 Task: Look for space in Várpalota, Hungary from 8th August, 2023 to 15th August, 2023 for 9 adults in price range Rs.10000 to Rs.14000. Place can be shared room with 5 bedrooms having 9 beds and 5 bathrooms. Property type can be house, flat, guest house. Amenities needed are: wifi, TV, free parkinig on premises, gym, breakfast. Booking option can be shelf check-in. Required host language is English.
Action: Mouse moved to (611, 117)
Screenshot: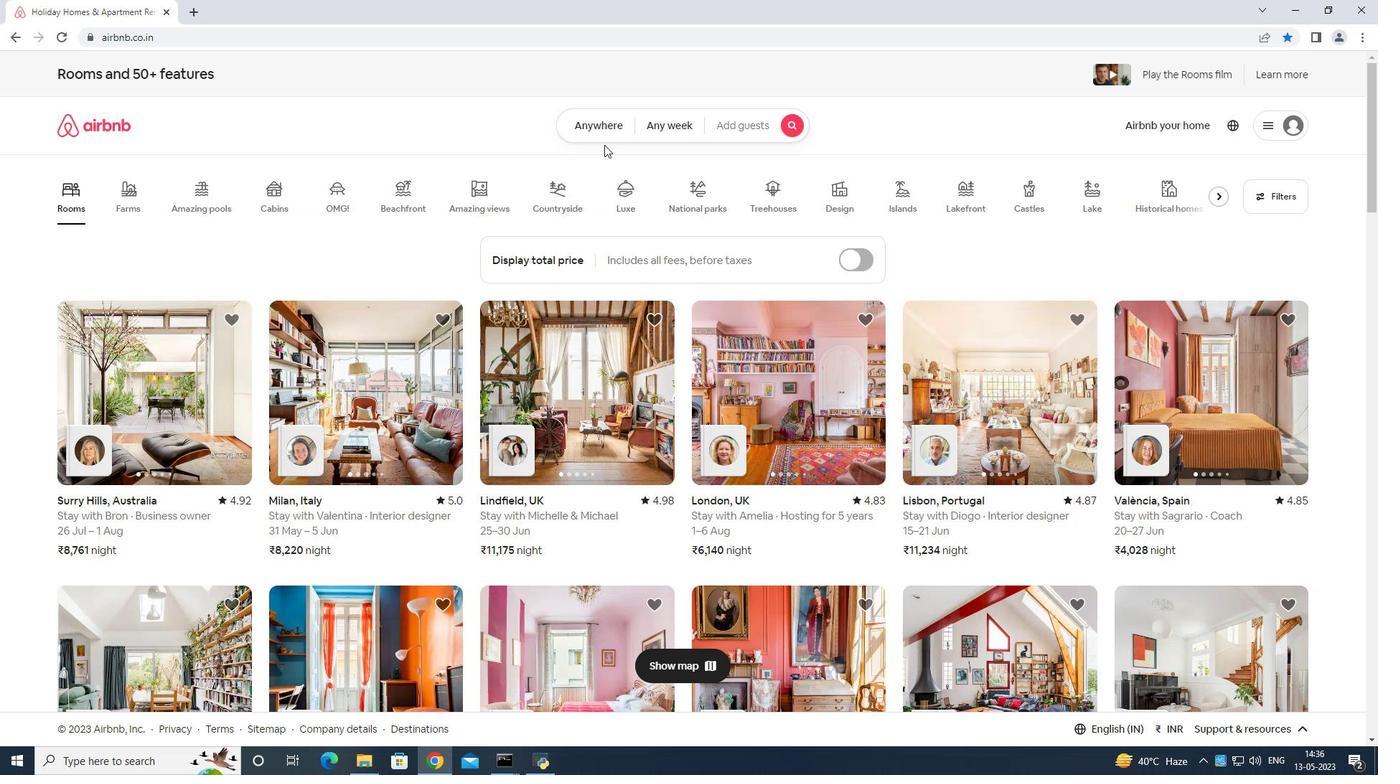 
Action: Mouse pressed left at (611, 117)
Screenshot: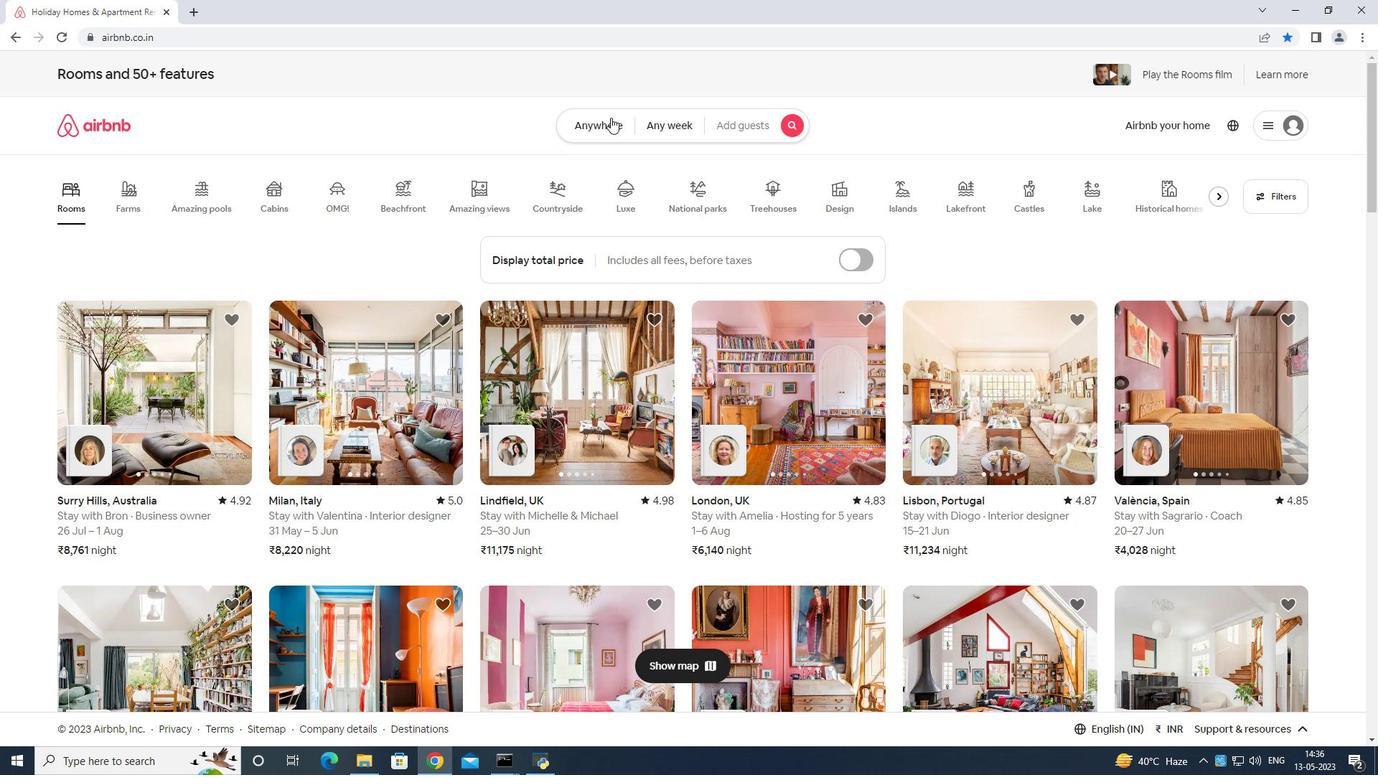 
Action: Mouse moved to (565, 170)
Screenshot: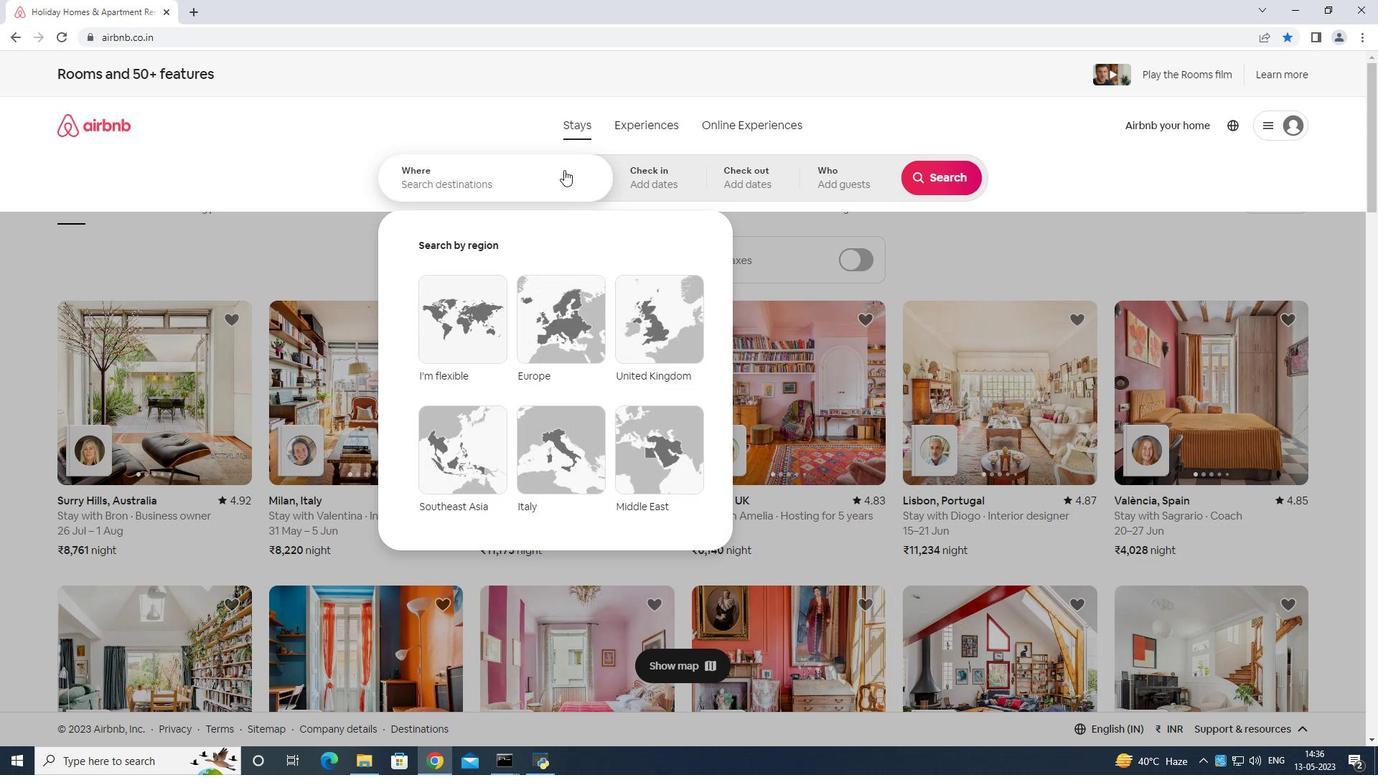 
Action: Mouse pressed left at (565, 170)
Screenshot: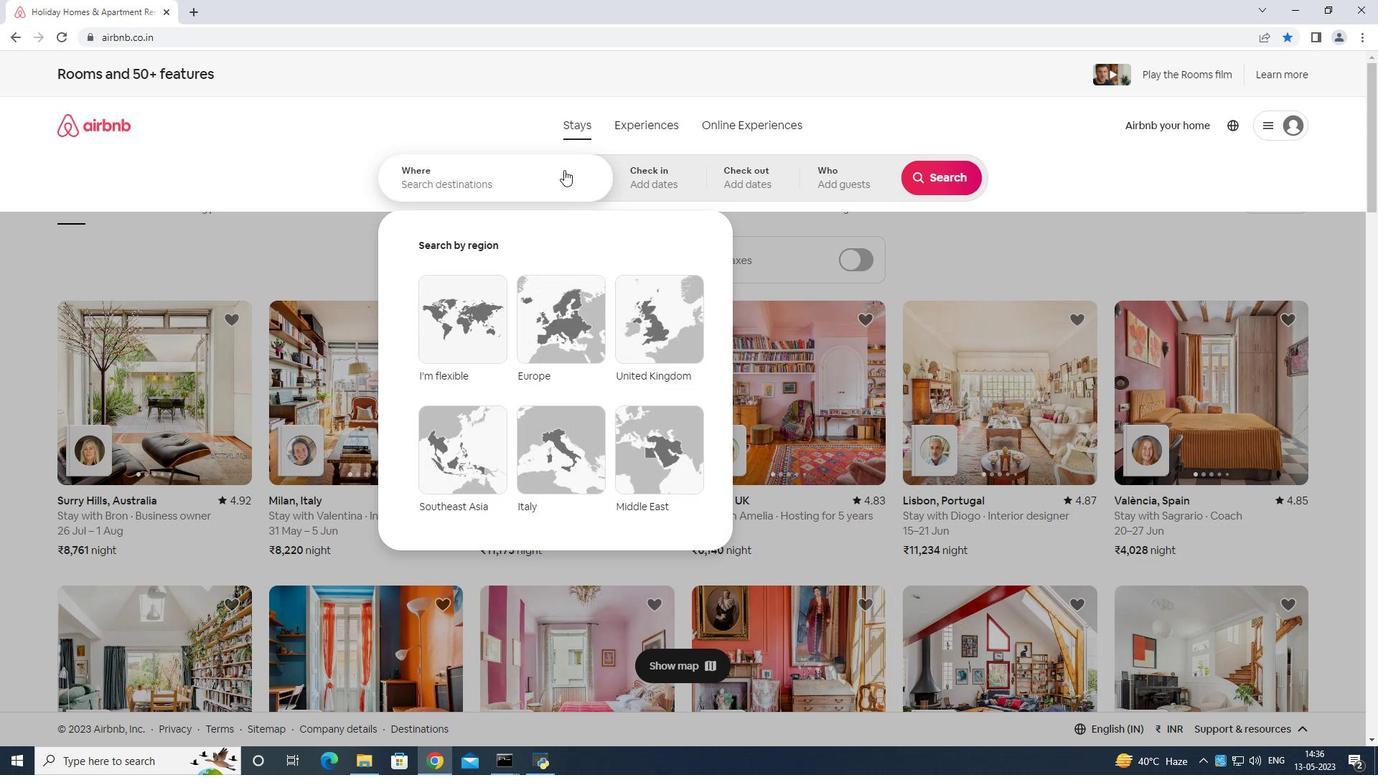 
Action: Mouse moved to (562, 173)
Screenshot: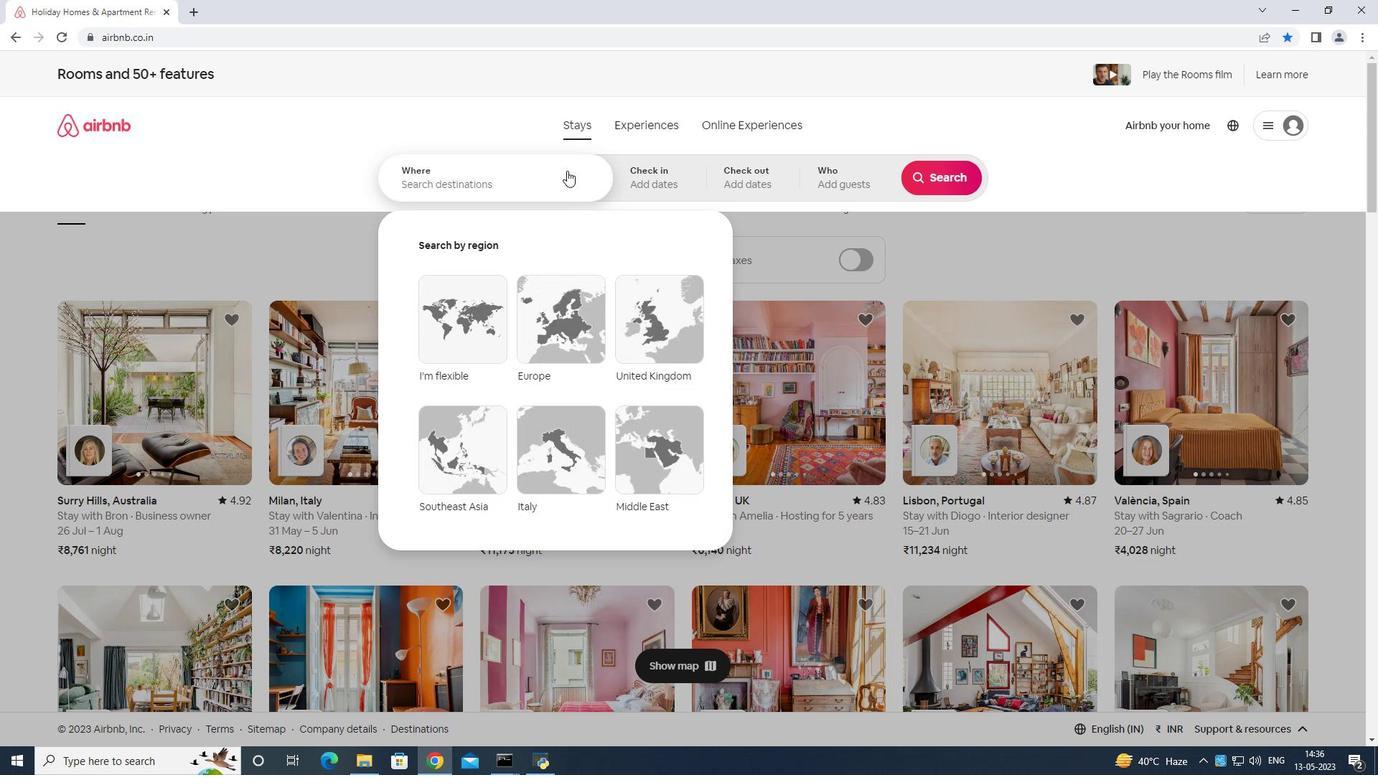 
Action: Key pressed <Key.shift>Varpalota<Key.space>hungary<Key.enter>
Screenshot: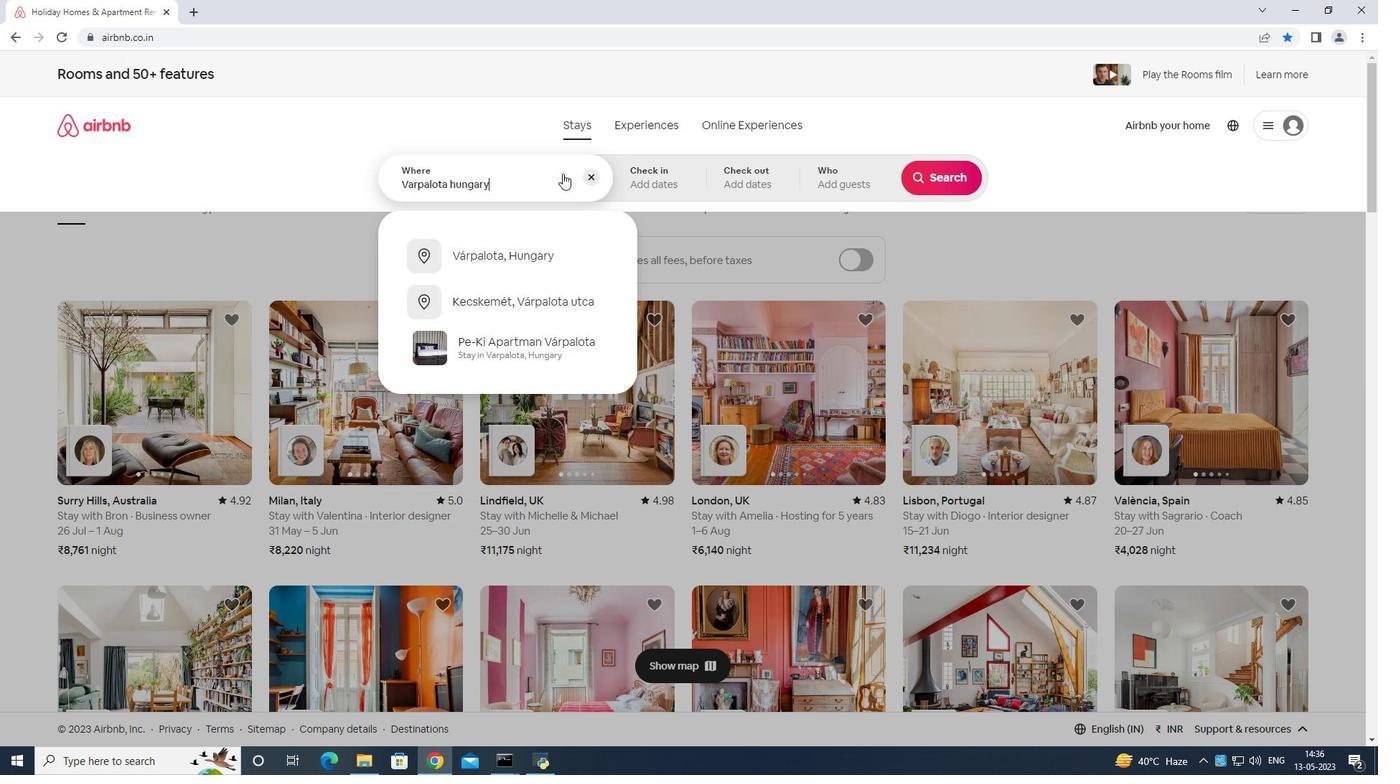 
Action: Mouse moved to (941, 291)
Screenshot: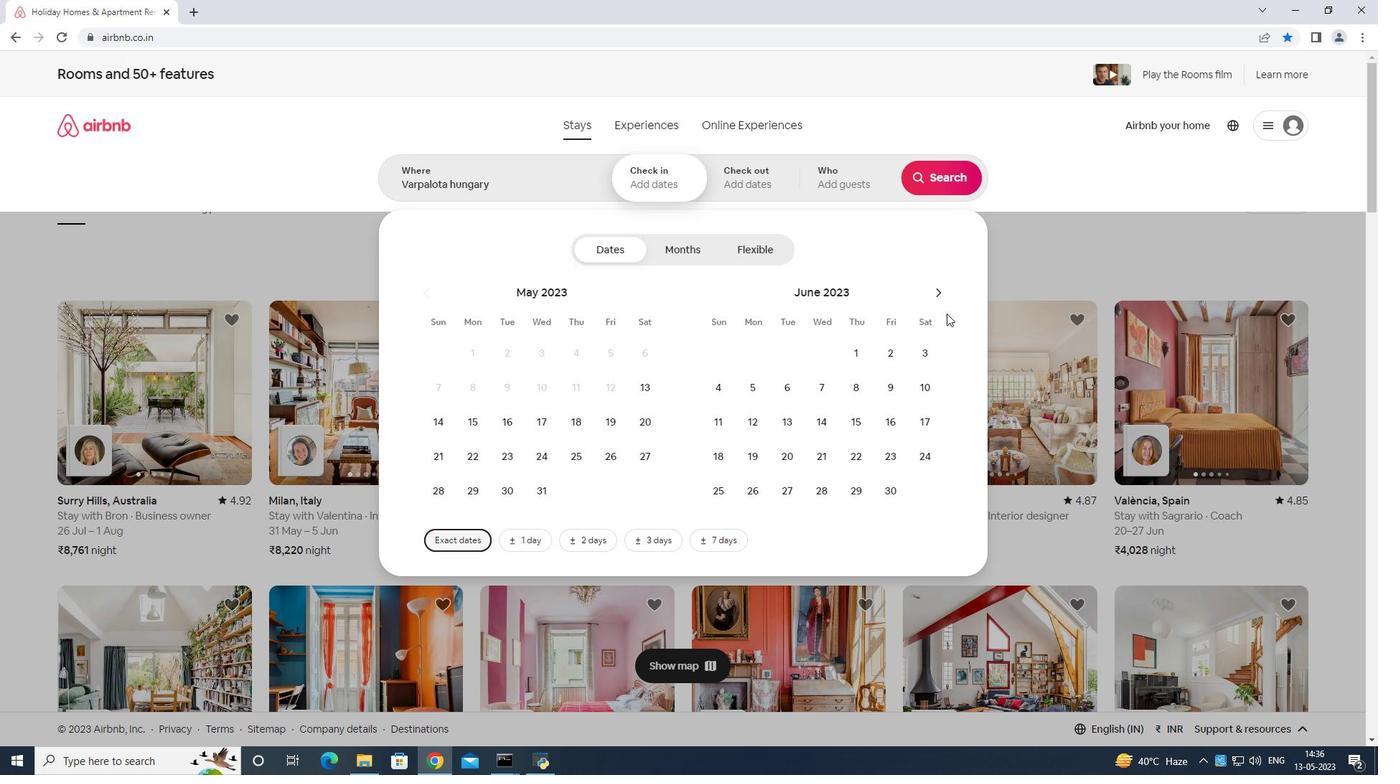 
Action: Mouse pressed left at (941, 291)
Screenshot: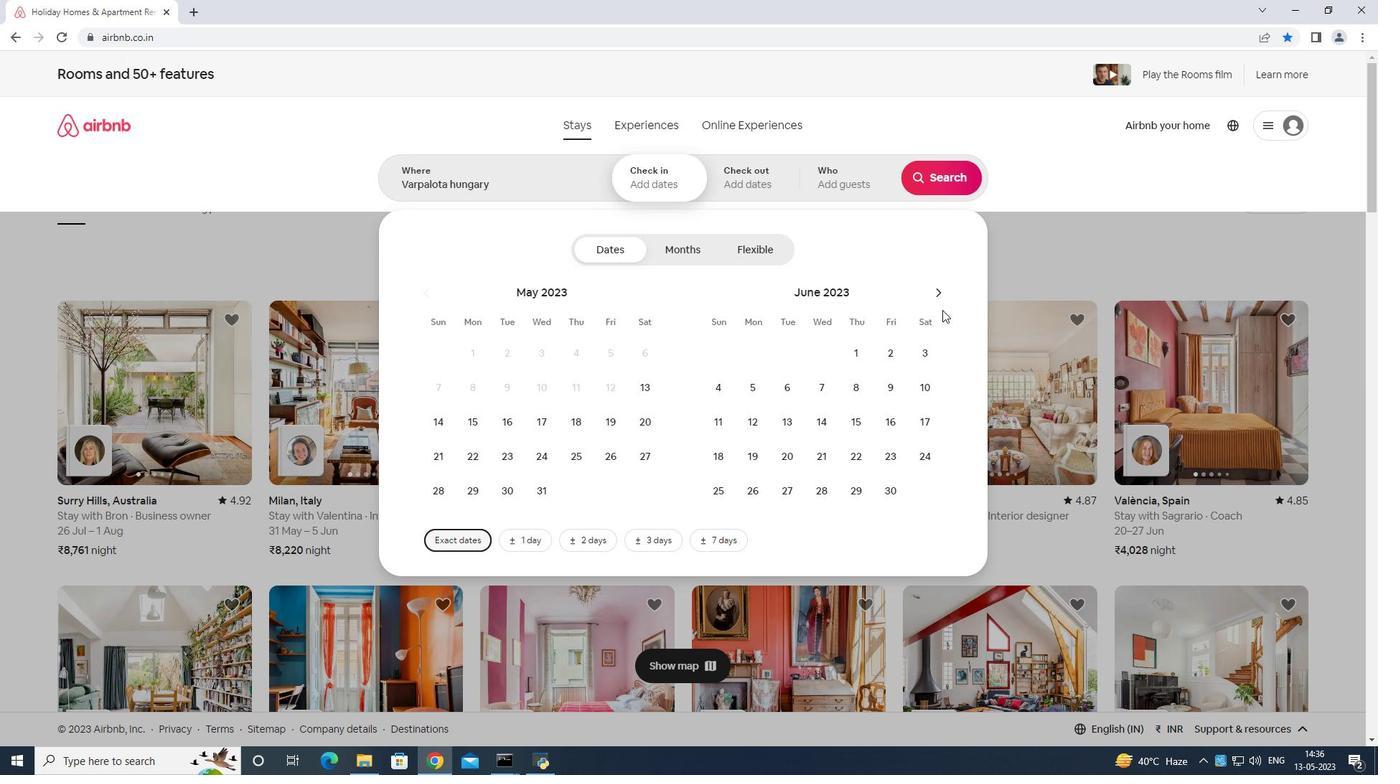 
Action: Mouse moved to (939, 279)
Screenshot: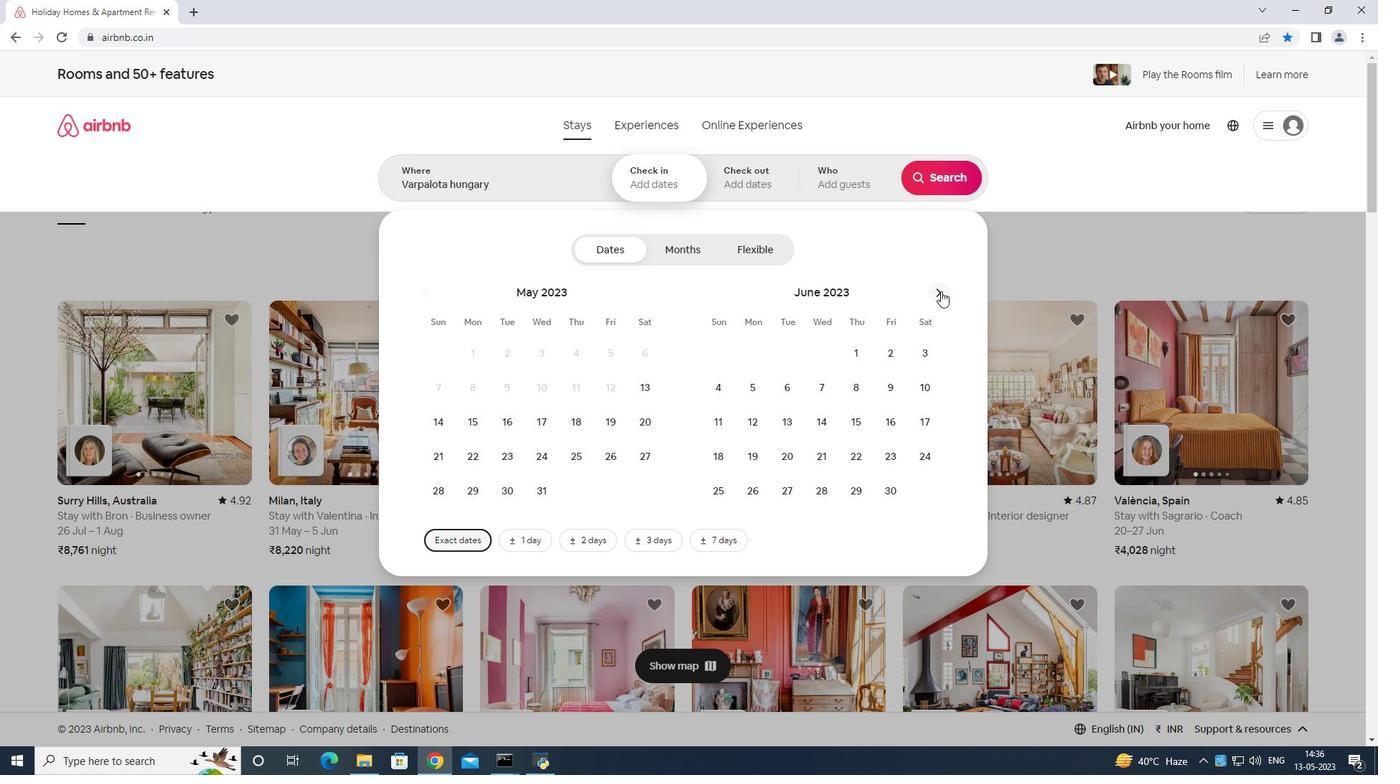 
Action: Mouse pressed left at (939, 279)
Screenshot: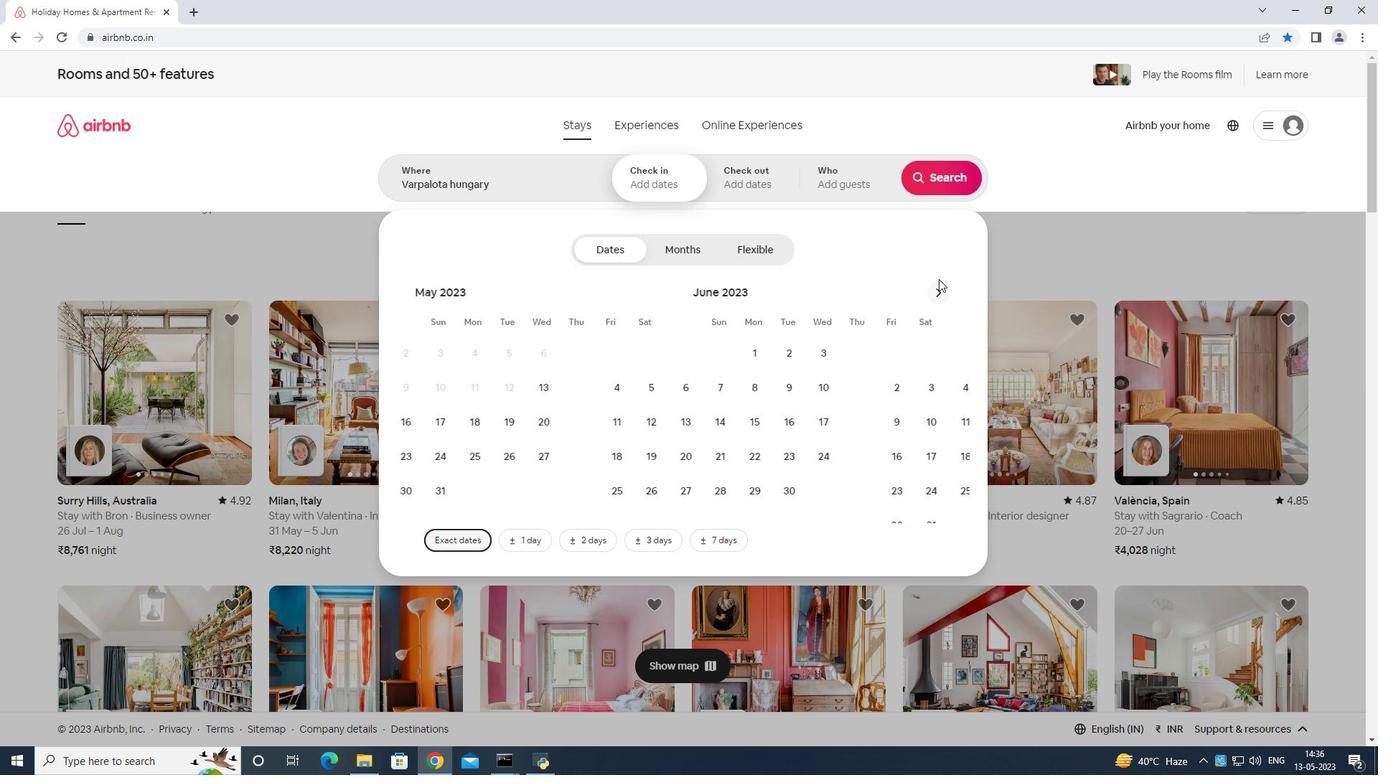 
Action: Mouse moved to (934, 282)
Screenshot: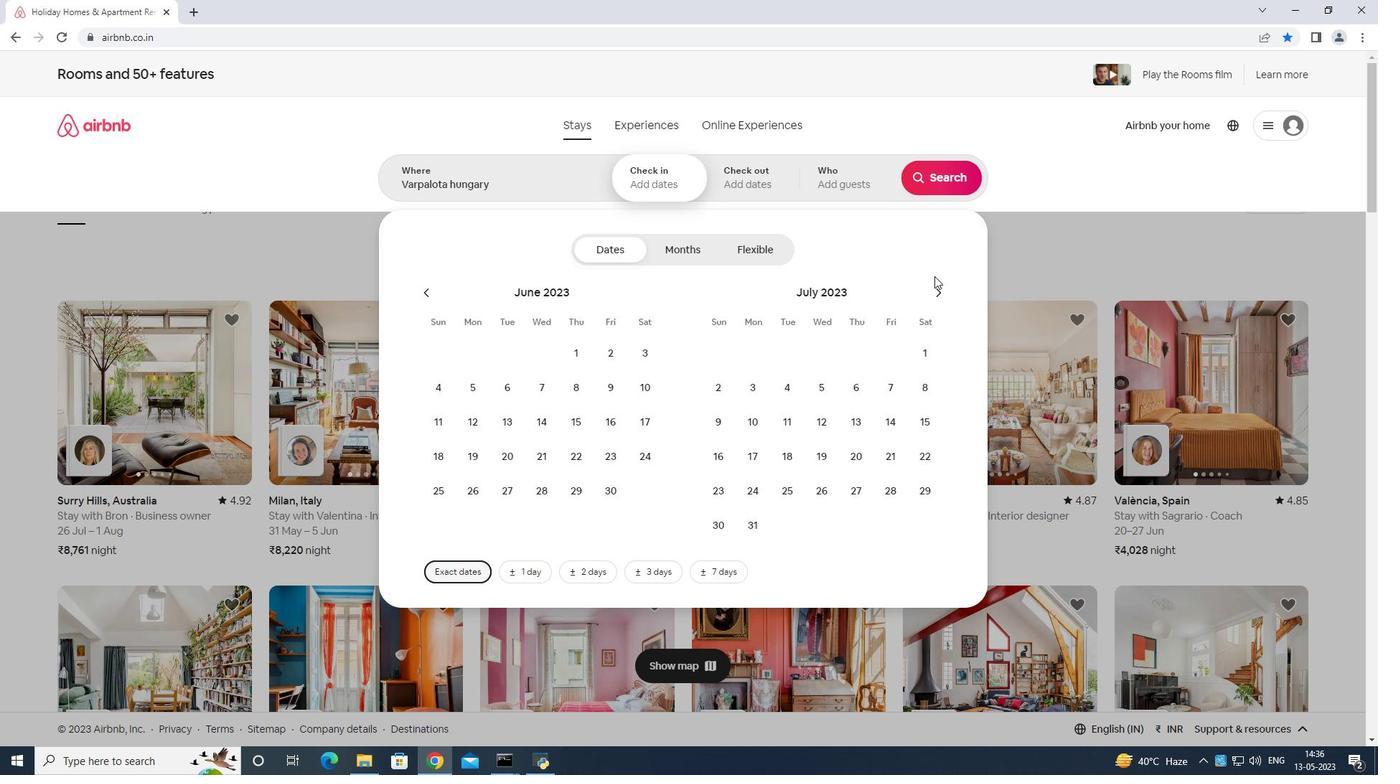 
Action: Mouse pressed left at (934, 282)
Screenshot: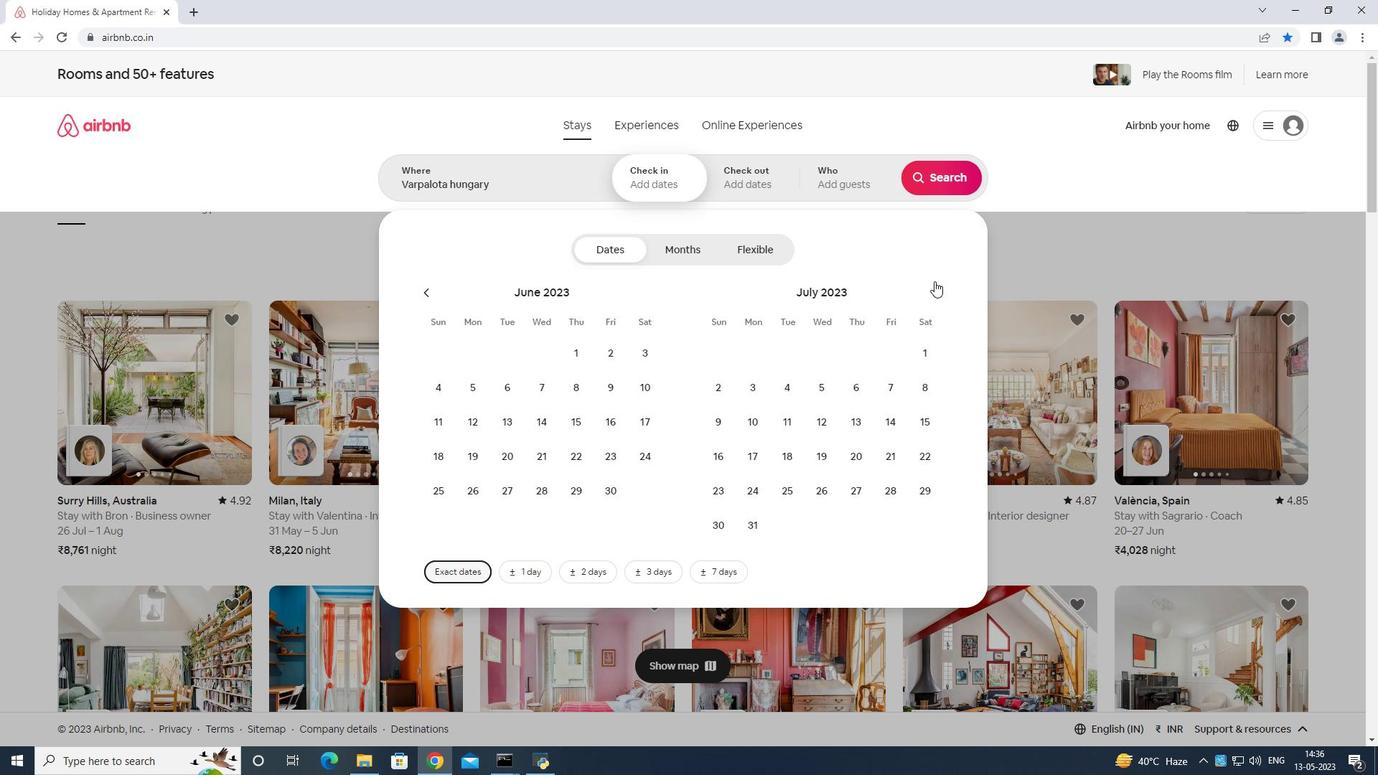 
Action: Mouse moved to (781, 384)
Screenshot: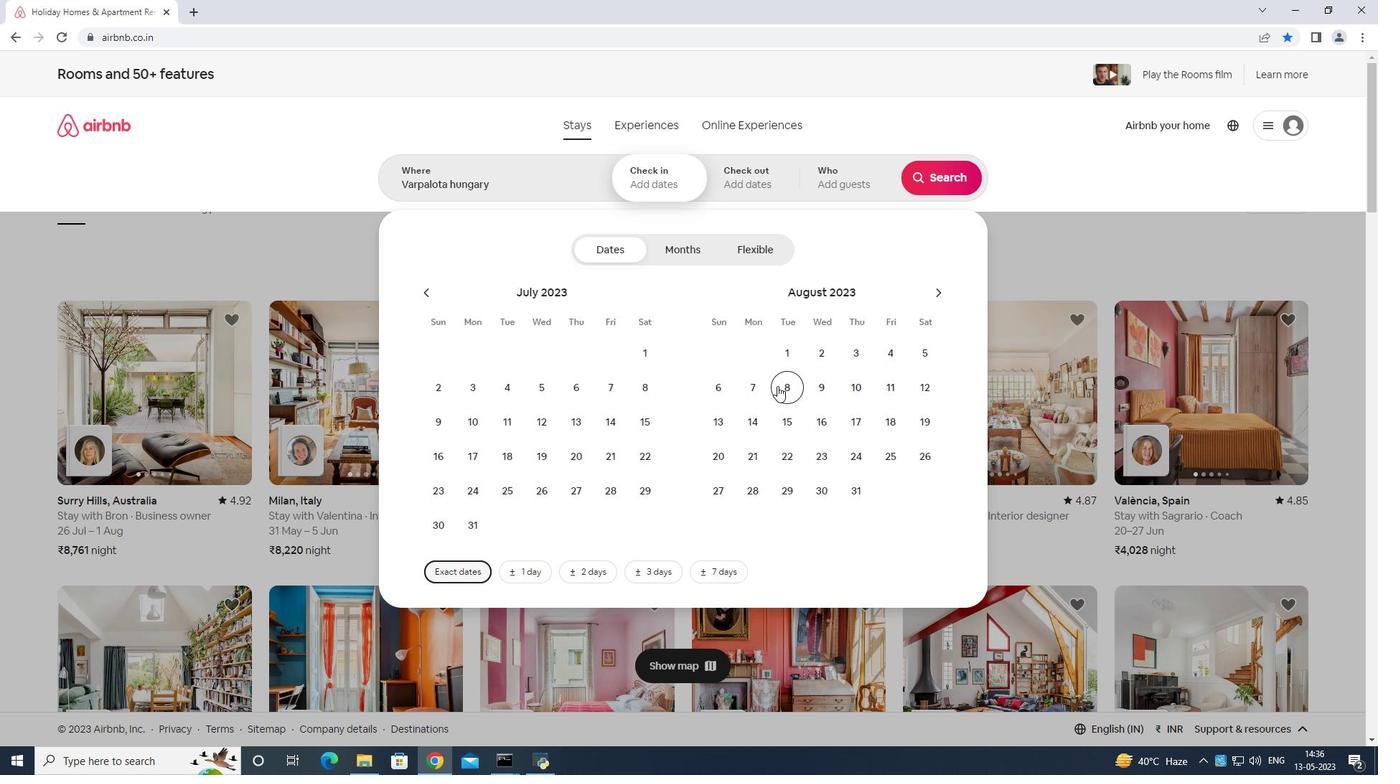 
Action: Mouse pressed left at (781, 384)
Screenshot: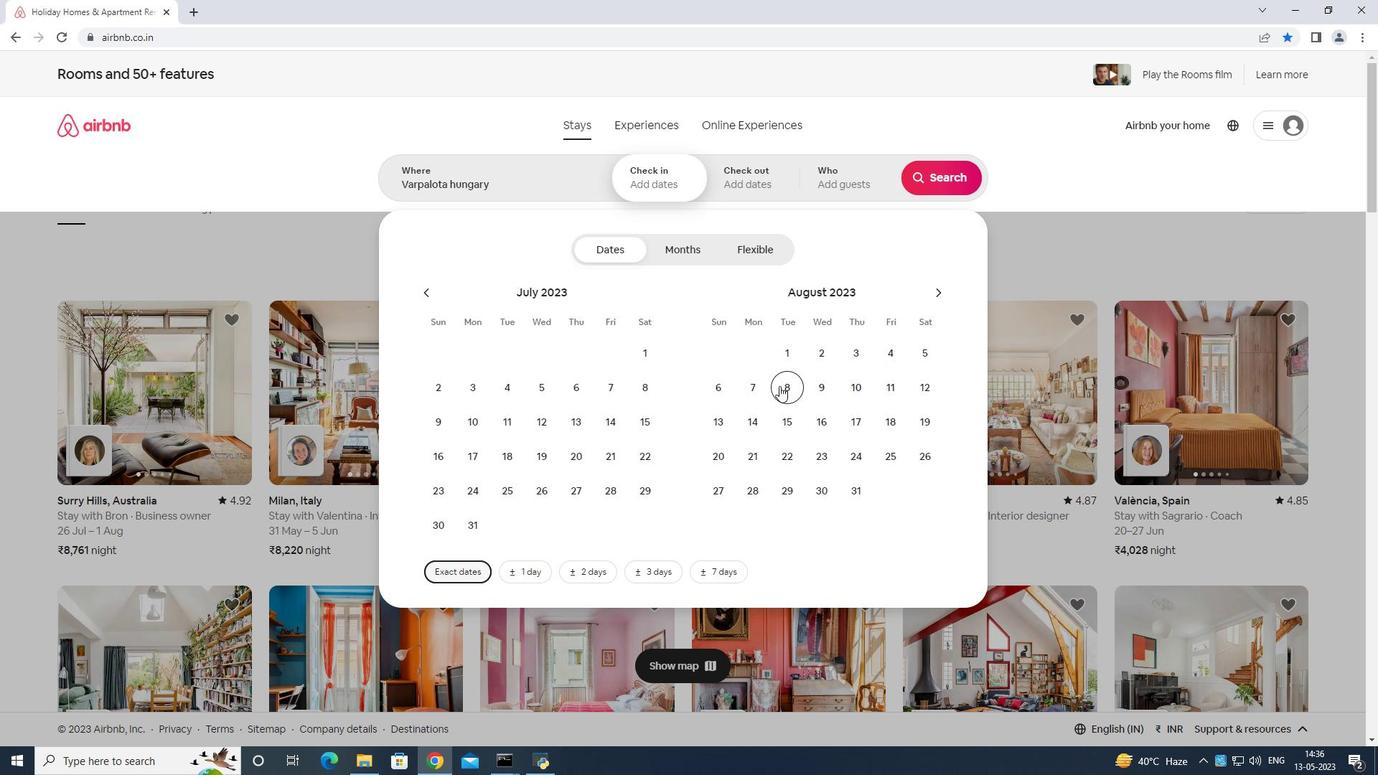 
Action: Mouse moved to (788, 415)
Screenshot: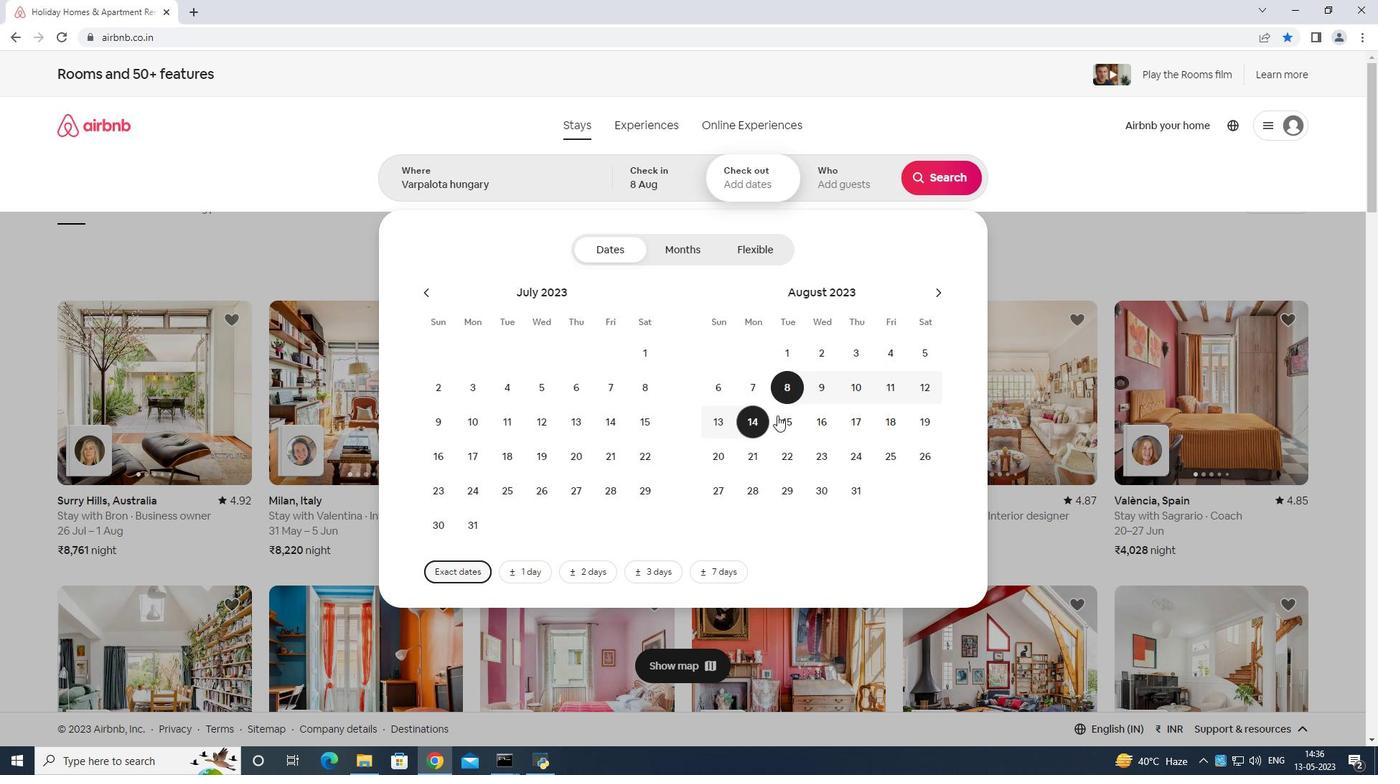 
Action: Mouse pressed left at (788, 415)
Screenshot: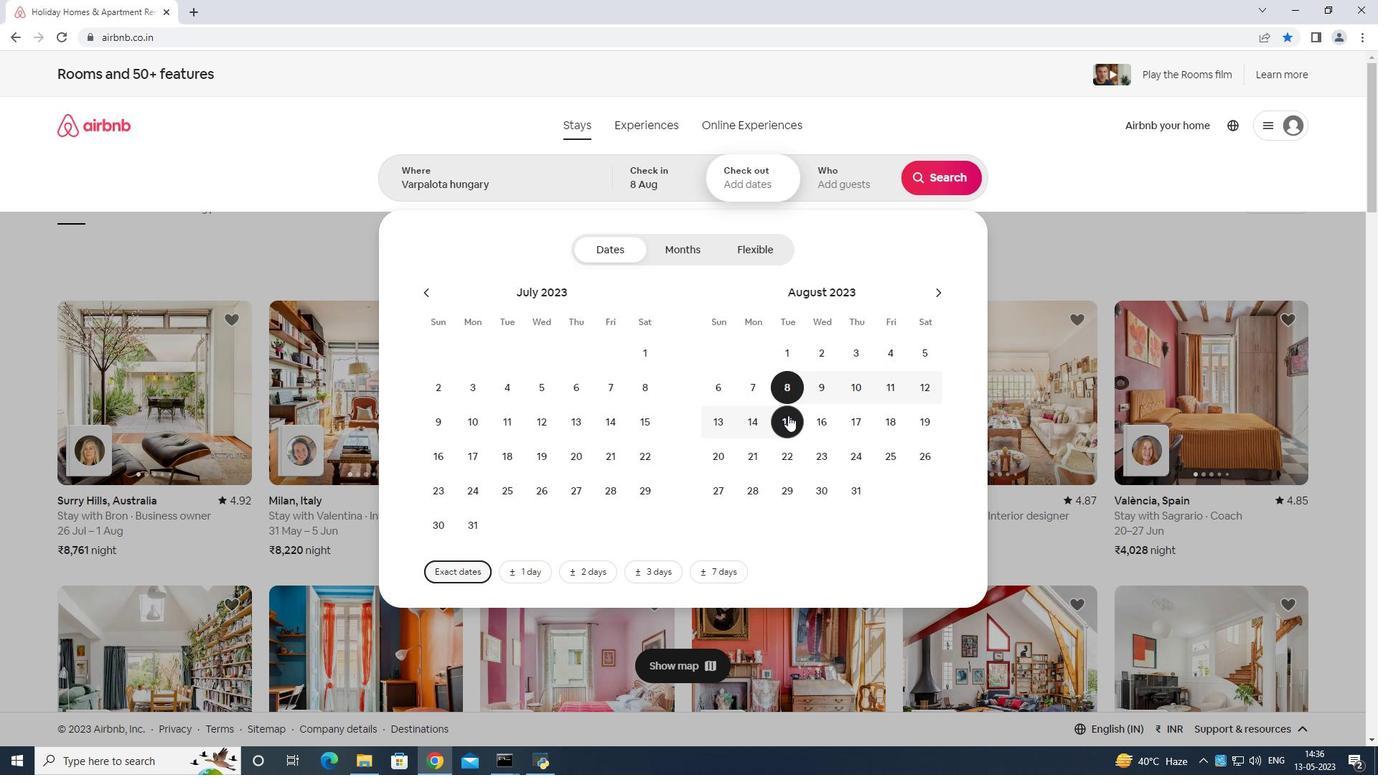 
Action: Mouse moved to (845, 176)
Screenshot: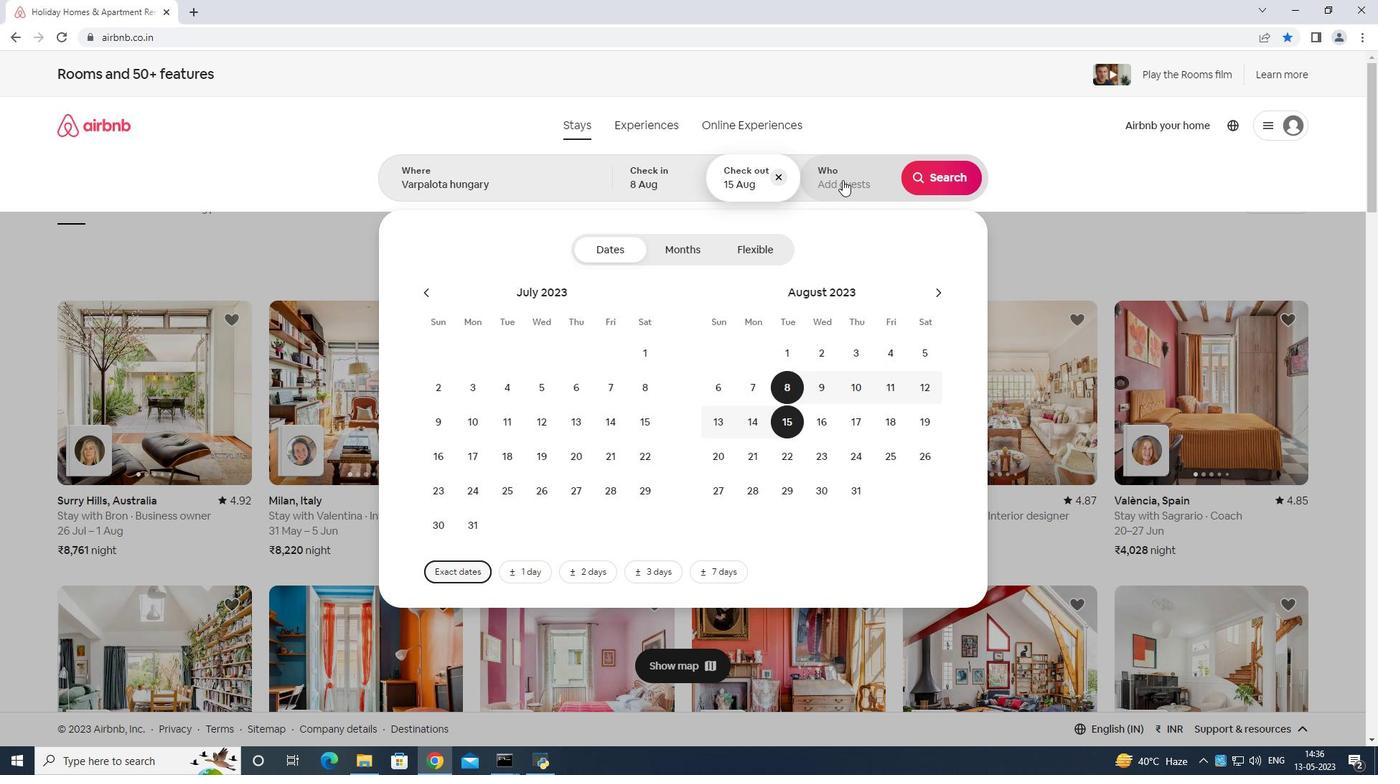 
Action: Mouse pressed left at (845, 176)
Screenshot: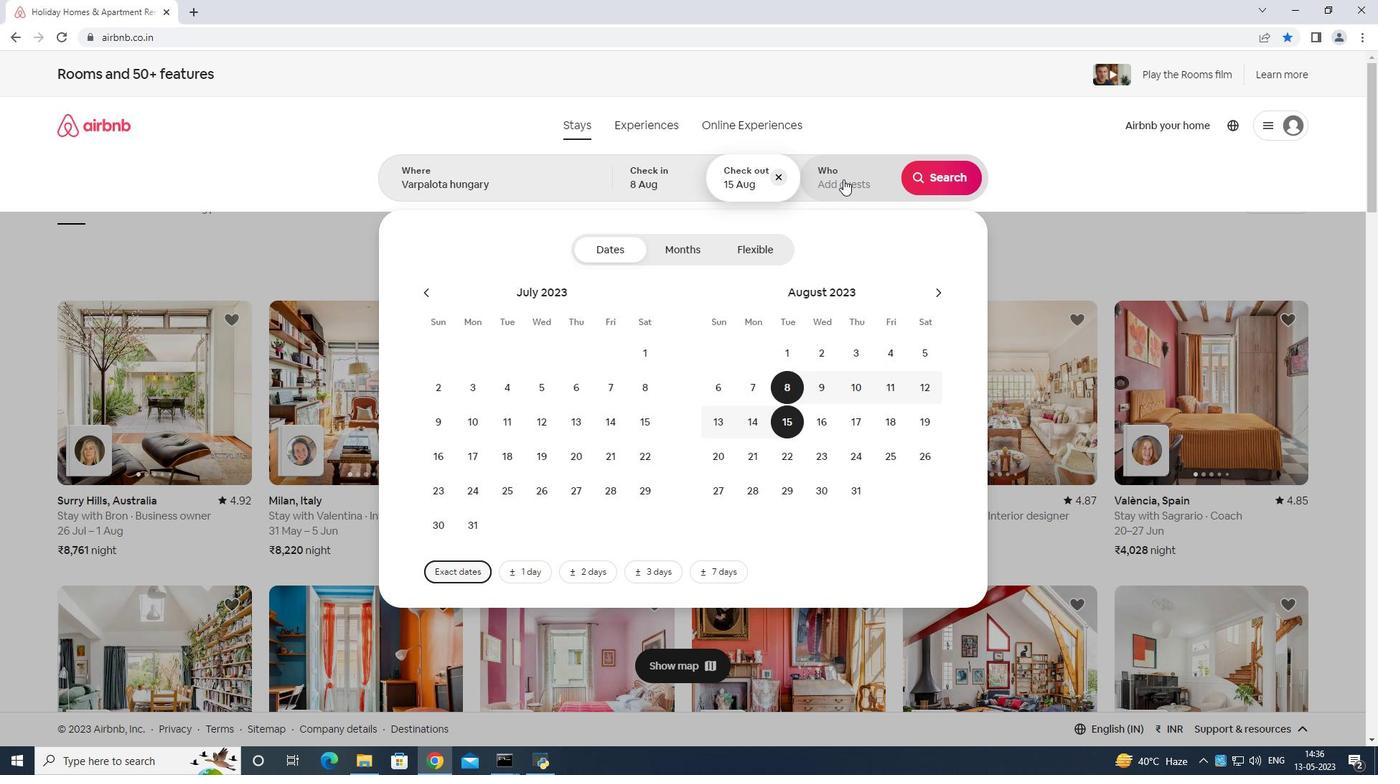 
Action: Mouse moved to (934, 250)
Screenshot: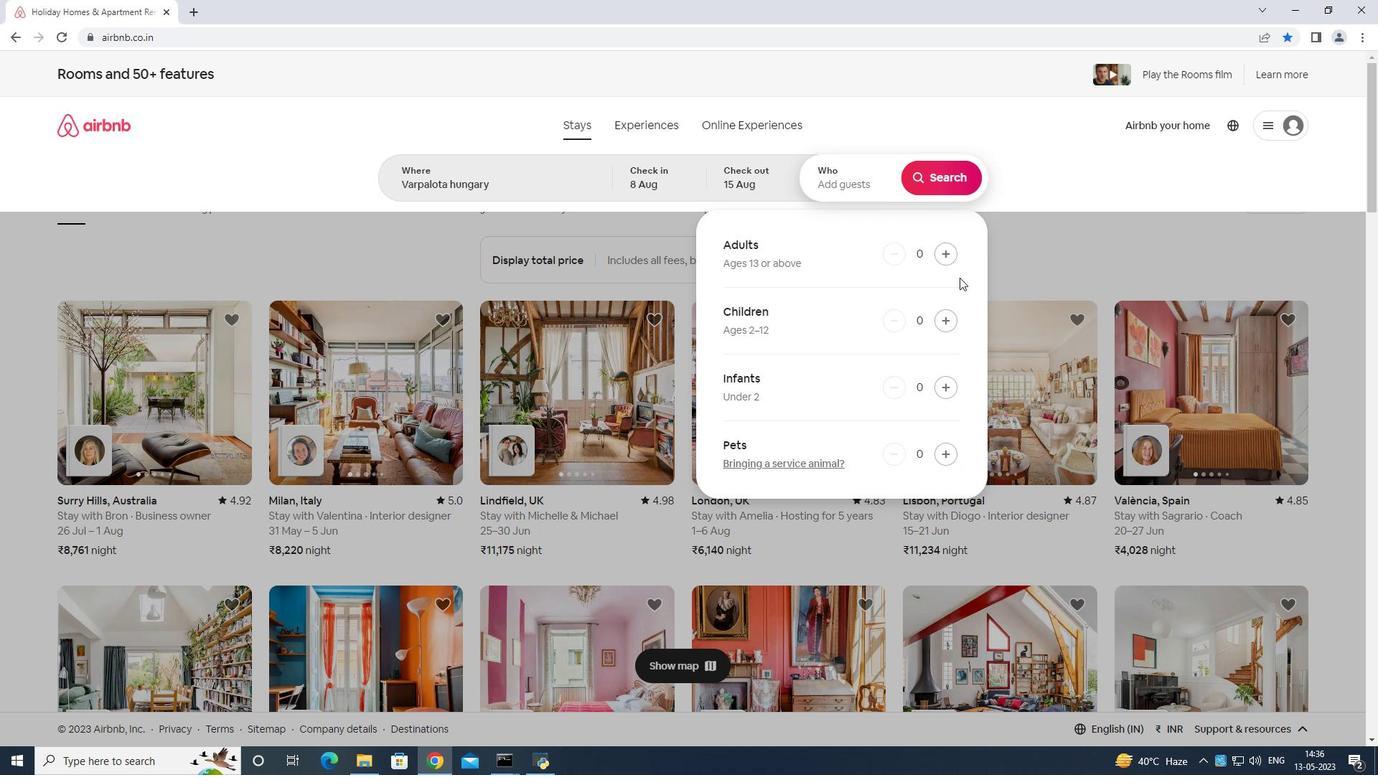 
Action: Mouse pressed left at (934, 250)
Screenshot: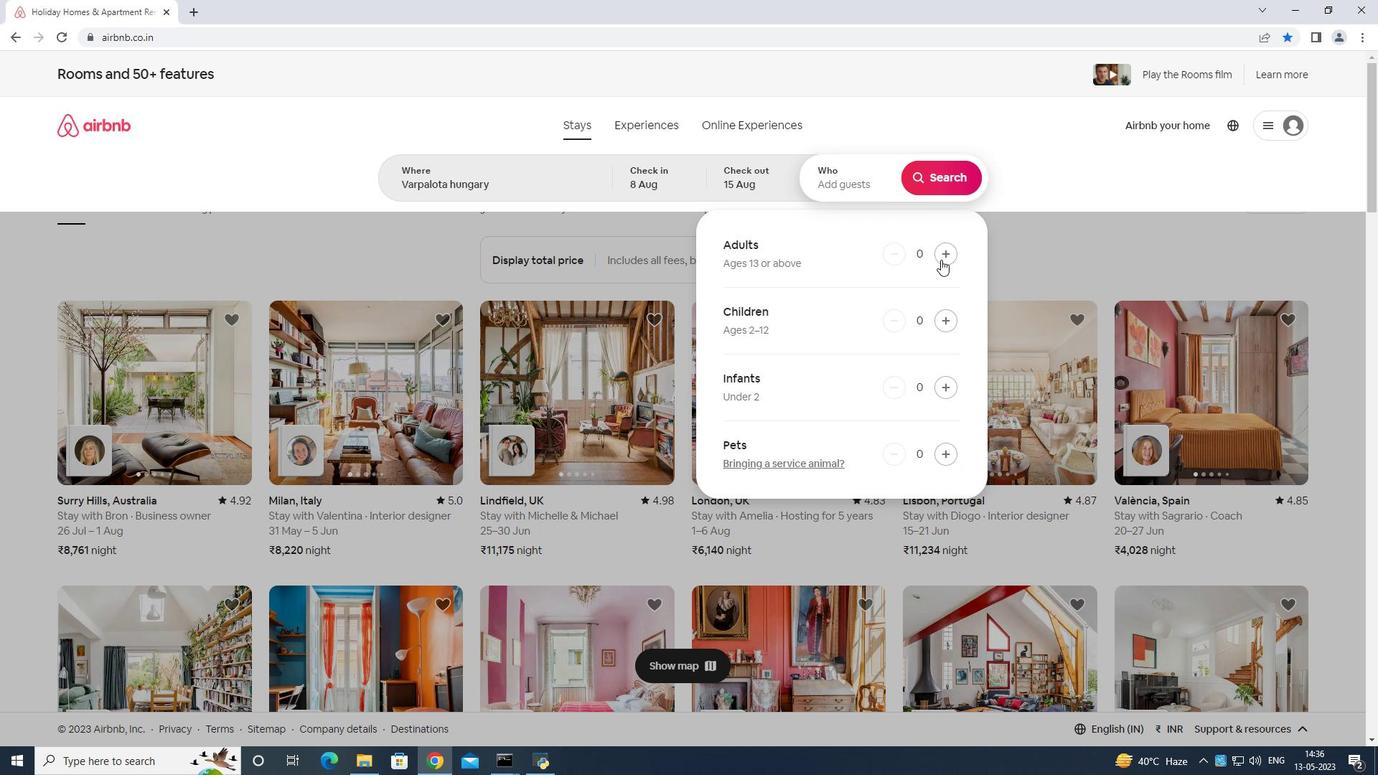 
Action: Mouse moved to (934, 249)
Screenshot: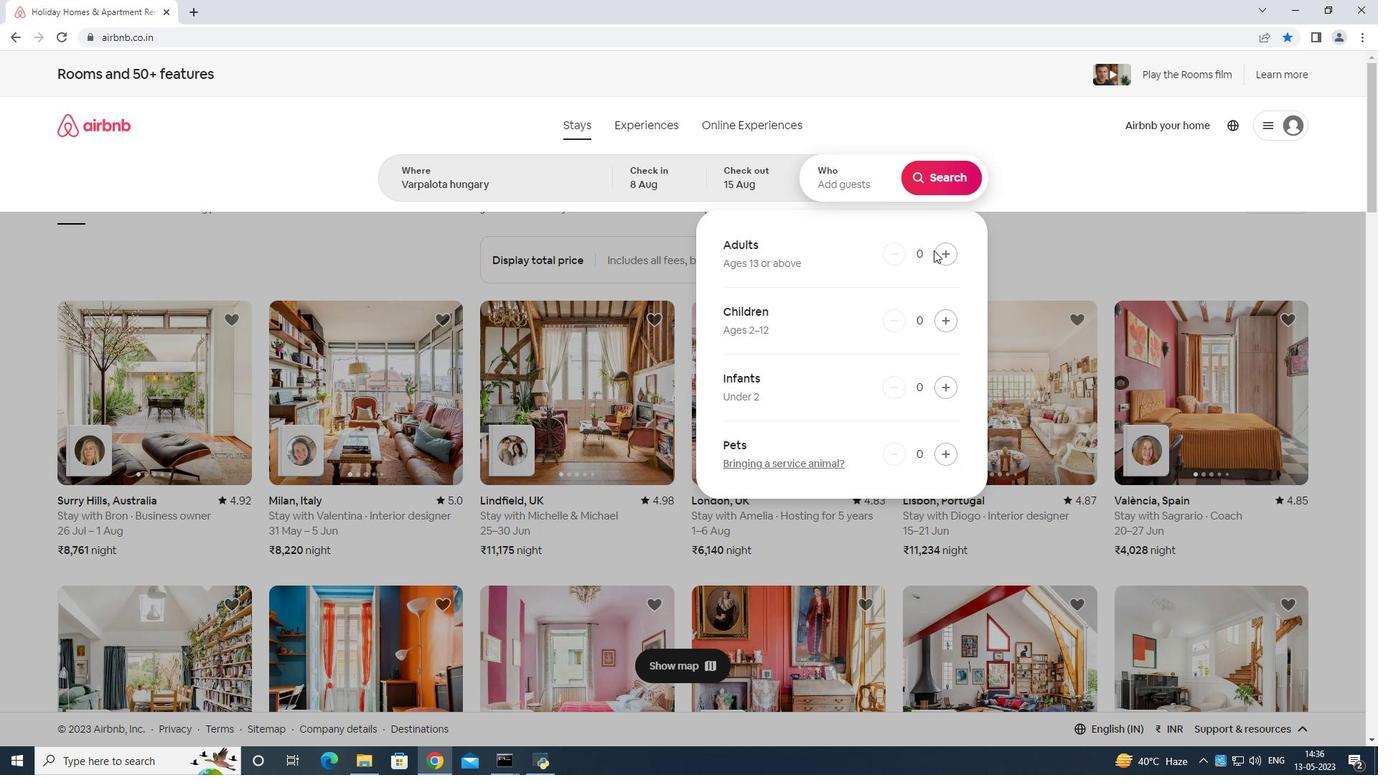 
Action: Mouse pressed left at (934, 249)
Screenshot: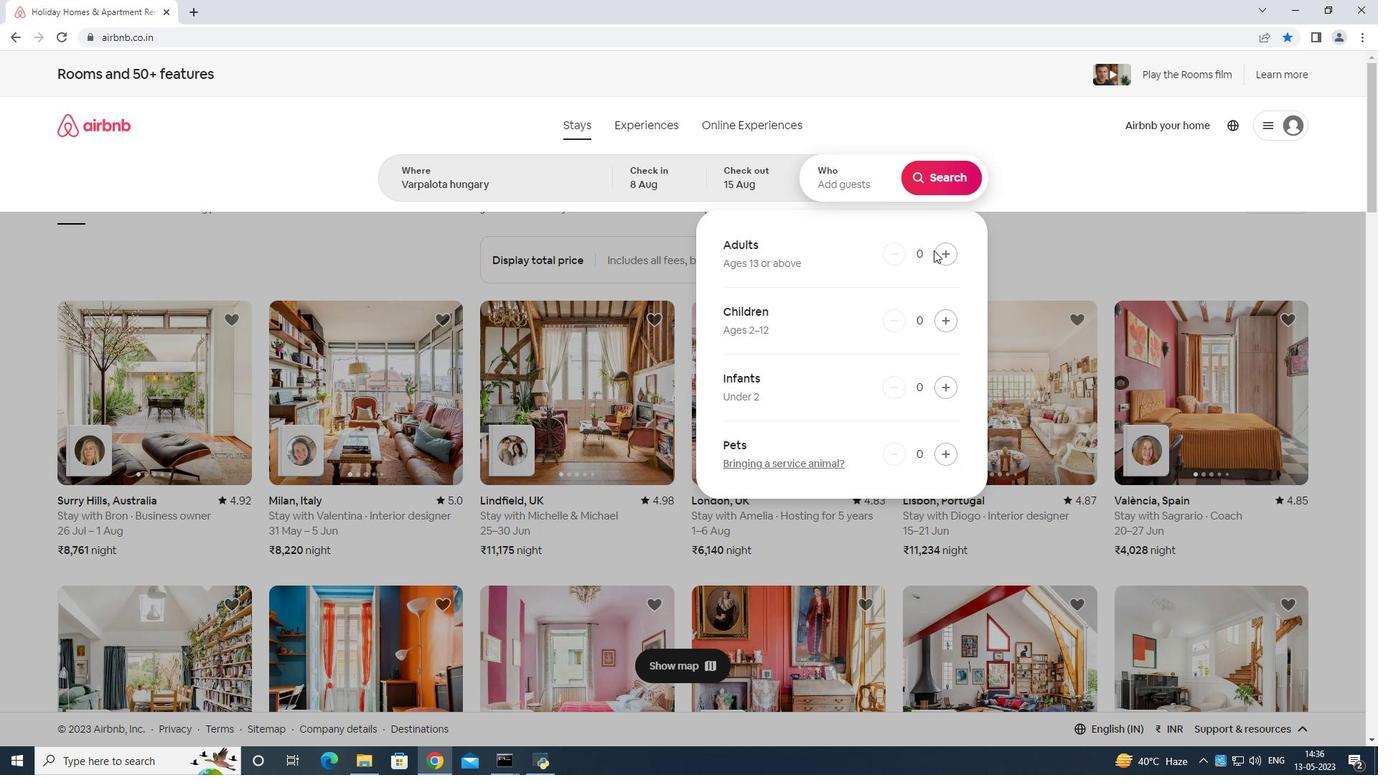 
Action: Mouse moved to (934, 249)
Screenshot: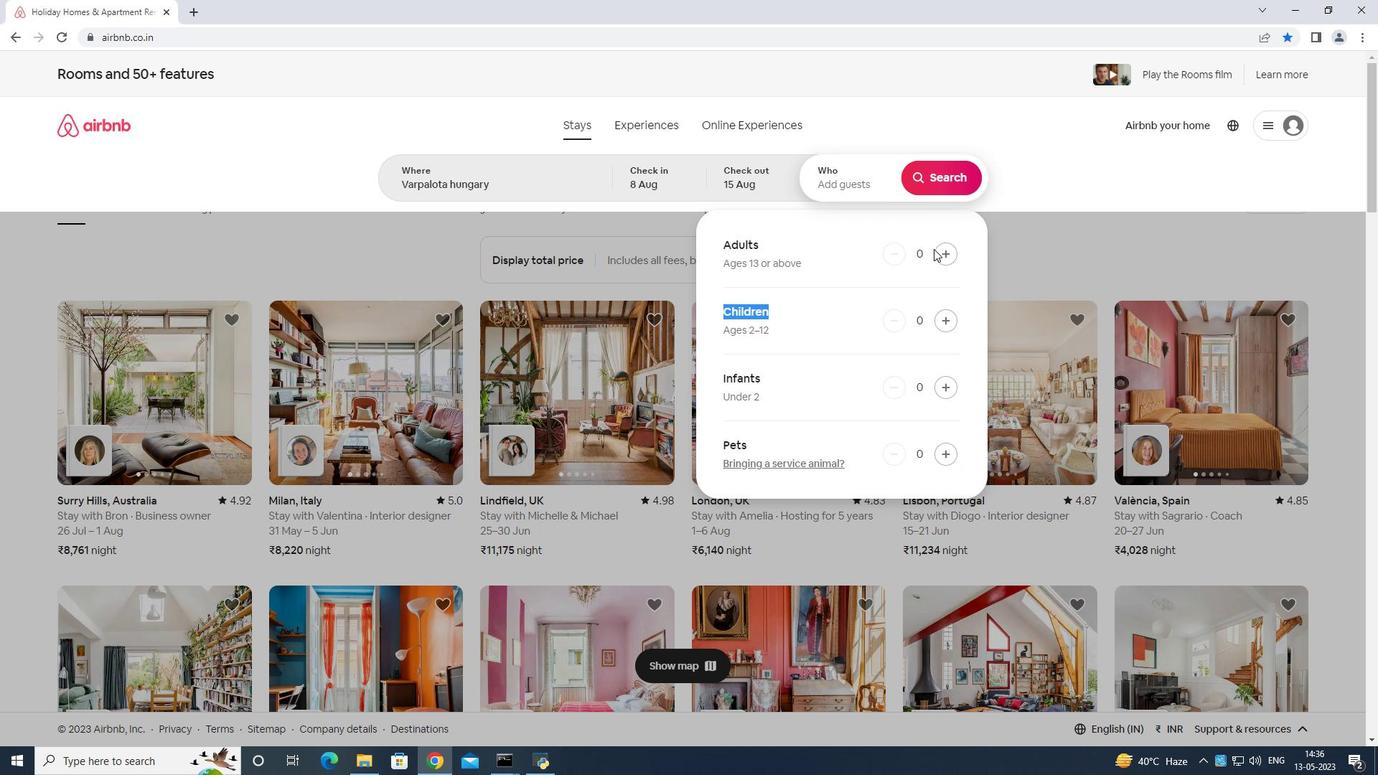 
Action: Mouse pressed left at (934, 249)
Screenshot: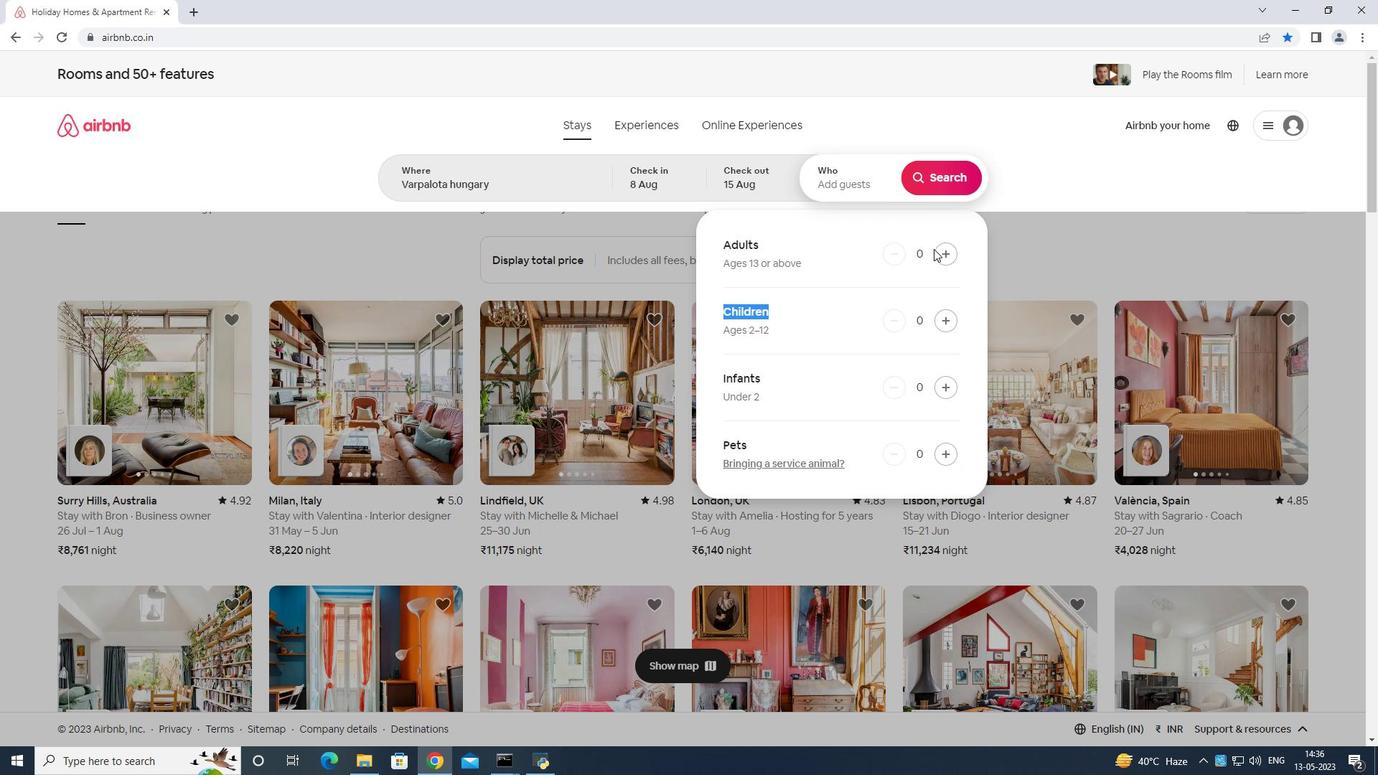 
Action: Mouse moved to (936, 249)
Screenshot: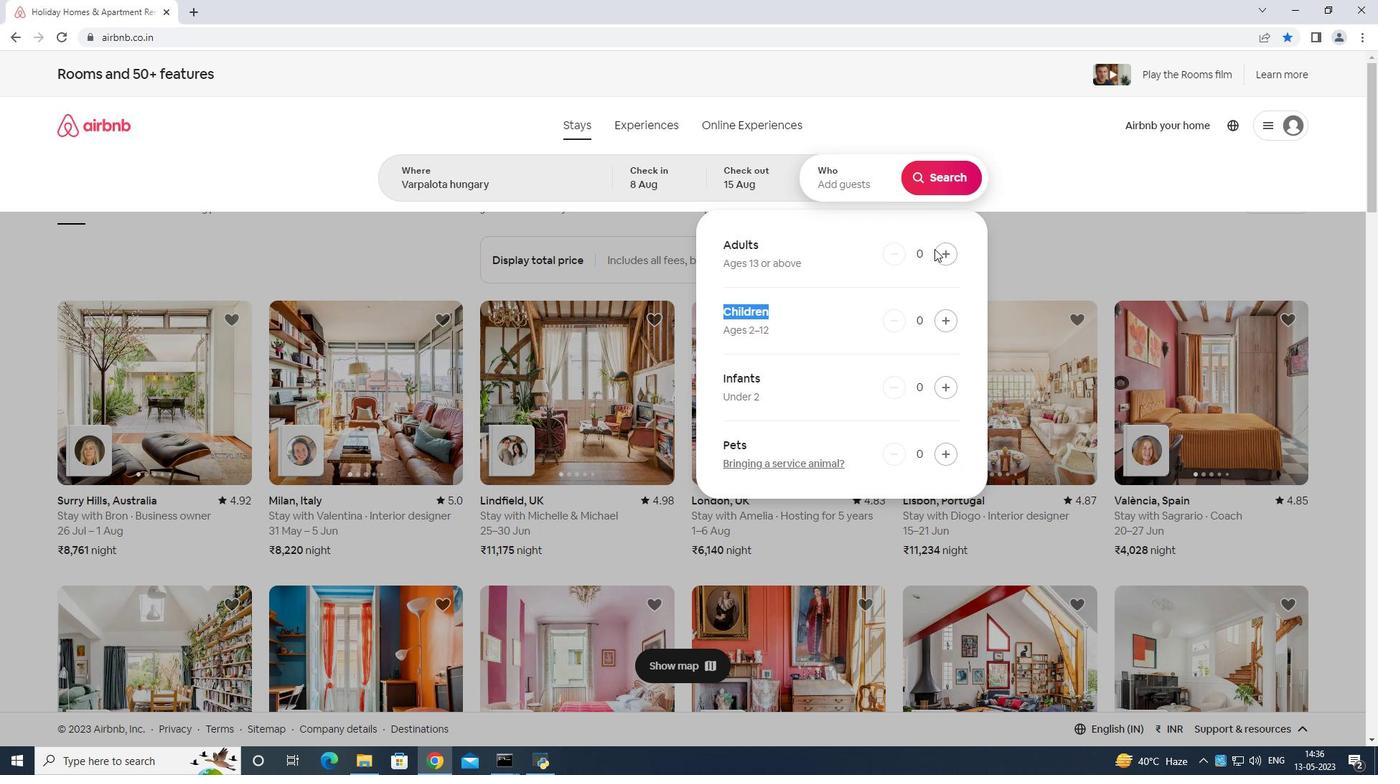 
Action: Mouse pressed left at (936, 249)
Screenshot: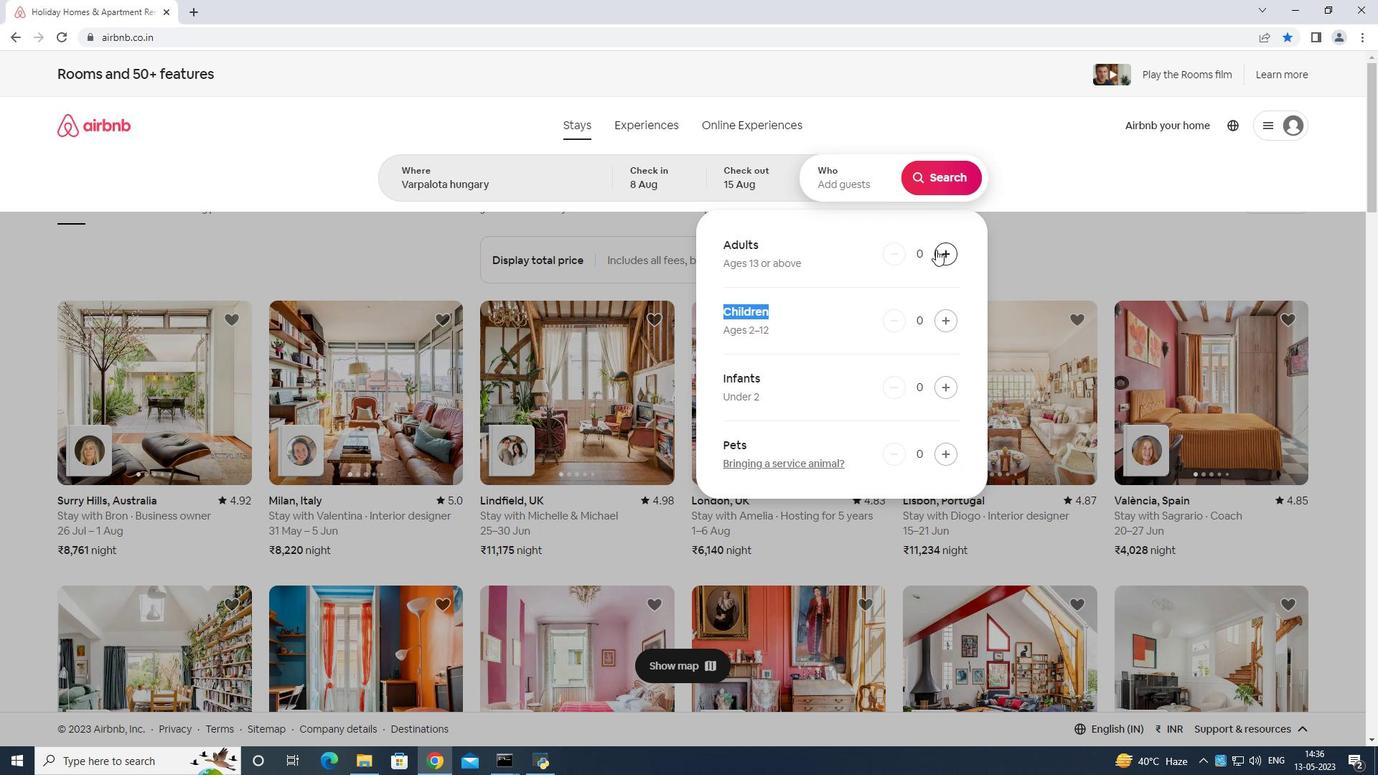
Action: Mouse pressed left at (936, 249)
Screenshot: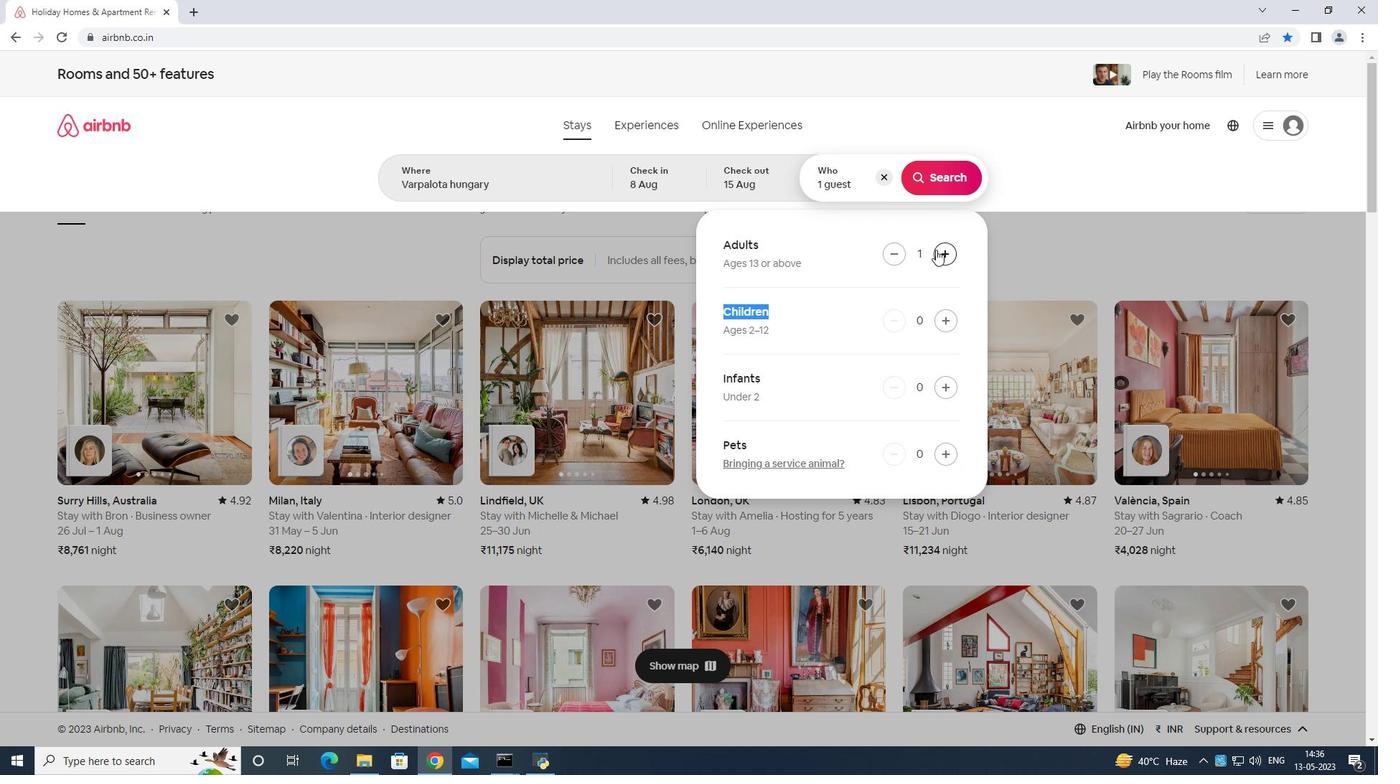 
Action: Mouse pressed left at (936, 249)
Screenshot: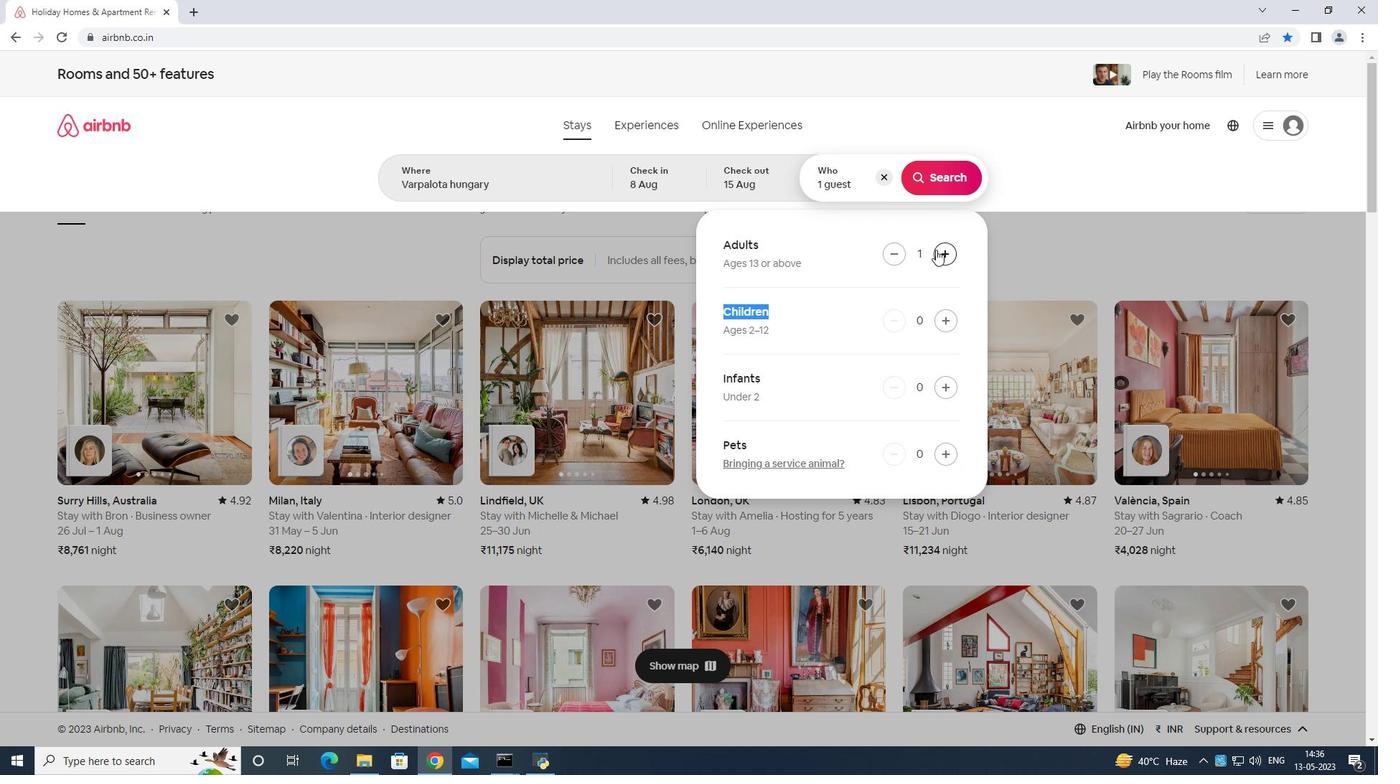 
Action: Mouse pressed left at (936, 249)
Screenshot: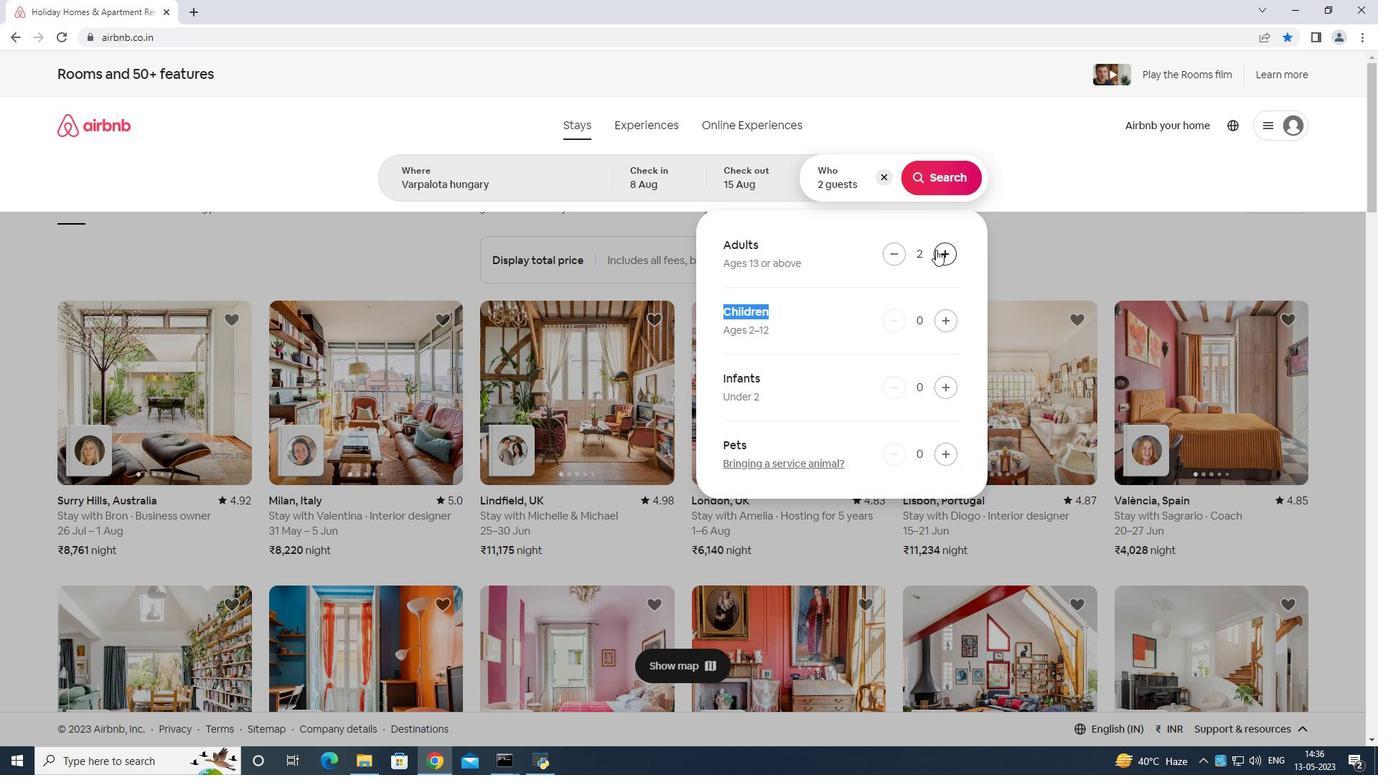 
Action: Mouse pressed left at (936, 249)
Screenshot: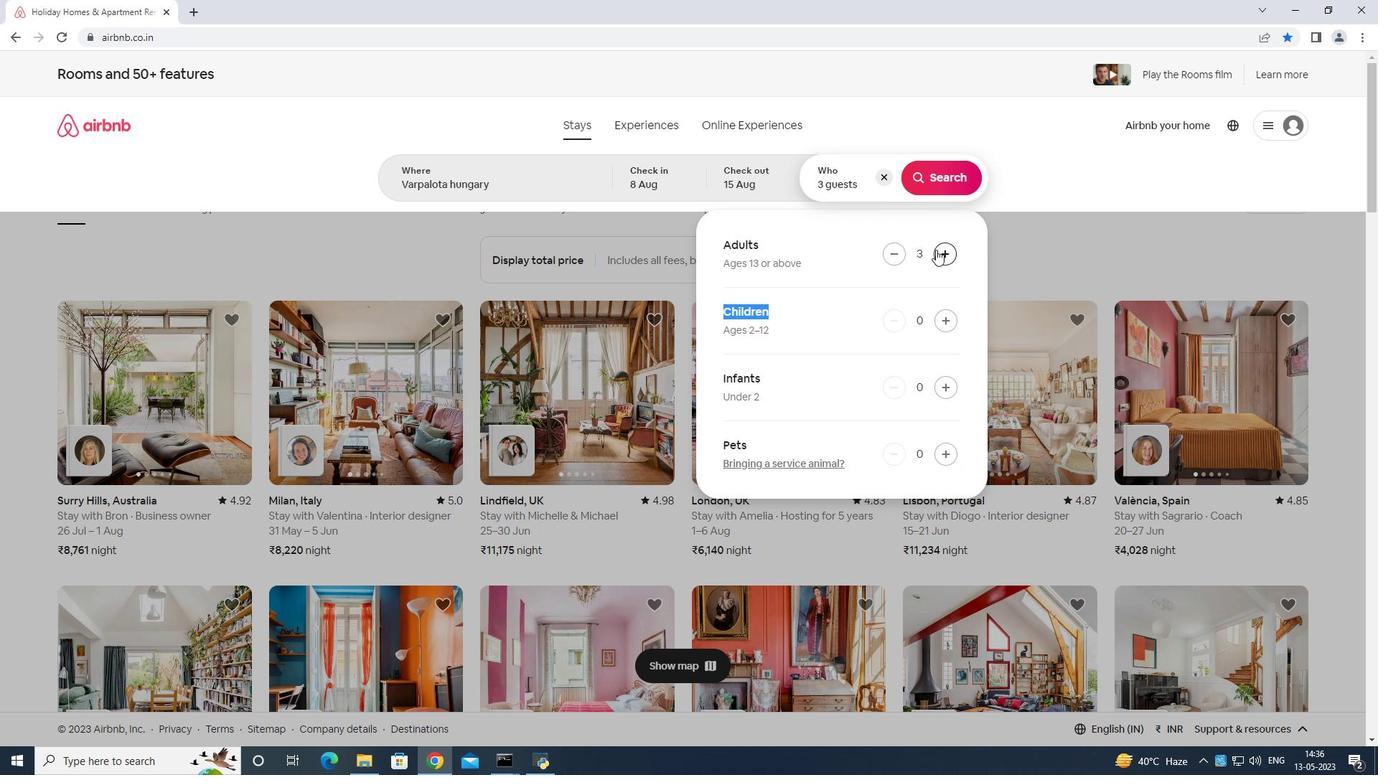 
Action: Mouse moved to (936, 249)
Screenshot: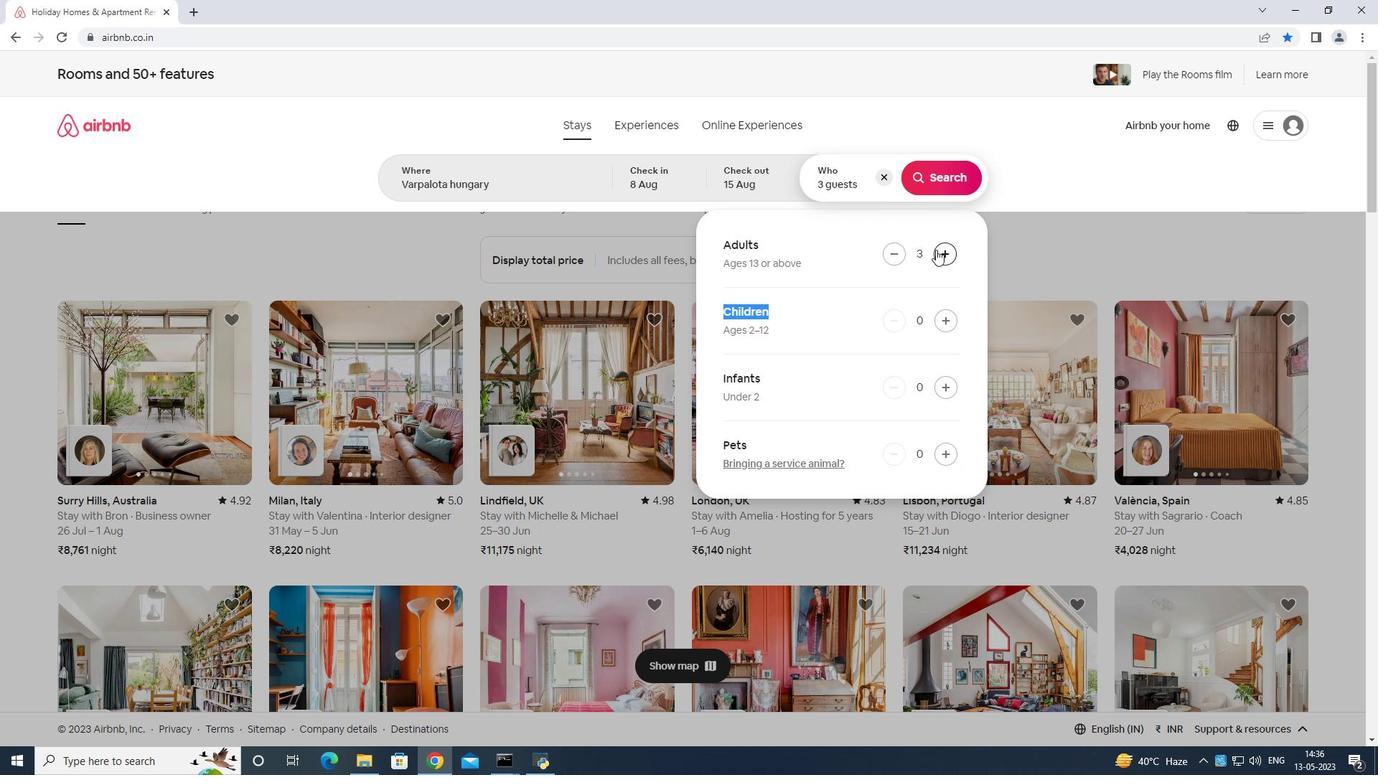 
Action: Mouse pressed left at (936, 249)
Screenshot: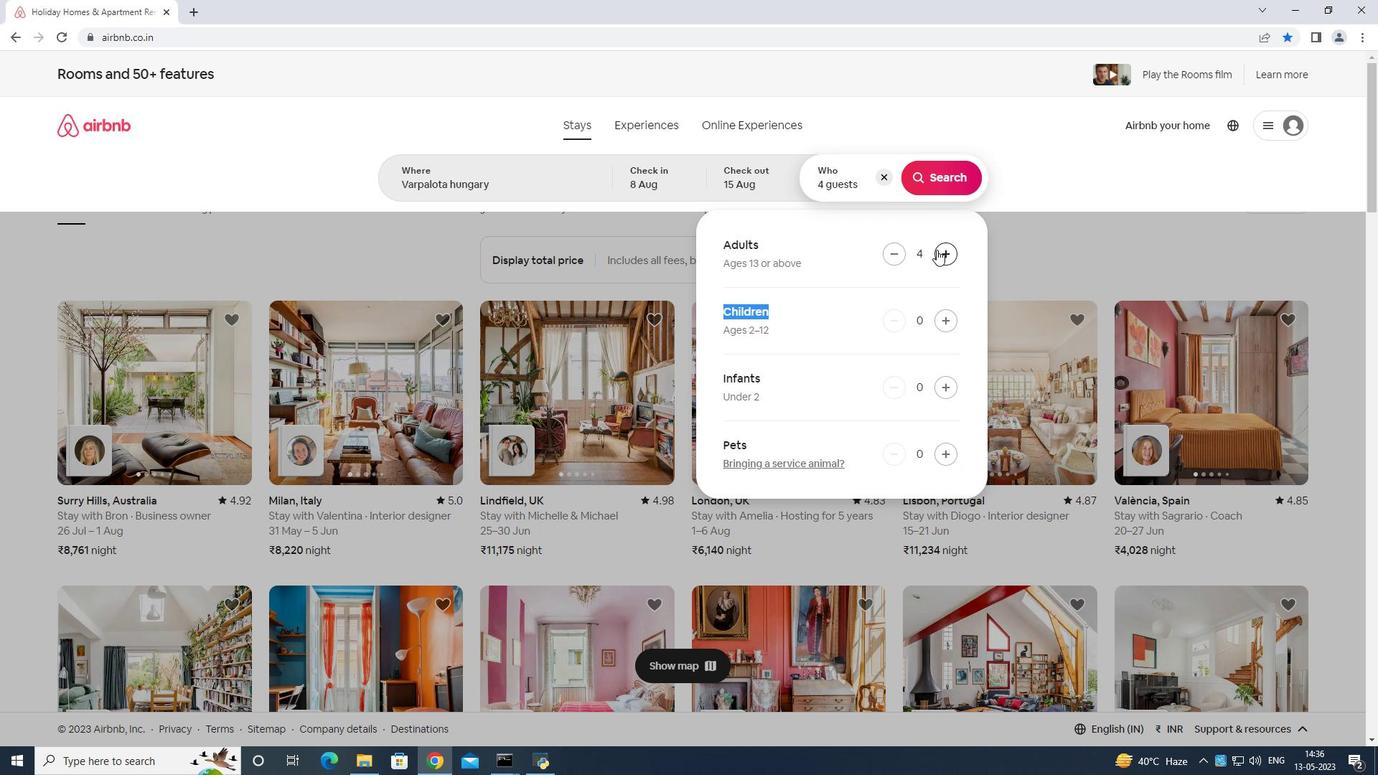 
Action: Mouse moved to (937, 249)
Screenshot: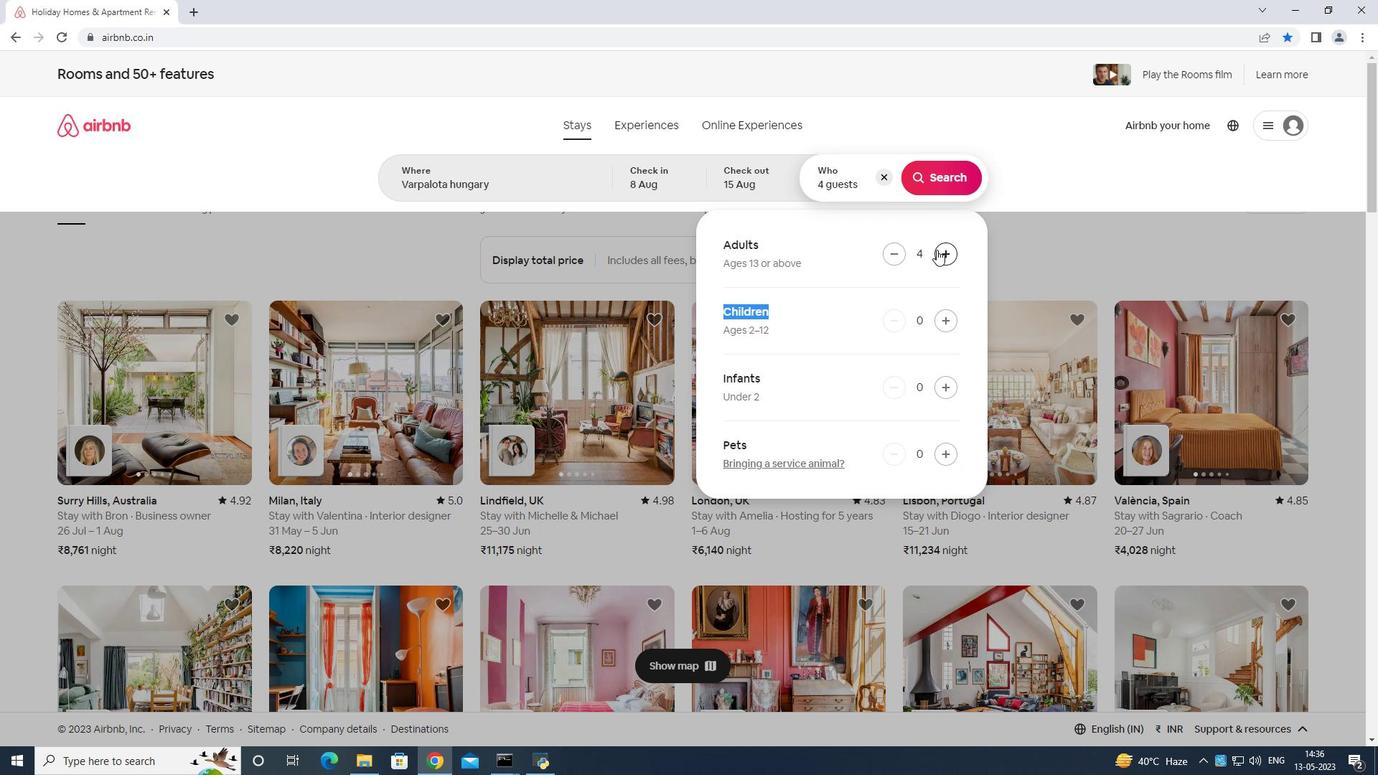 
Action: Mouse pressed left at (937, 249)
Screenshot: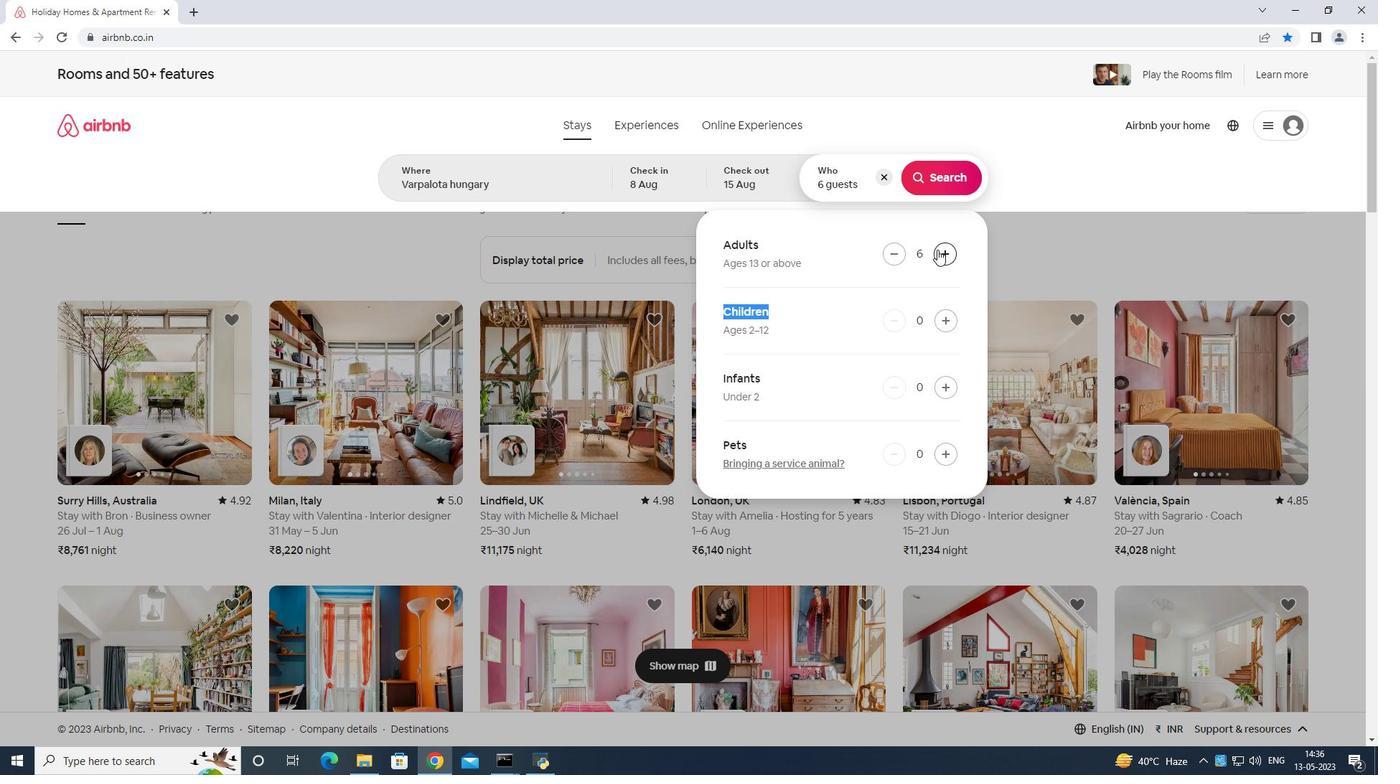 
Action: Mouse moved to (938, 249)
Screenshot: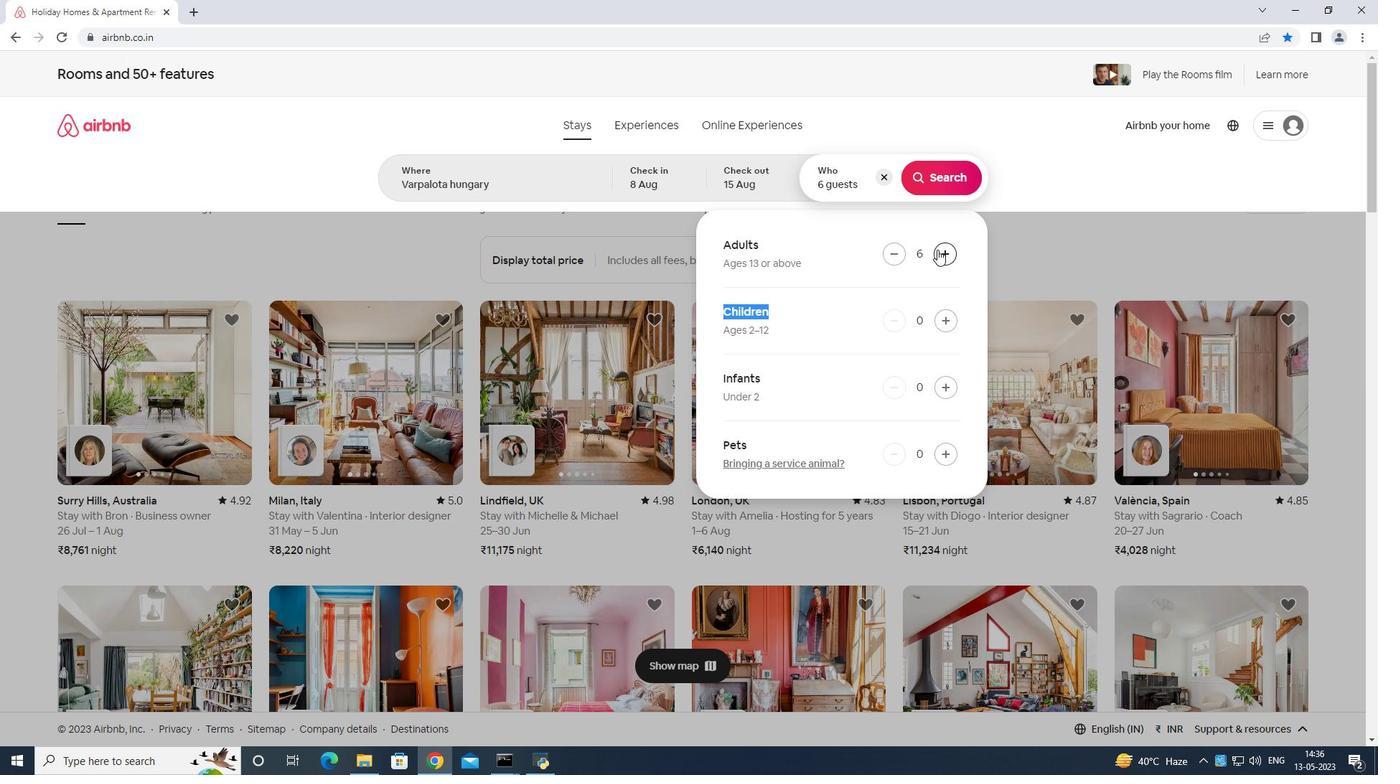 
Action: Mouse pressed left at (938, 249)
Screenshot: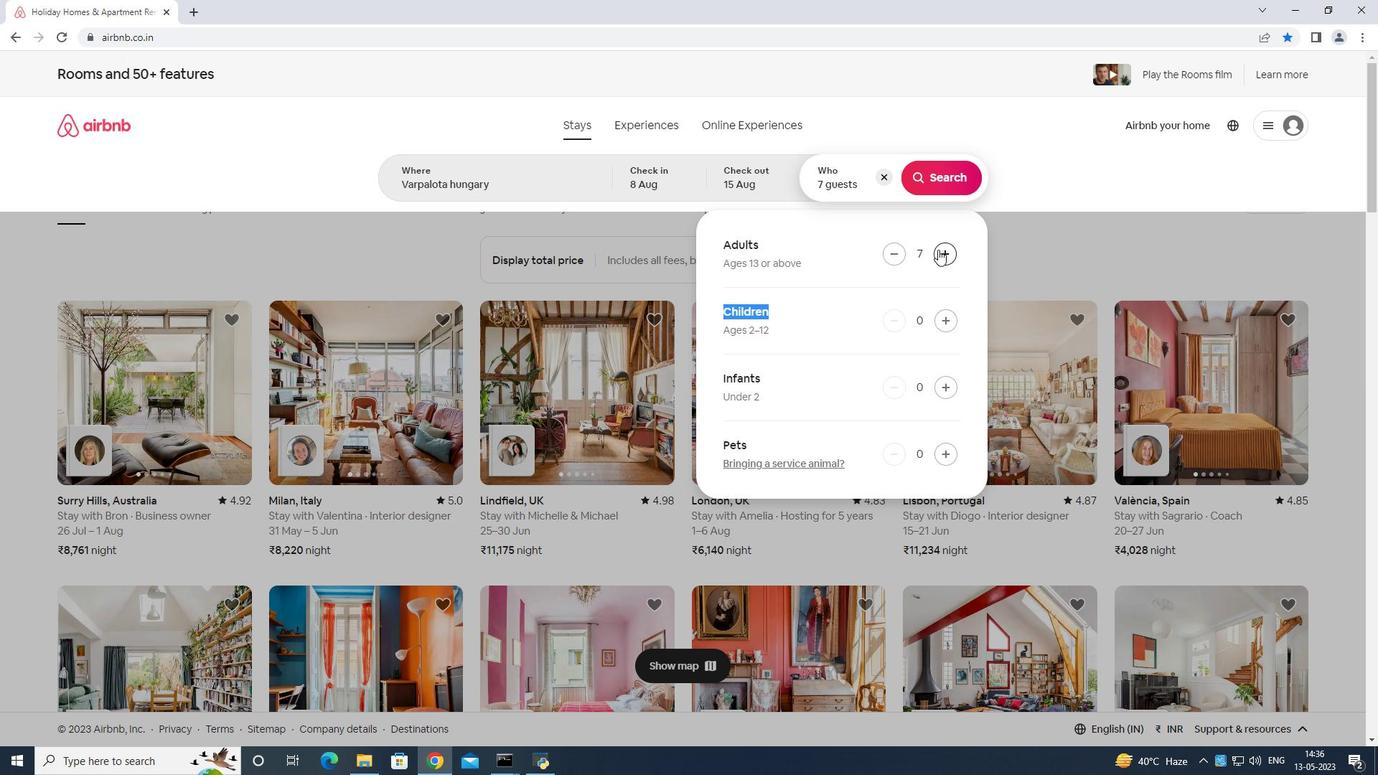 
Action: Mouse moved to (939, 251)
Screenshot: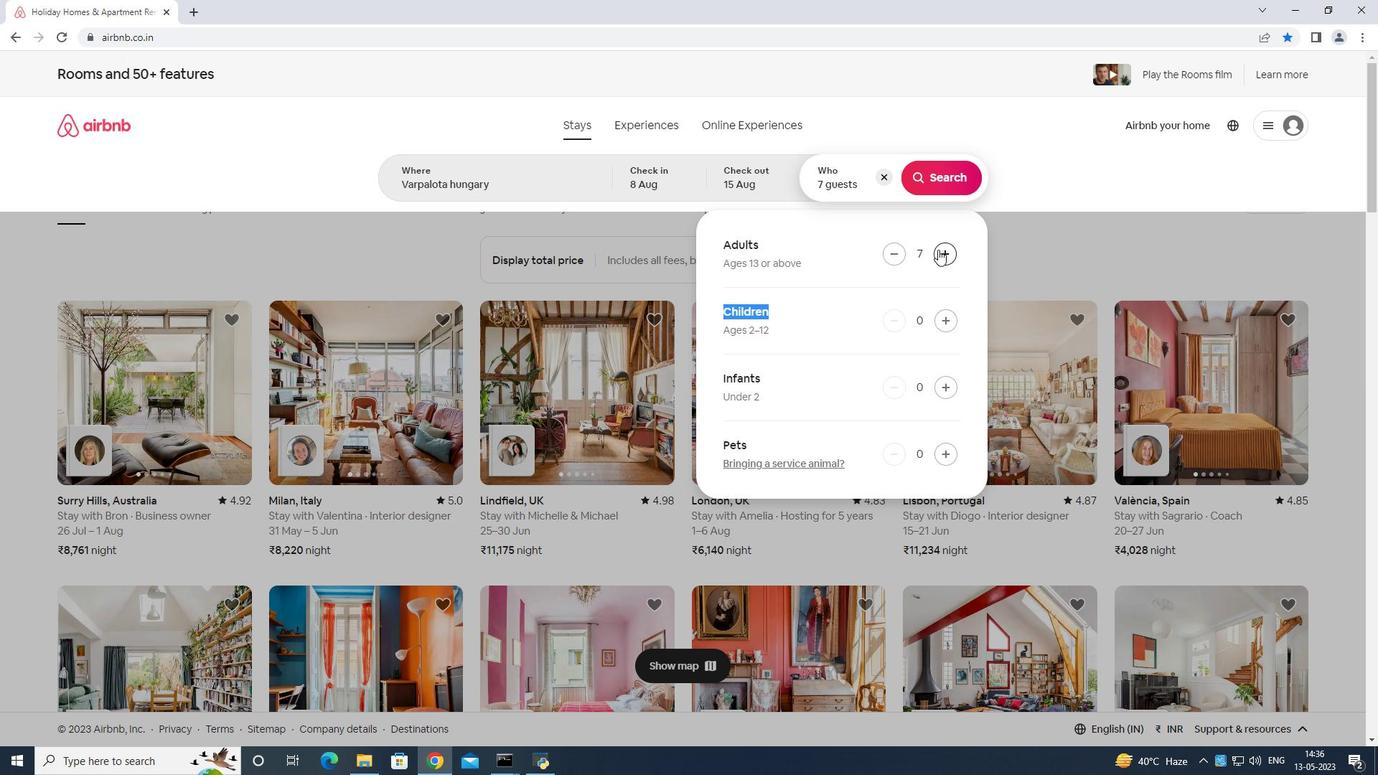 
Action: Mouse pressed left at (939, 251)
Screenshot: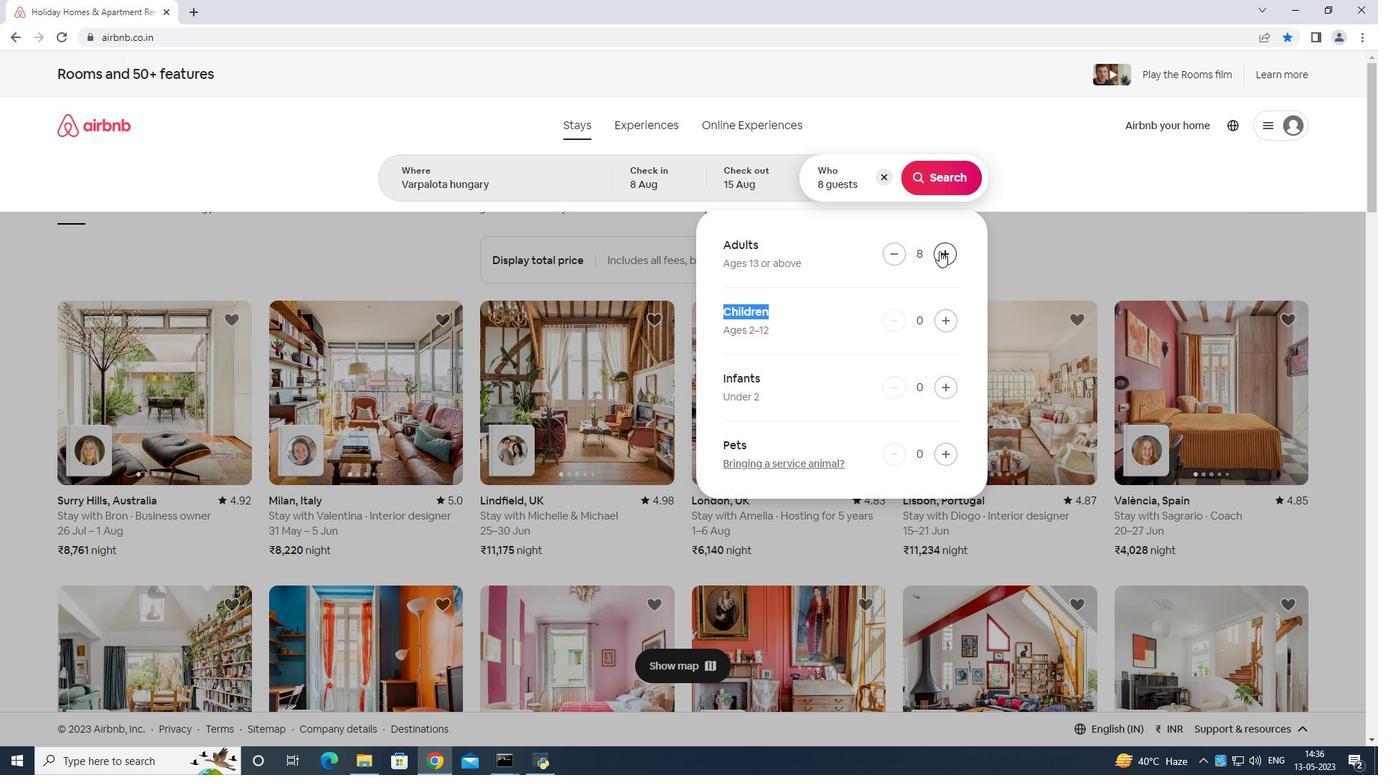
Action: Mouse moved to (949, 180)
Screenshot: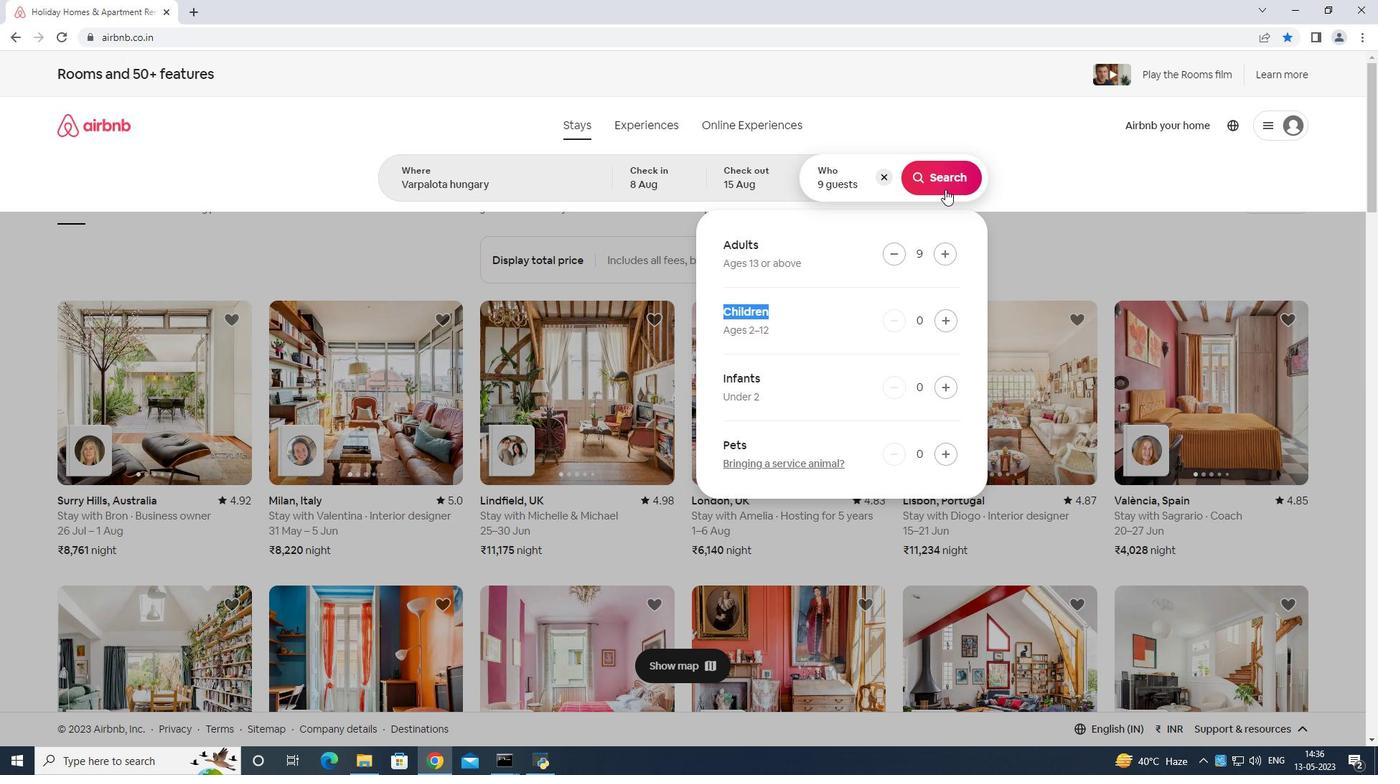 
Action: Mouse pressed left at (949, 180)
Screenshot: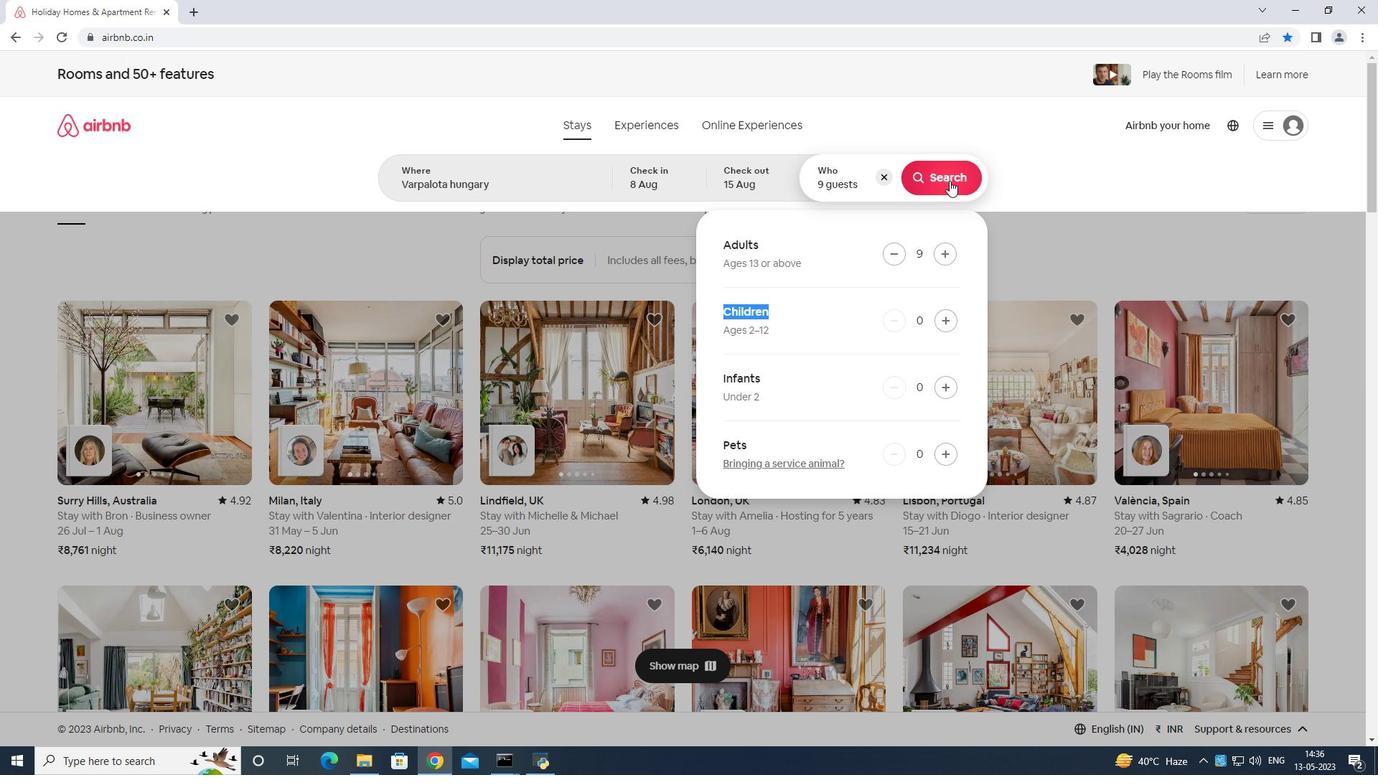 
Action: Mouse moved to (1318, 122)
Screenshot: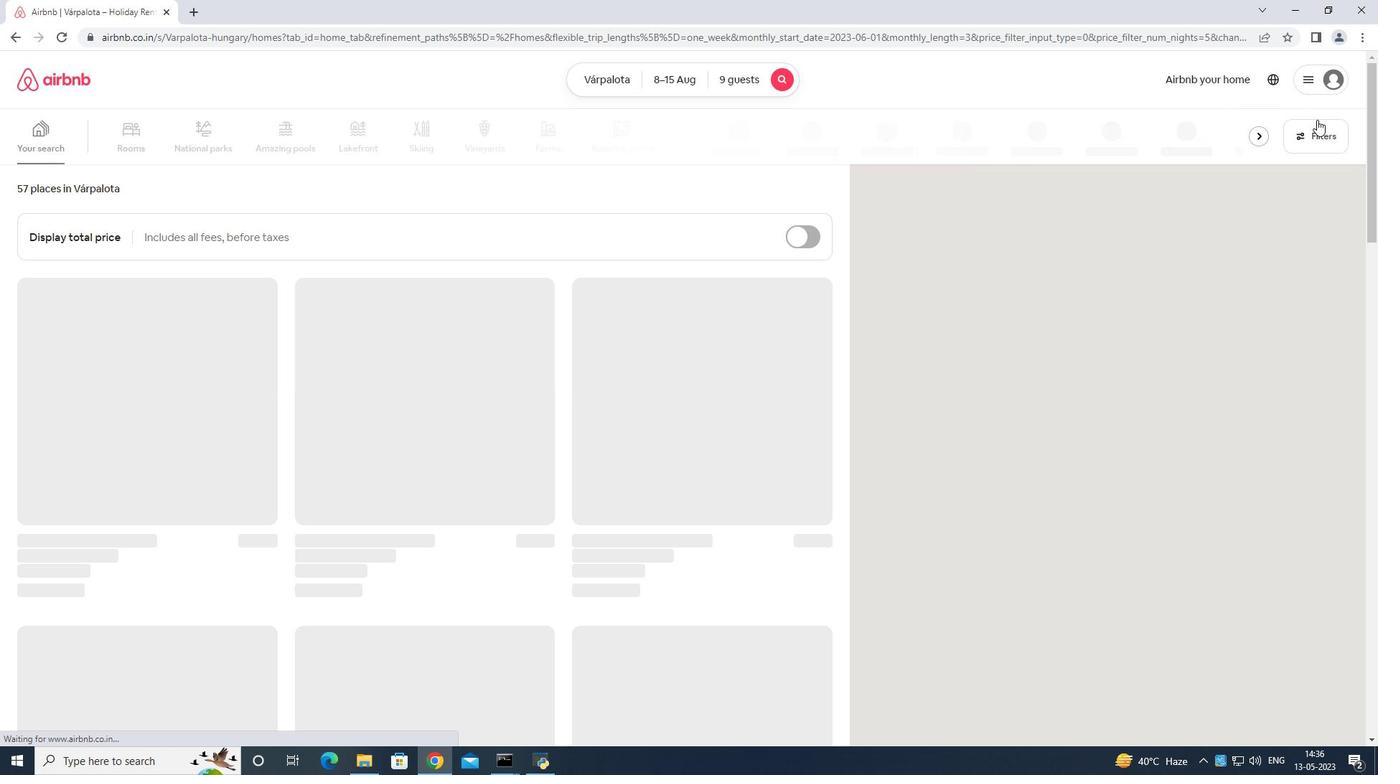 
Action: Mouse pressed left at (1318, 122)
Screenshot: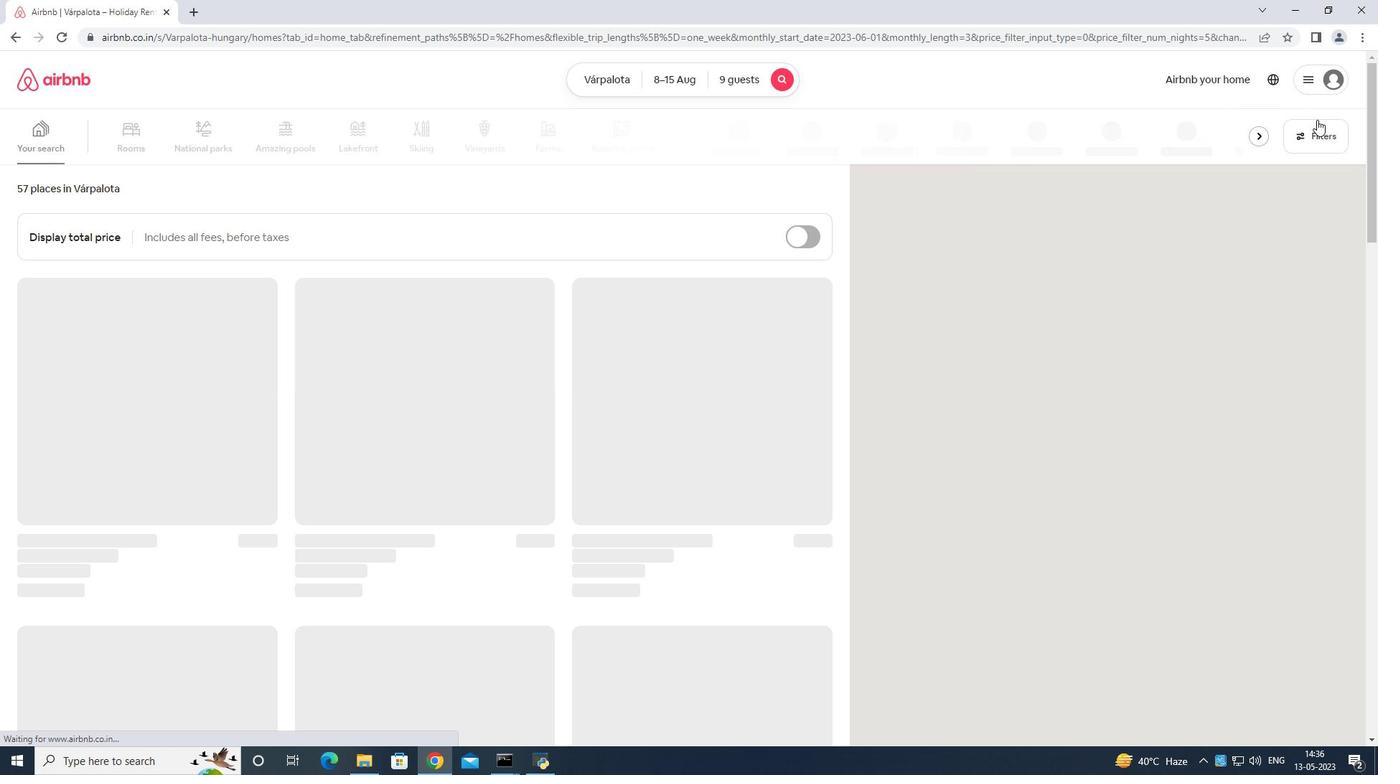 
Action: Mouse moved to (628, 481)
Screenshot: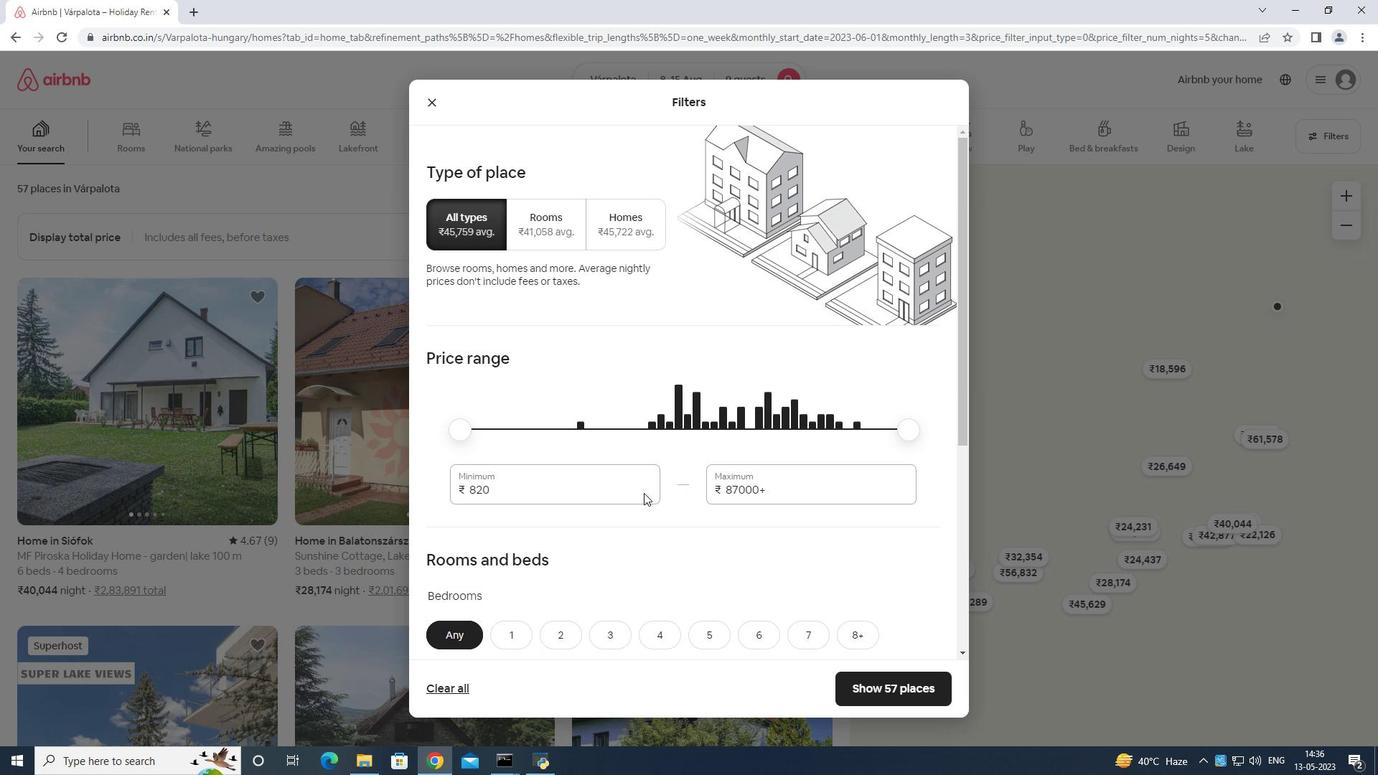 
Action: Mouse pressed left at (628, 481)
Screenshot: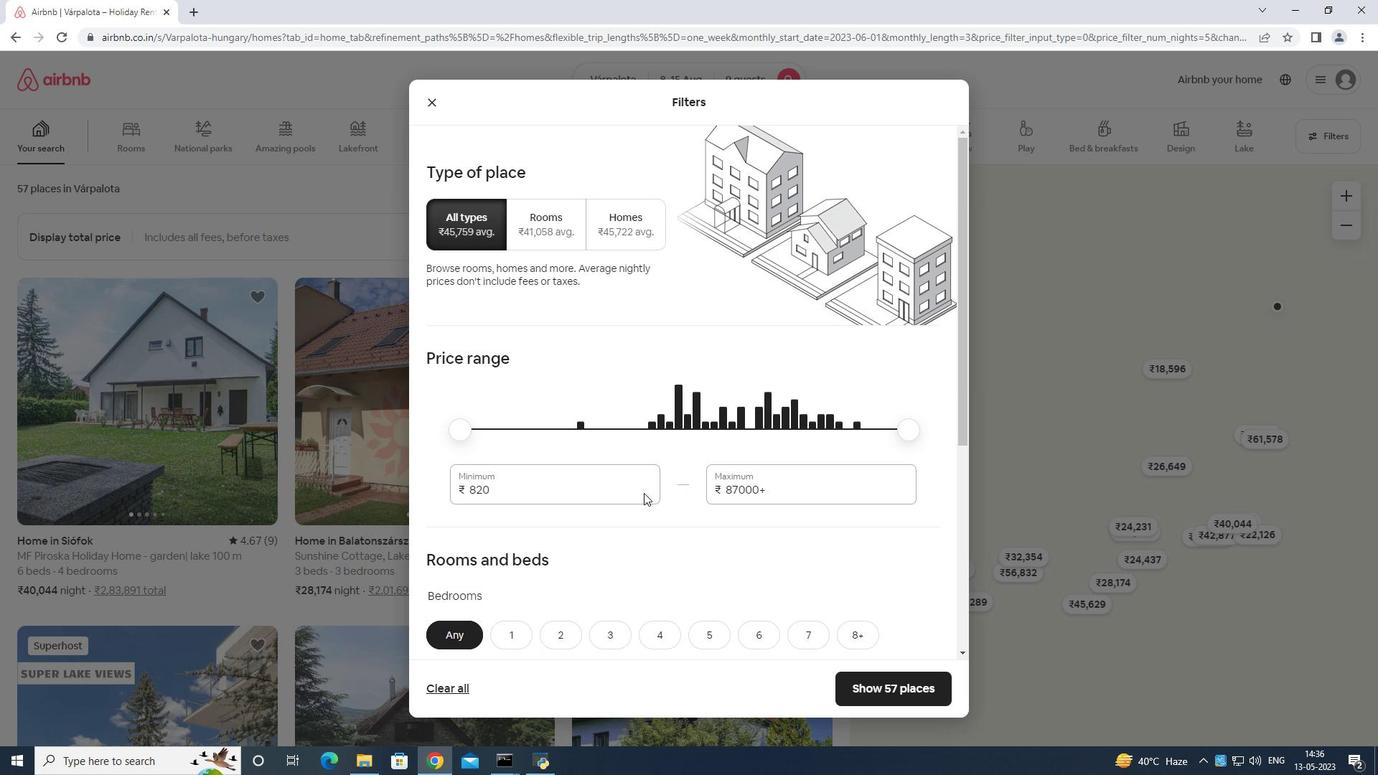 
Action: Mouse moved to (629, 473)
Screenshot: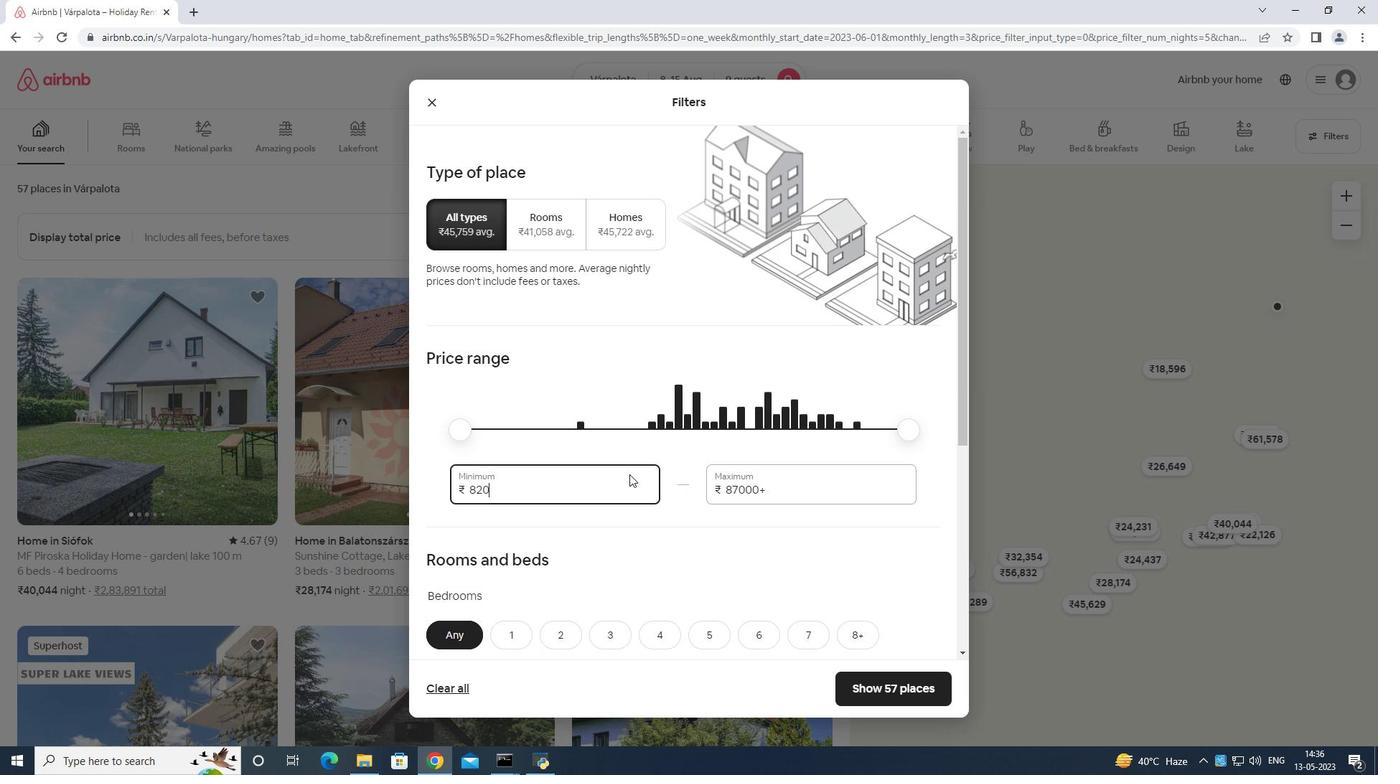 
Action: Key pressed <Key.backspace>
Screenshot: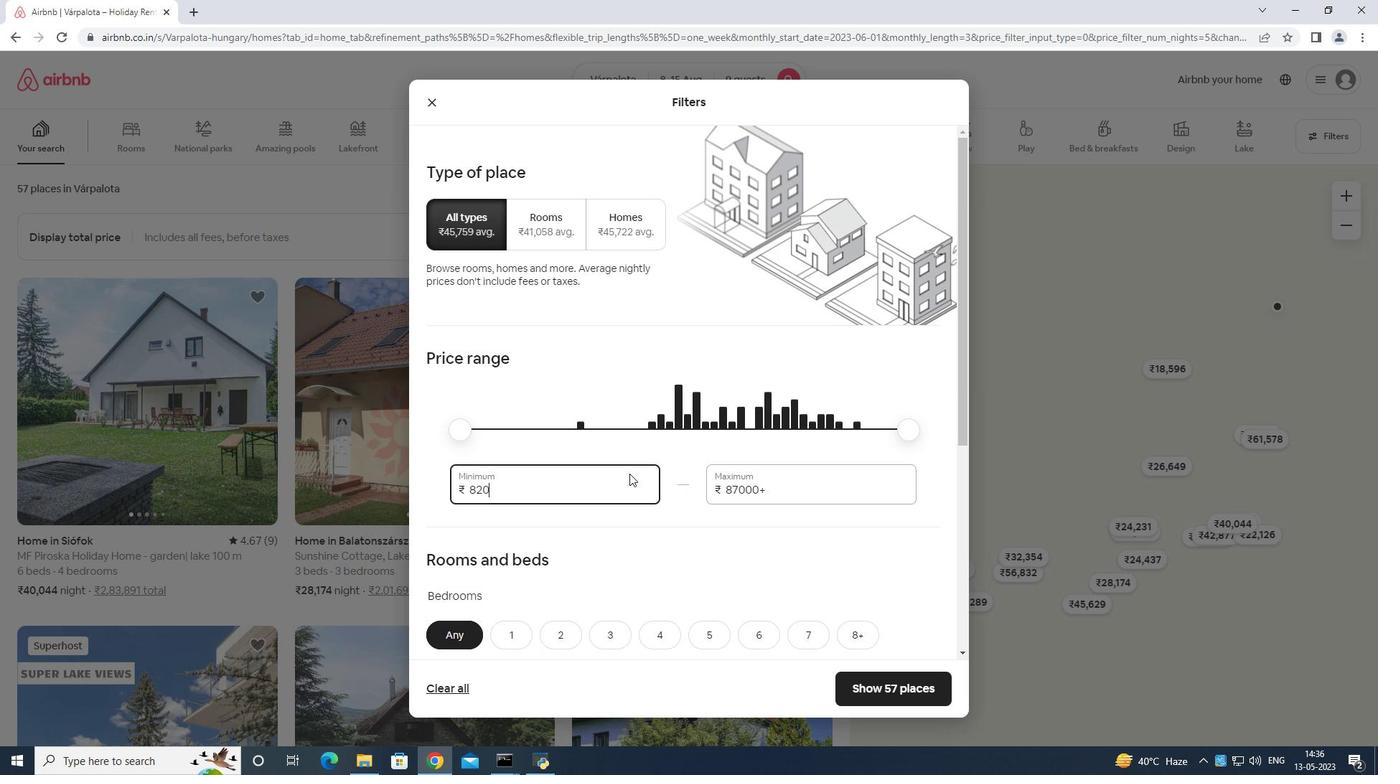 
Action: Mouse moved to (623, 459)
Screenshot: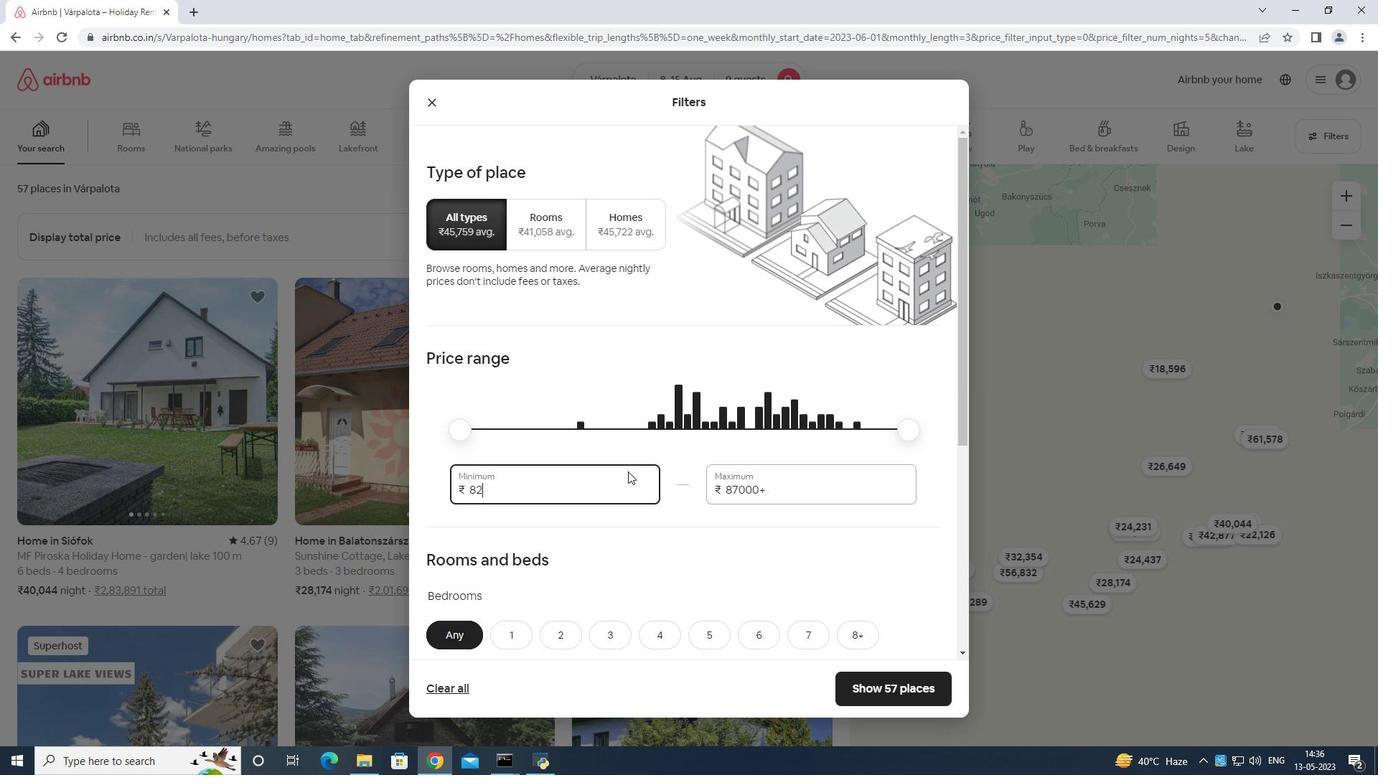 
Action: Key pressed <Key.backspace>
Screenshot: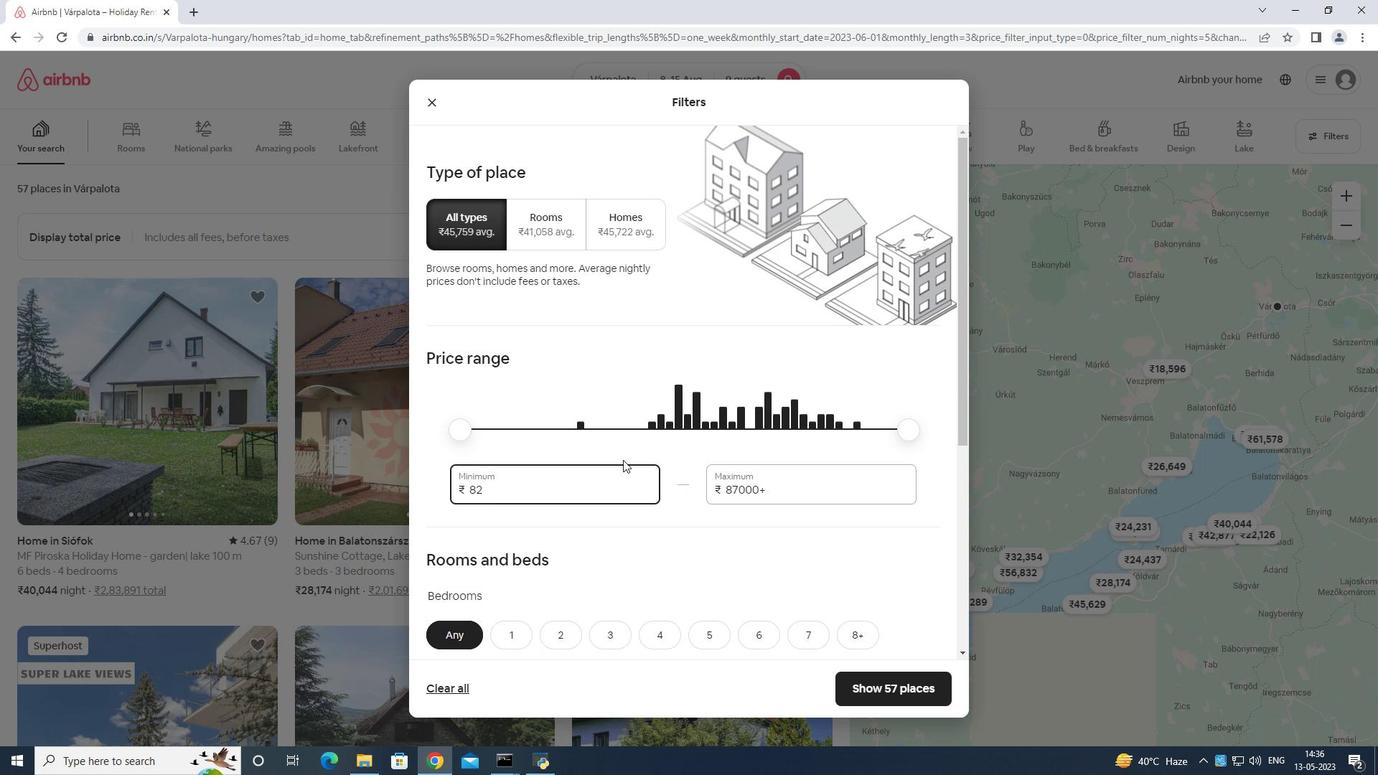 
Action: Mouse moved to (621, 456)
Screenshot: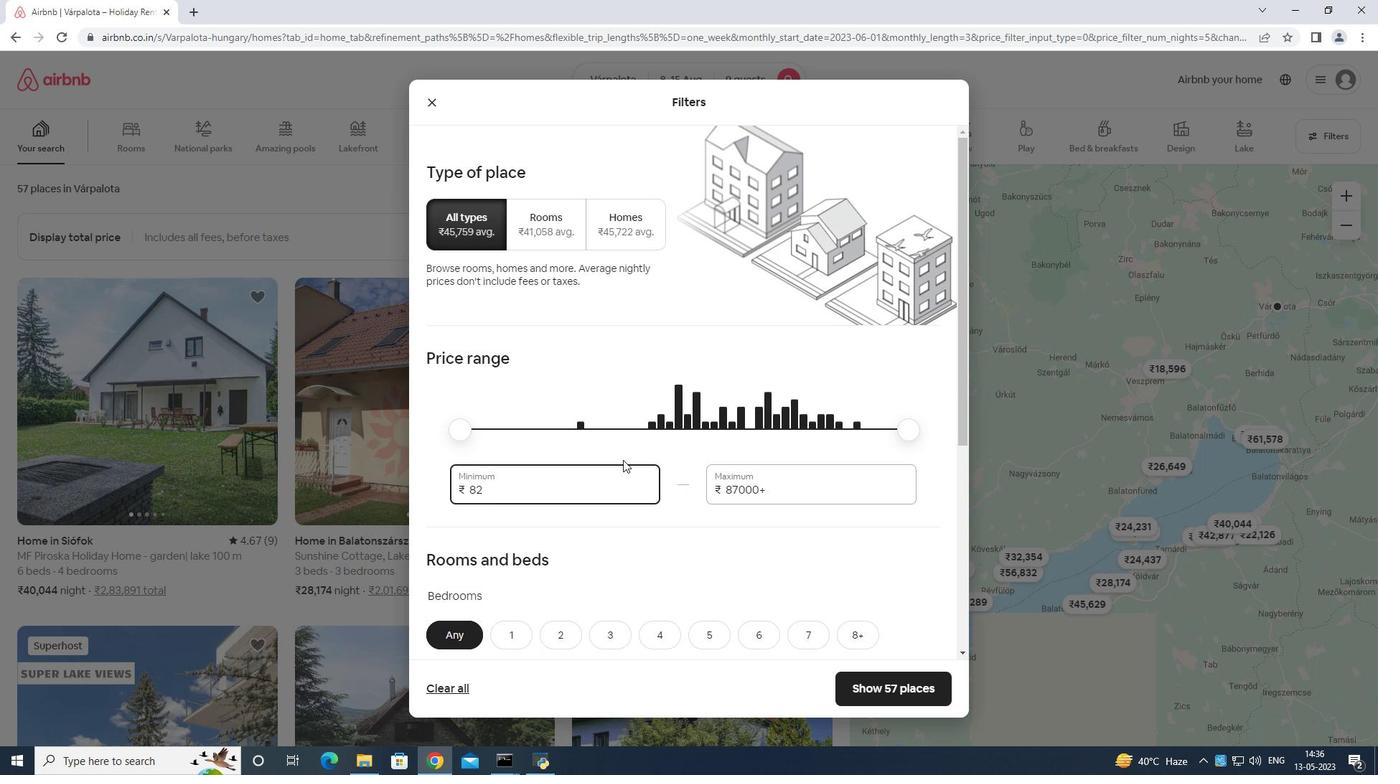 
Action: Key pressed <Key.backspace>
Screenshot: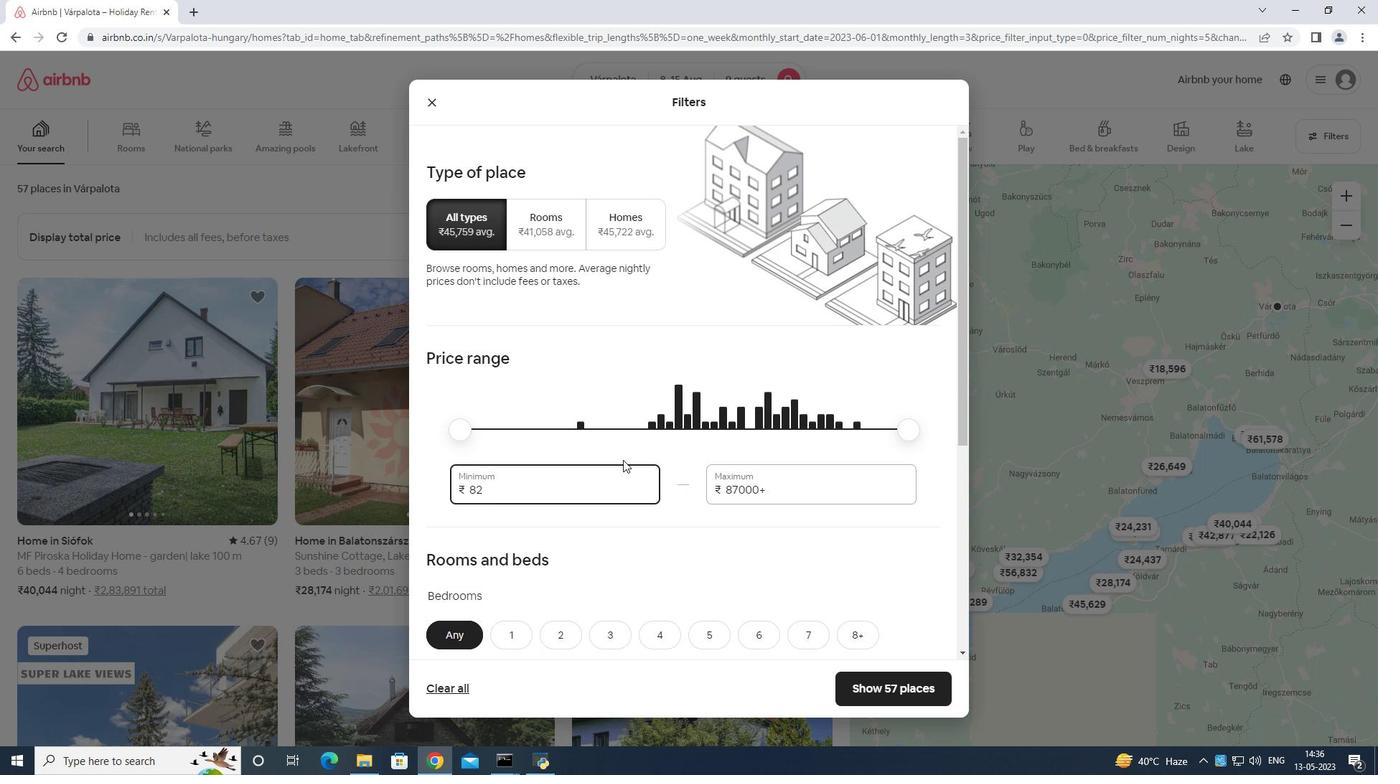 
Action: Mouse moved to (620, 453)
Screenshot: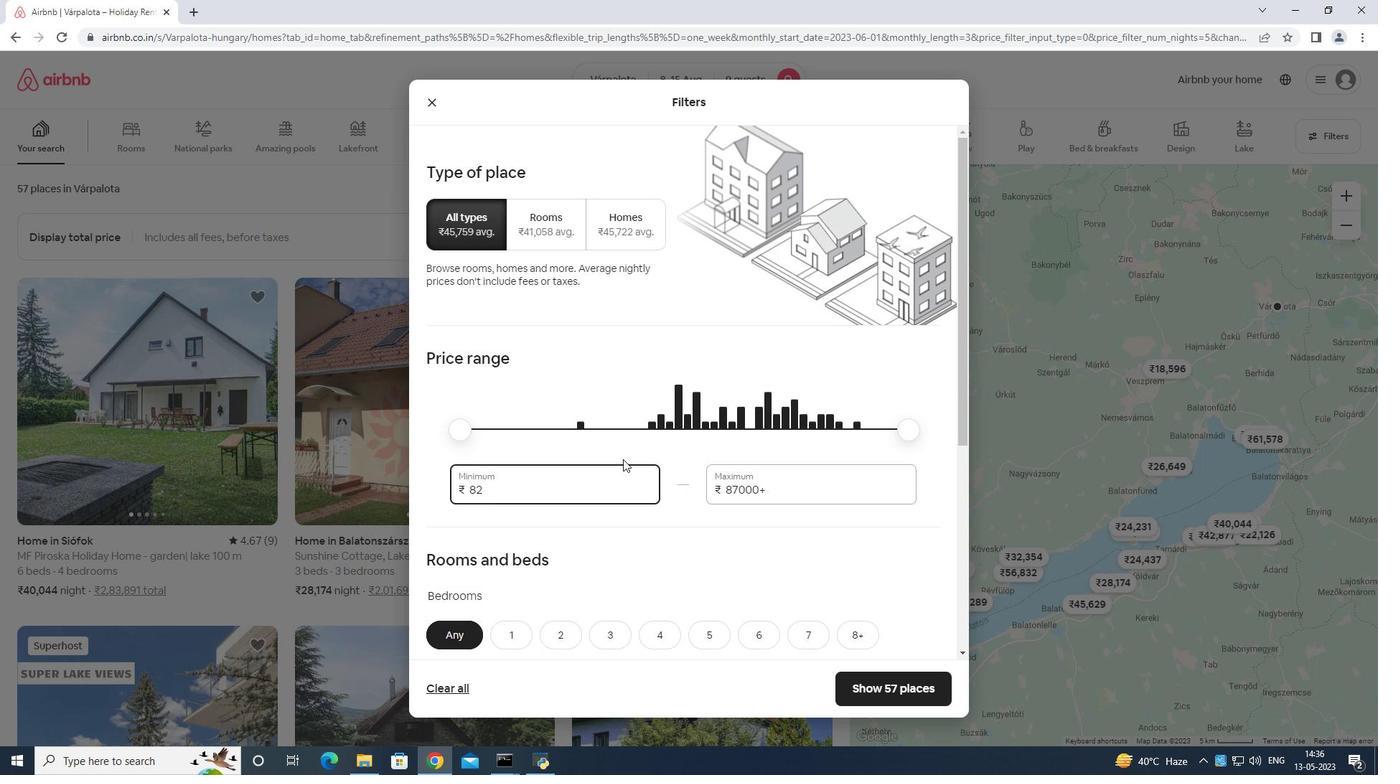 
Action: Key pressed <Key.backspace>
Screenshot: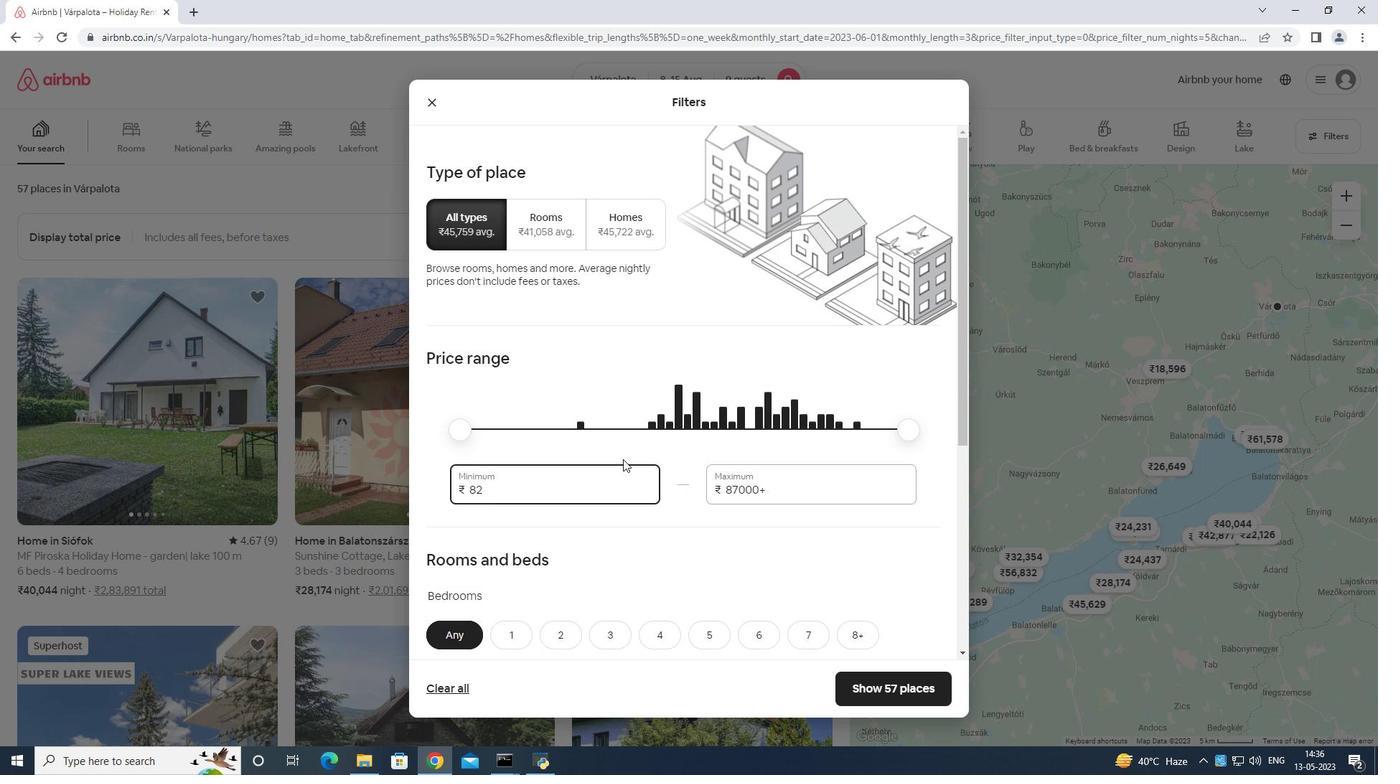 
Action: Mouse moved to (620, 451)
Screenshot: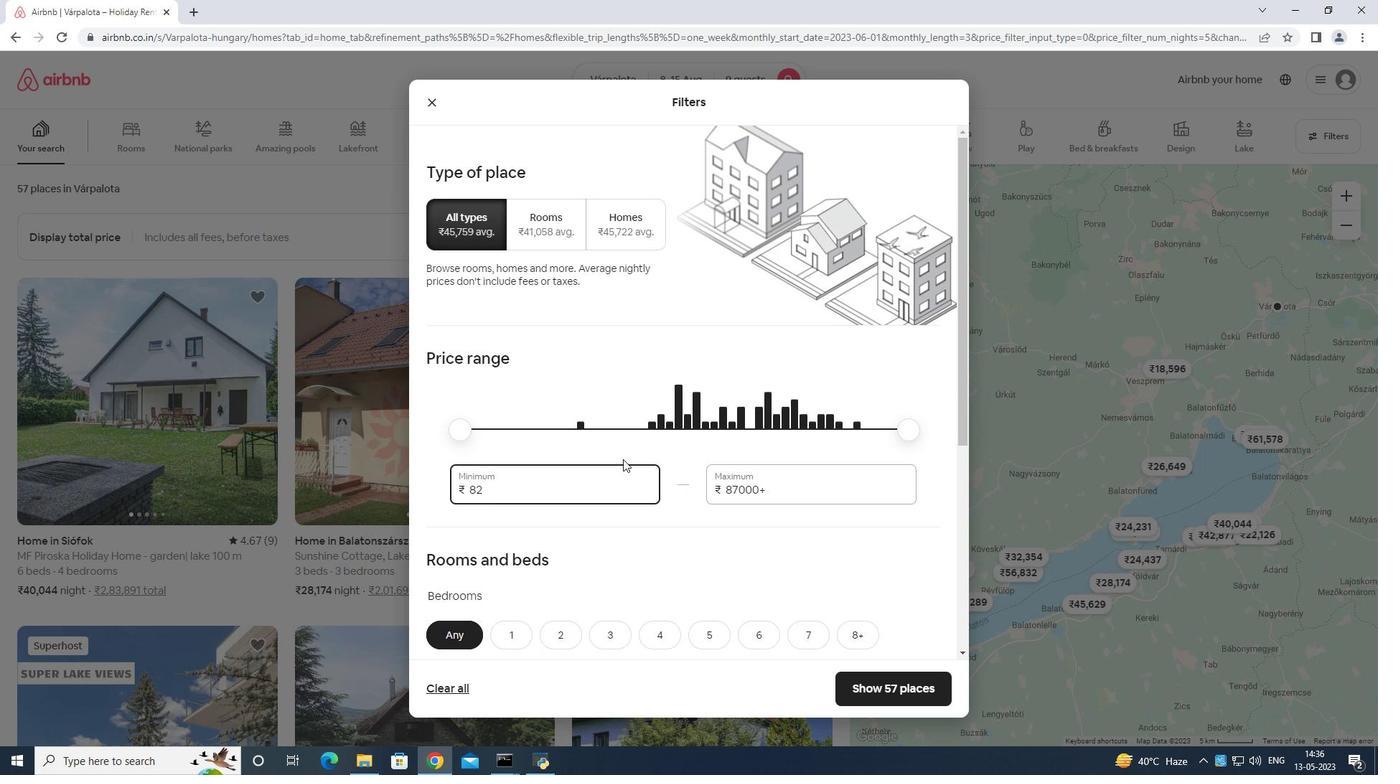 
Action: Key pressed <Key.backspace>
Screenshot: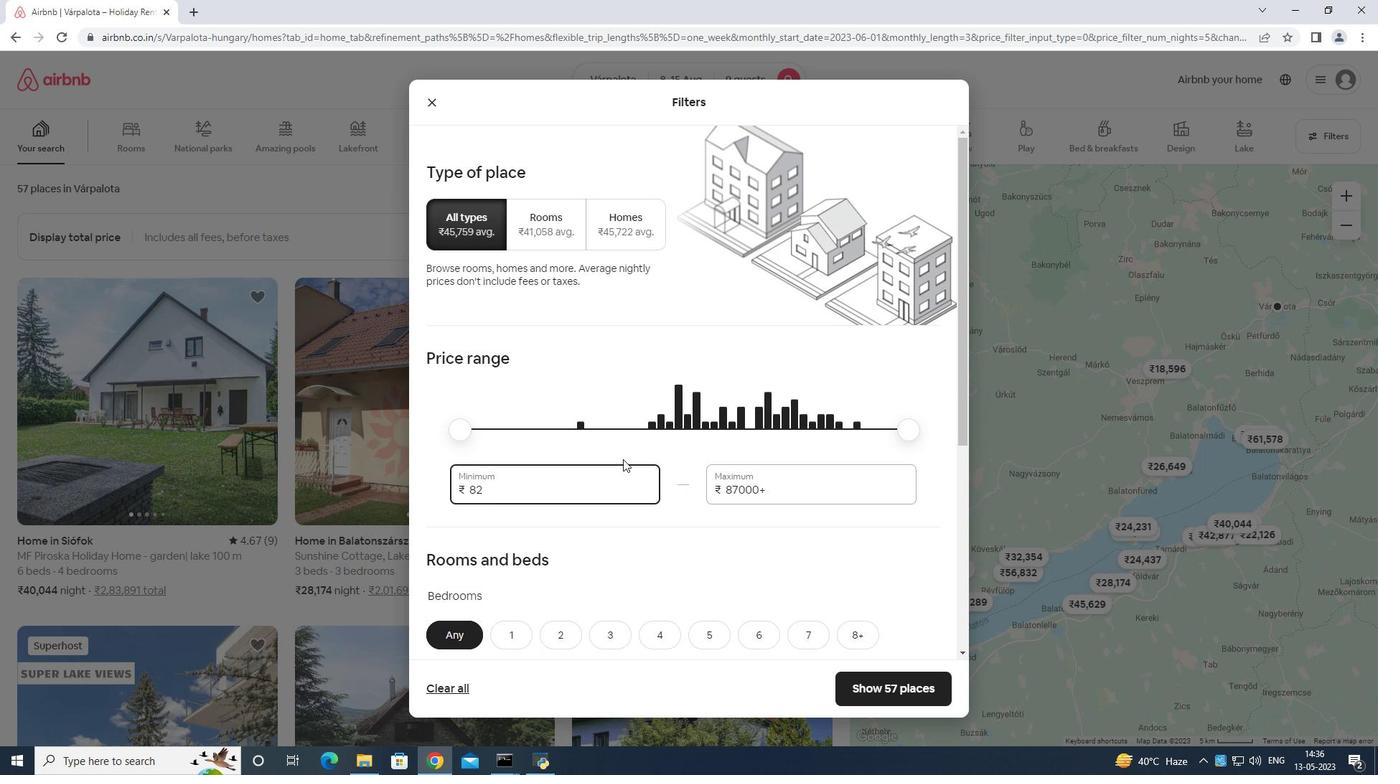 
Action: Mouse moved to (620, 450)
Screenshot: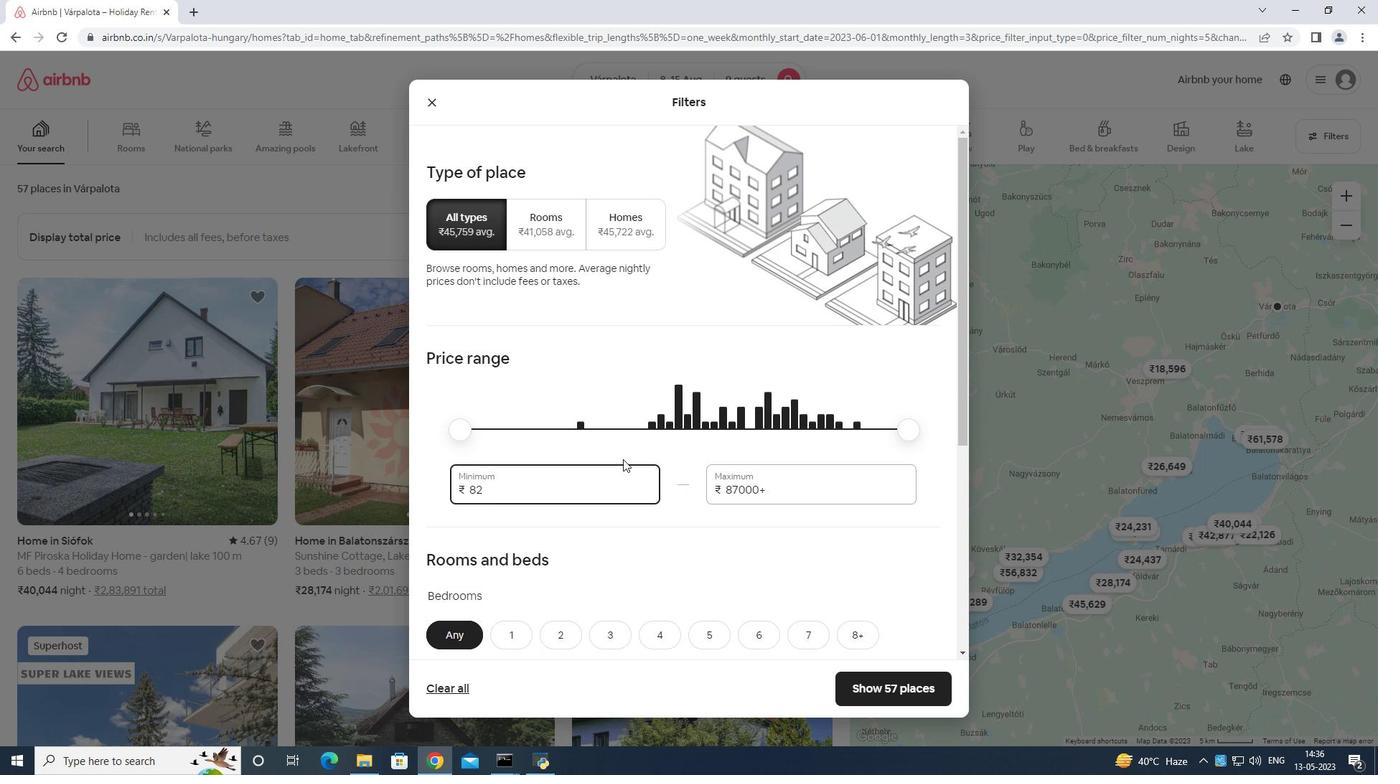 
Action: Key pressed <Key.backspace>
Screenshot: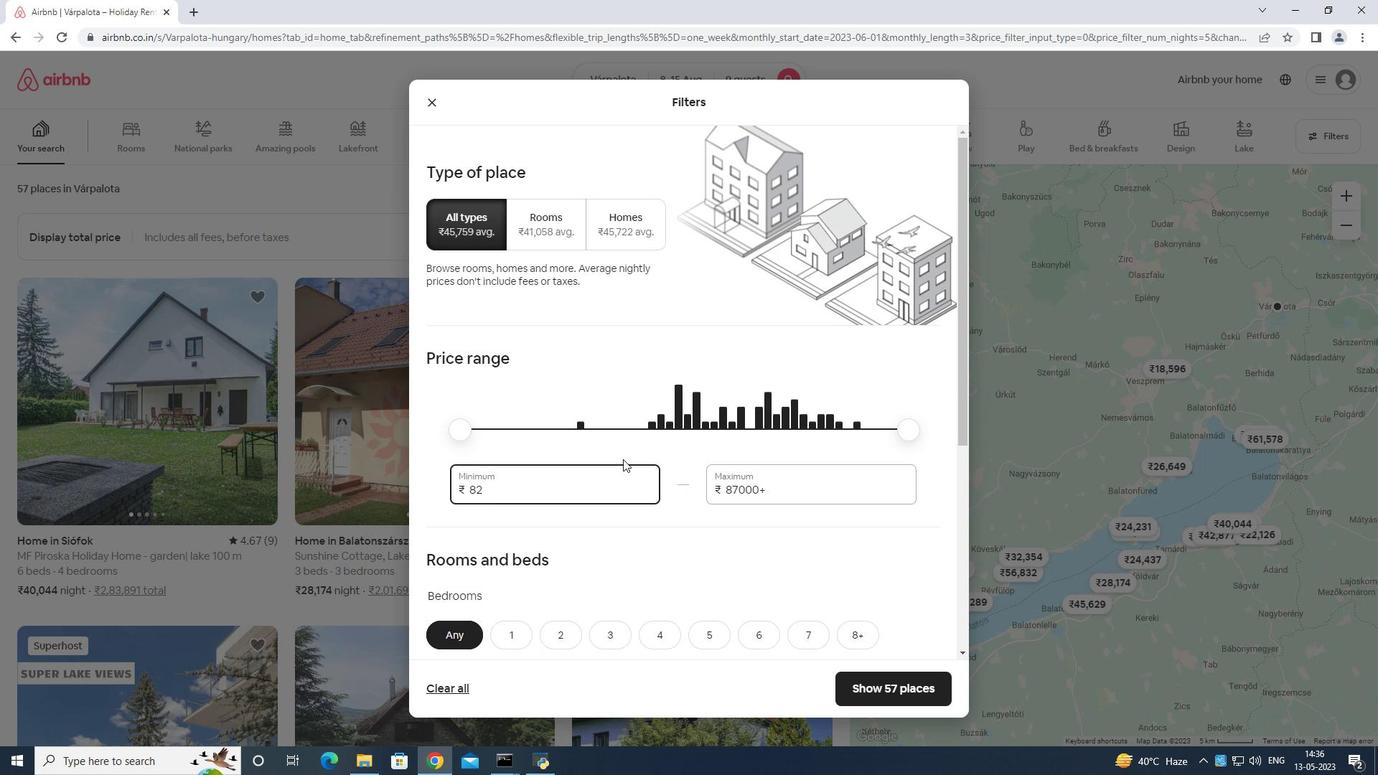 
Action: Mouse moved to (628, 456)
Screenshot: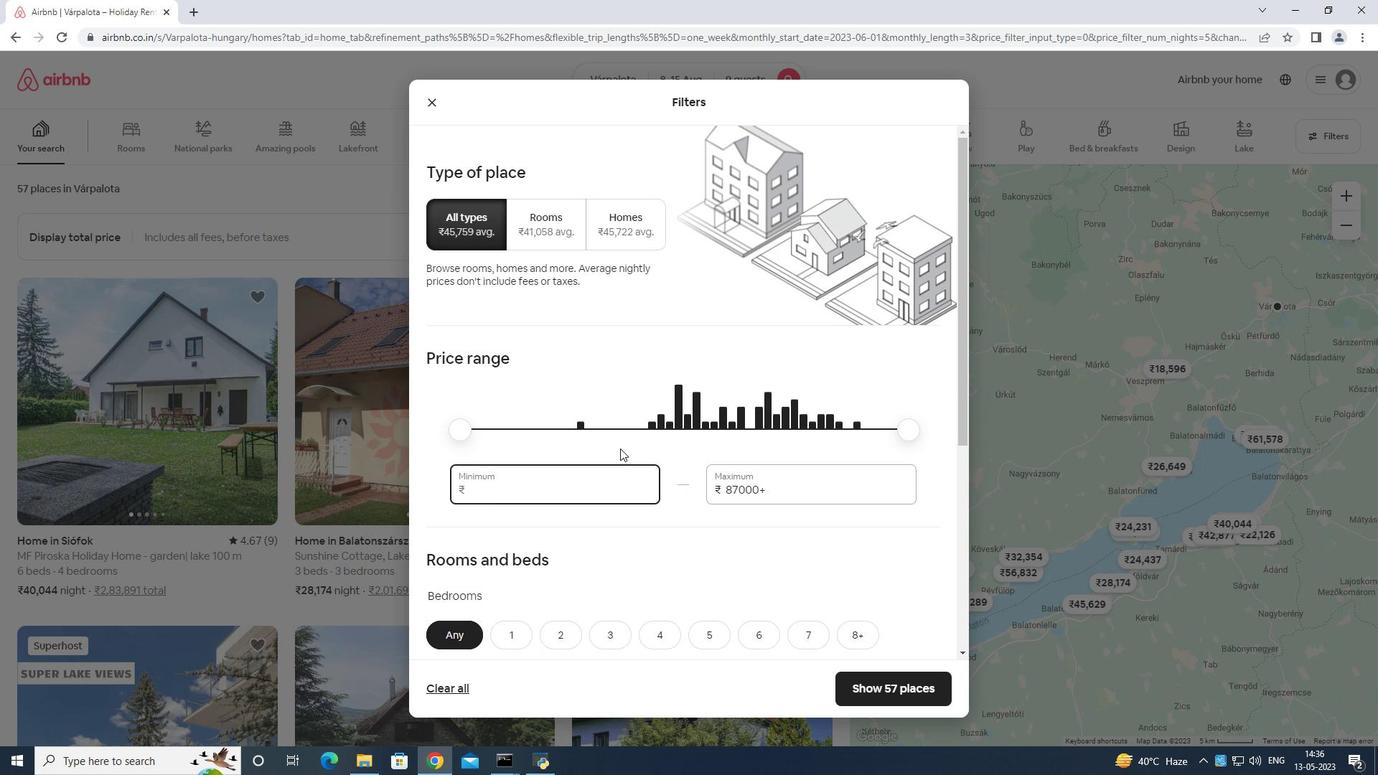 
Action: Key pressed 1
Screenshot: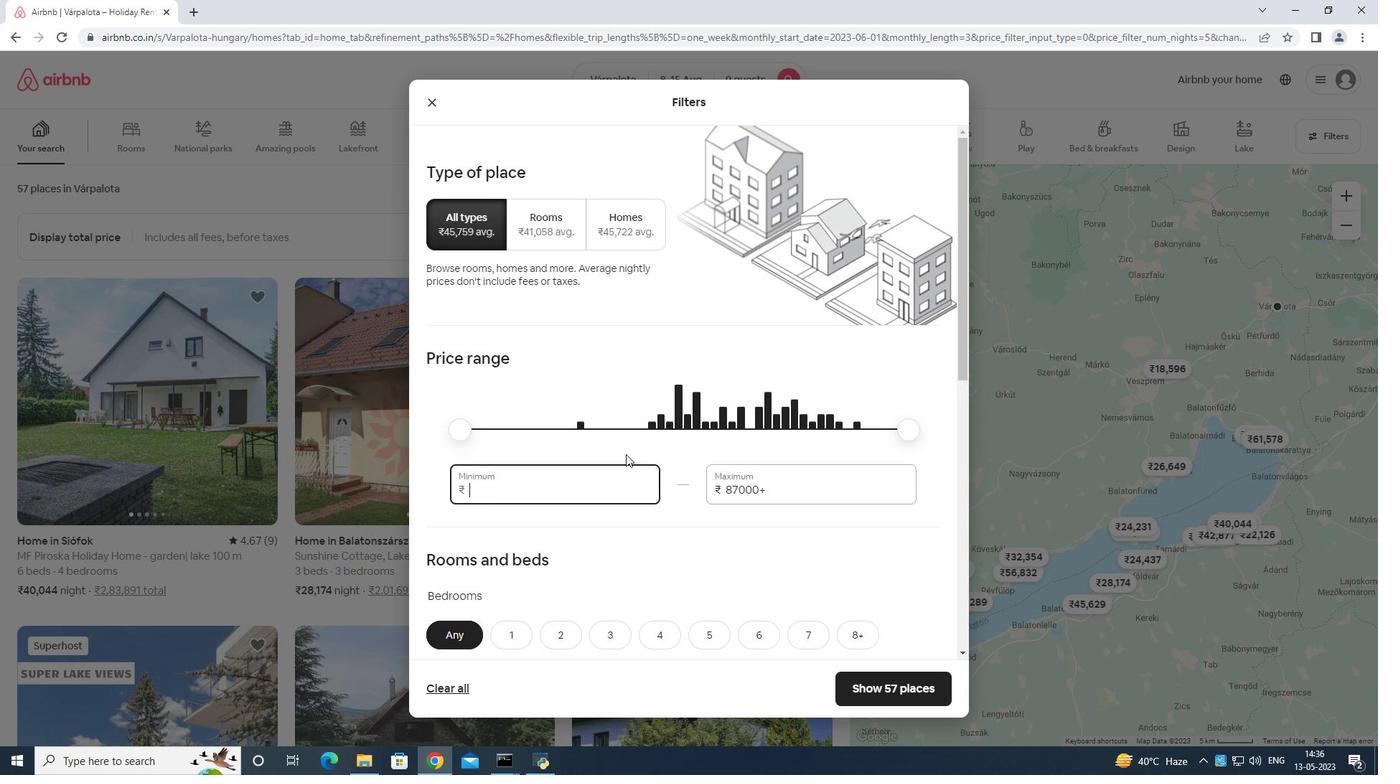 
Action: Mouse moved to (629, 464)
Screenshot: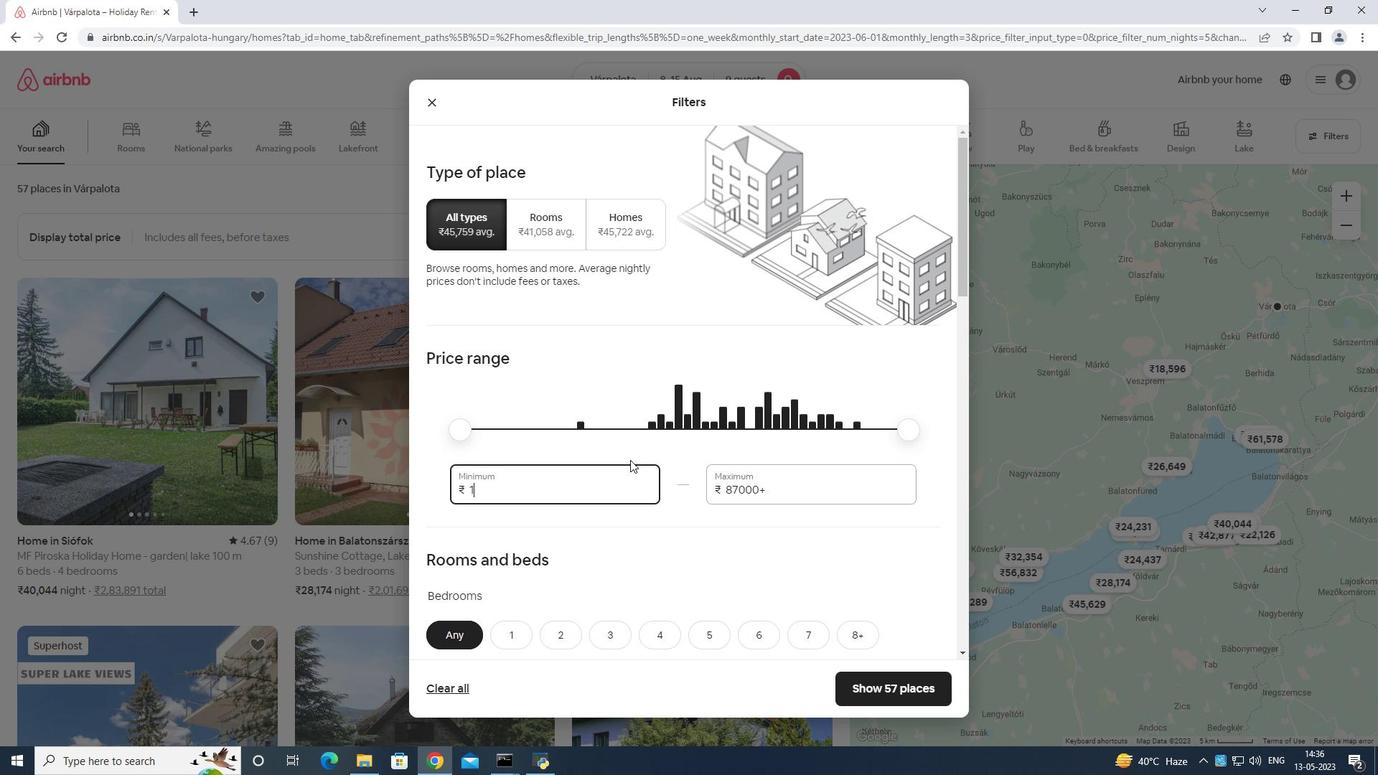
Action: Key pressed 000
Screenshot: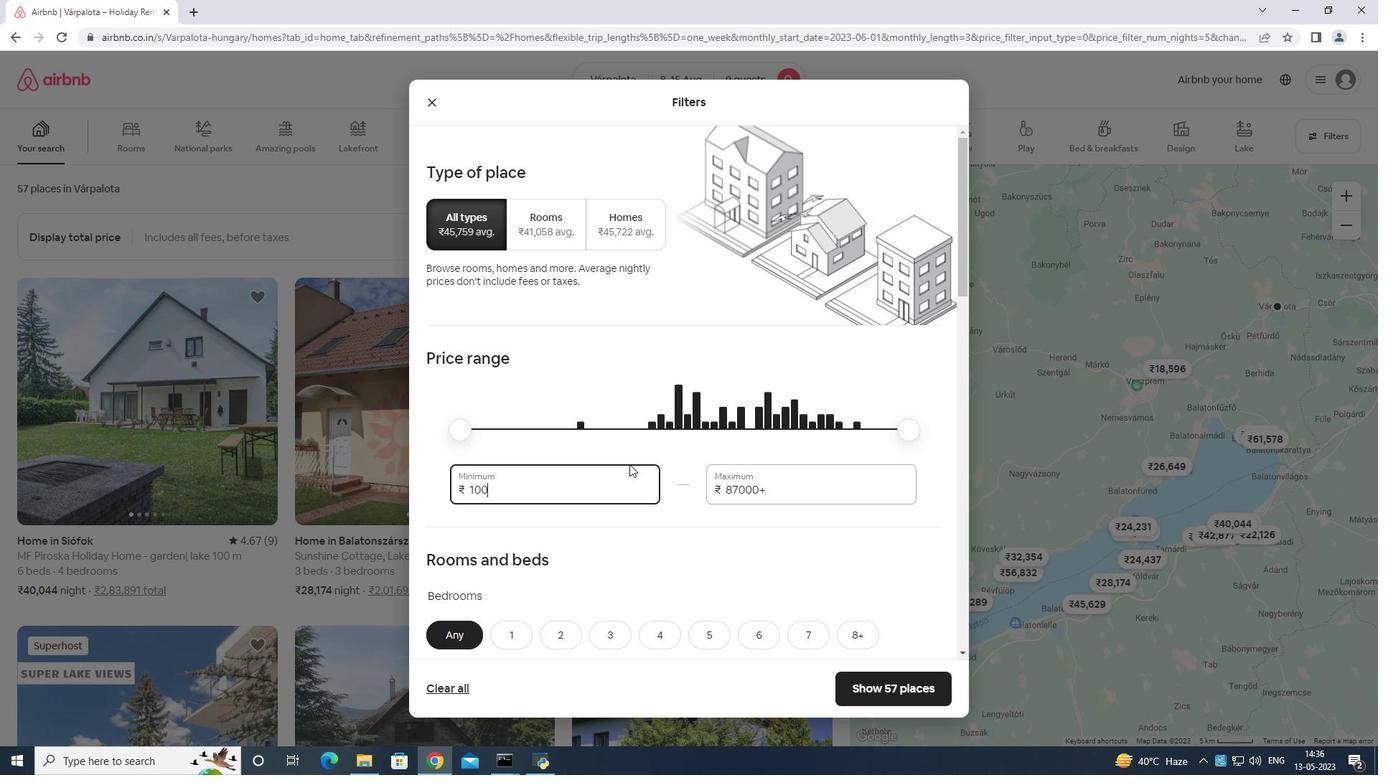 
Action: Mouse moved to (629, 464)
Screenshot: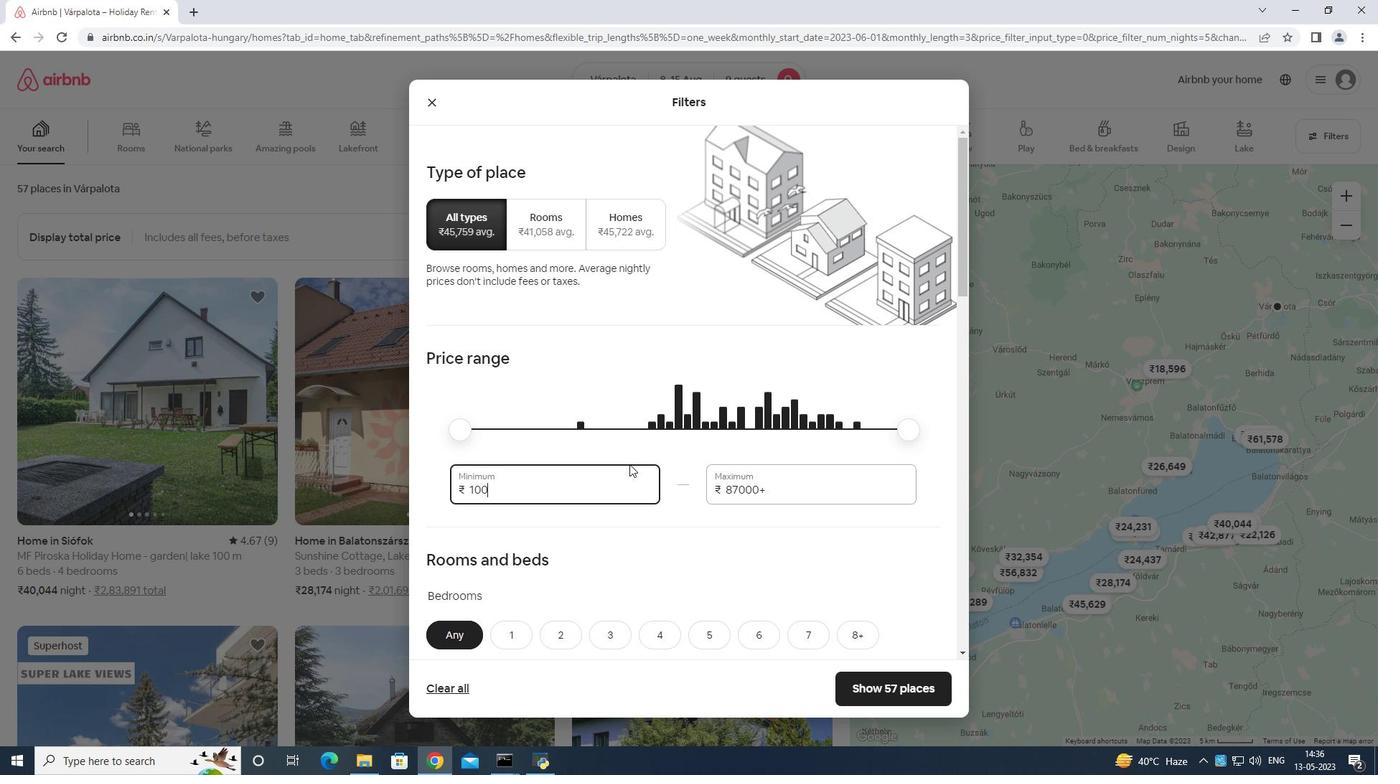 
Action: Key pressed 0
Screenshot: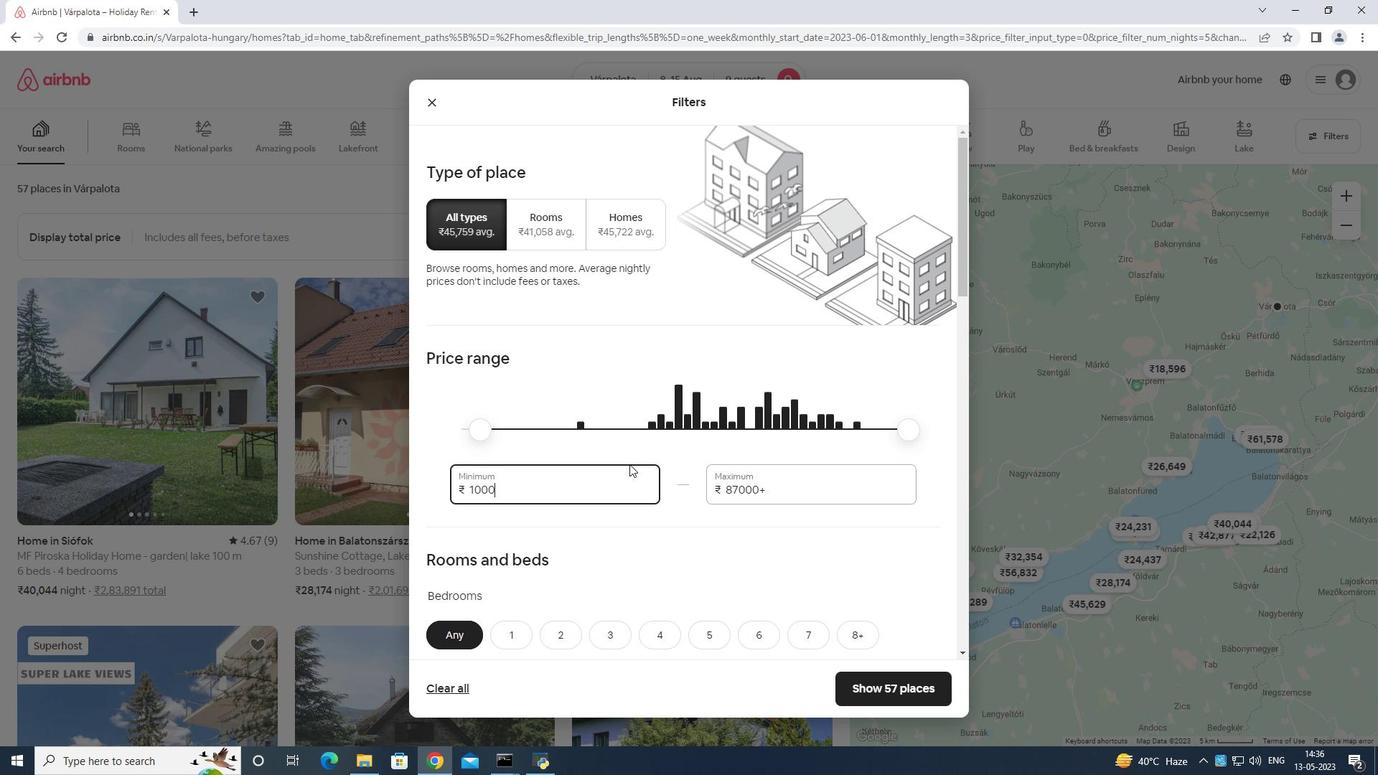 
Action: Mouse moved to (776, 483)
Screenshot: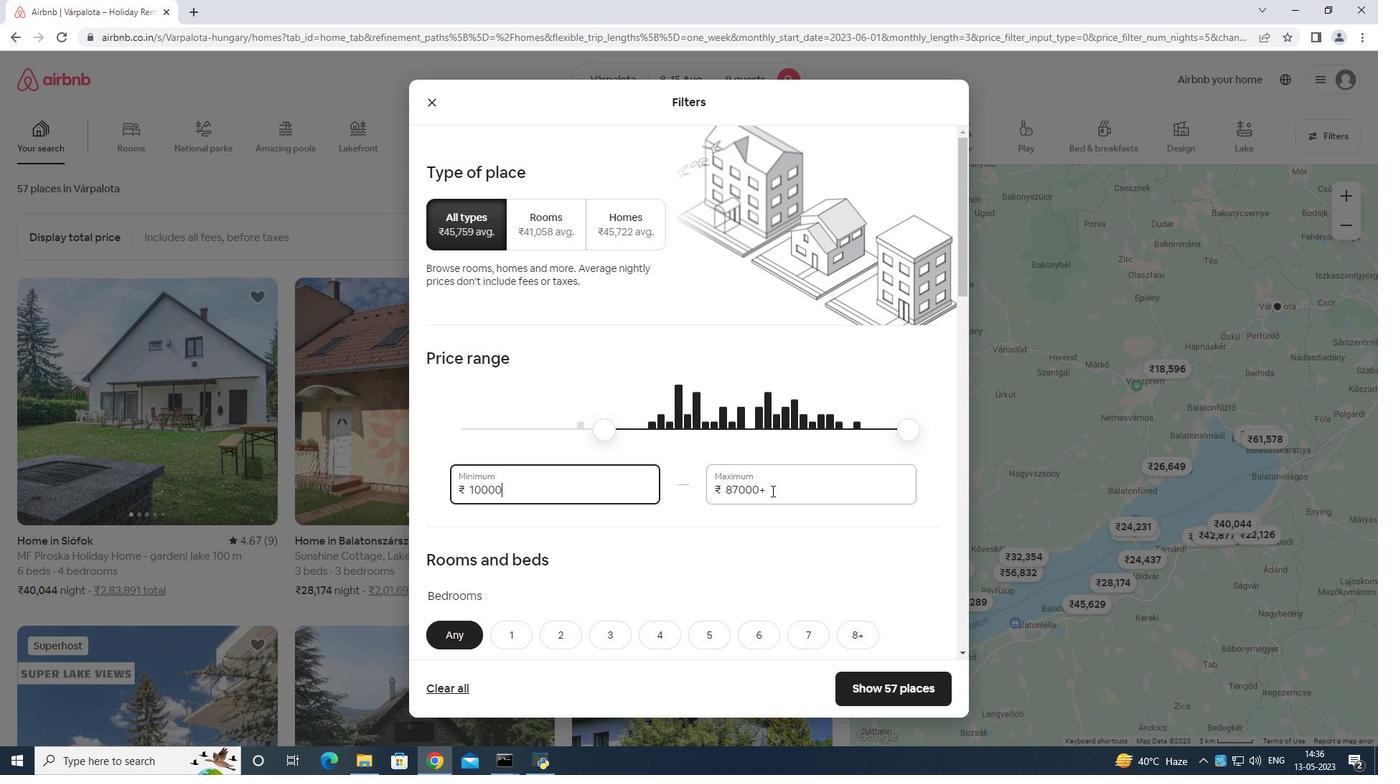 
Action: Mouse pressed left at (776, 483)
Screenshot: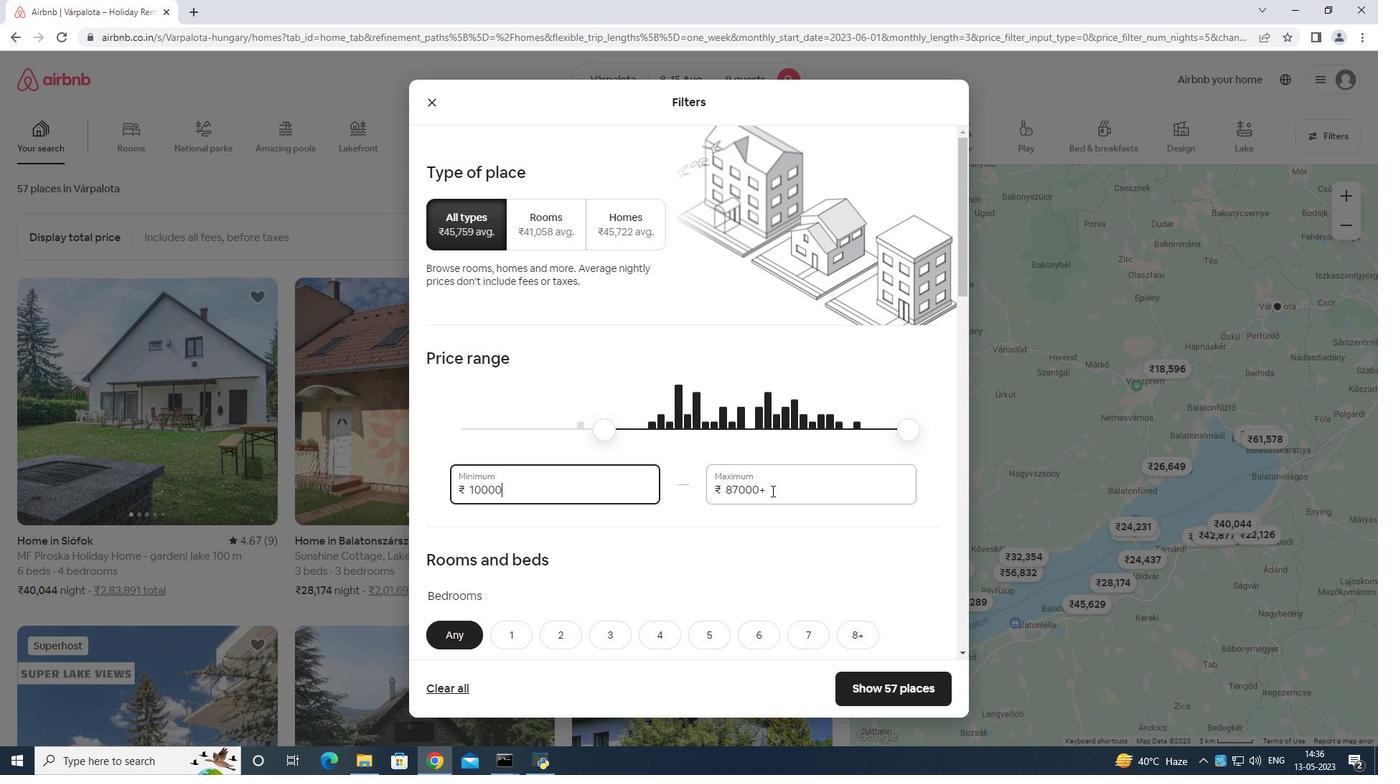 
Action: Mouse moved to (778, 483)
Screenshot: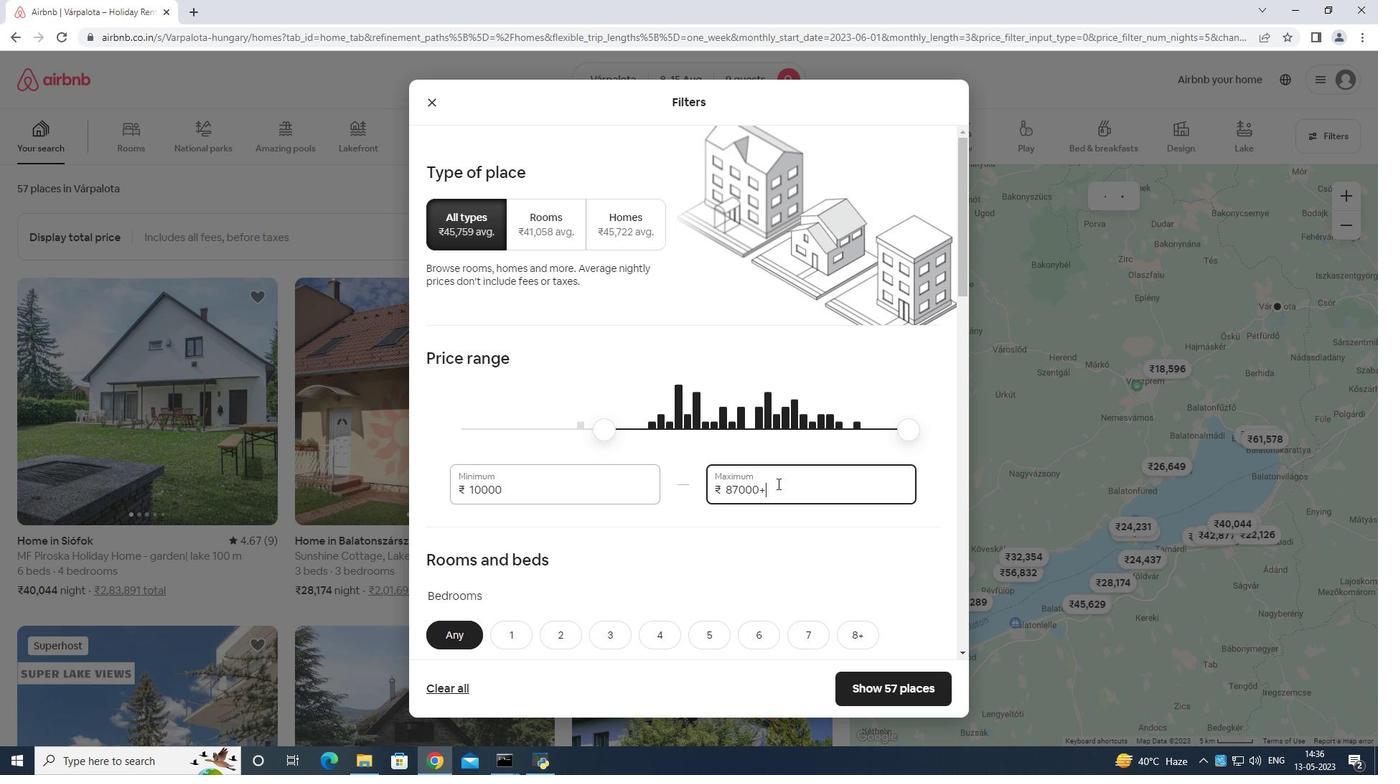 
Action: Key pressed <Key.backspace><Key.backspace><Key.backspace><Key.backspace><Key.backspace><Key.backspace><Key.backspace><Key.backspace><Key.backspace>
Screenshot: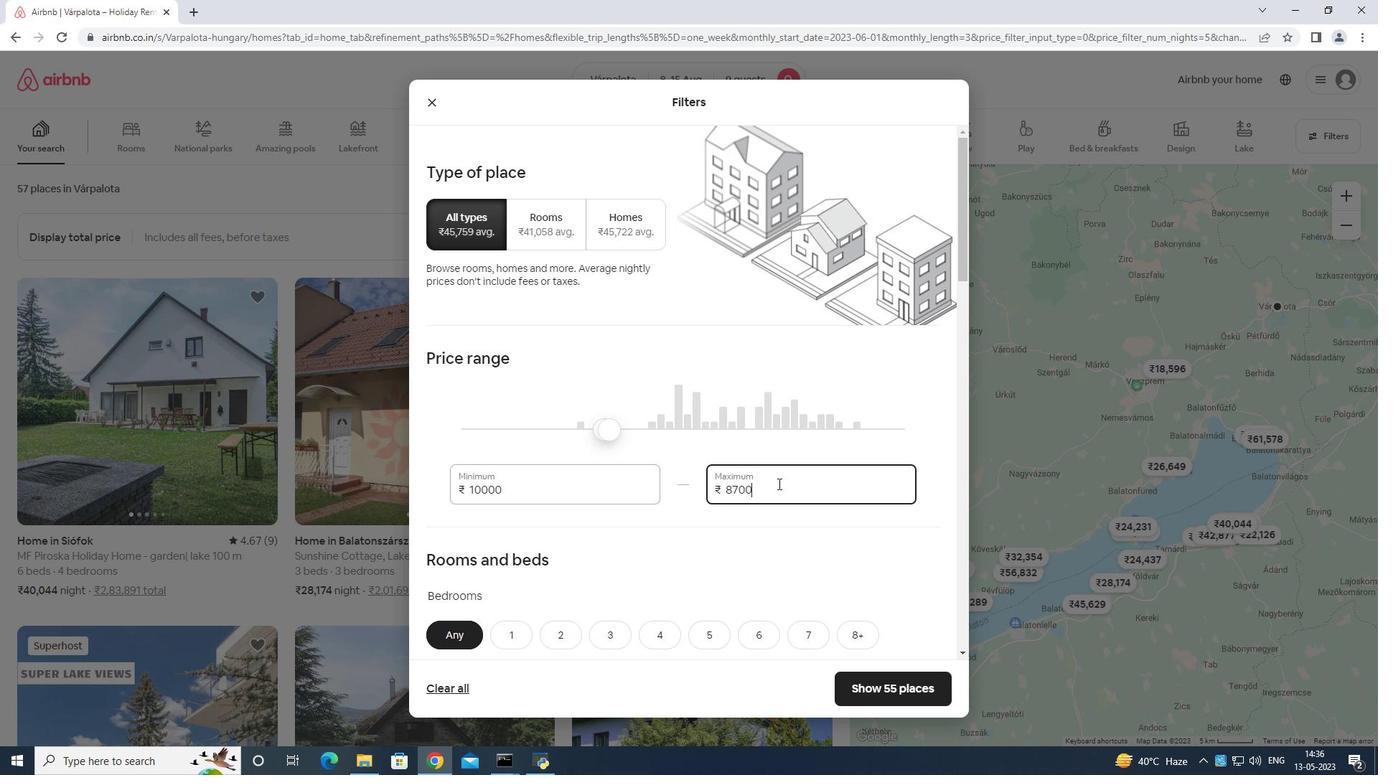 
Action: Mouse moved to (781, 486)
Screenshot: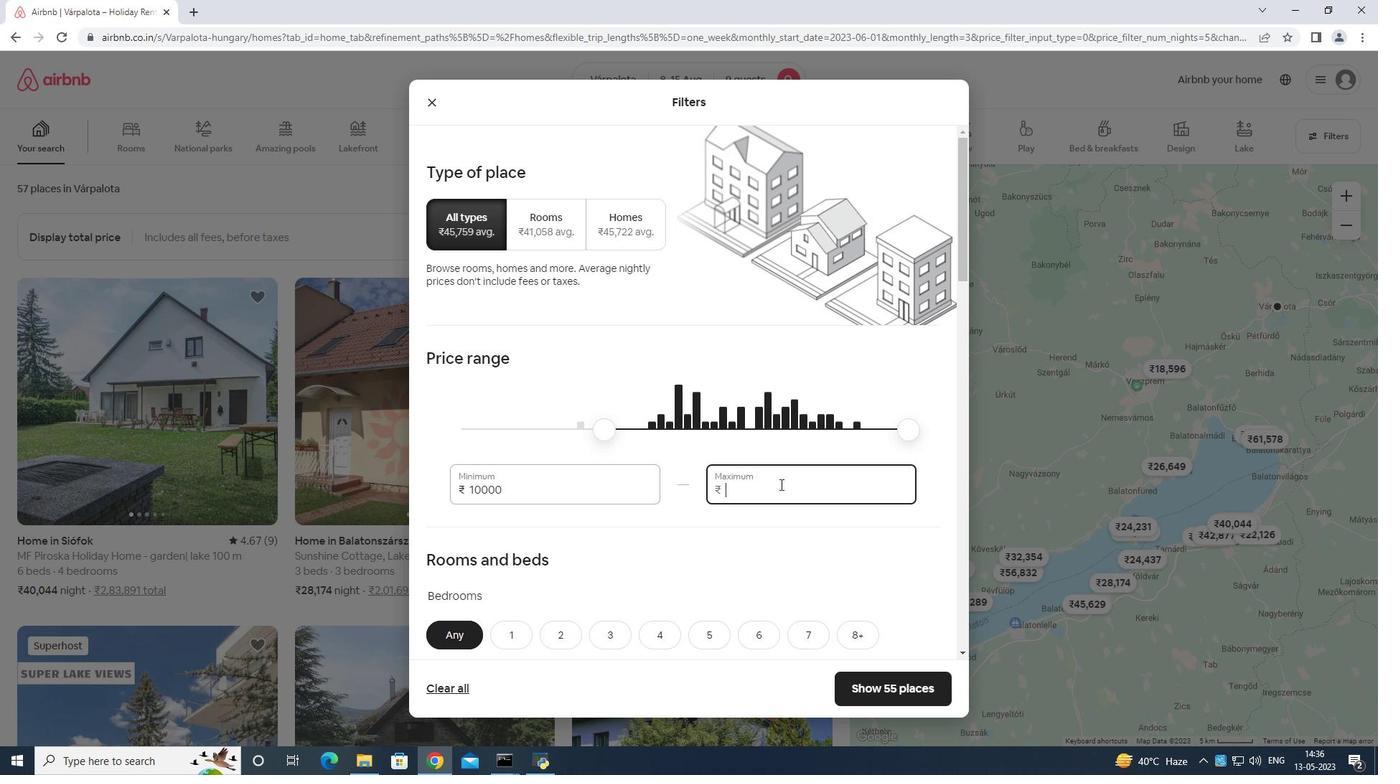 
Action: Key pressed 1
Screenshot: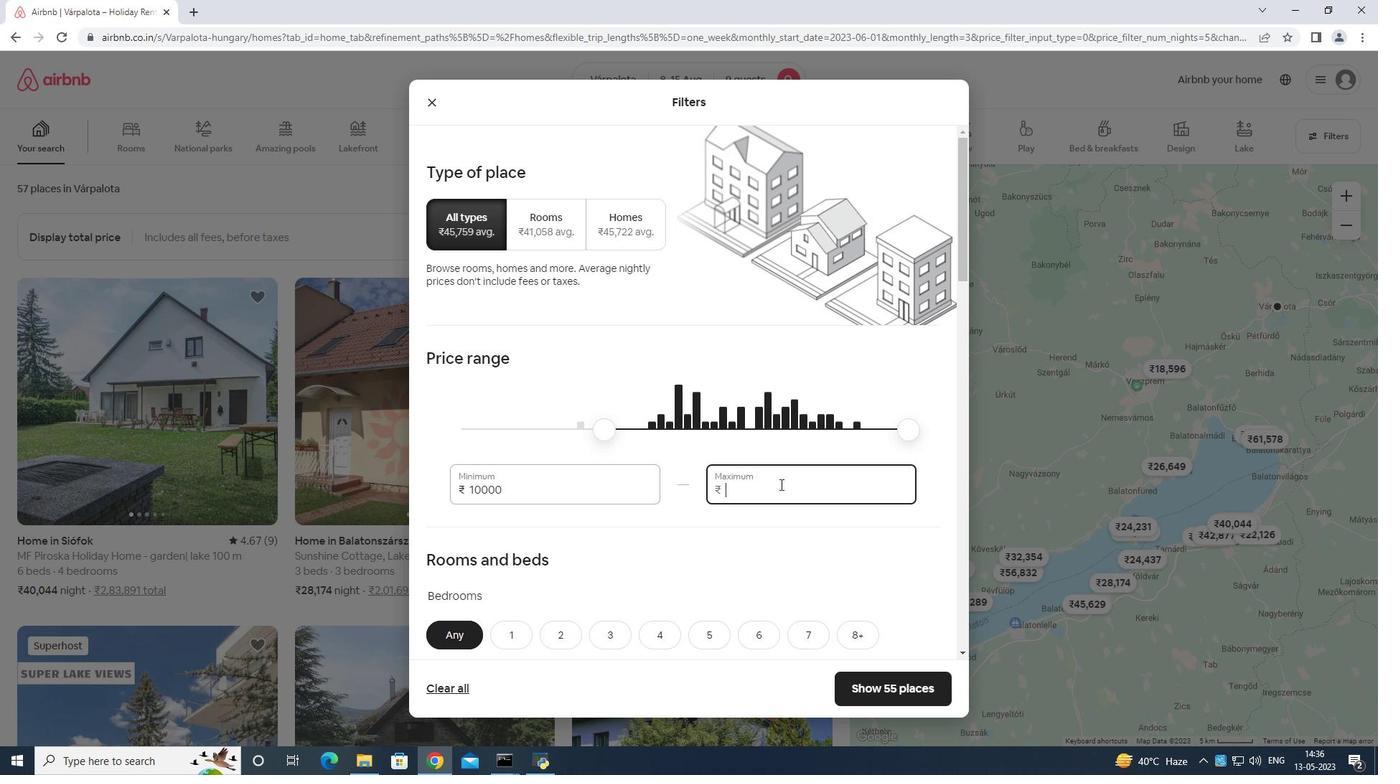 
Action: Mouse moved to (783, 486)
Screenshot: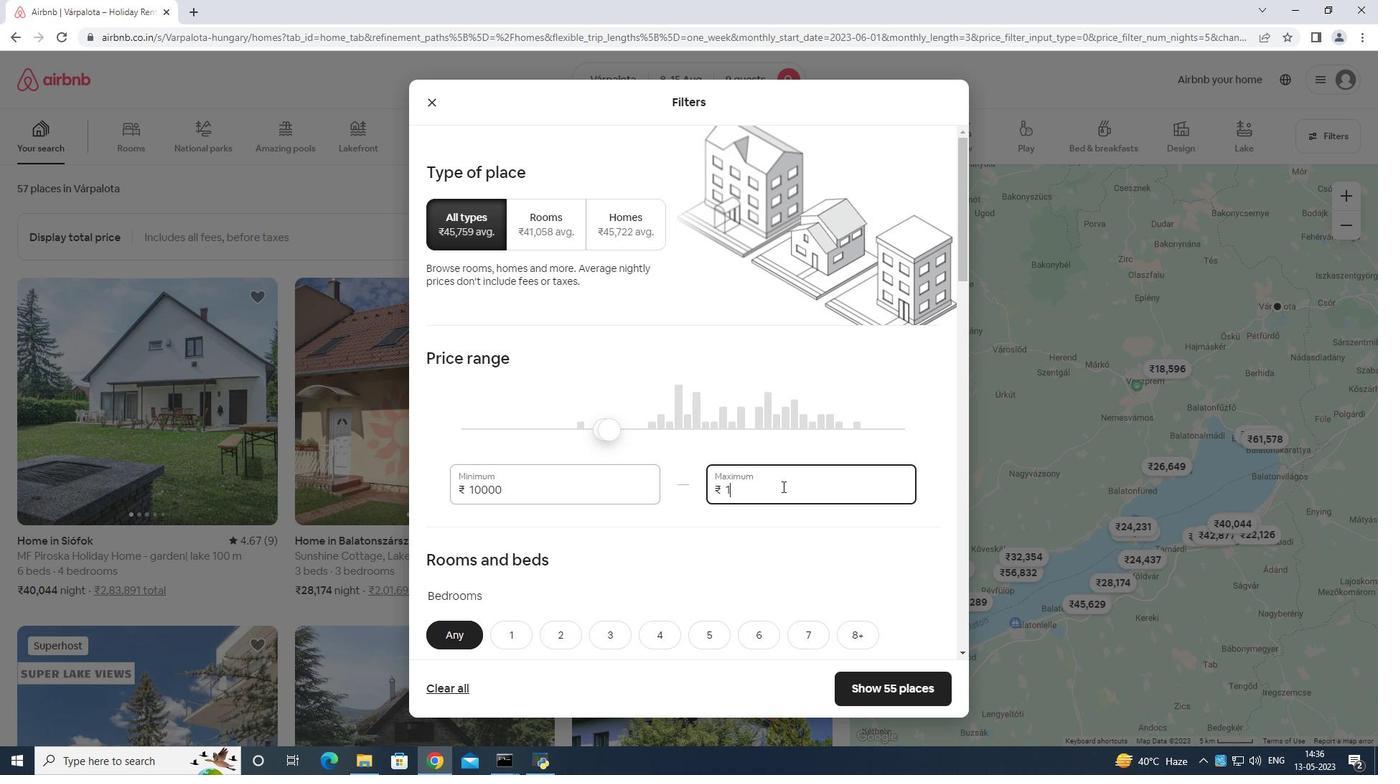 
Action: Key pressed 4
Screenshot: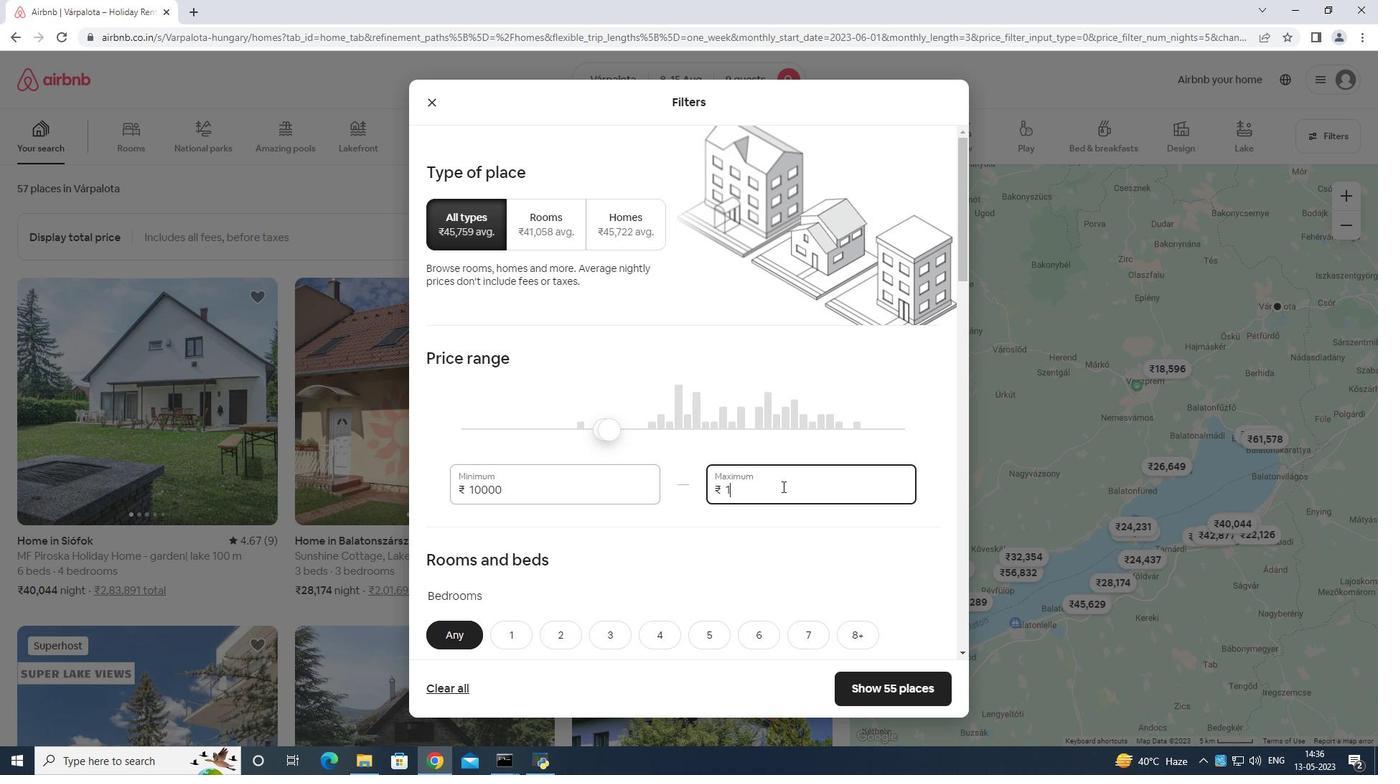 
Action: Mouse moved to (786, 488)
Screenshot: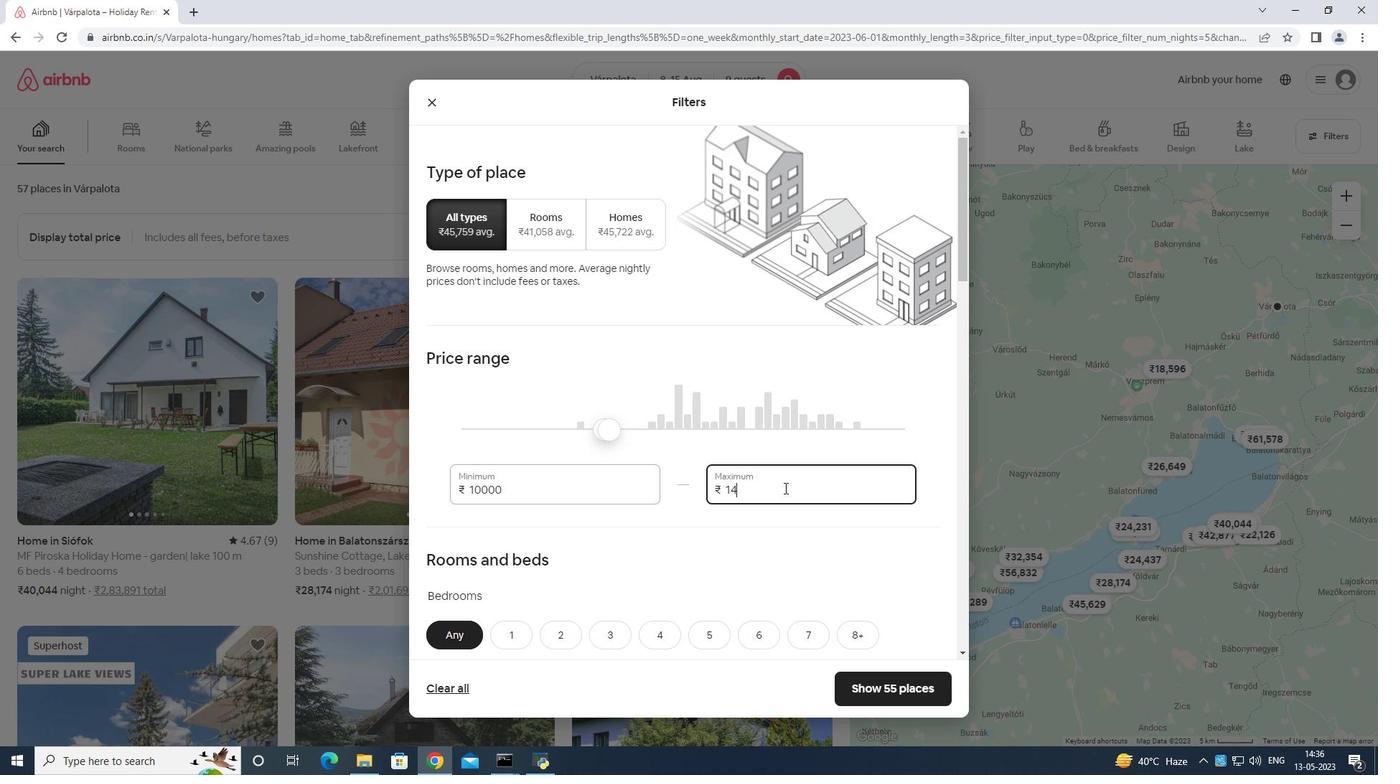 
Action: Key pressed 000
Screenshot: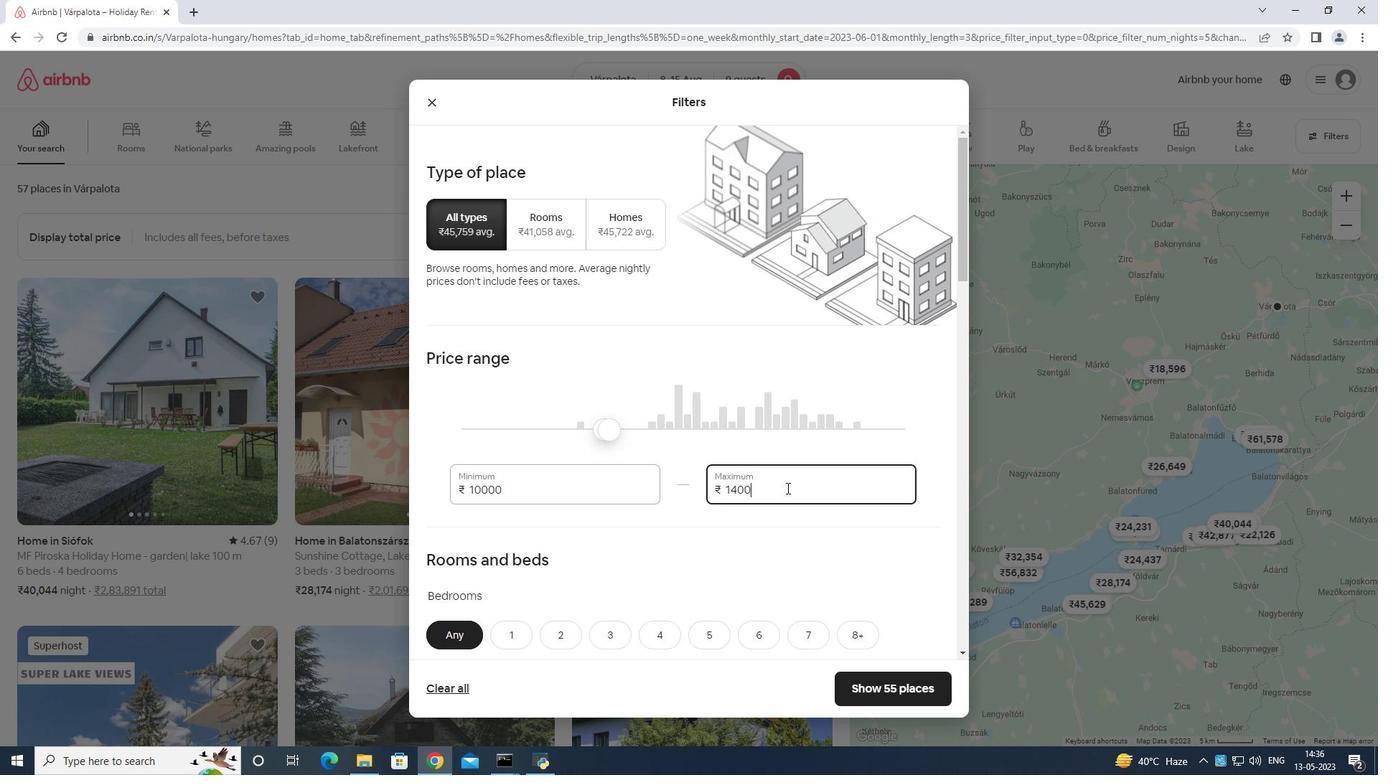 
Action: Mouse moved to (788, 486)
Screenshot: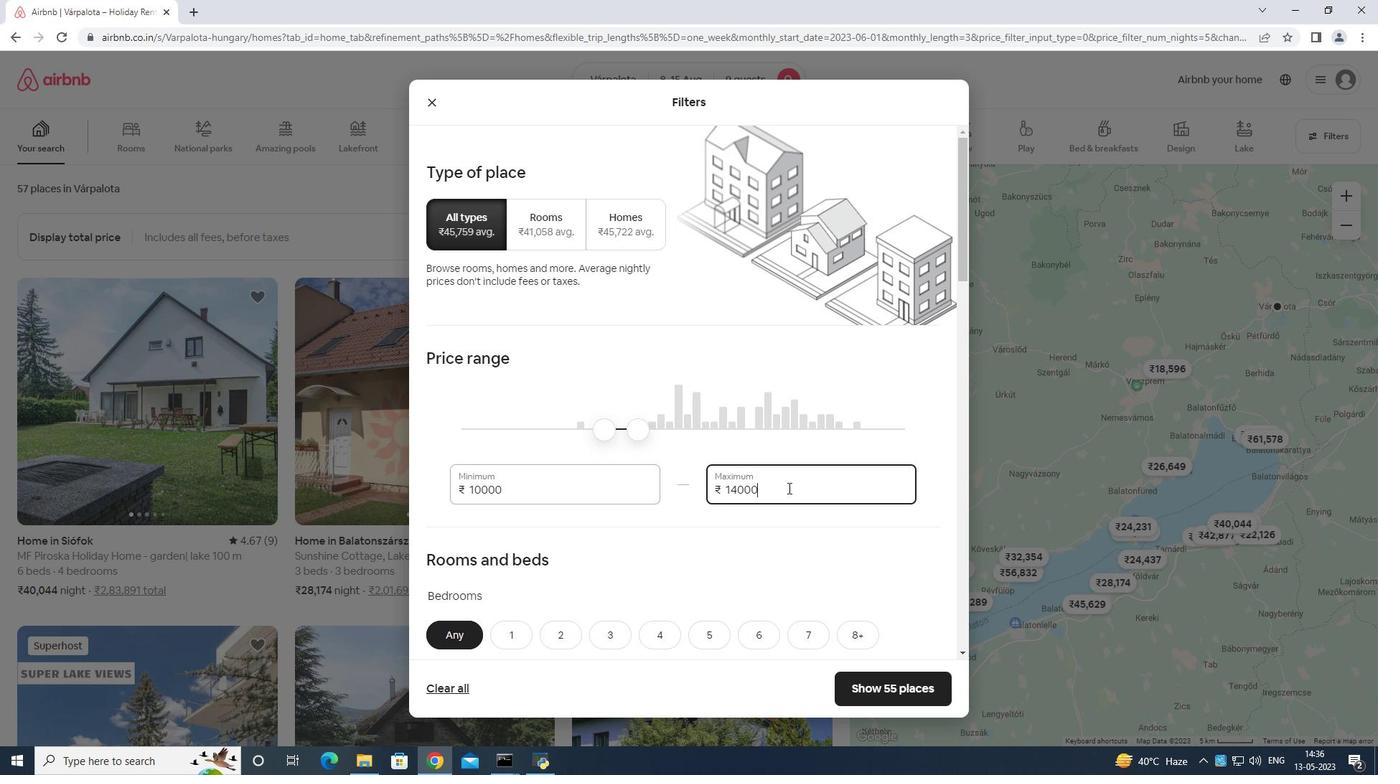 
Action: Mouse scrolled (788, 485) with delta (0, 0)
Screenshot: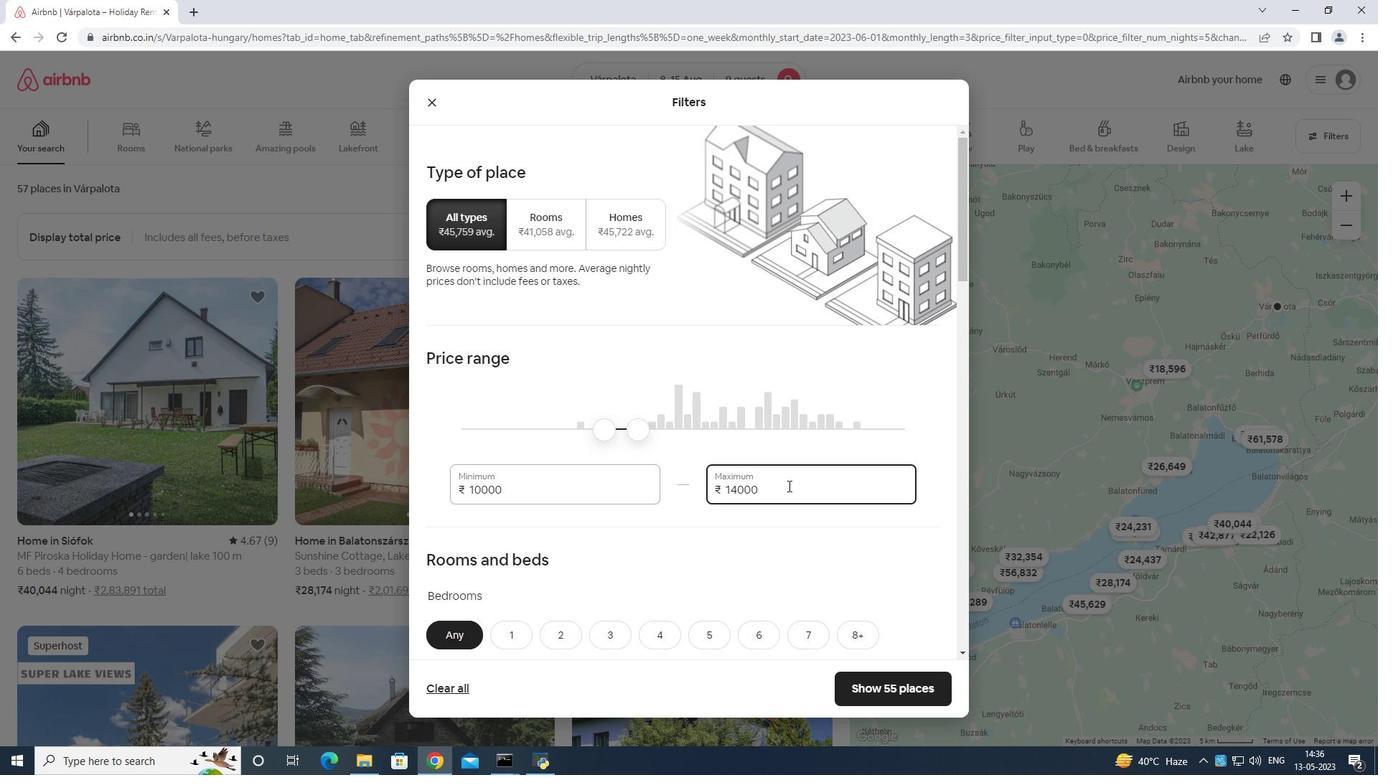 
Action: Mouse moved to (788, 486)
Screenshot: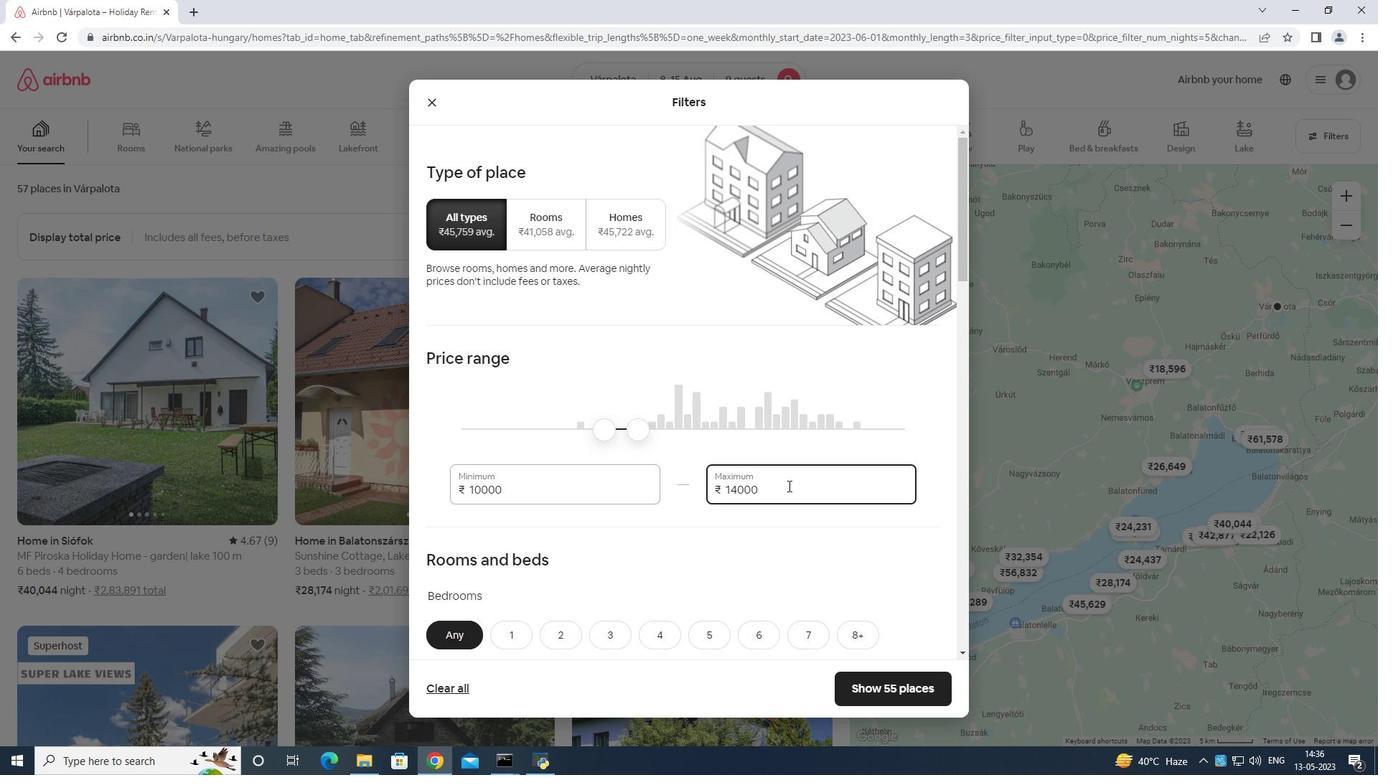 
Action: Mouse scrolled (788, 485) with delta (0, 0)
Screenshot: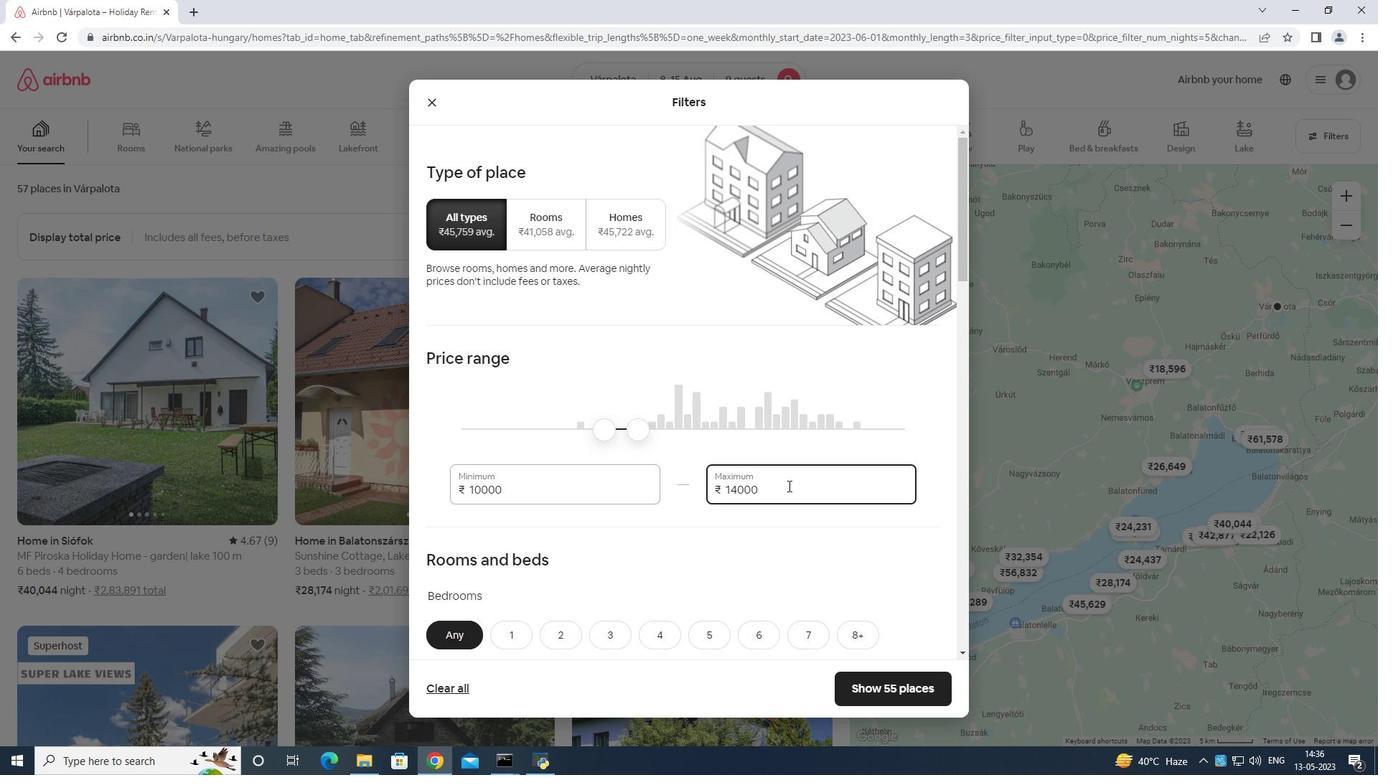
Action: Mouse scrolled (788, 485) with delta (0, 0)
Screenshot: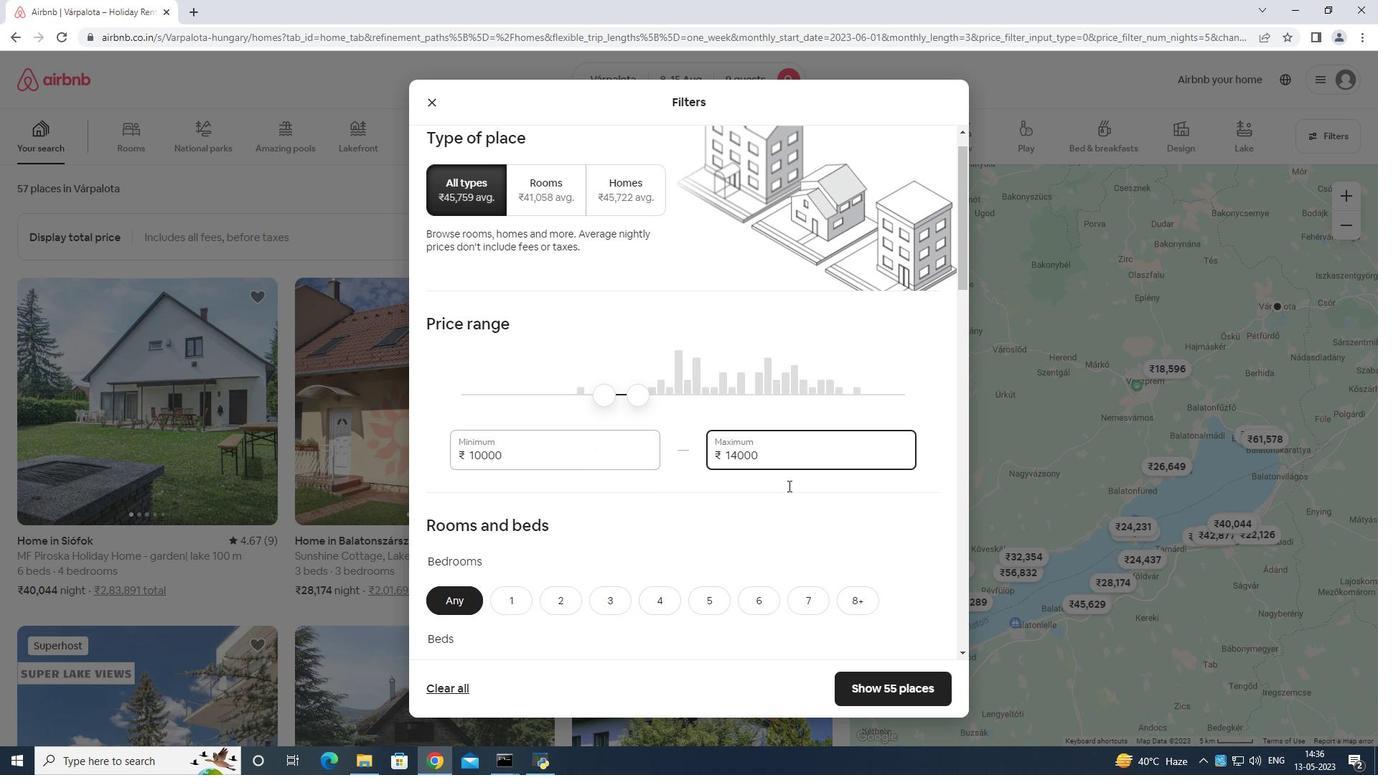 
Action: Mouse moved to (708, 422)
Screenshot: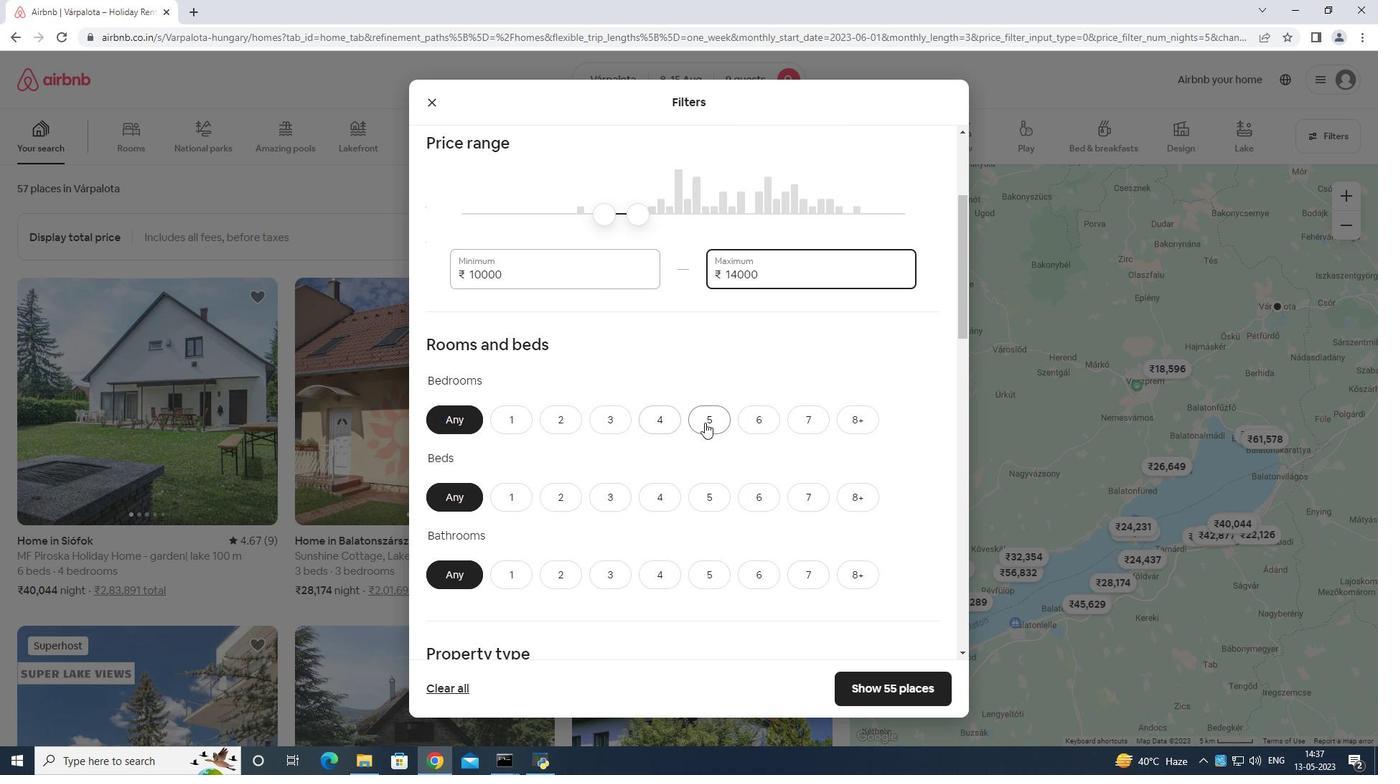 
Action: Mouse pressed left at (708, 422)
Screenshot: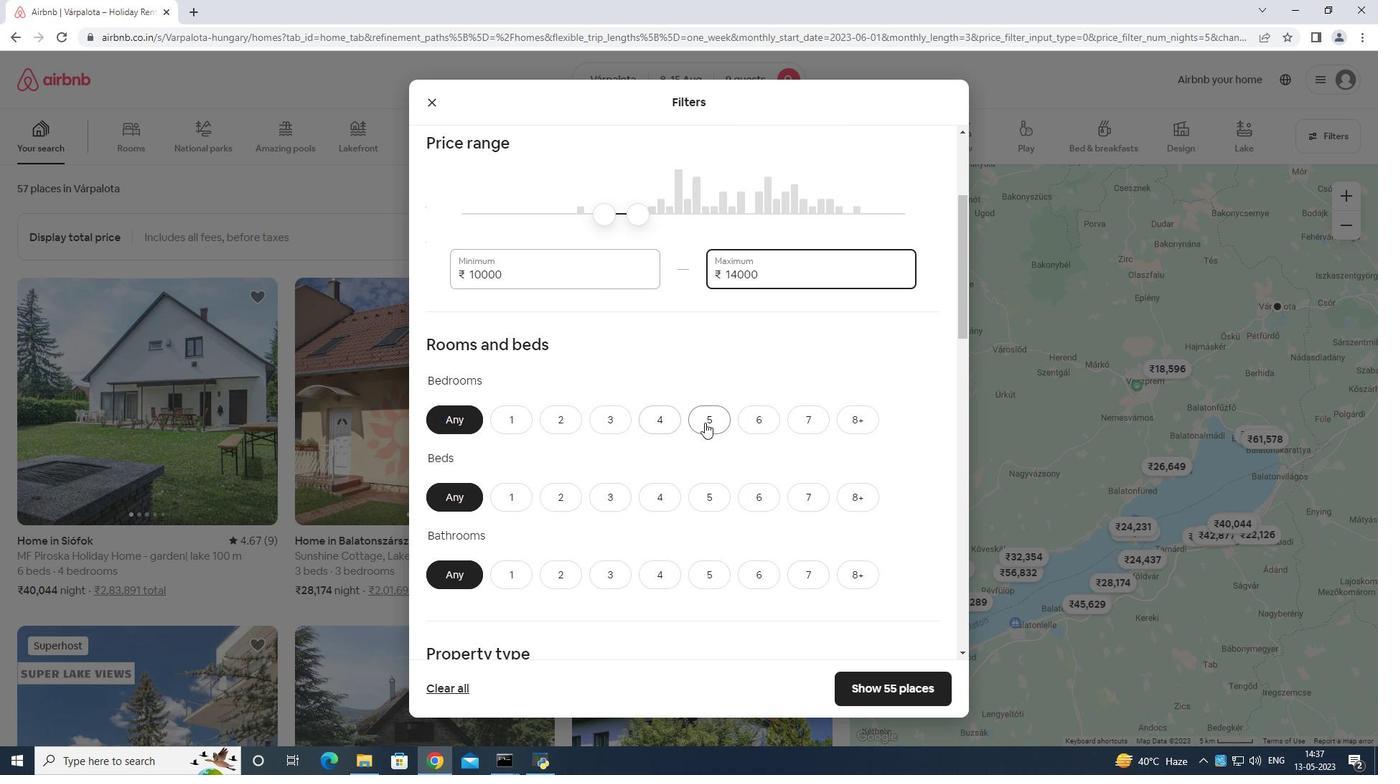 
Action: Mouse moved to (859, 496)
Screenshot: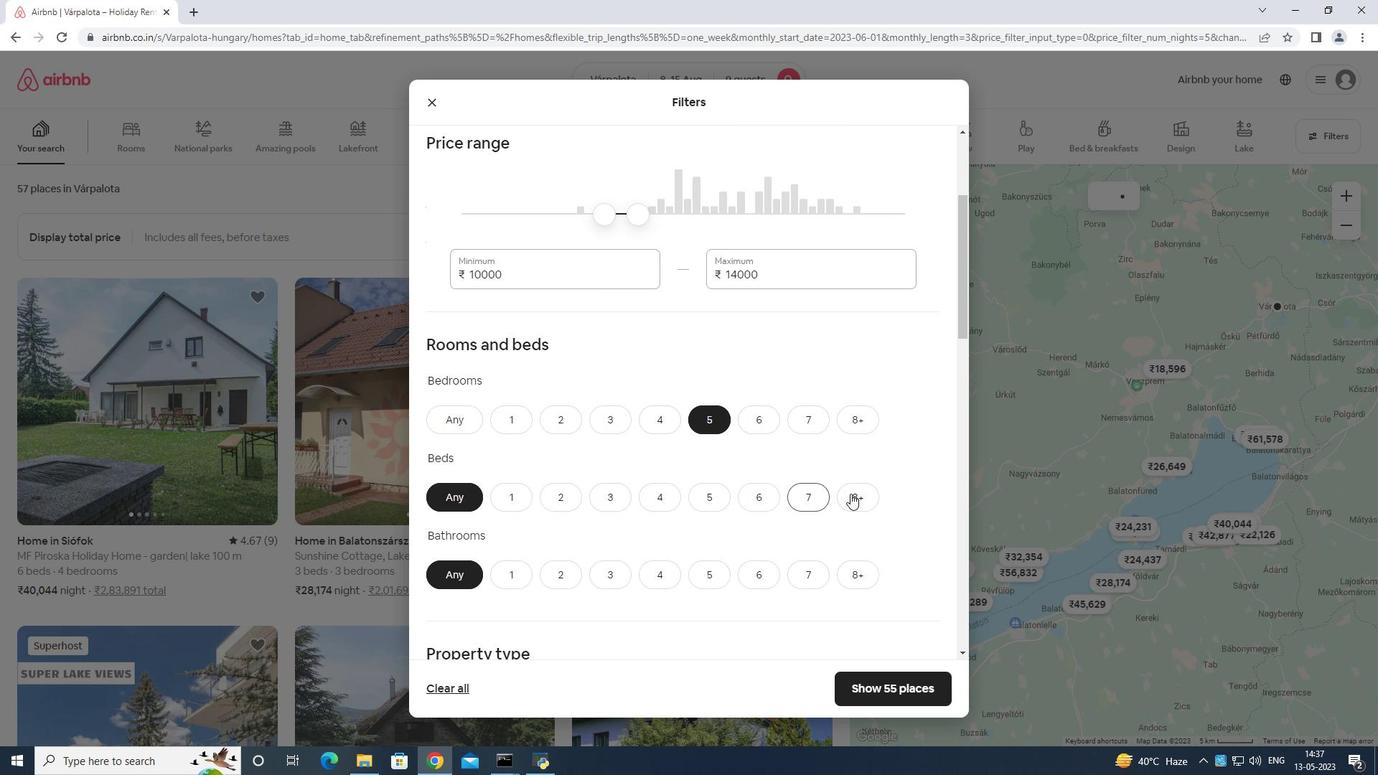 
Action: Mouse pressed left at (859, 496)
Screenshot: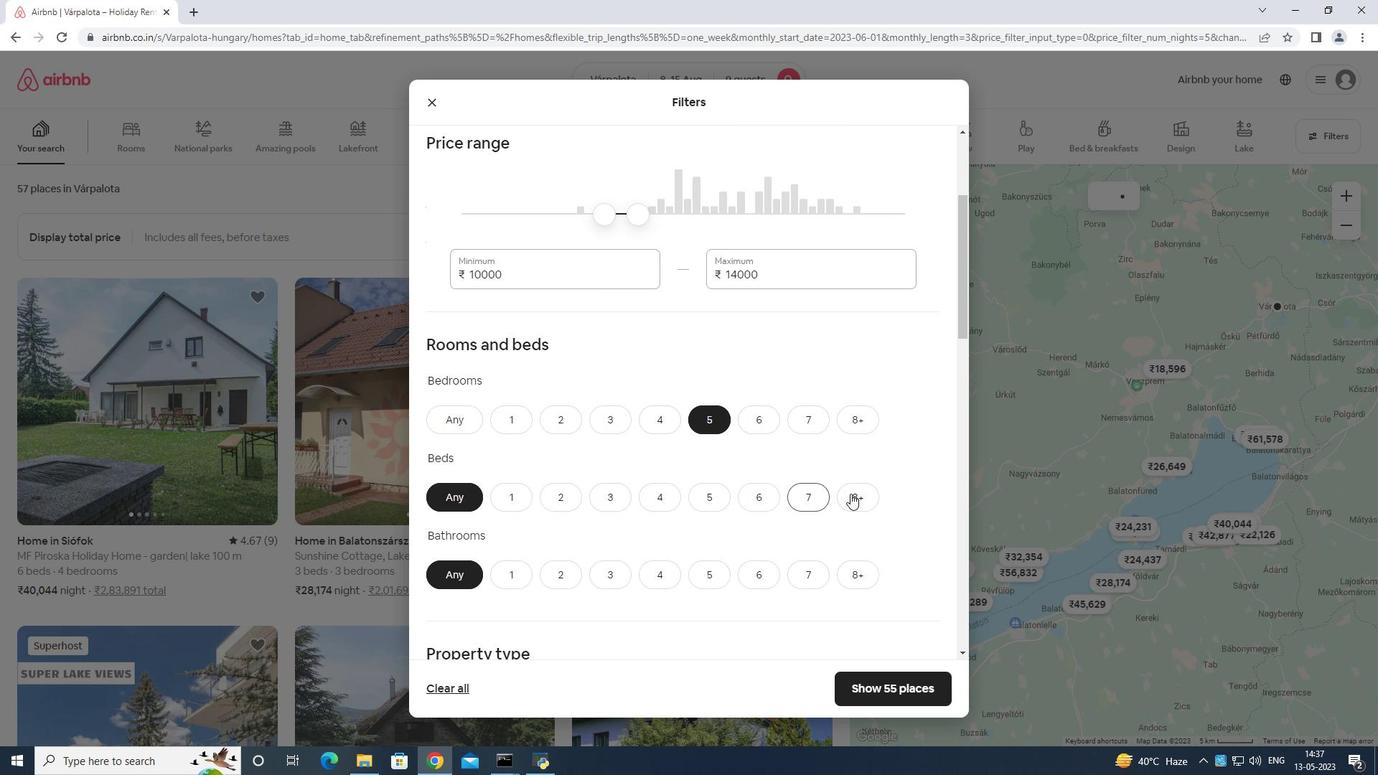 
Action: Mouse moved to (710, 569)
Screenshot: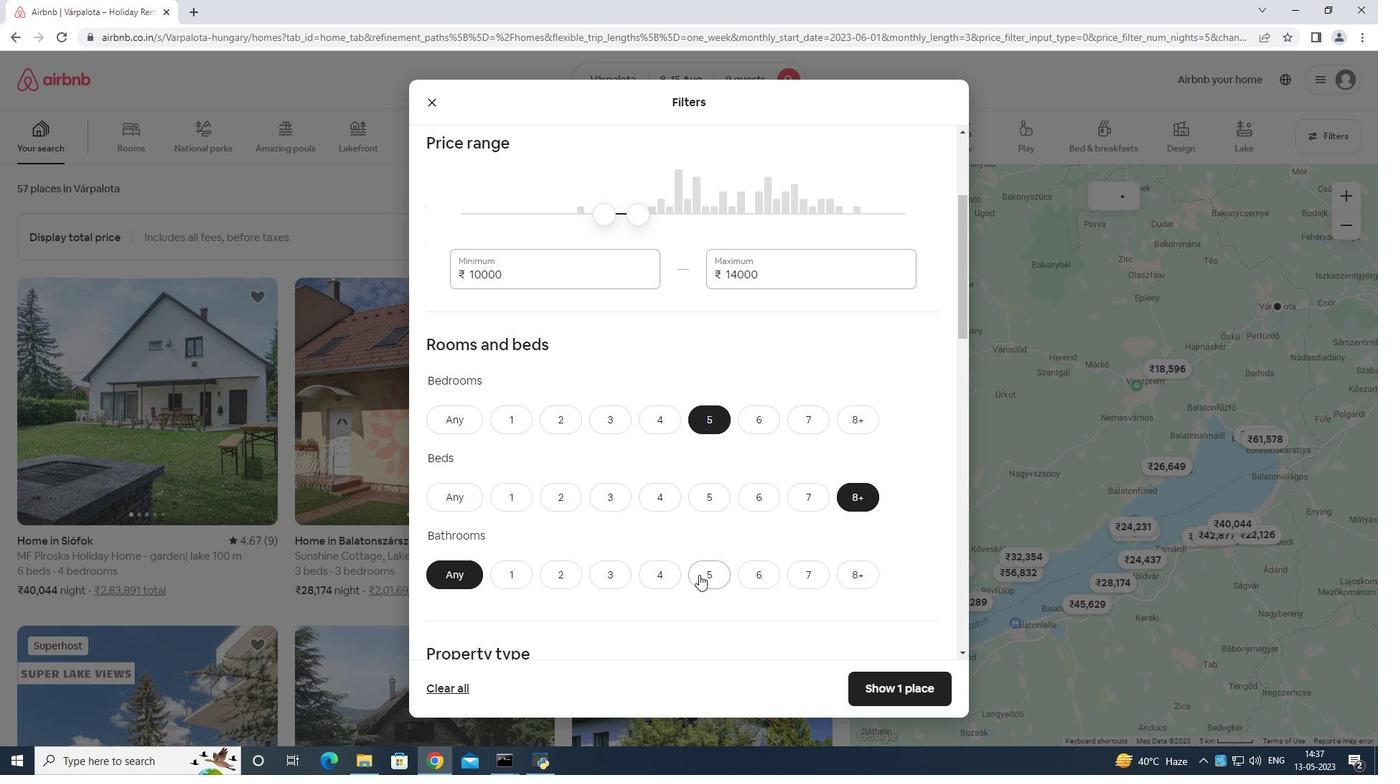 
Action: Mouse pressed left at (710, 569)
Screenshot: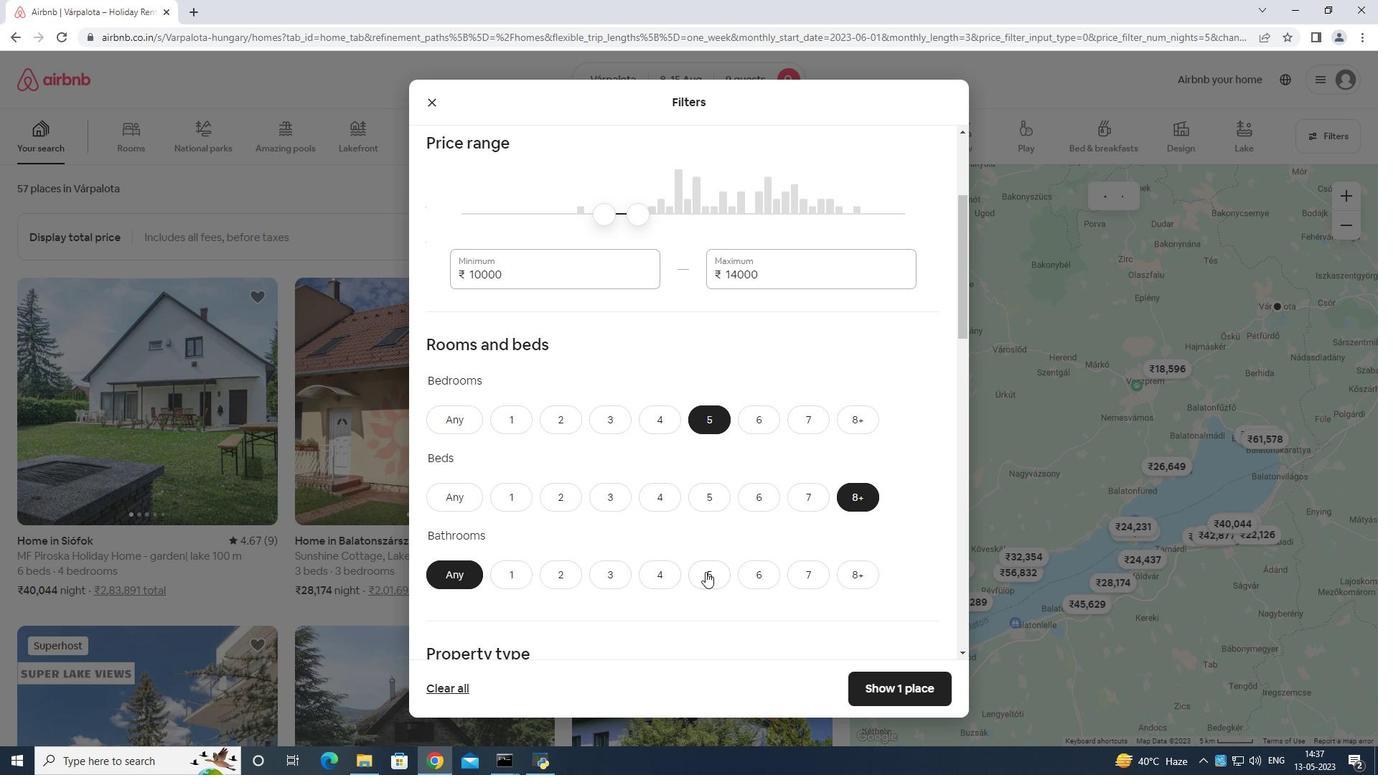 
Action: Mouse moved to (706, 527)
Screenshot: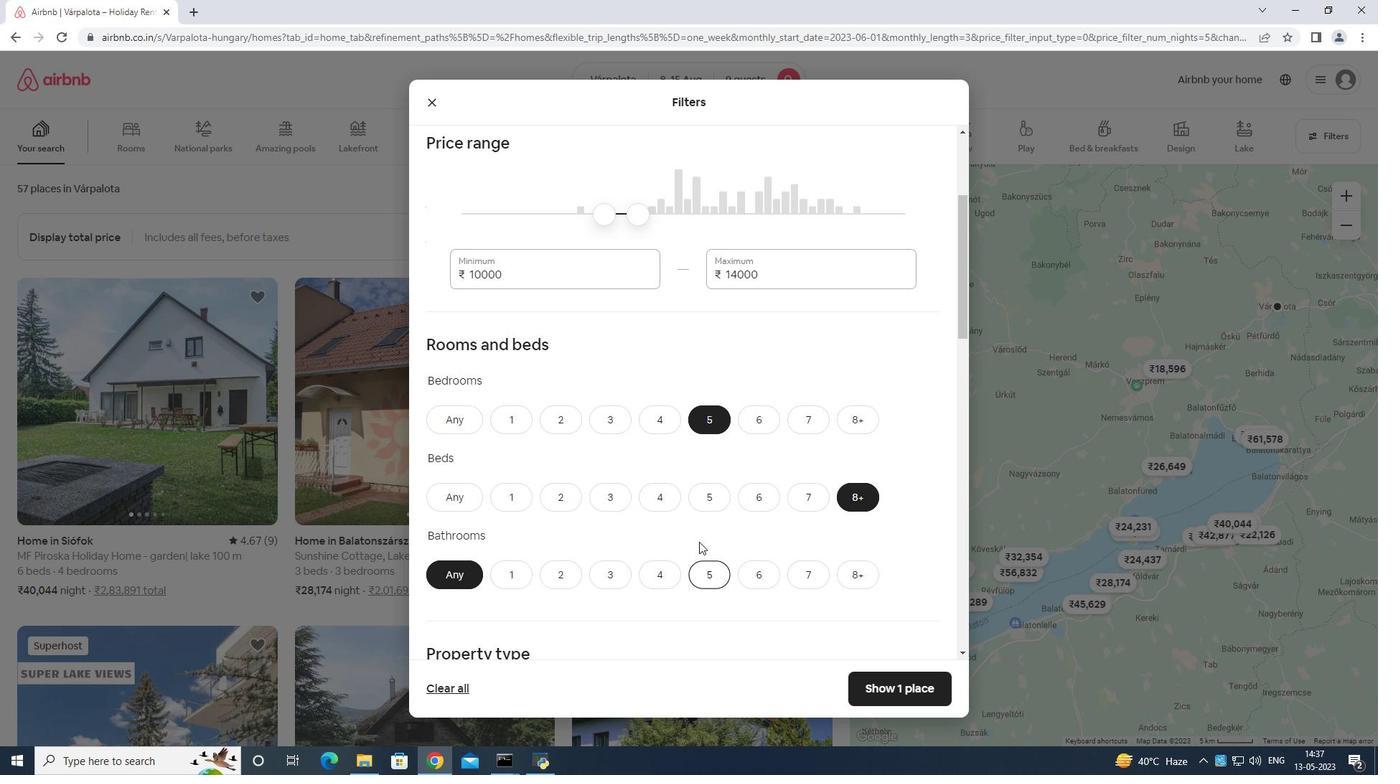 
Action: Mouse scrolled (706, 526) with delta (0, 0)
Screenshot: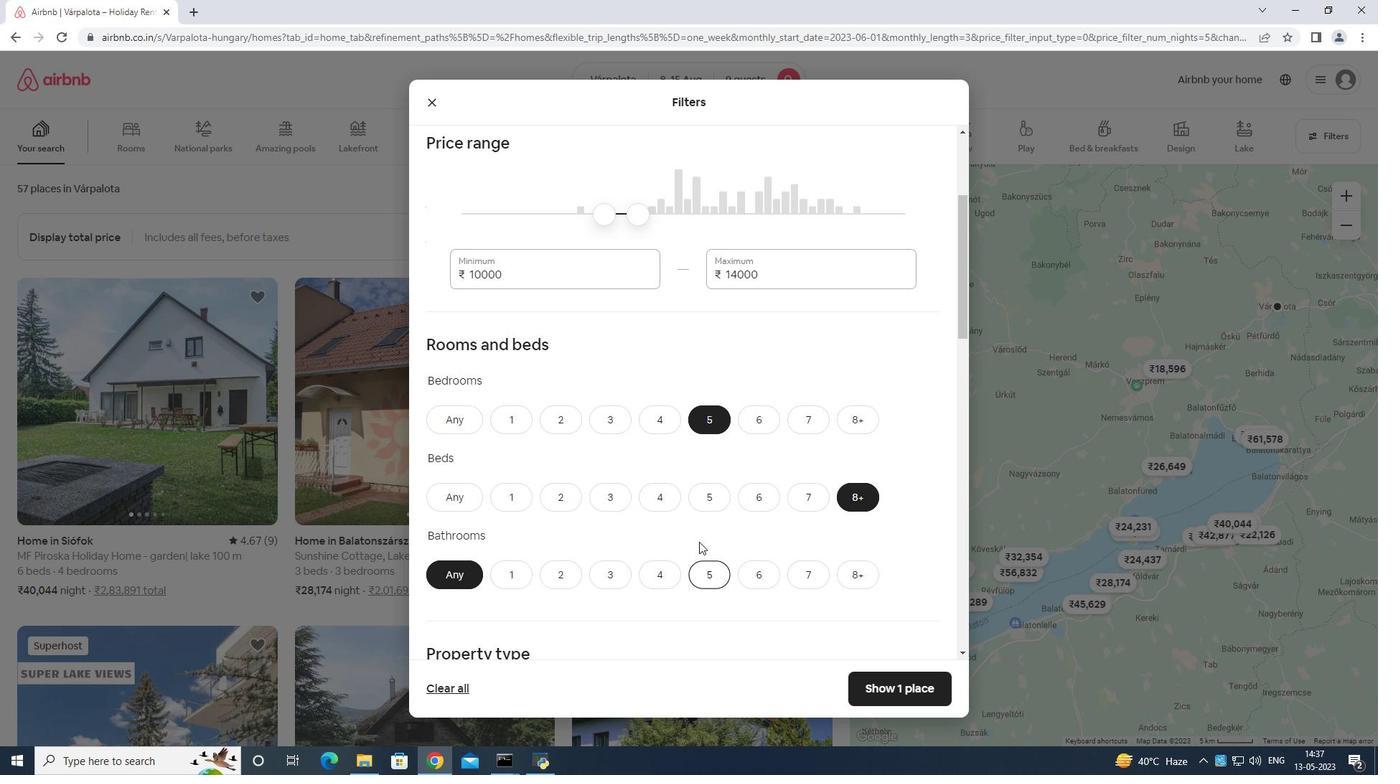 
Action: Mouse moved to (713, 541)
Screenshot: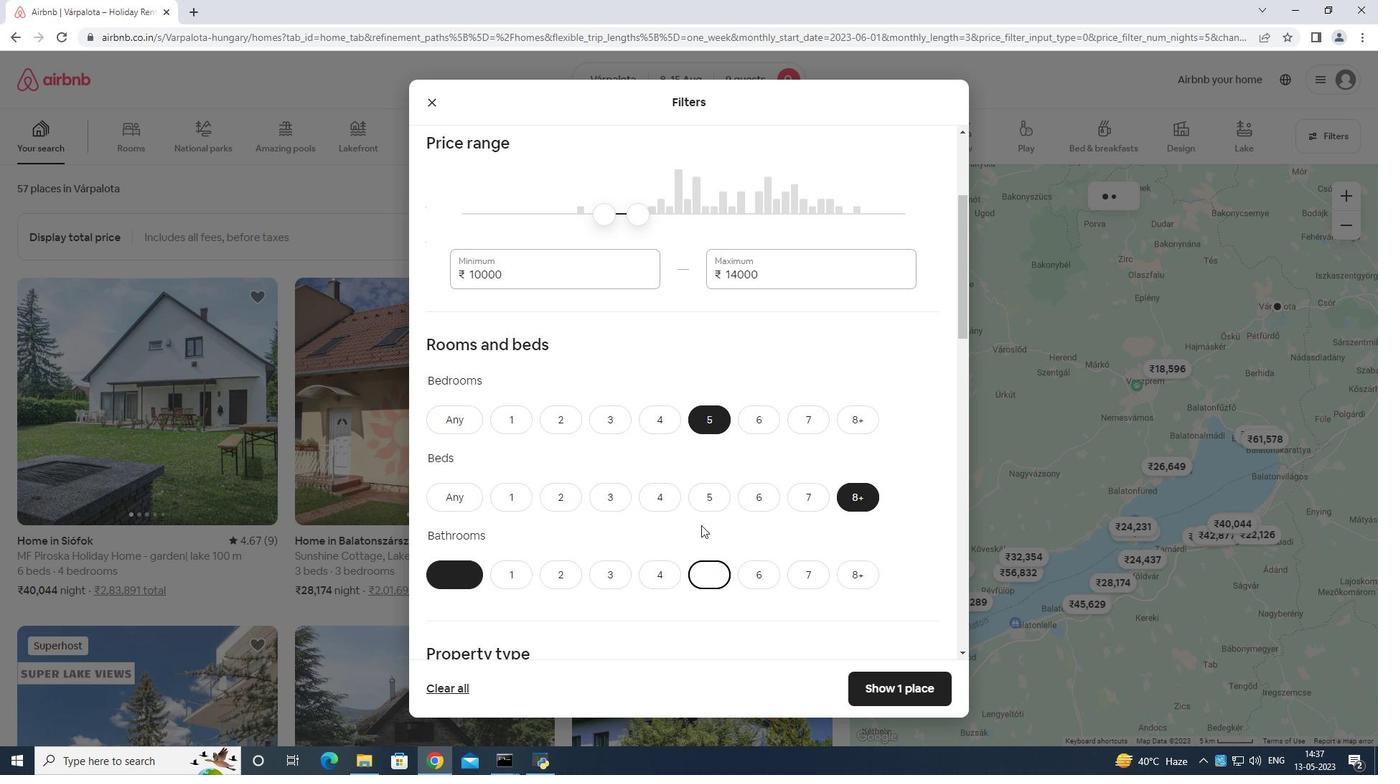 
Action: Mouse scrolled (713, 540) with delta (0, 0)
Screenshot: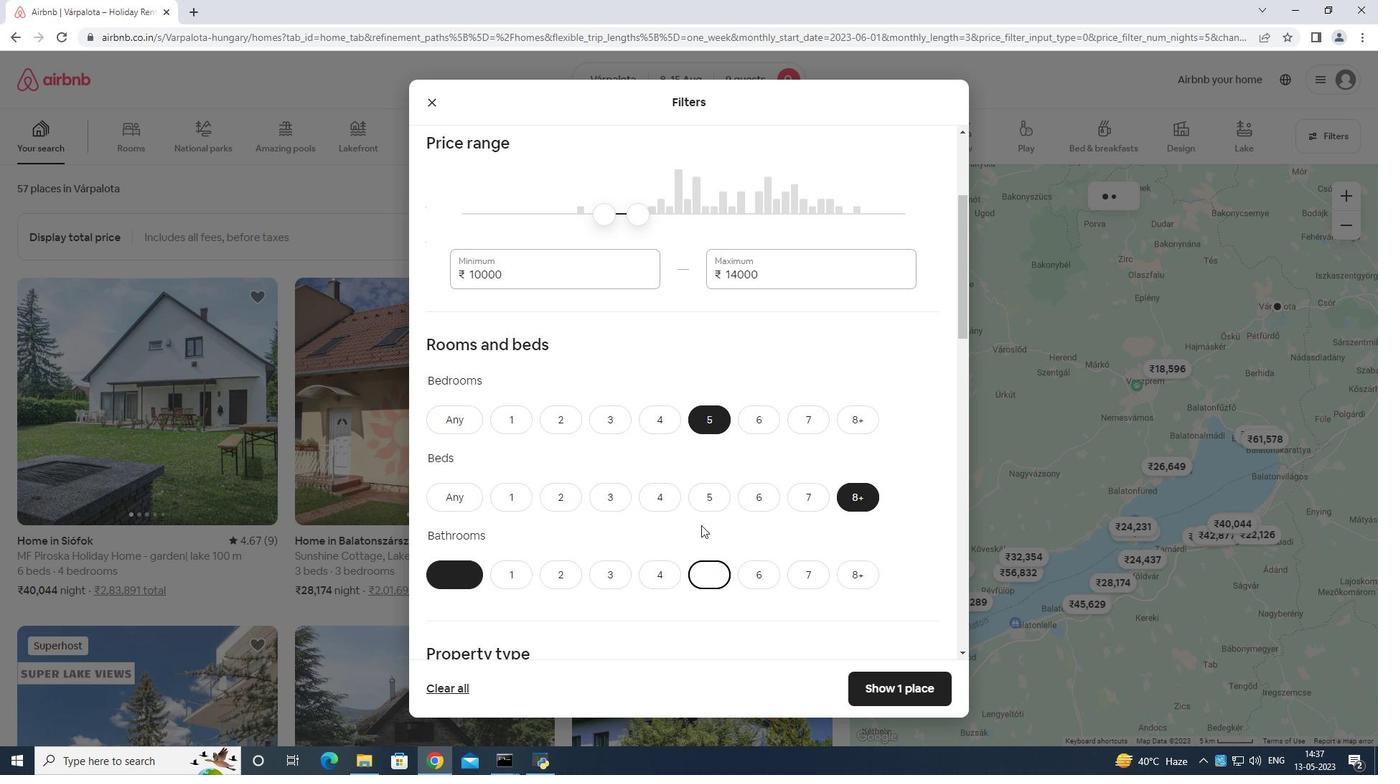 
Action: Mouse scrolled (713, 540) with delta (0, 0)
Screenshot: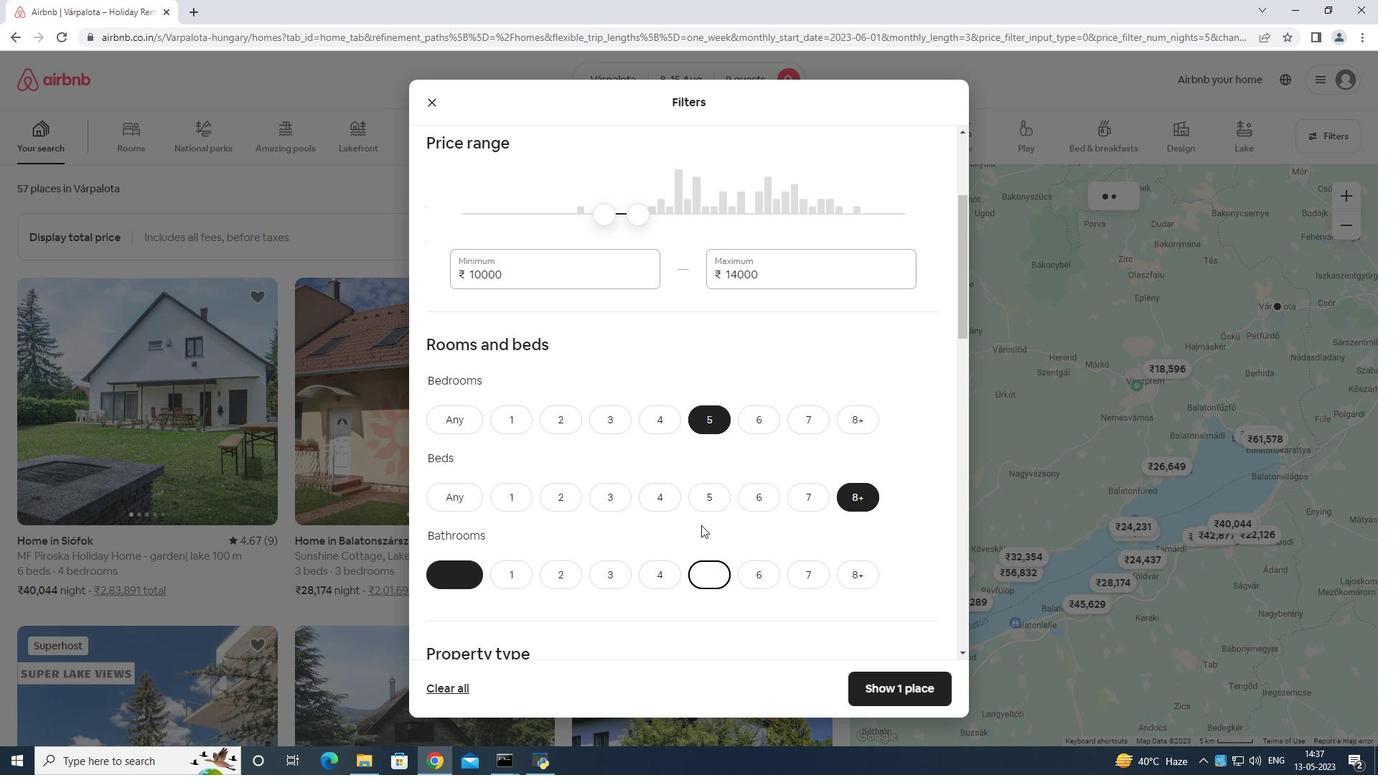
Action: Mouse scrolled (713, 540) with delta (0, 0)
Screenshot: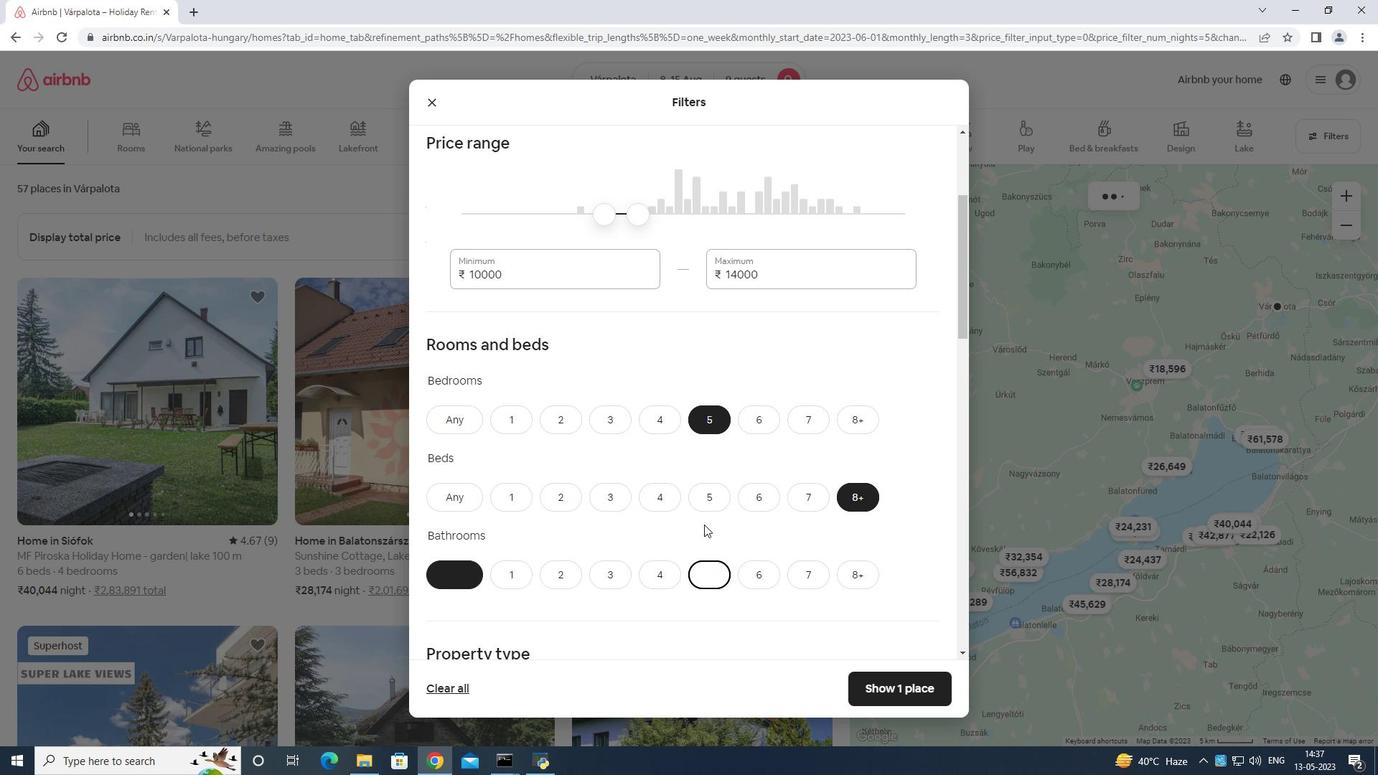 
Action: Mouse moved to (713, 541)
Screenshot: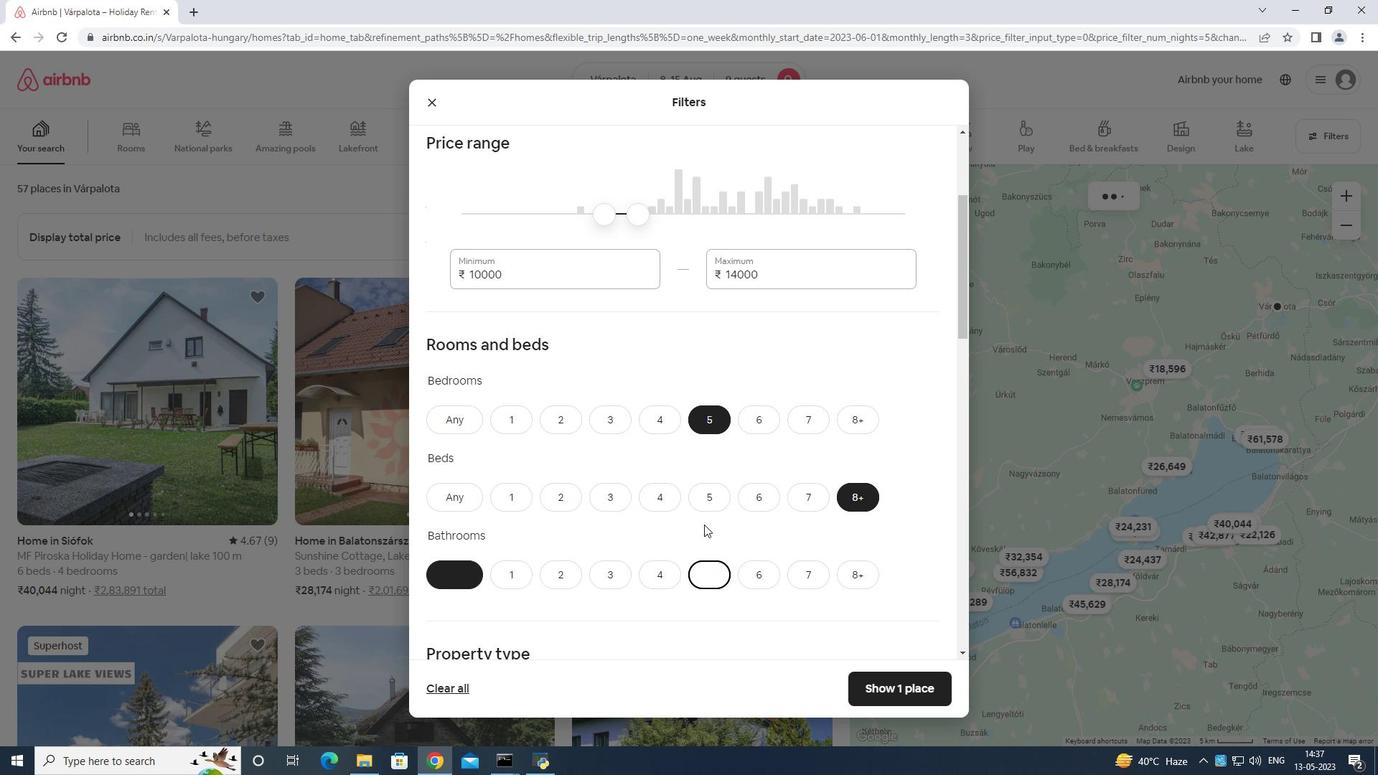 
Action: Mouse scrolled (713, 540) with delta (0, 0)
Screenshot: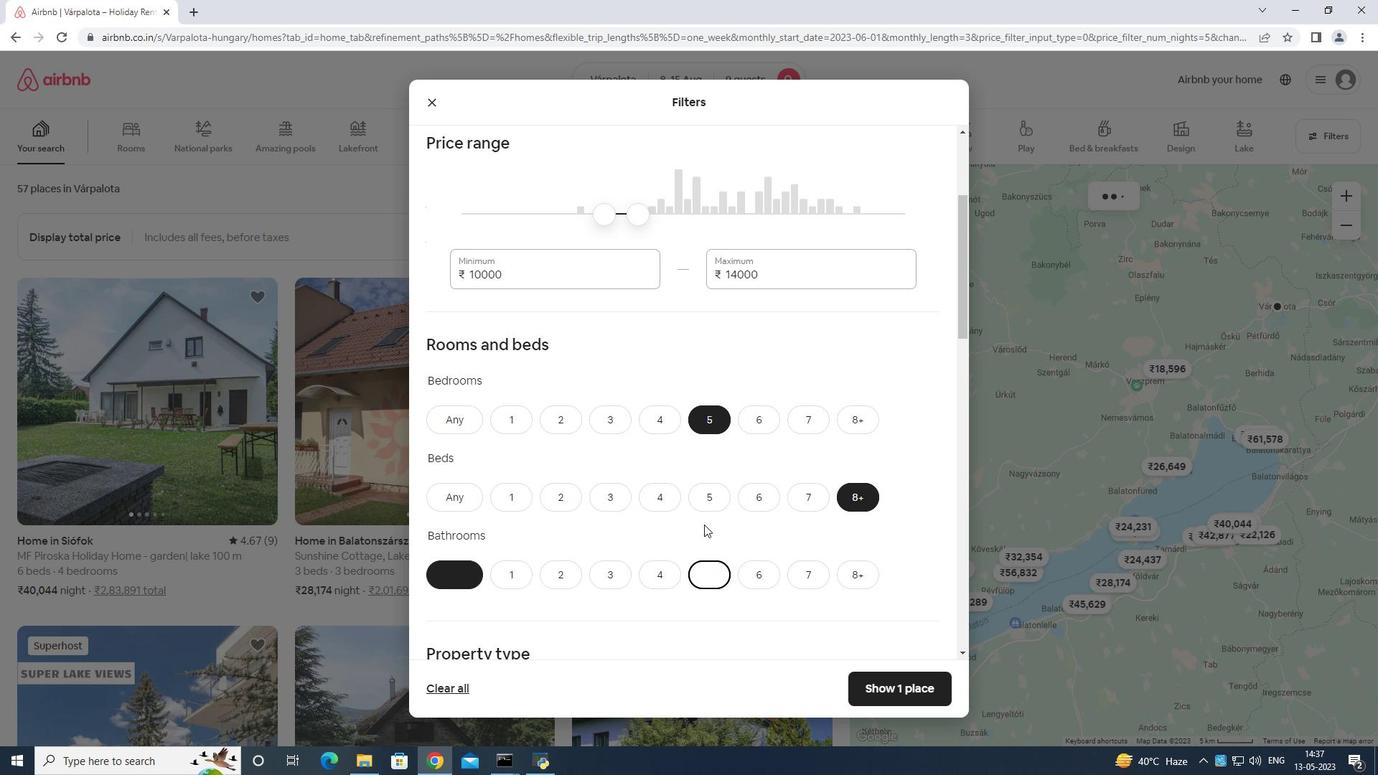 
Action: Mouse moved to (496, 376)
Screenshot: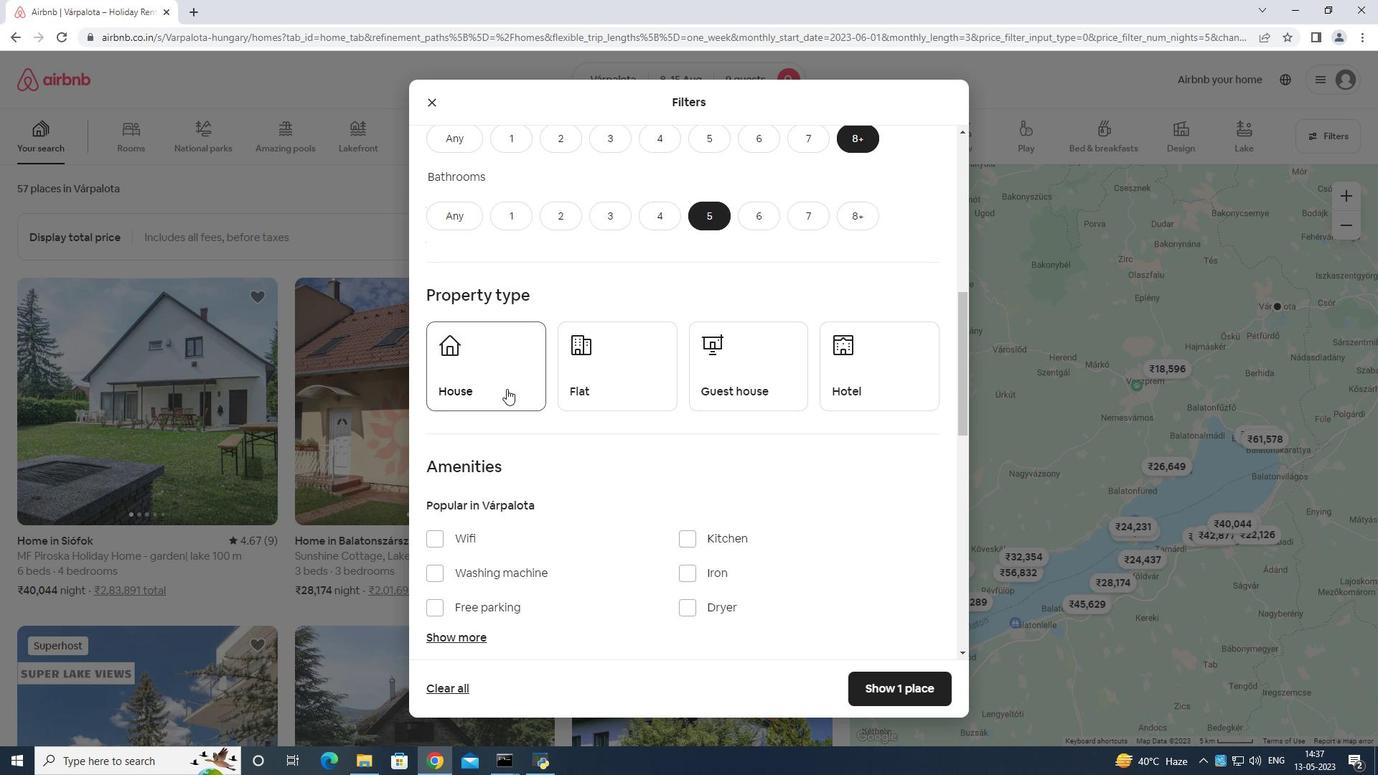 
Action: Mouse pressed left at (496, 376)
Screenshot: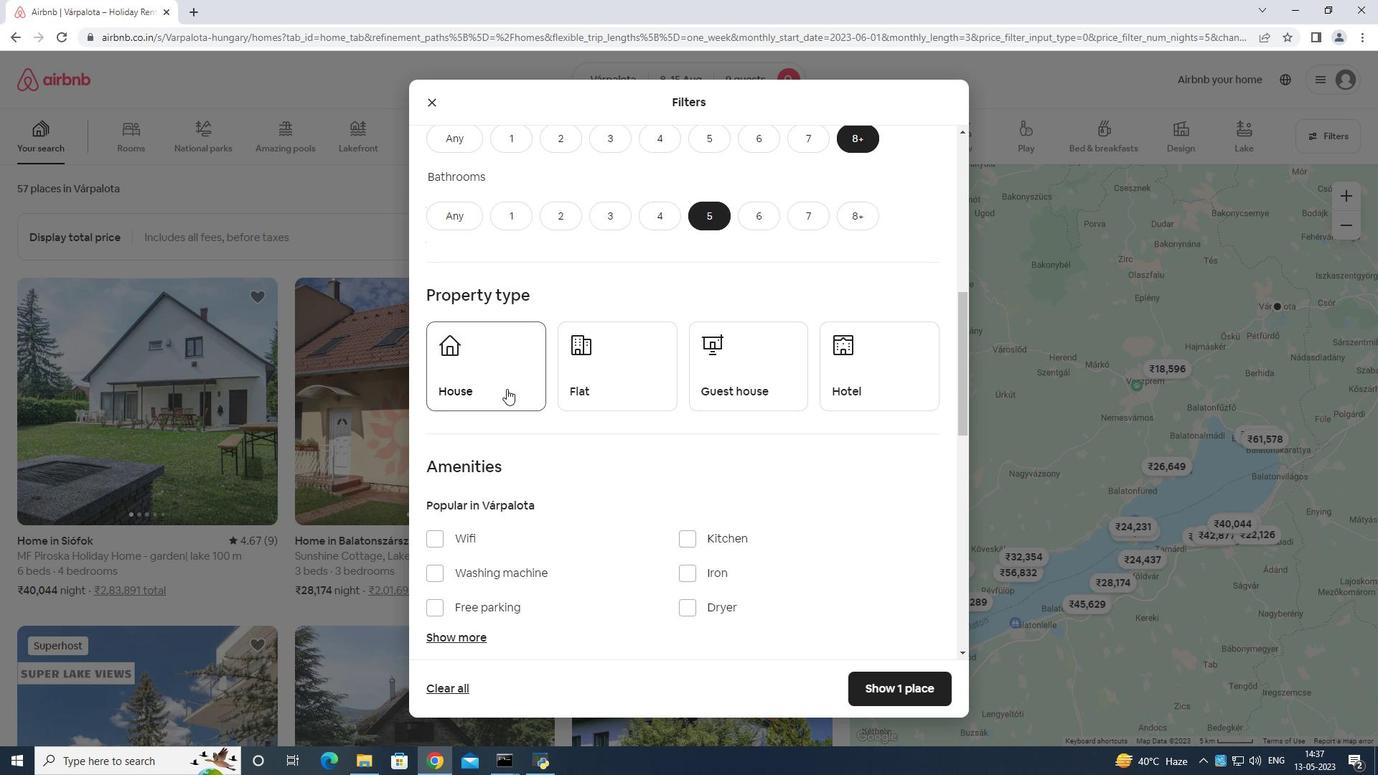 
Action: Mouse moved to (582, 361)
Screenshot: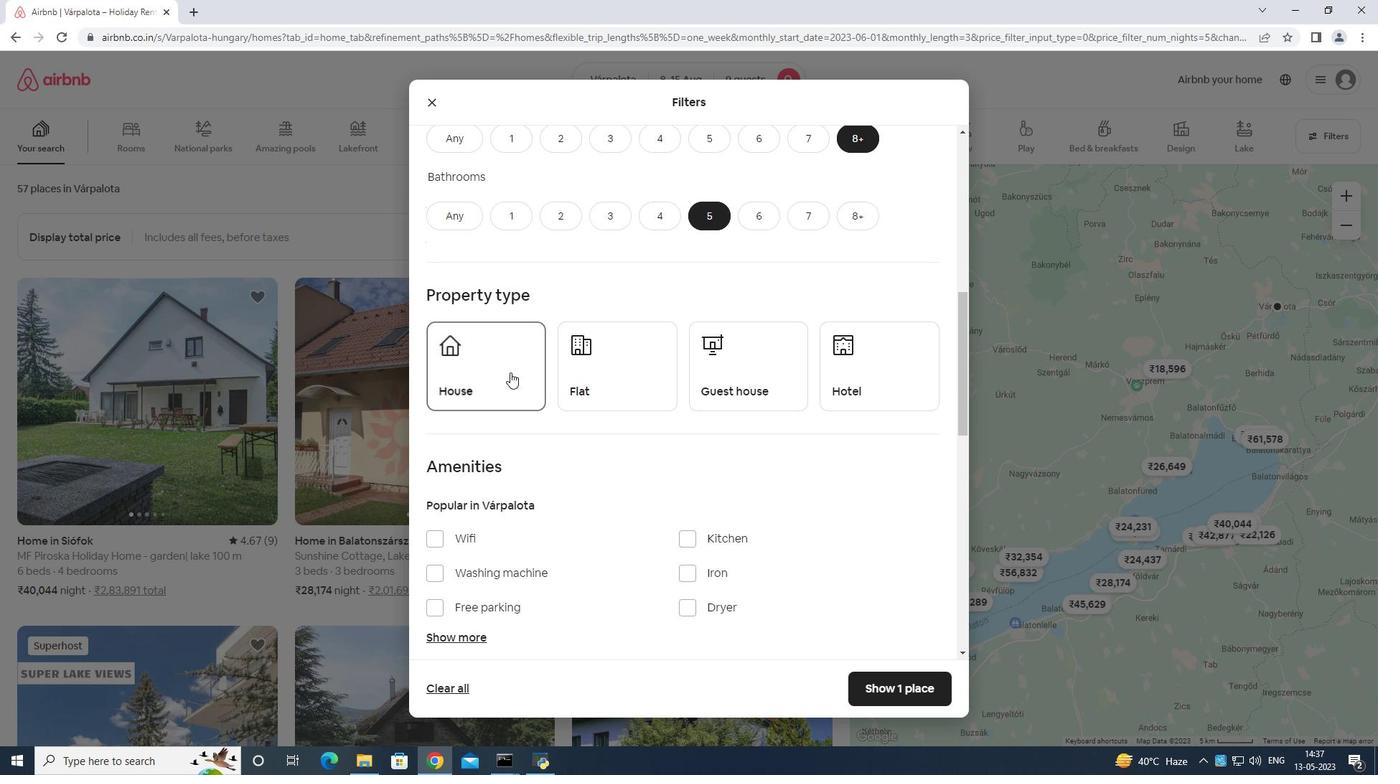 
Action: Mouse pressed left at (582, 361)
Screenshot: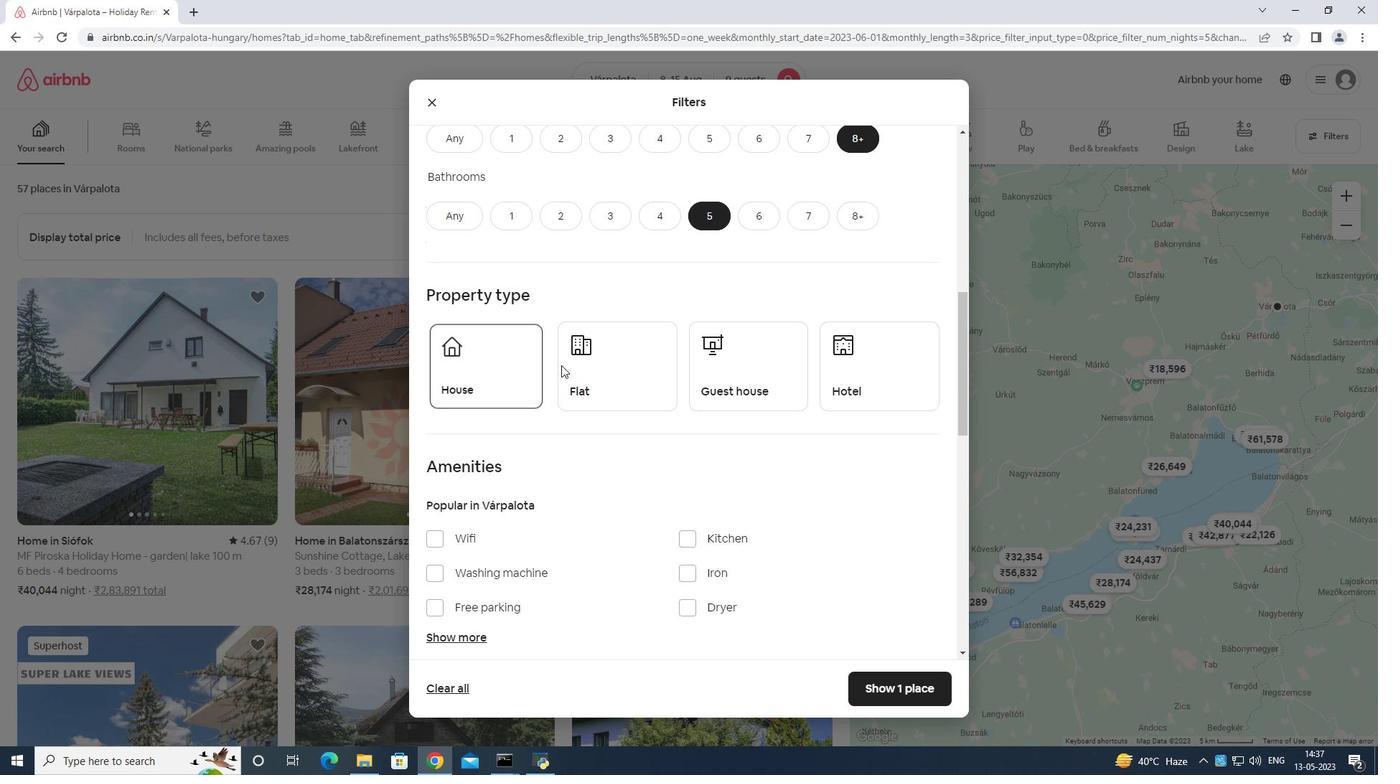 
Action: Mouse moved to (722, 357)
Screenshot: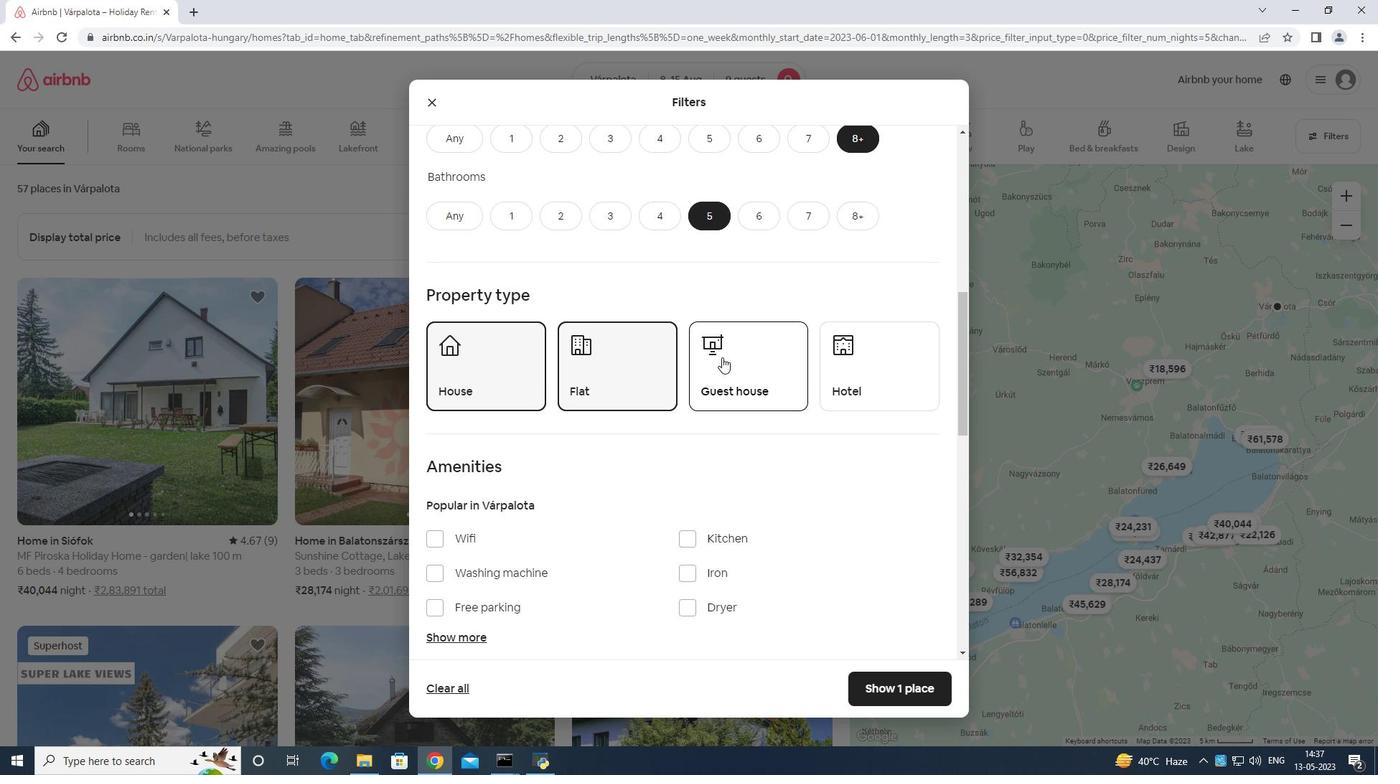 
Action: Mouse pressed left at (722, 357)
Screenshot: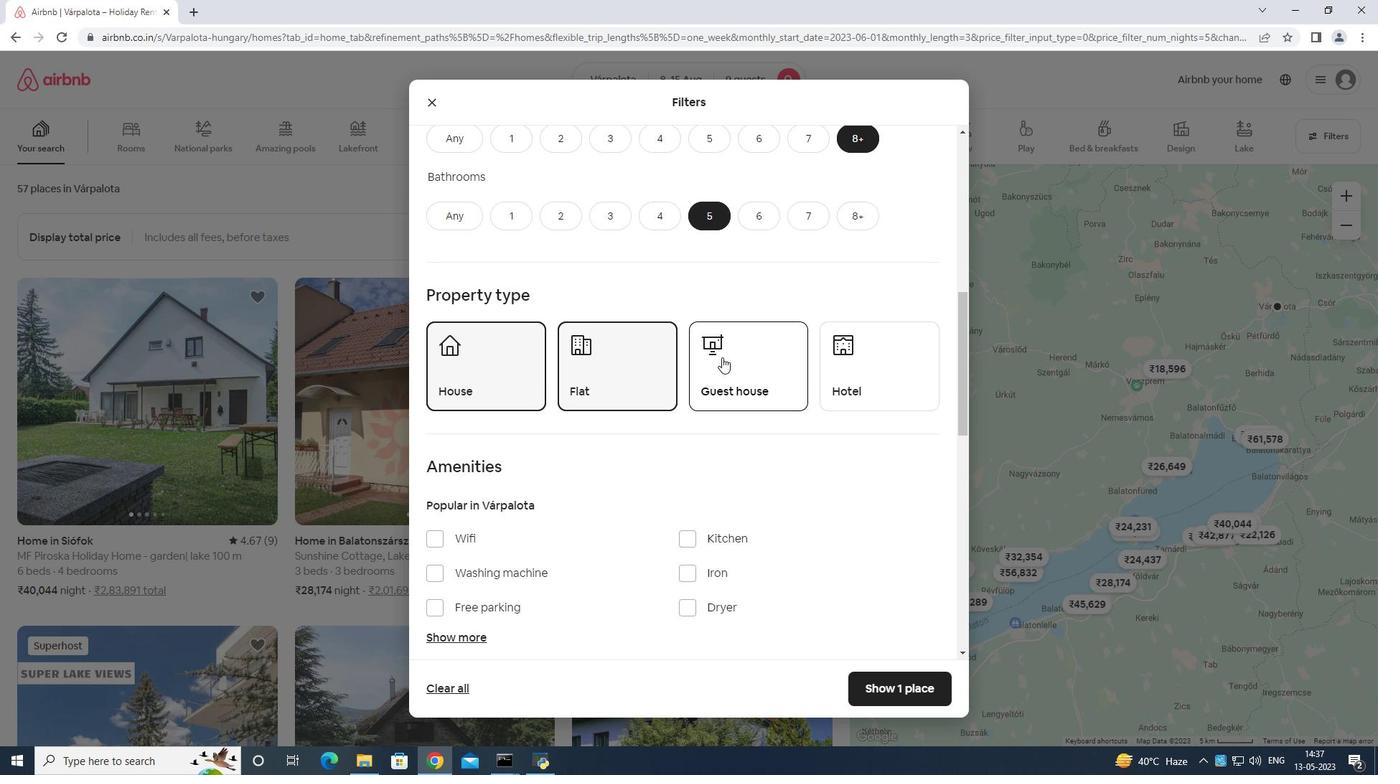 
Action: Mouse moved to (728, 359)
Screenshot: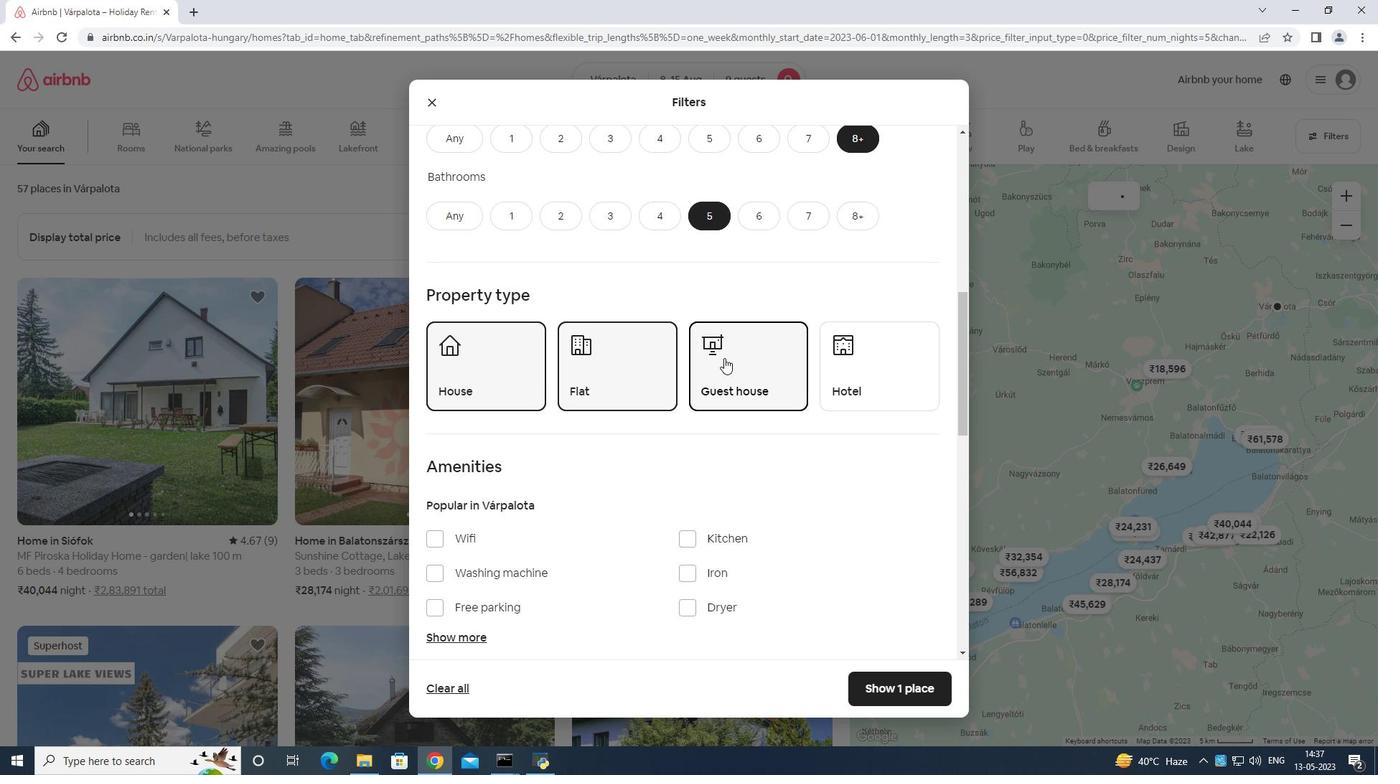 
Action: Mouse scrolled (728, 358) with delta (0, 0)
Screenshot: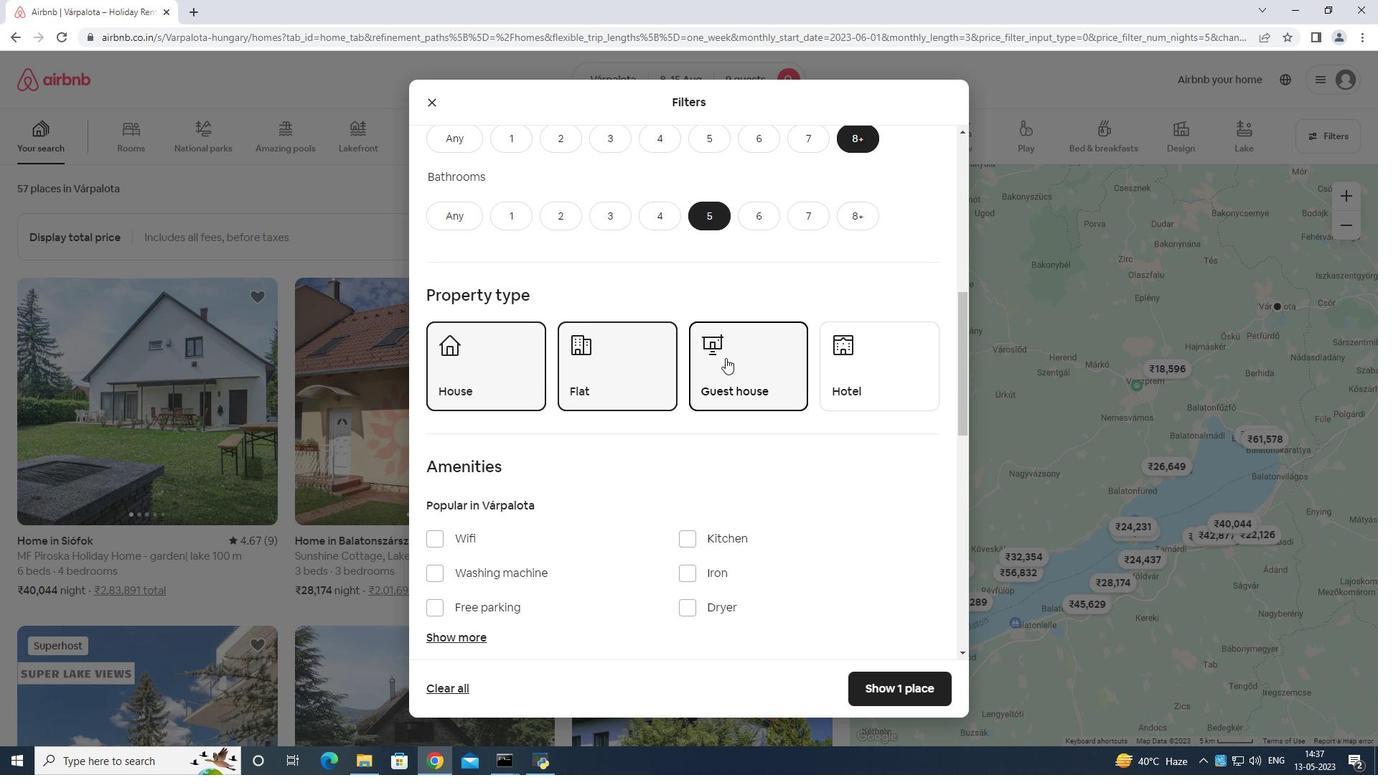 
Action: Mouse moved to (729, 361)
Screenshot: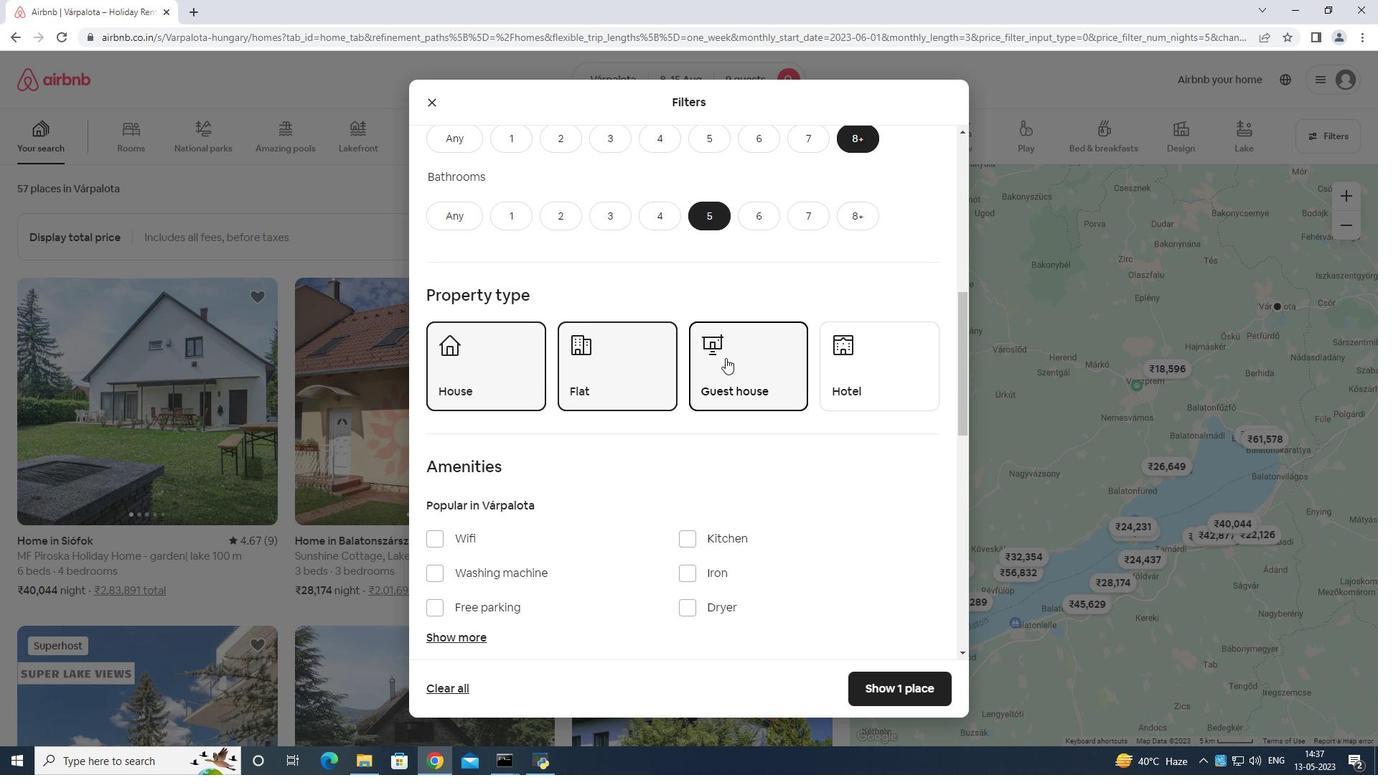 
Action: Mouse scrolled (729, 360) with delta (0, 0)
Screenshot: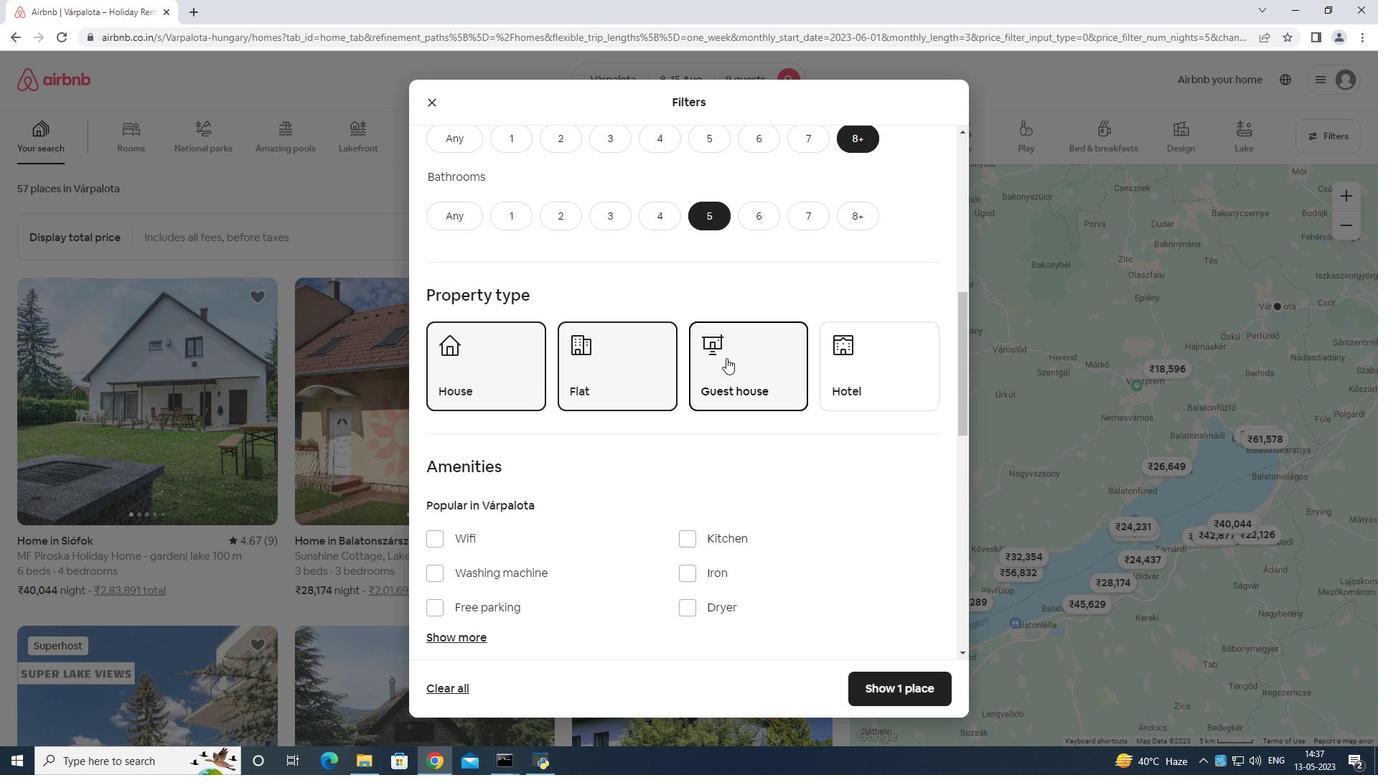 
Action: Mouse scrolled (729, 360) with delta (0, 0)
Screenshot: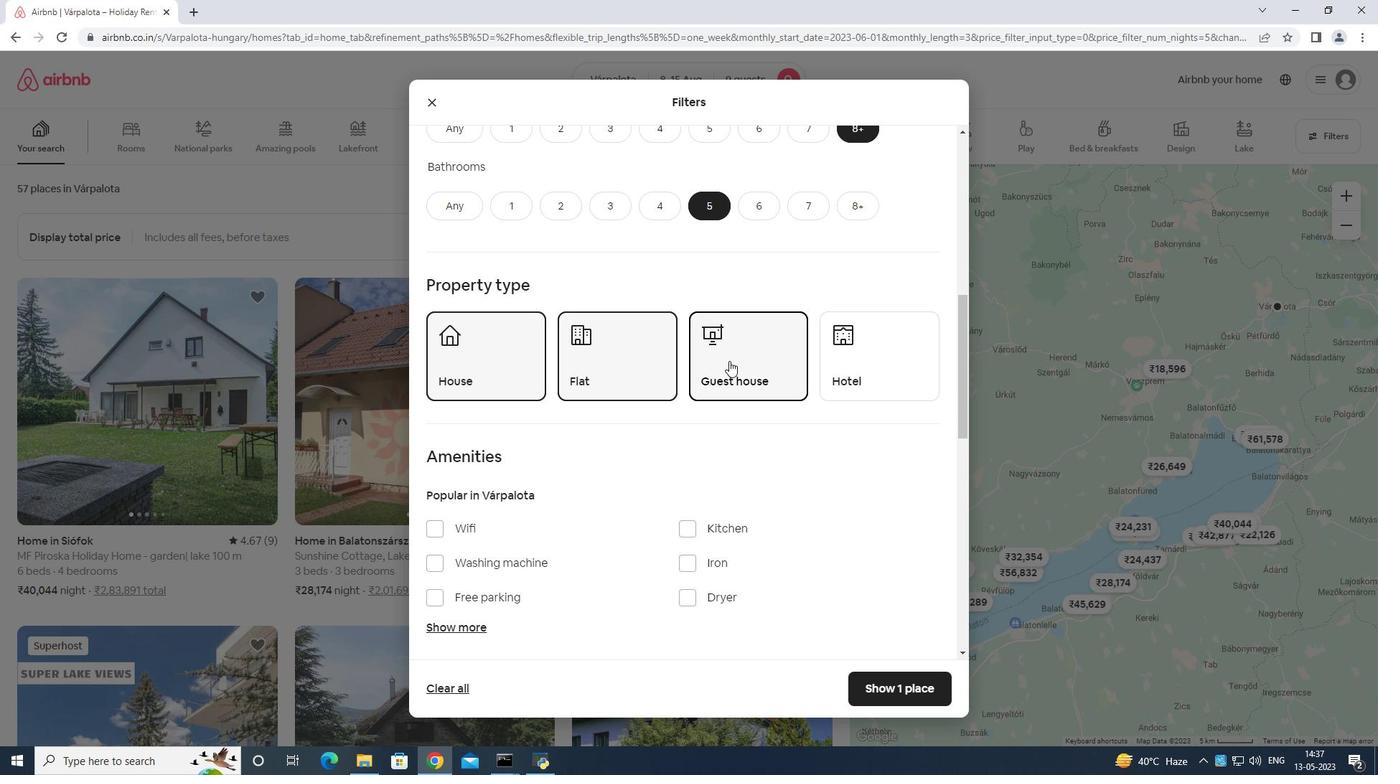 
Action: Mouse moved to (427, 318)
Screenshot: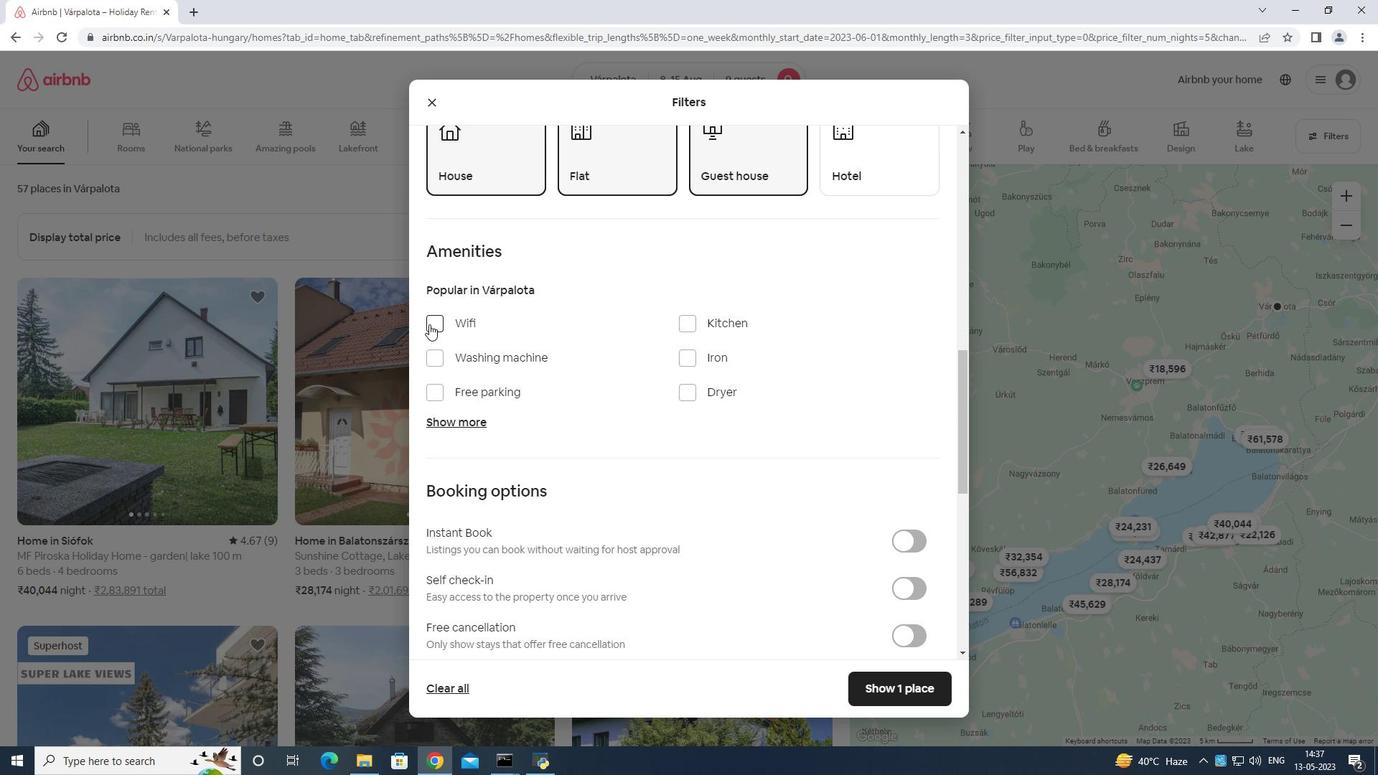 
Action: Mouse pressed left at (427, 318)
Screenshot: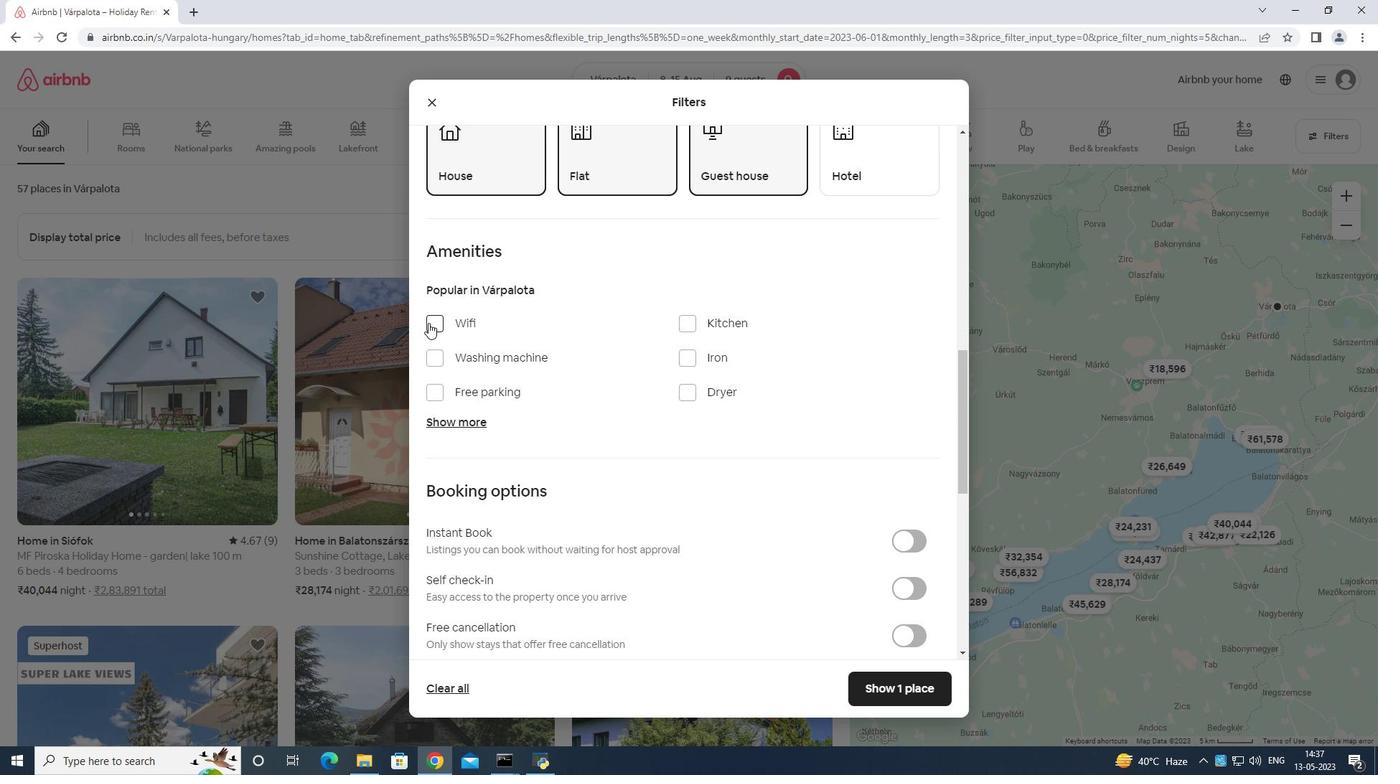 
Action: Mouse moved to (432, 389)
Screenshot: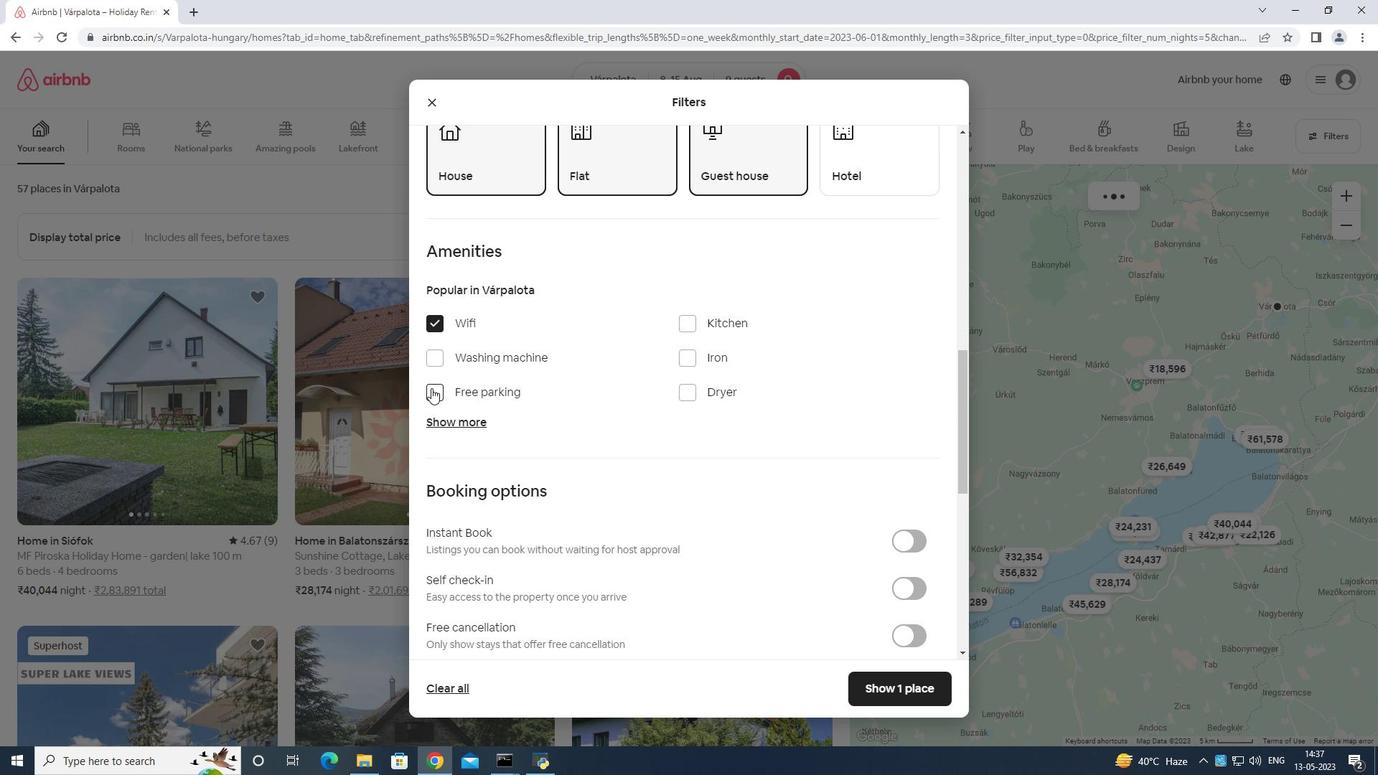 
Action: Mouse pressed left at (432, 389)
Screenshot: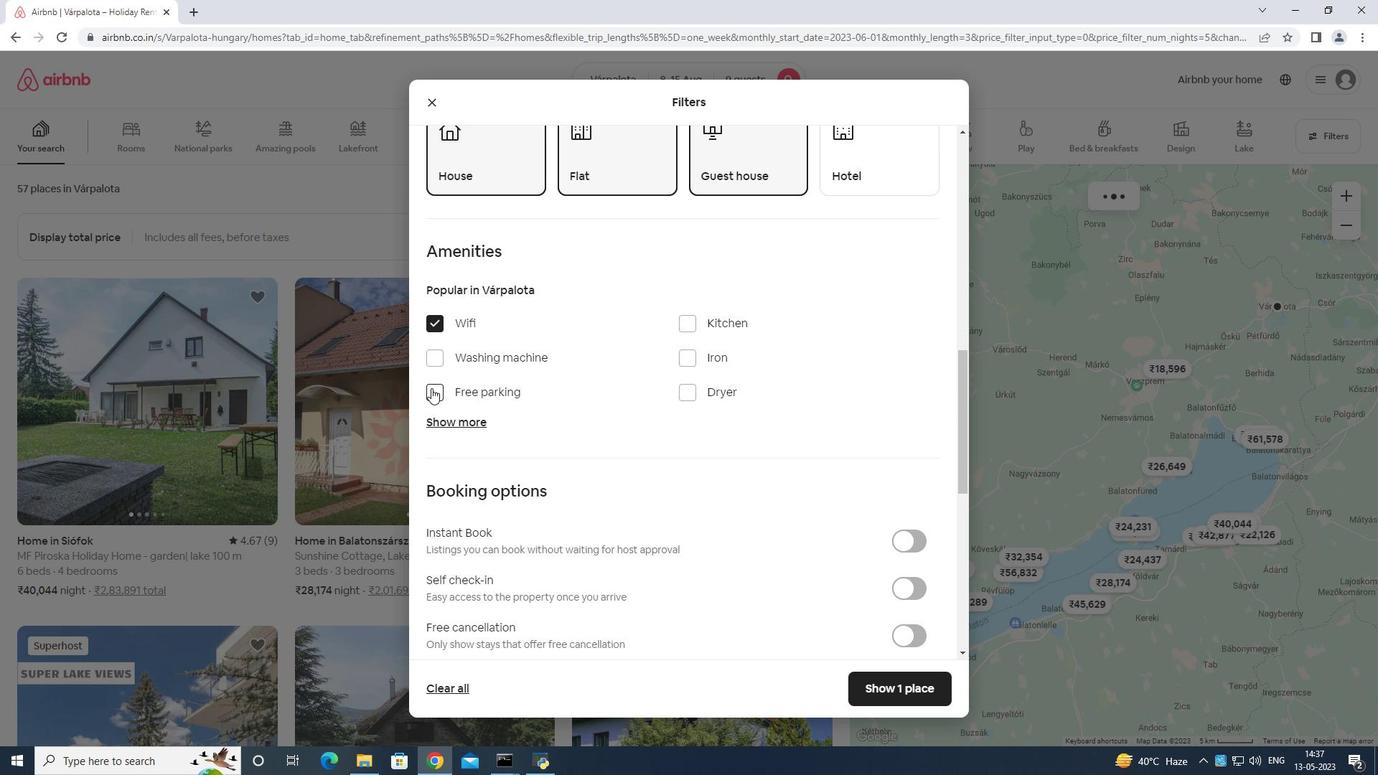 
Action: Mouse moved to (451, 419)
Screenshot: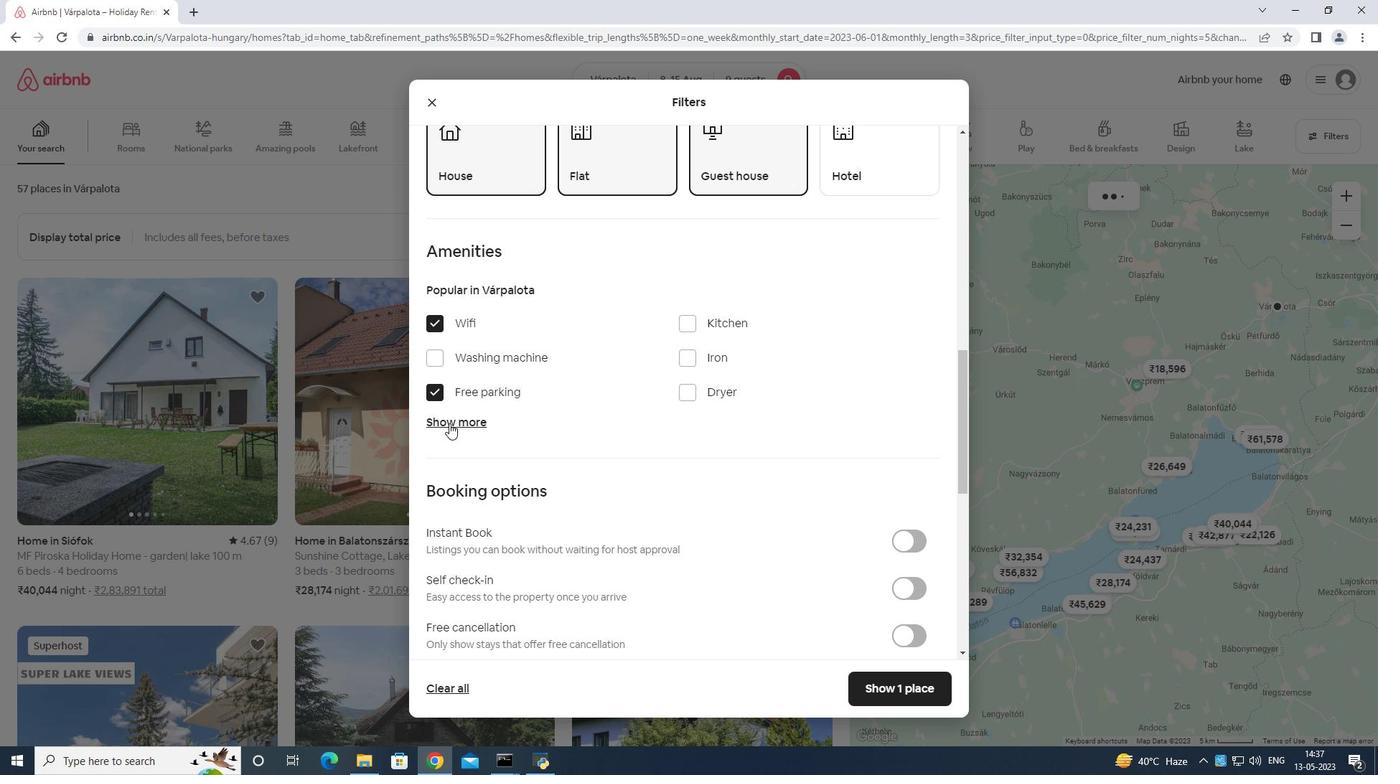 
Action: Mouse pressed left at (451, 419)
Screenshot: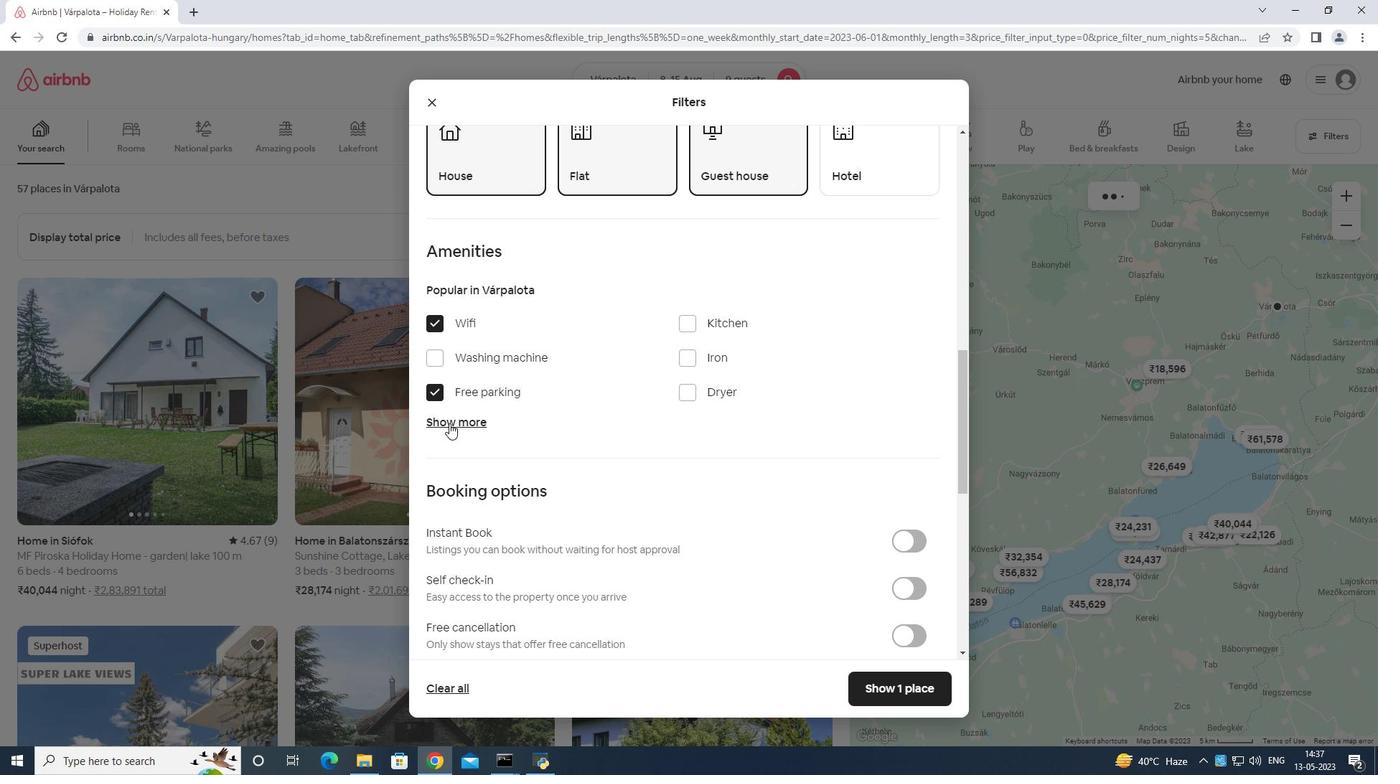 
Action: Mouse moved to (492, 412)
Screenshot: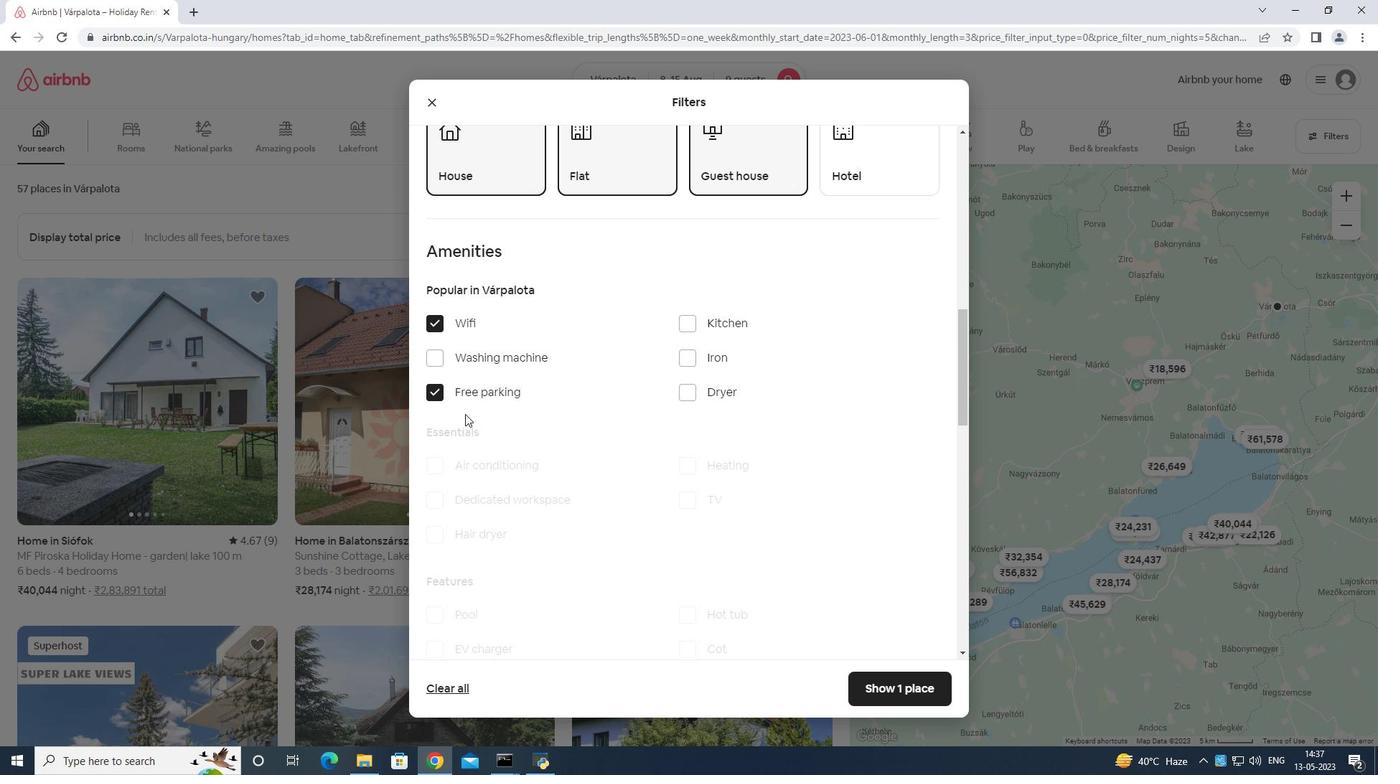 
Action: Mouse scrolled (492, 411) with delta (0, 0)
Screenshot: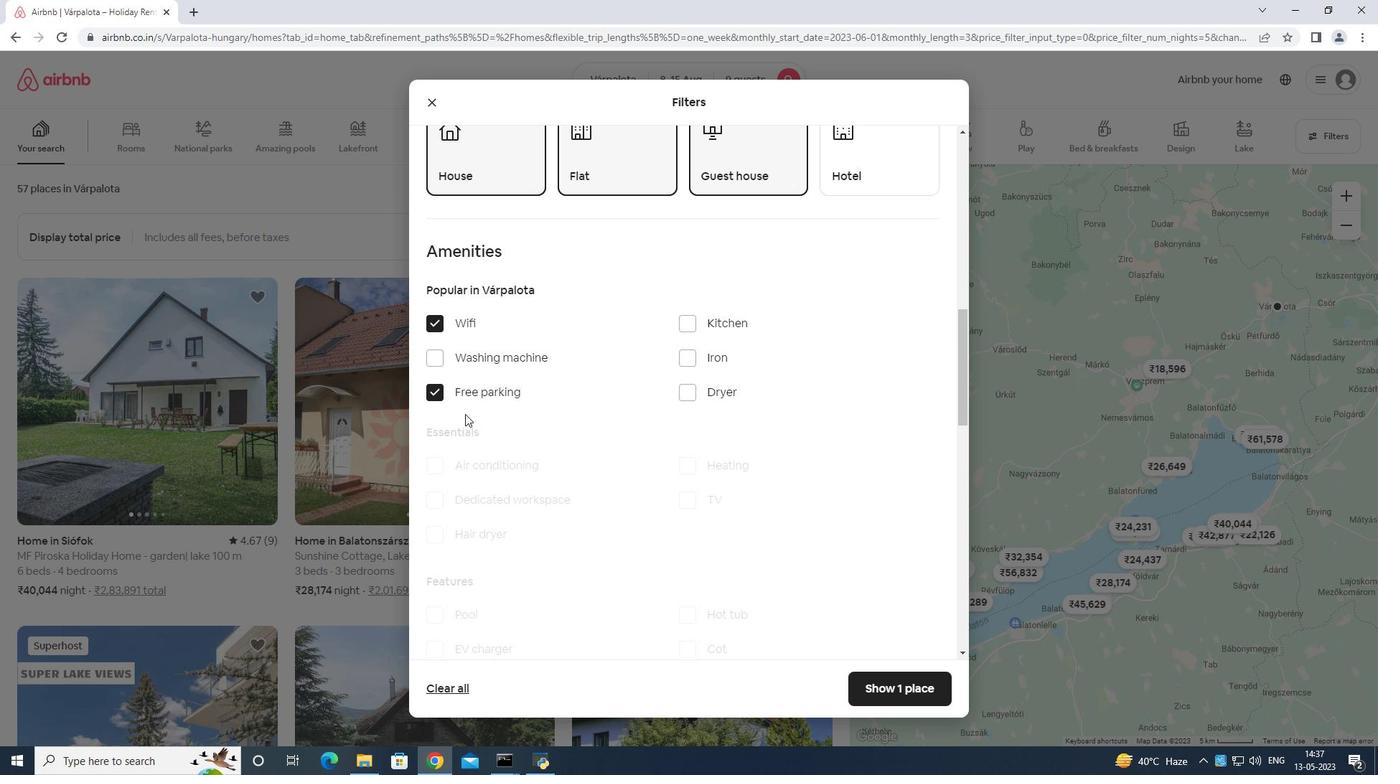 
Action: Mouse moved to (561, 412)
Screenshot: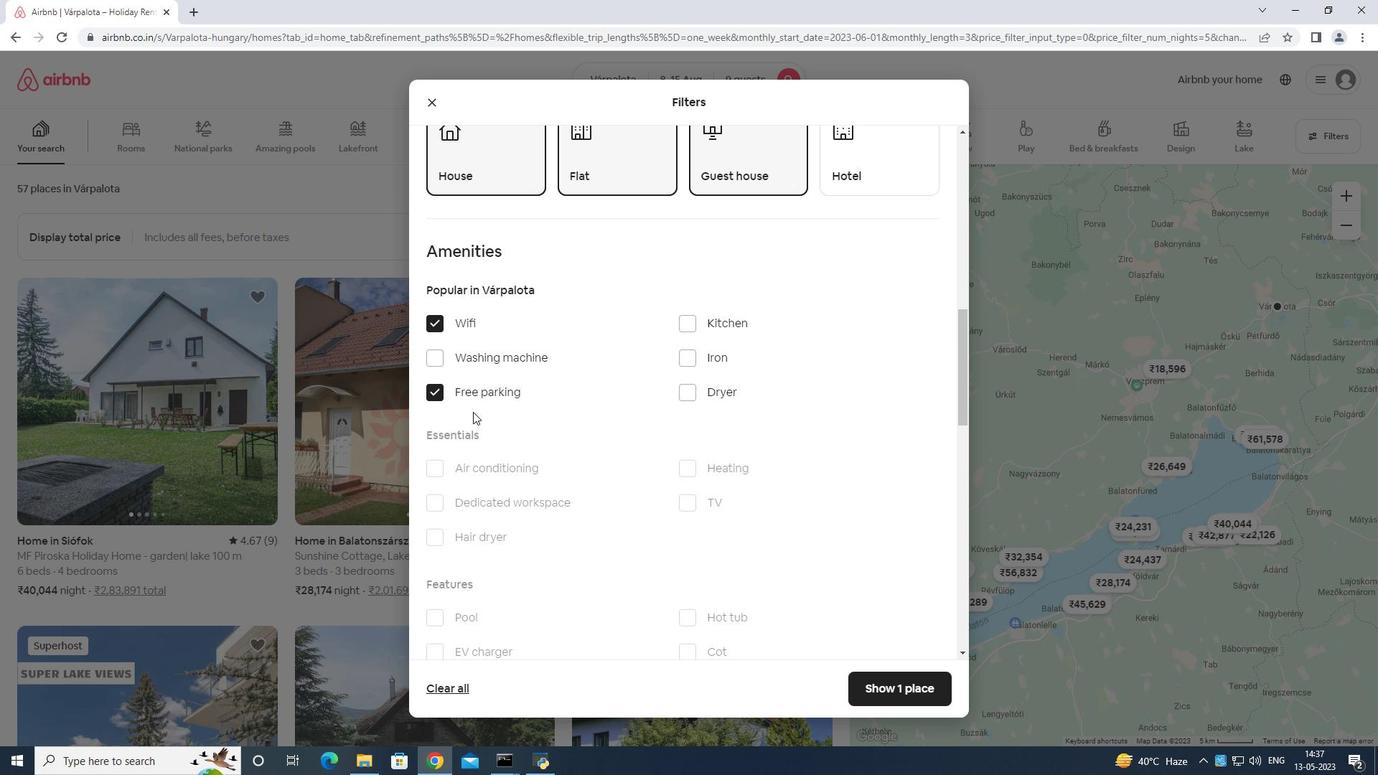 
Action: Mouse scrolled (561, 411) with delta (0, 0)
Screenshot: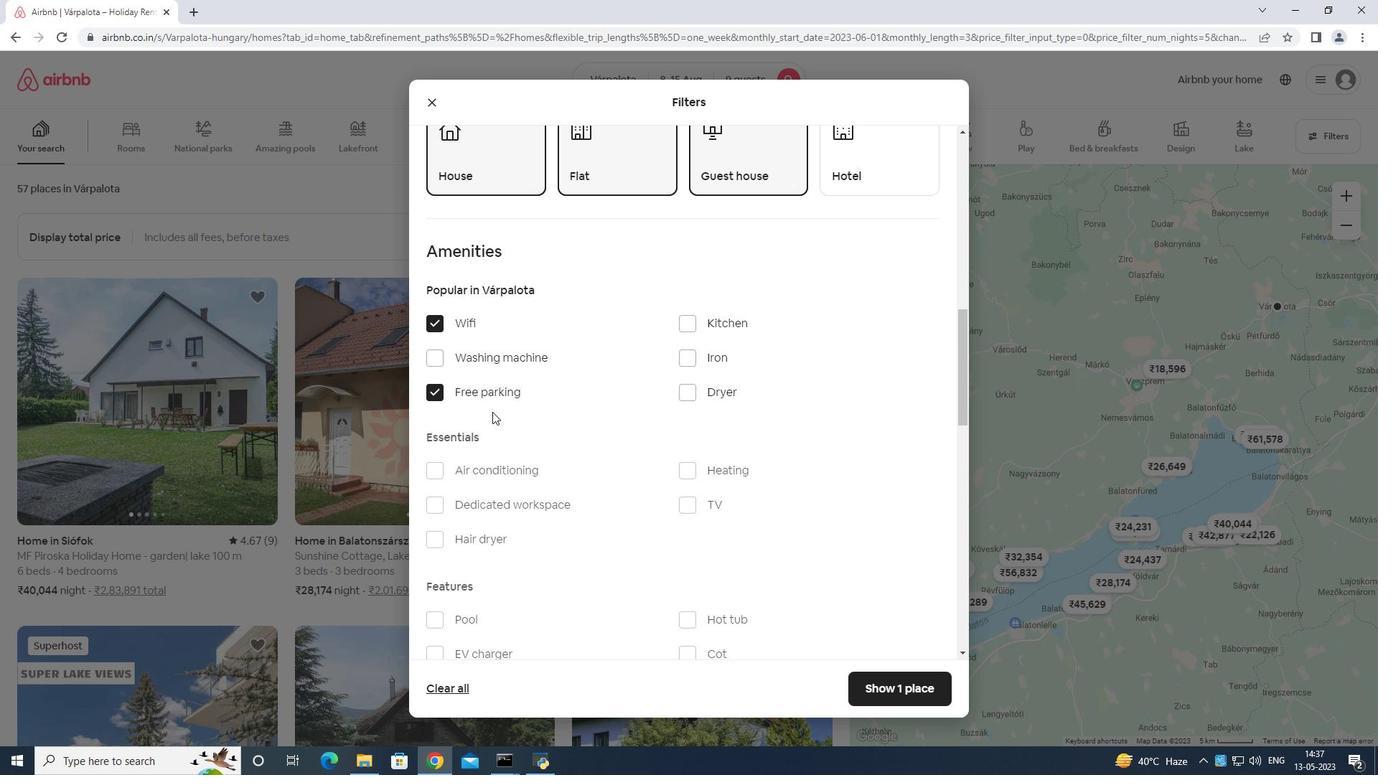 
Action: Mouse moved to (687, 363)
Screenshot: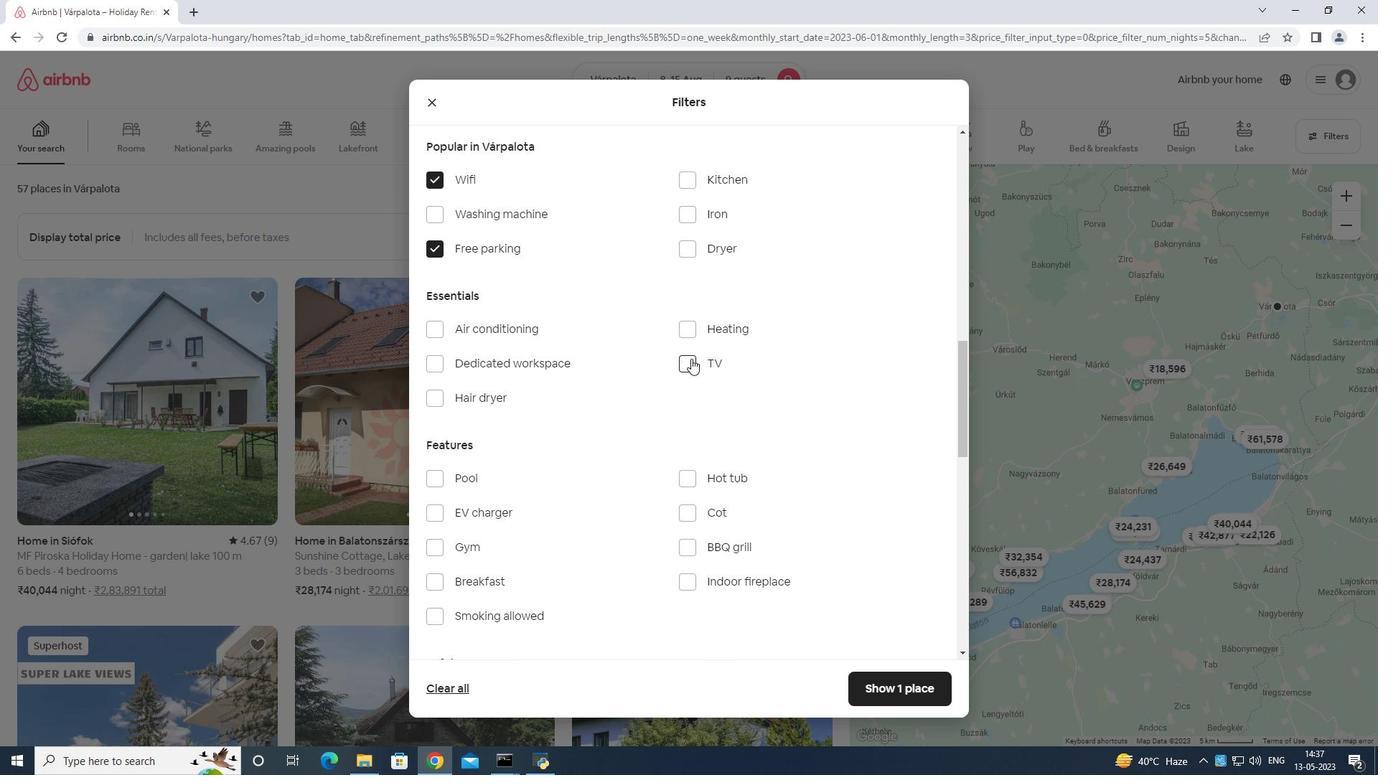 
Action: Mouse pressed left at (687, 363)
Screenshot: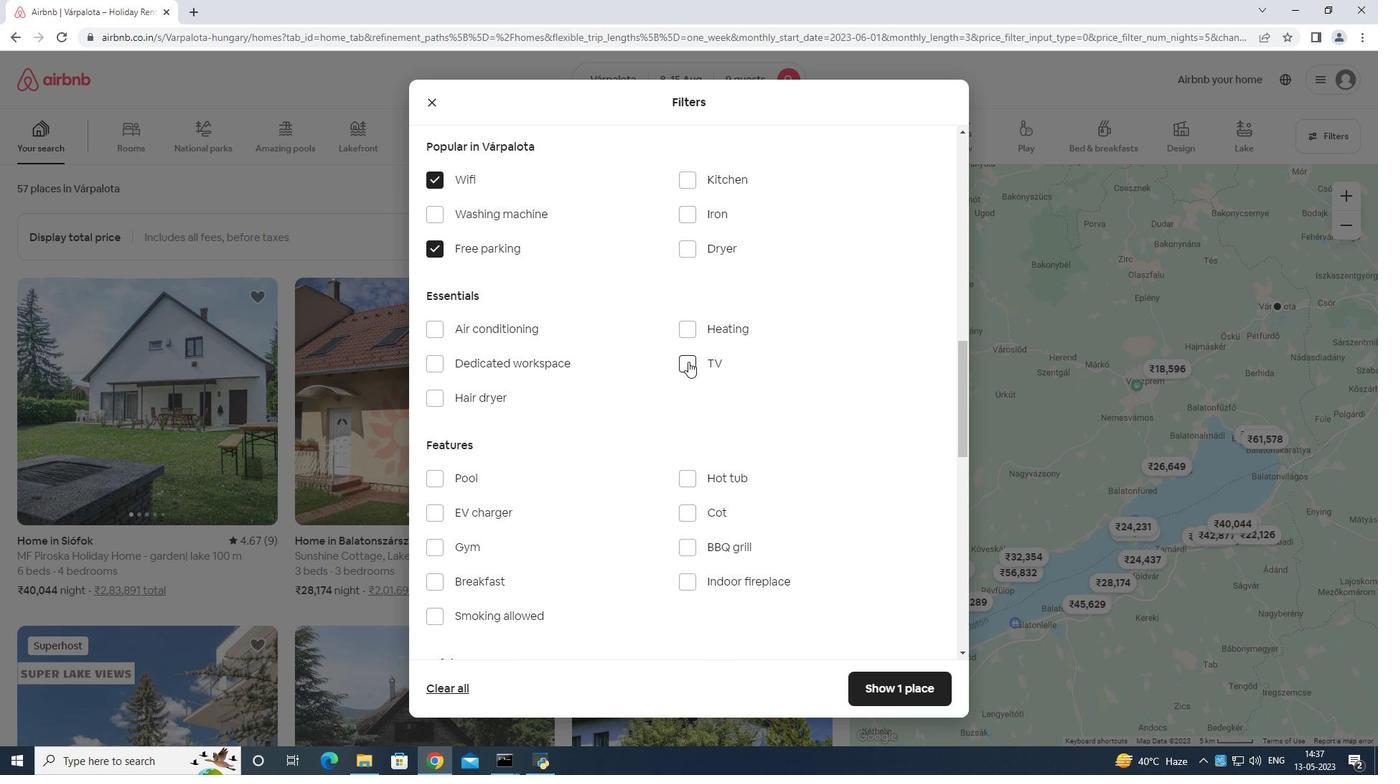 
Action: Mouse moved to (672, 337)
Screenshot: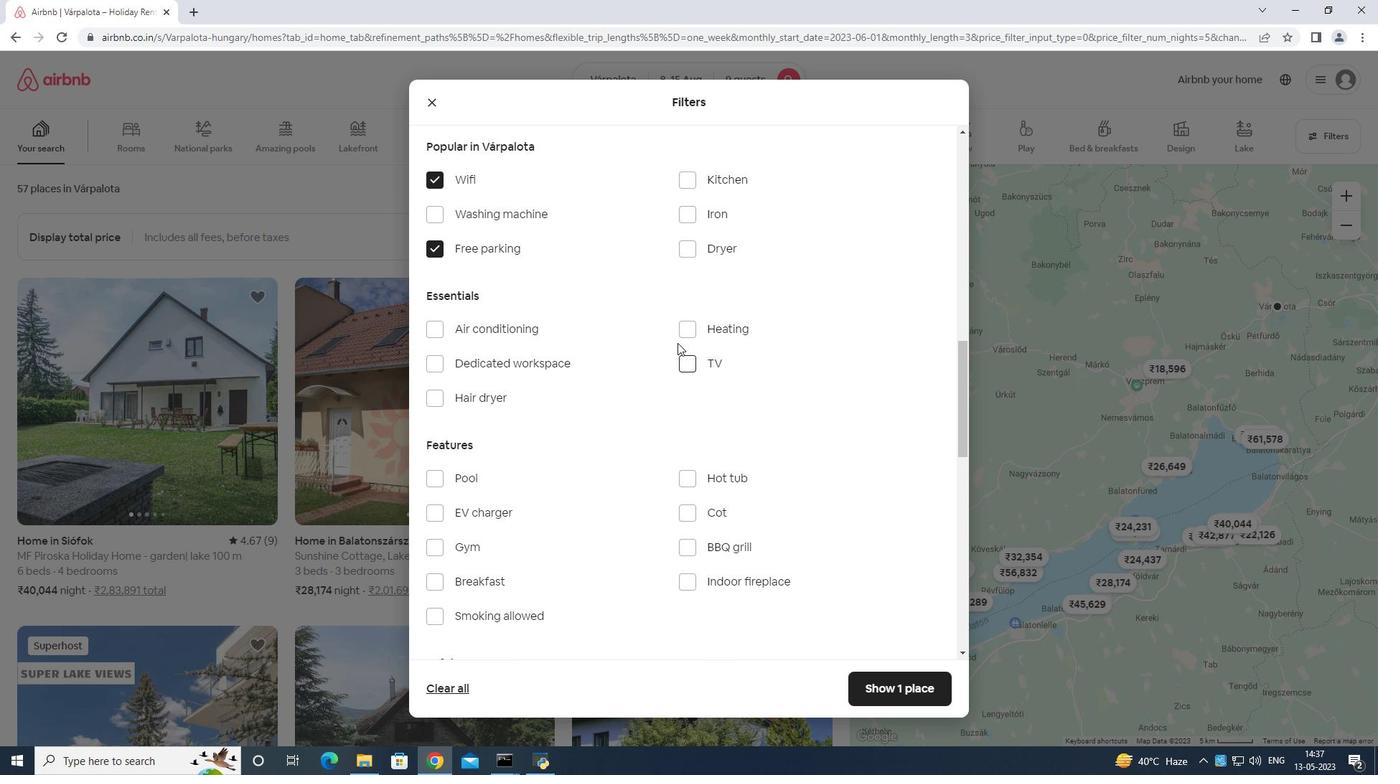 
Action: Mouse scrolled (672, 336) with delta (0, 0)
Screenshot: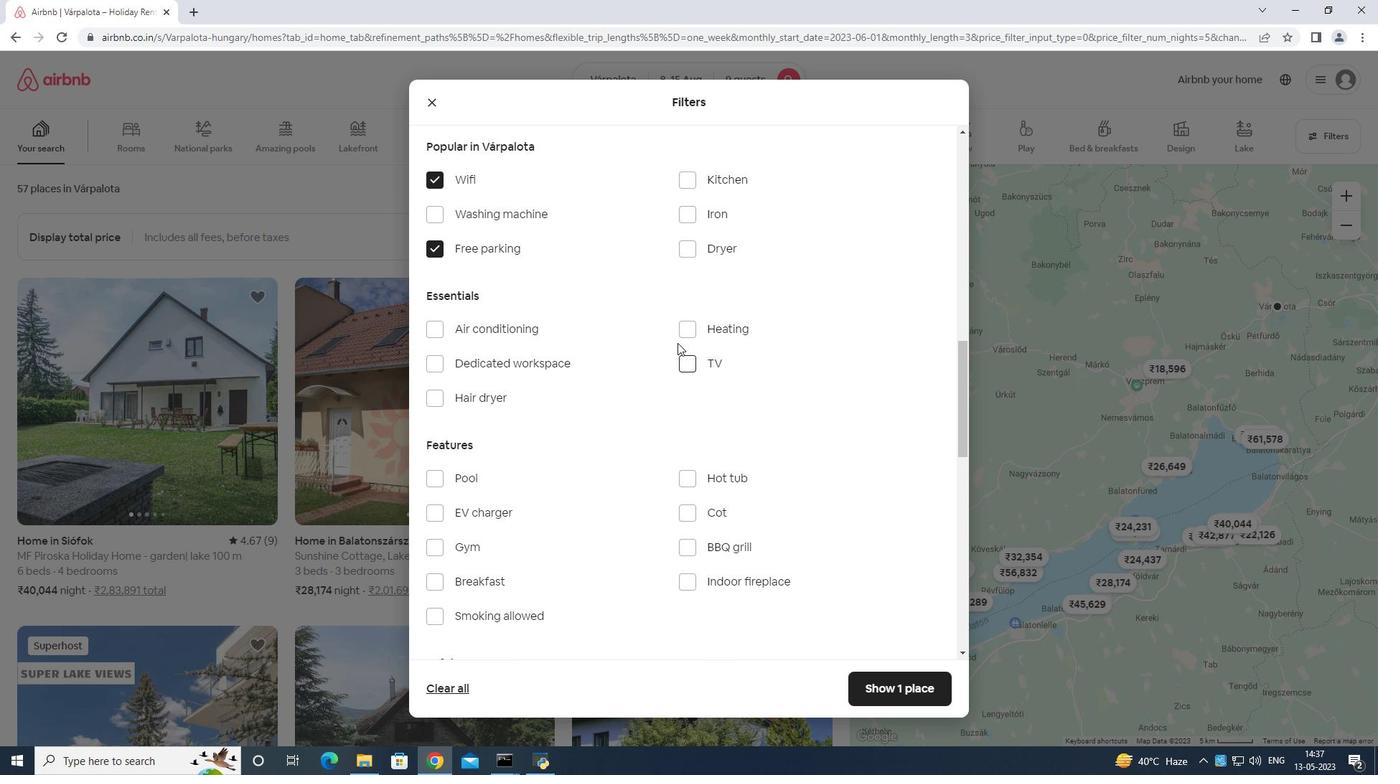 
Action: Mouse moved to (674, 351)
Screenshot: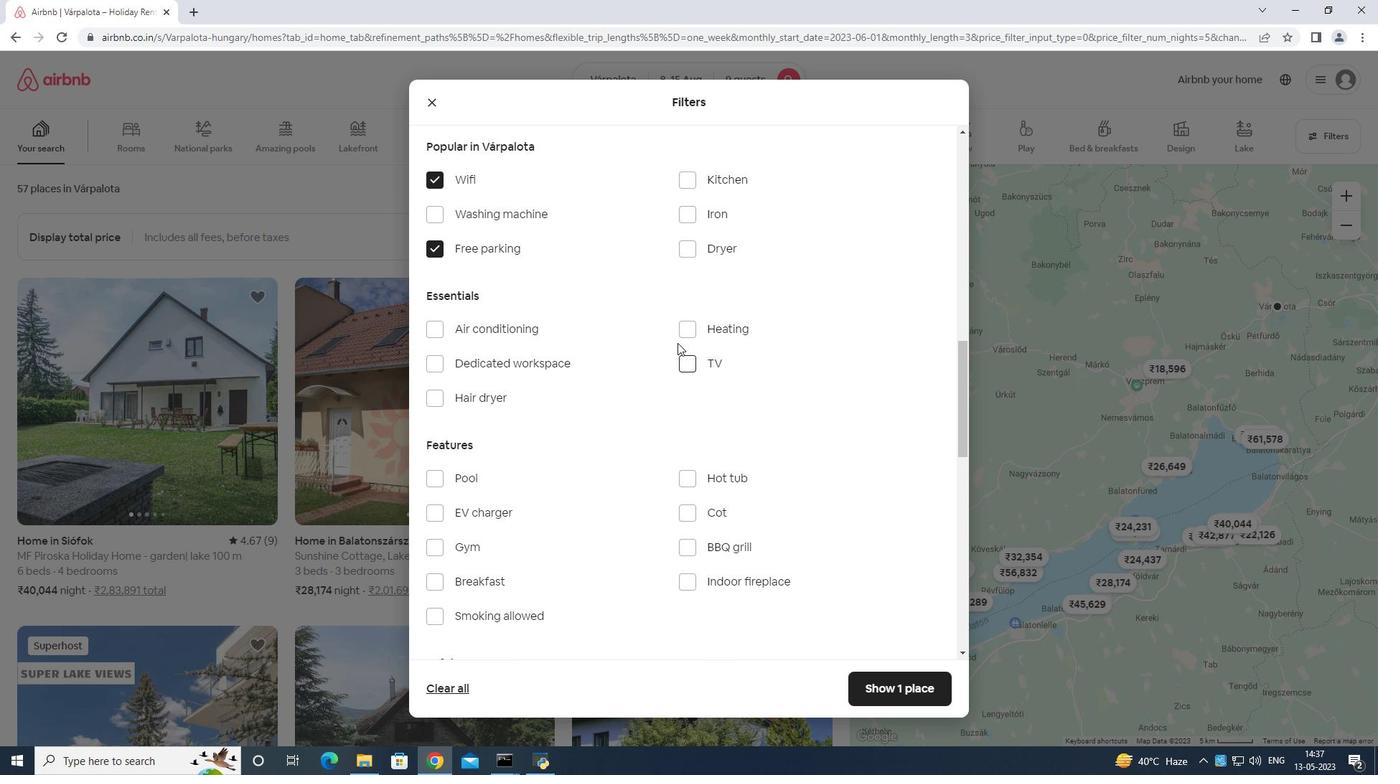
Action: Mouse scrolled (674, 350) with delta (0, 0)
Screenshot: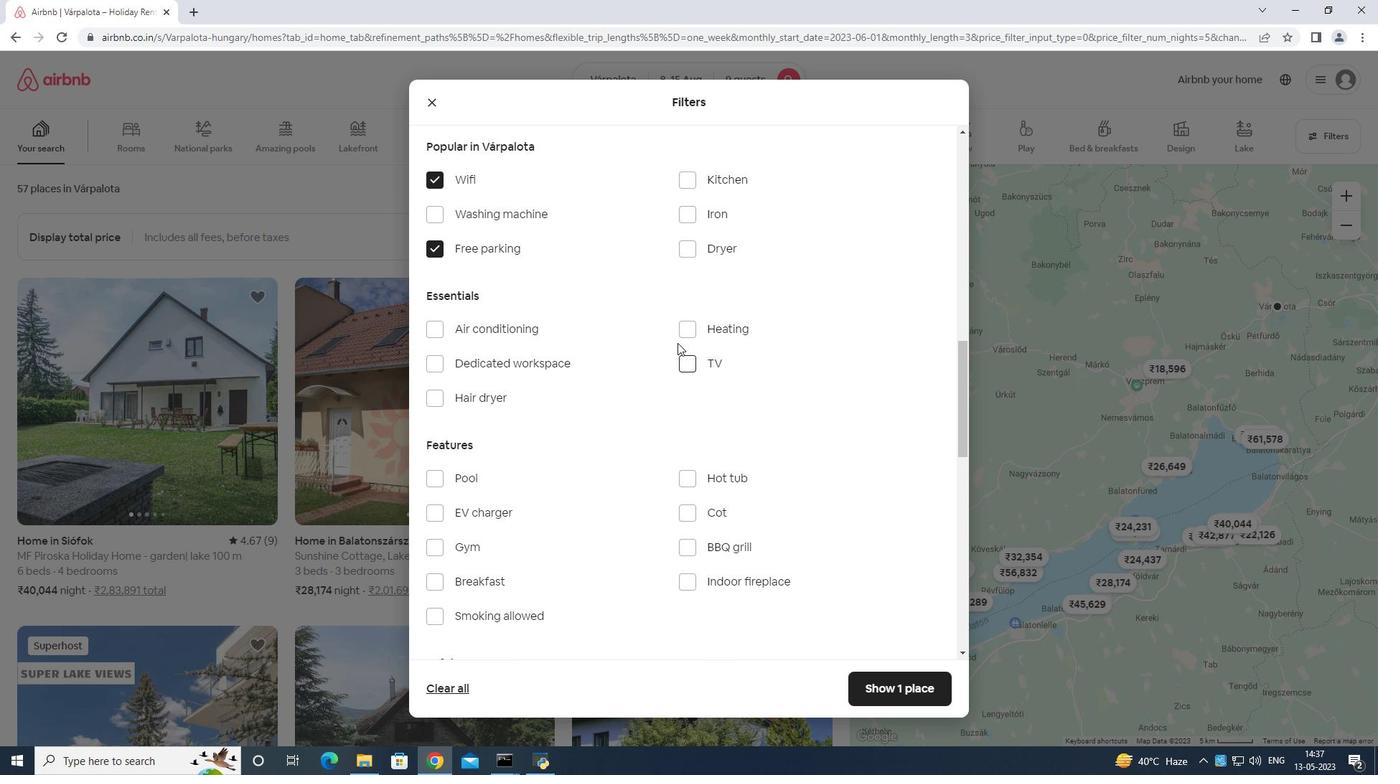 
Action: Mouse moved to (674, 355)
Screenshot: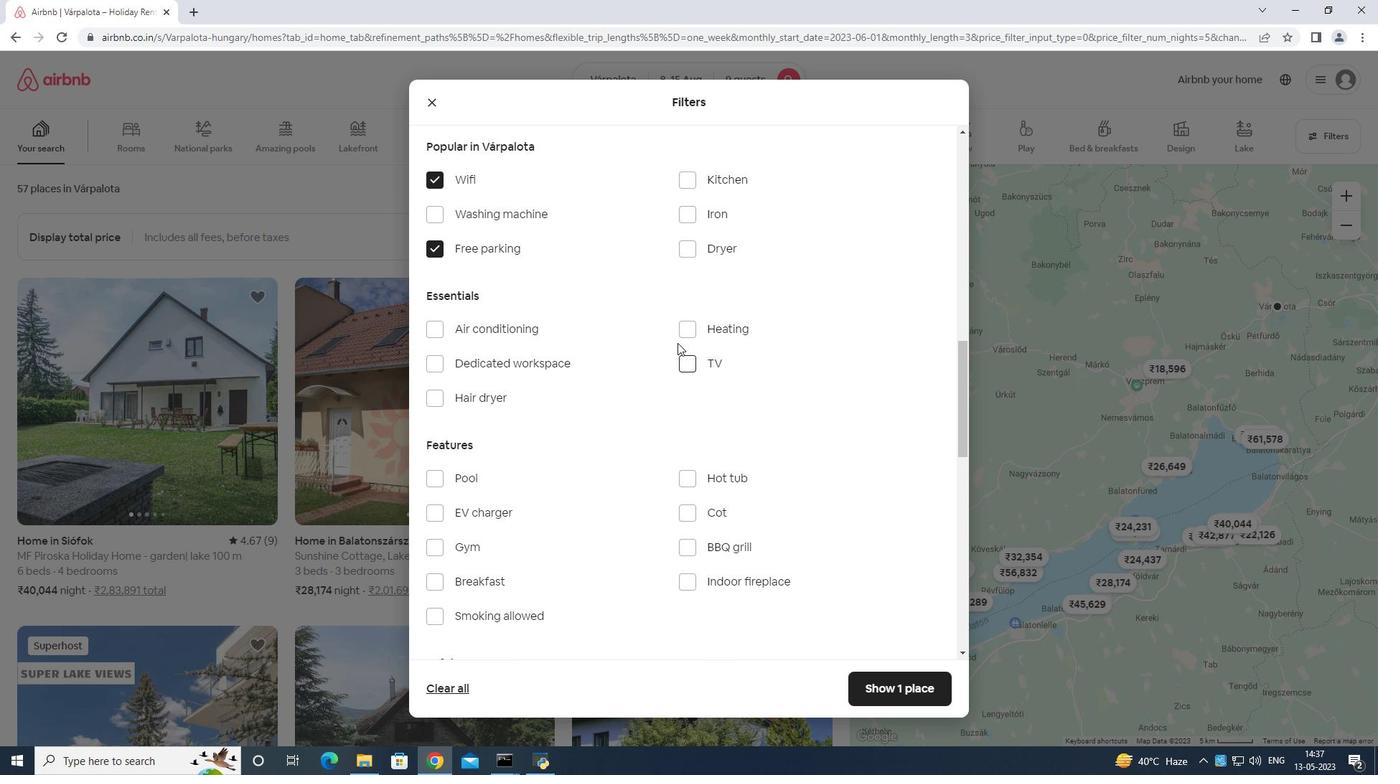 
Action: Mouse scrolled (674, 354) with delta (0, 0)
Screenshot: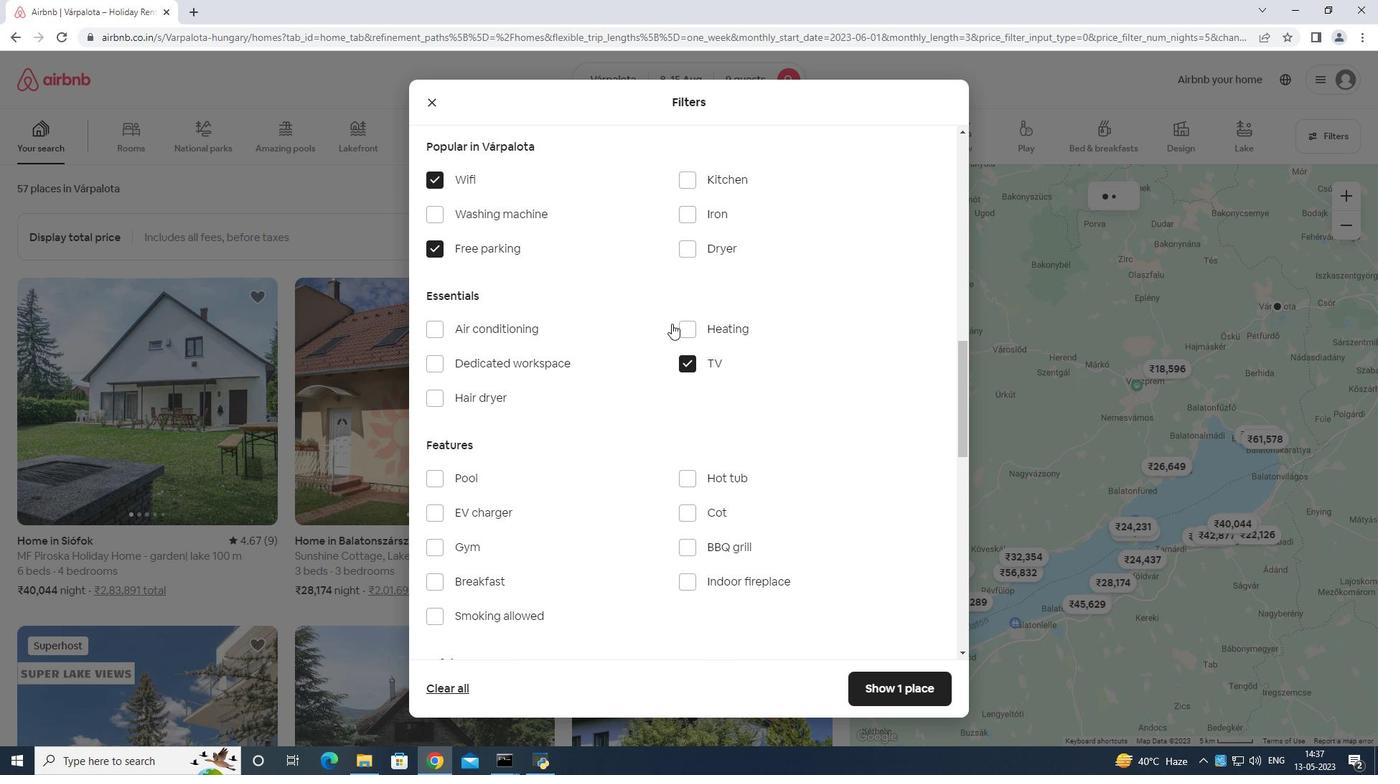 
Action: Mouse moved to (674, 356)
Screenshot: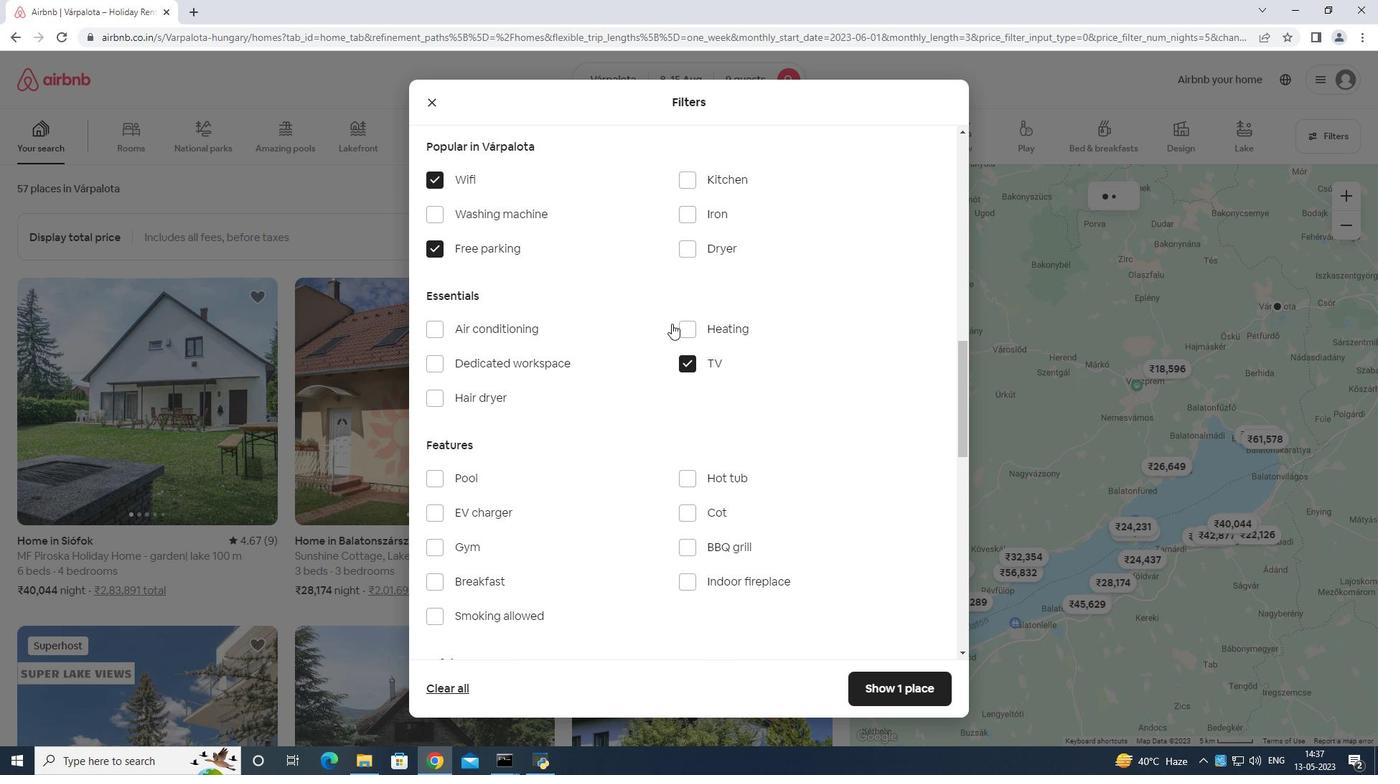 
Action: Mouse scrolled (674, 355) with delta (0, 0)
Screenshot: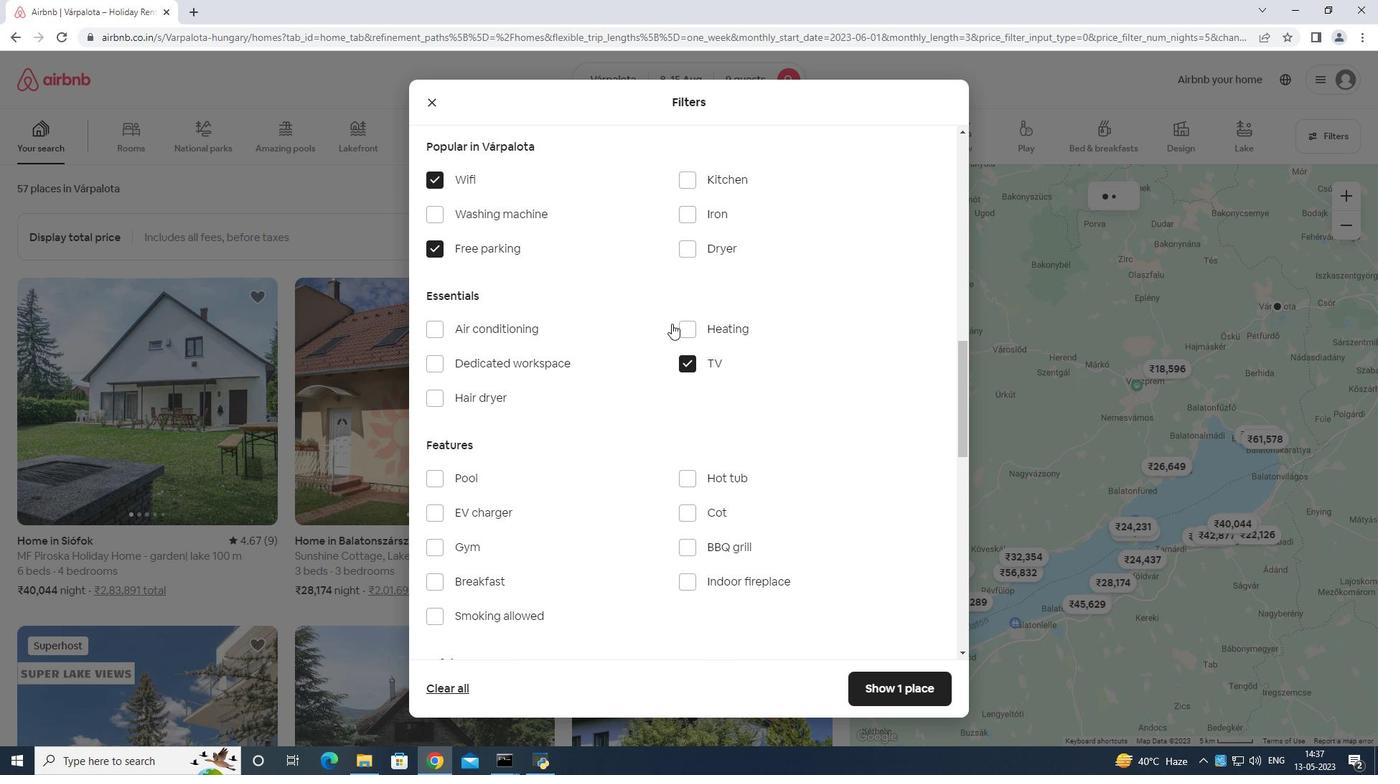 
Action: Mouse moved to (434, 264)
Screenshot: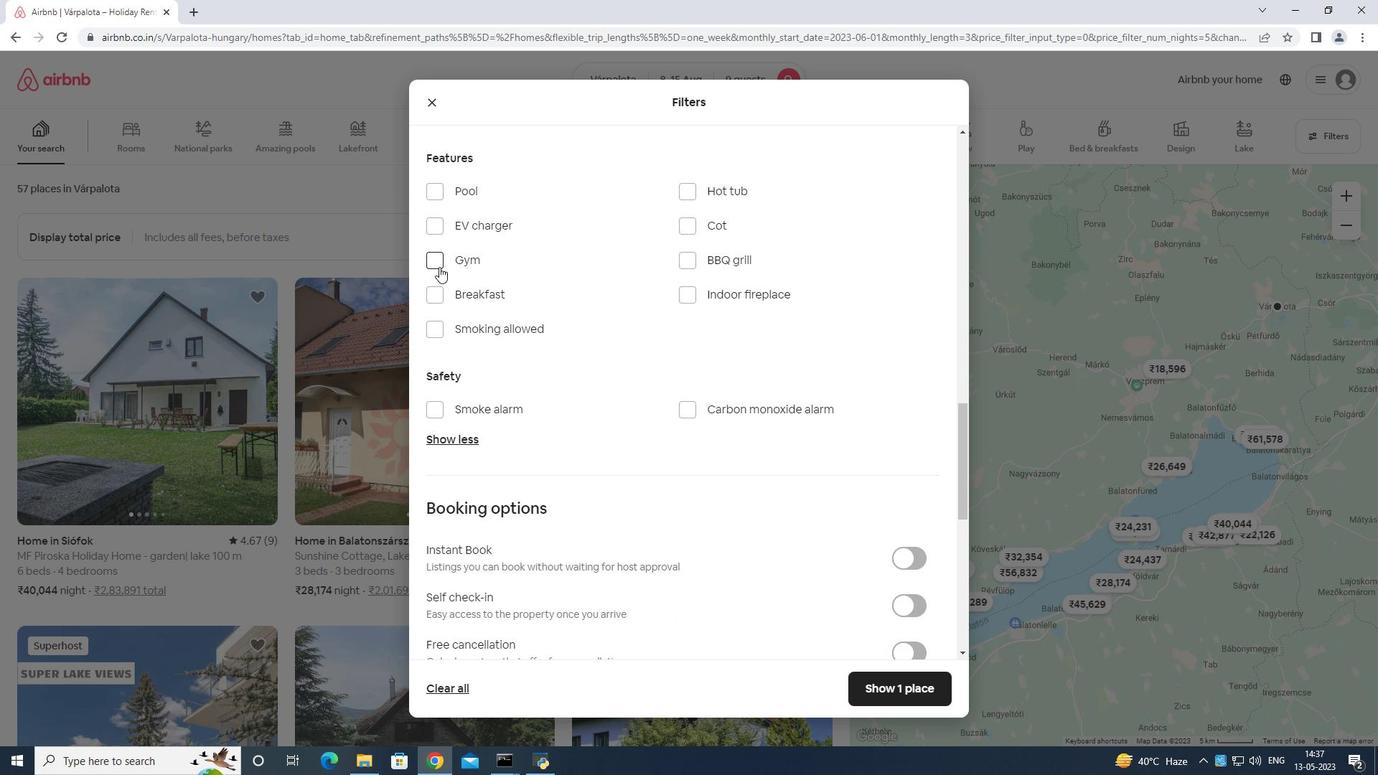 
Action: Mouse pressed left at (434, 264)
Screenshot: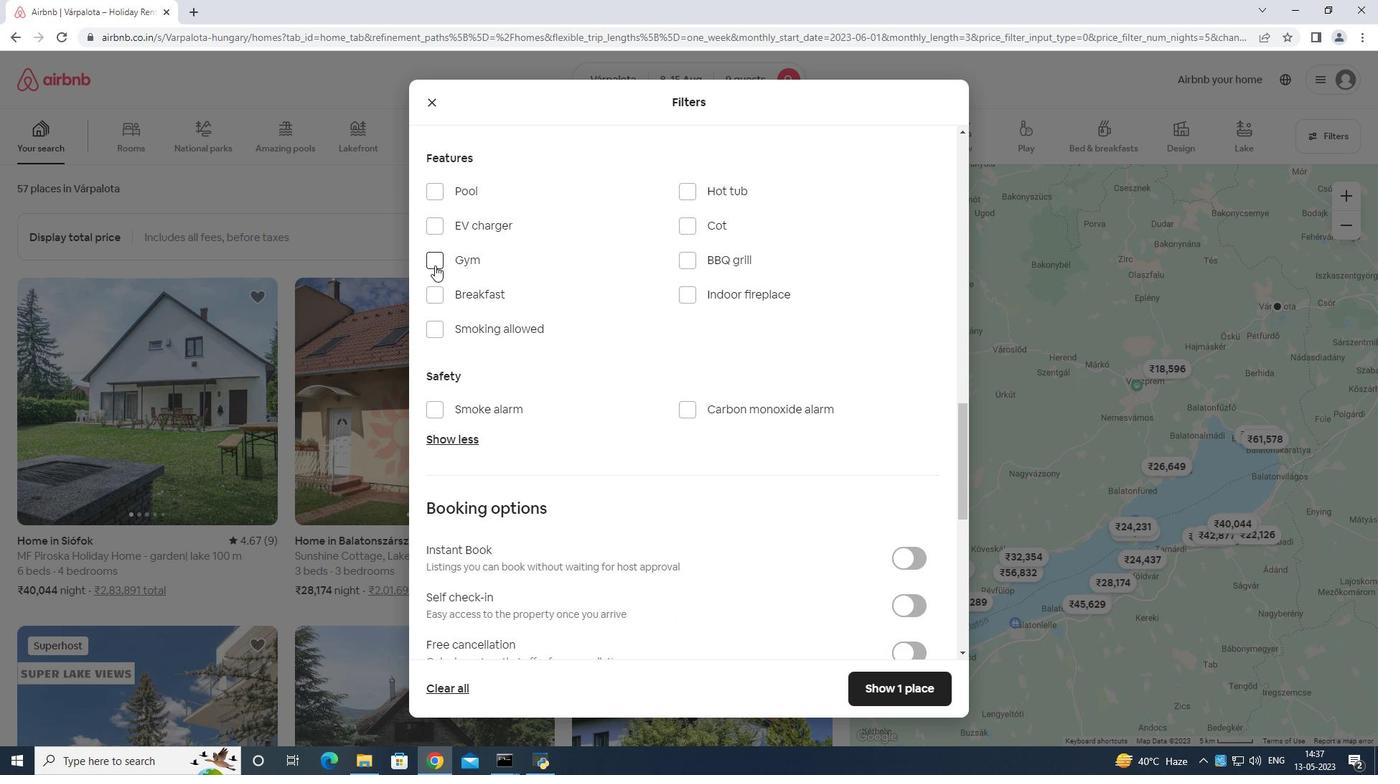 
Action: Mouse moved to (441, 300)
Screenshot: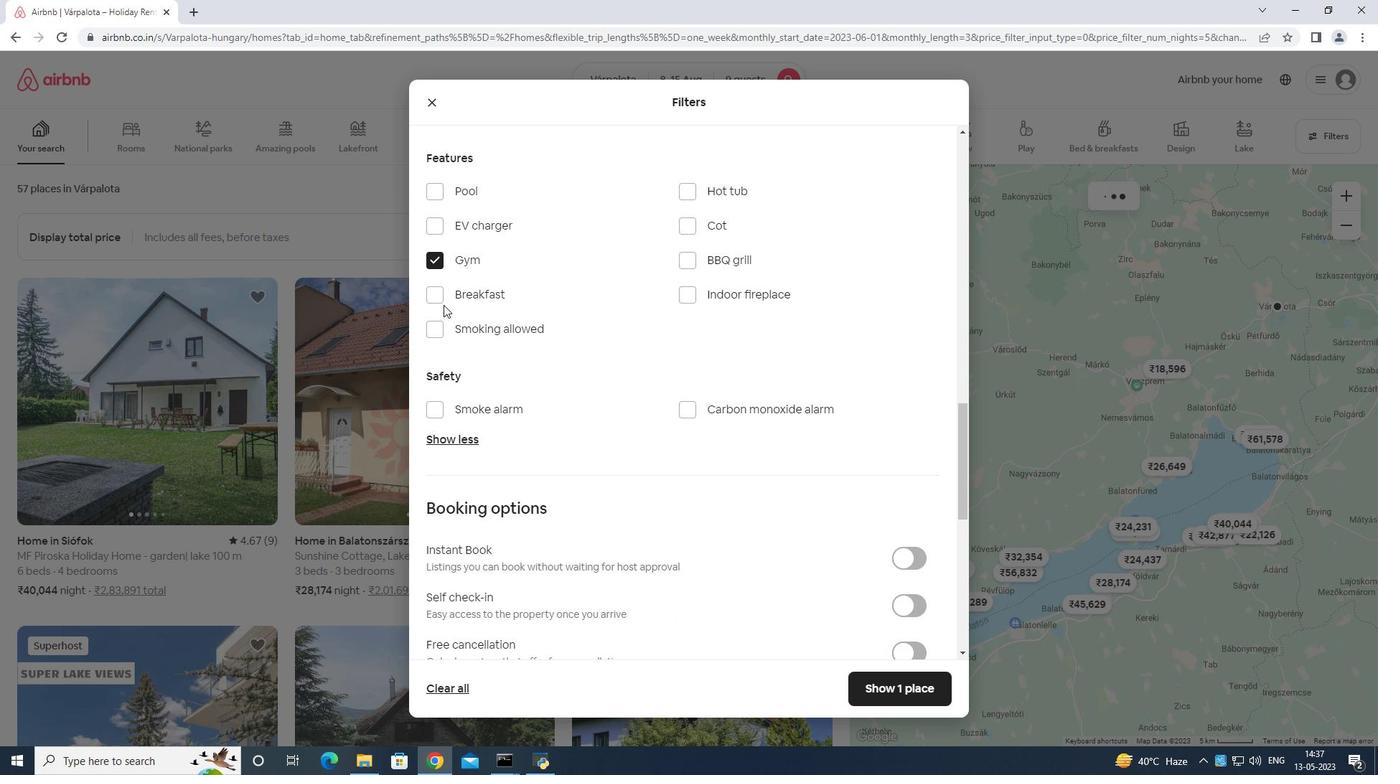 
Action: Mouse pressed left at (441, 300)
Screenshot: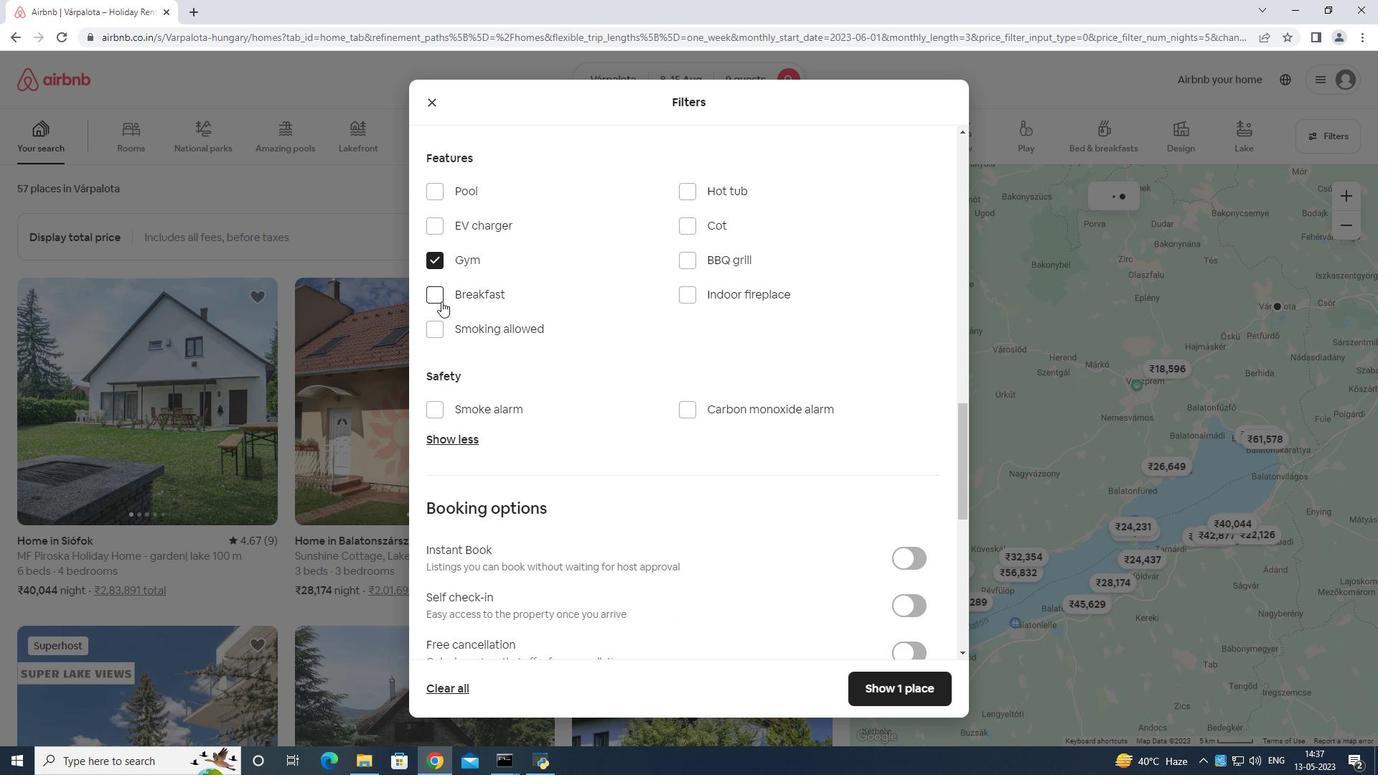 
Action: Mouse moved to (599, 389)
Screenshot: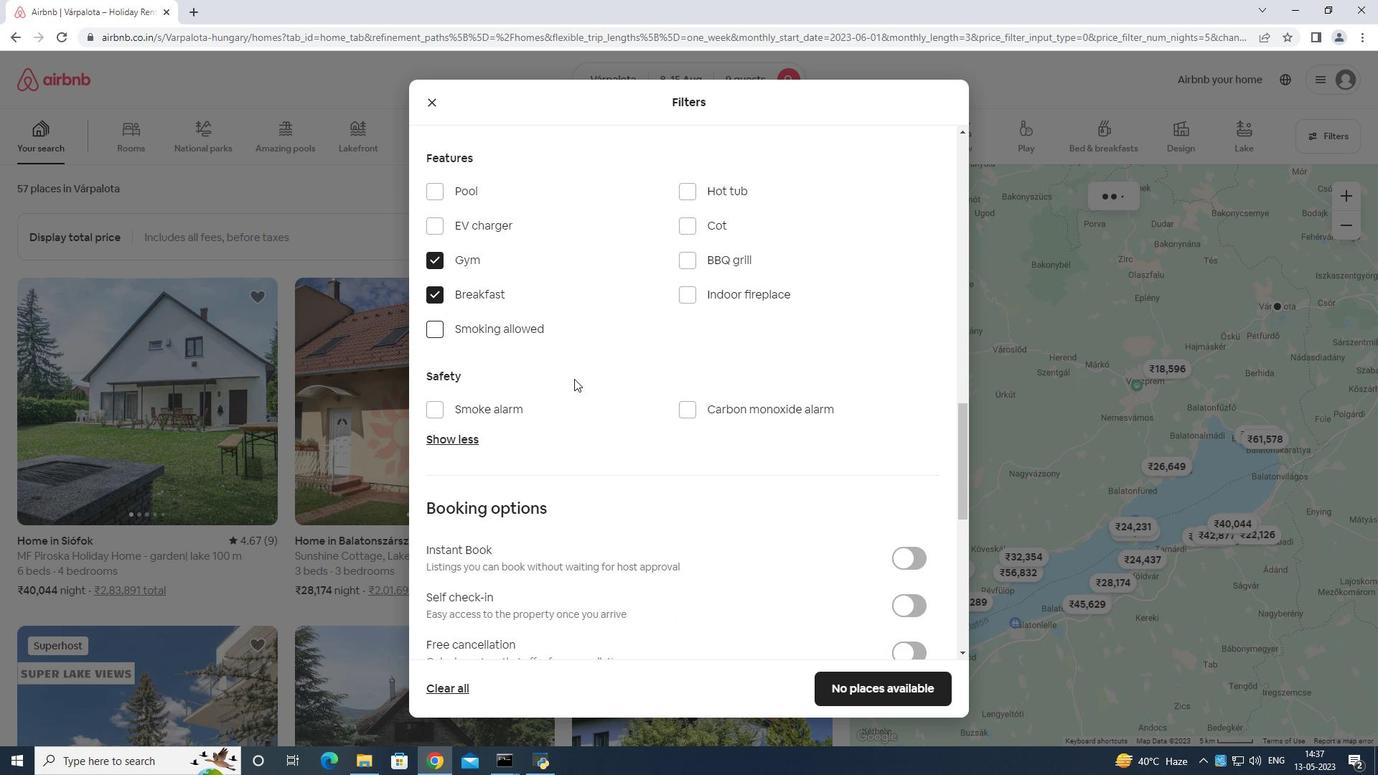 
Action: Mouse scrolled (599, 390) with delta (0, 0)
Screenshot: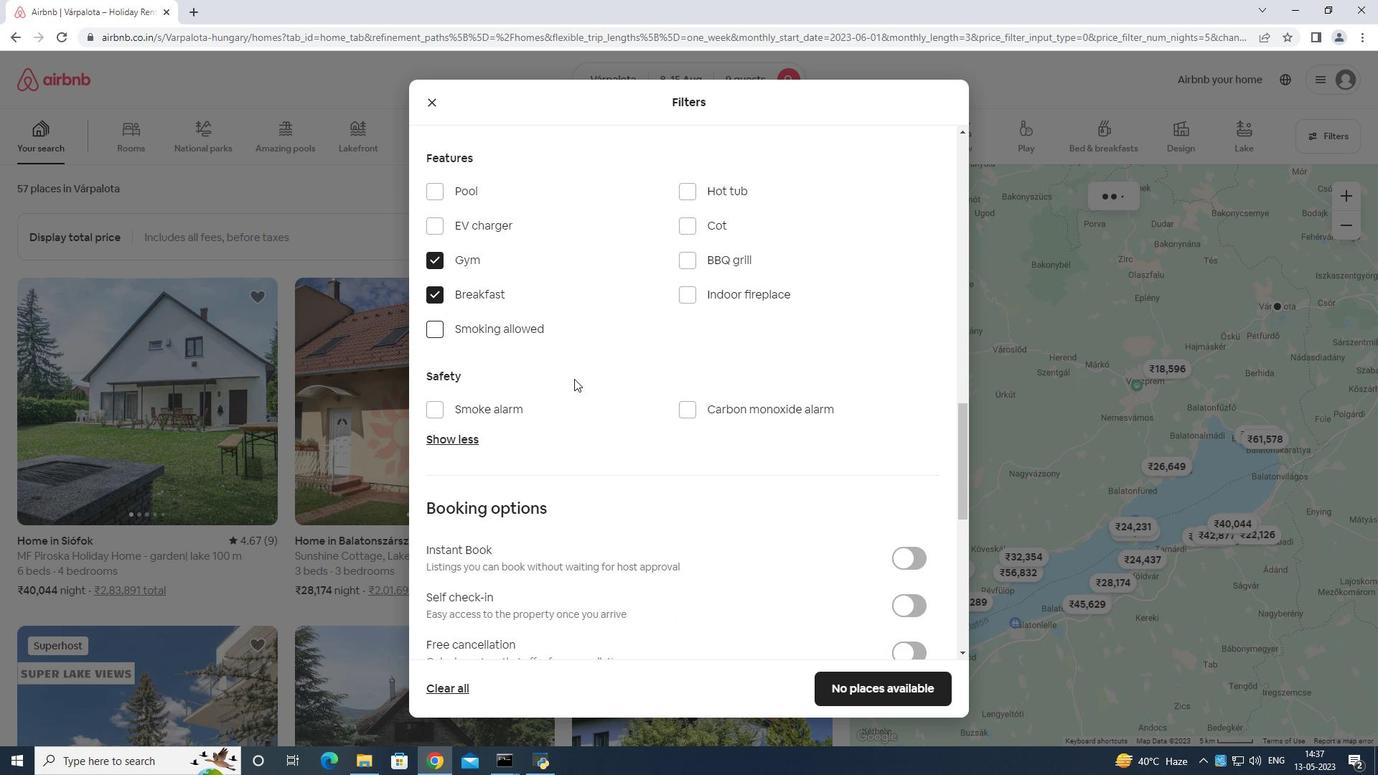 
Action: Mouse moved to (600, 389)
Screenshot: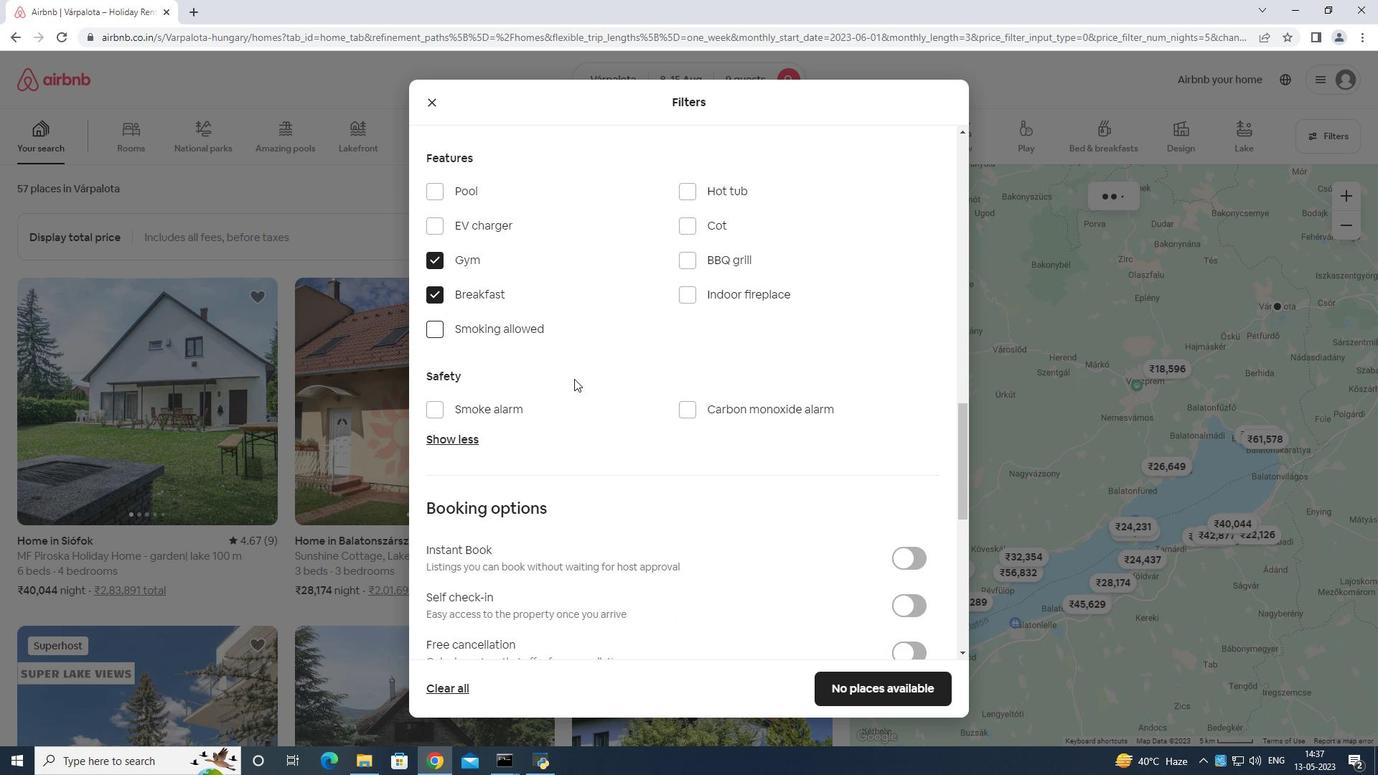 
Action: Mouse scrolled (600, 390) with delta (0, 0)
Screenshot: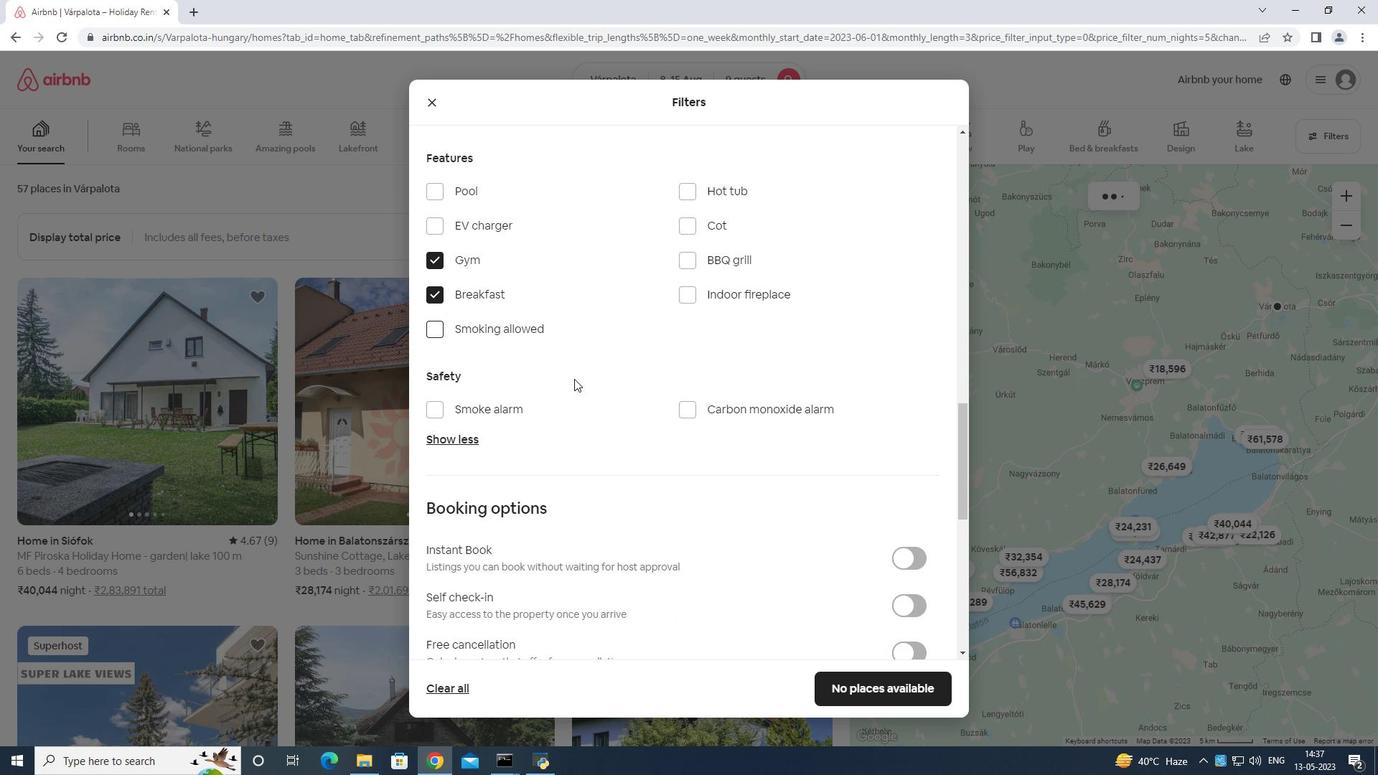 
Action: Mouse moved to (600, 389)
Screenshot: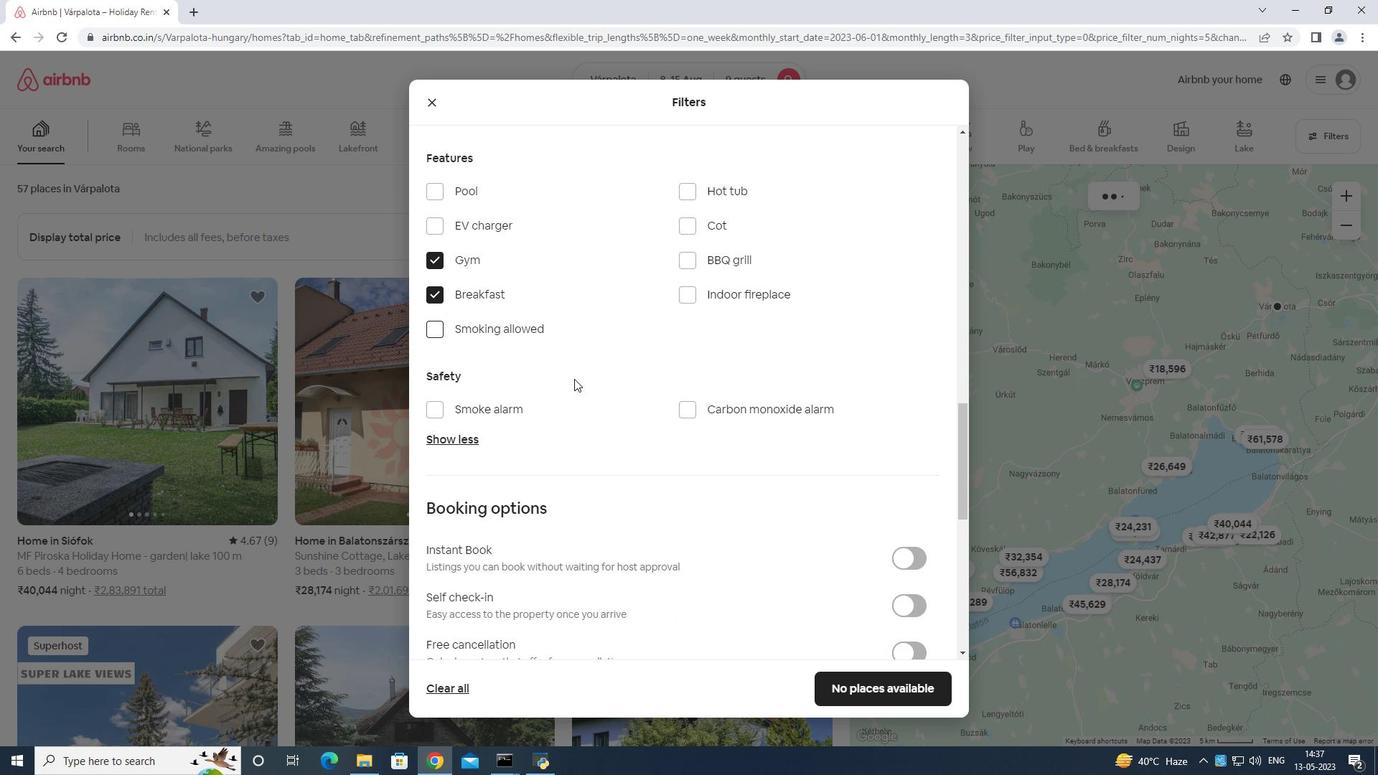 
Action: Mouse scrolled (600, 390) with delta (0, 0)
Screenshot: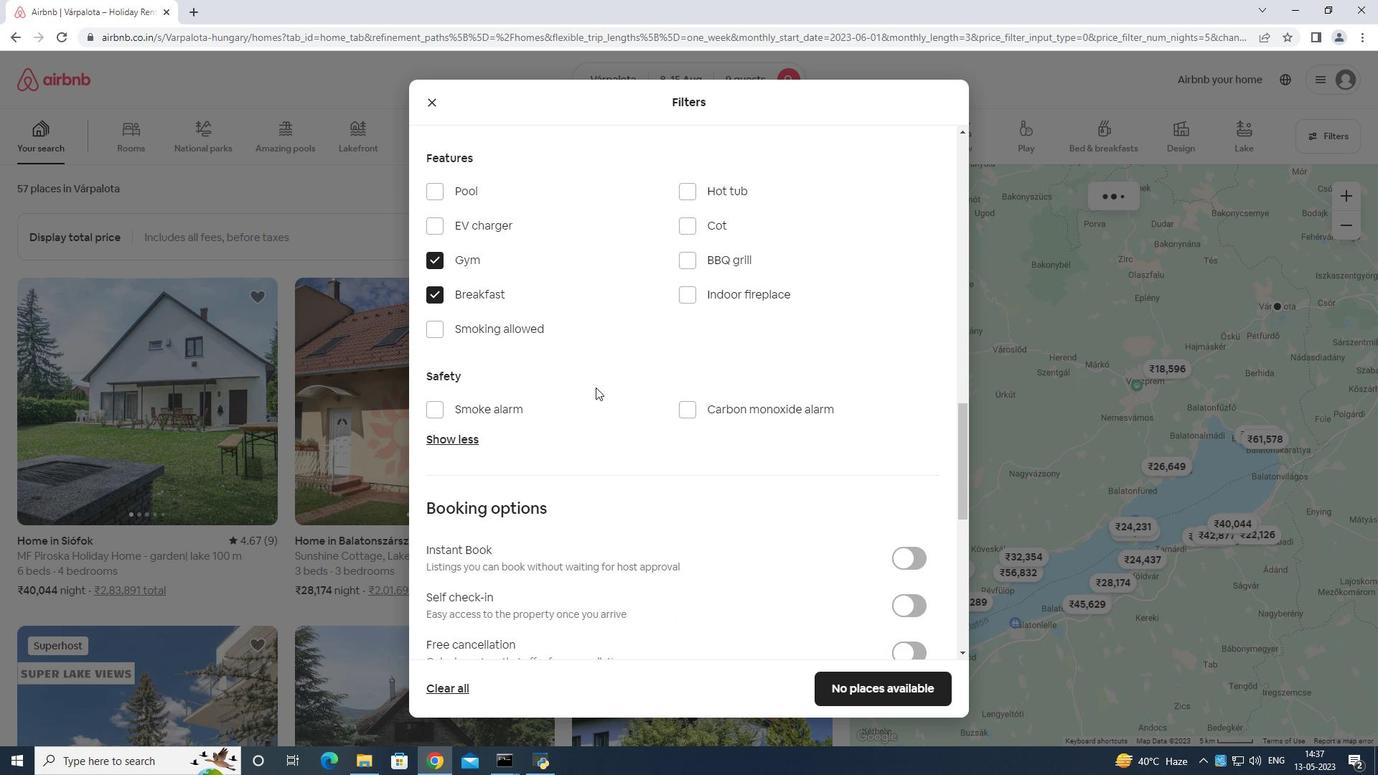 
Action: Mouse scrolled (600, 390) with delta (0, 0)
Screenshot: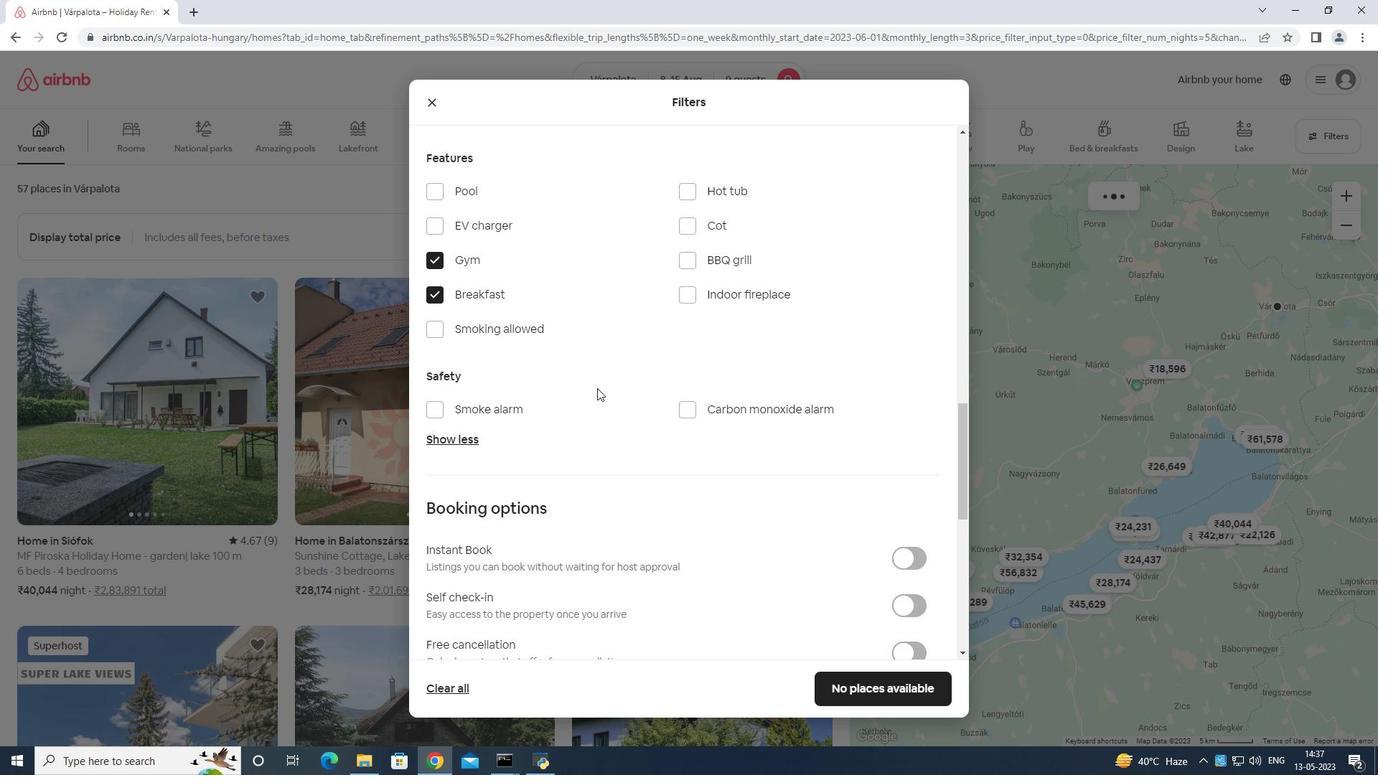 
Action: Mouse moved to (601, 389)
Screenshot: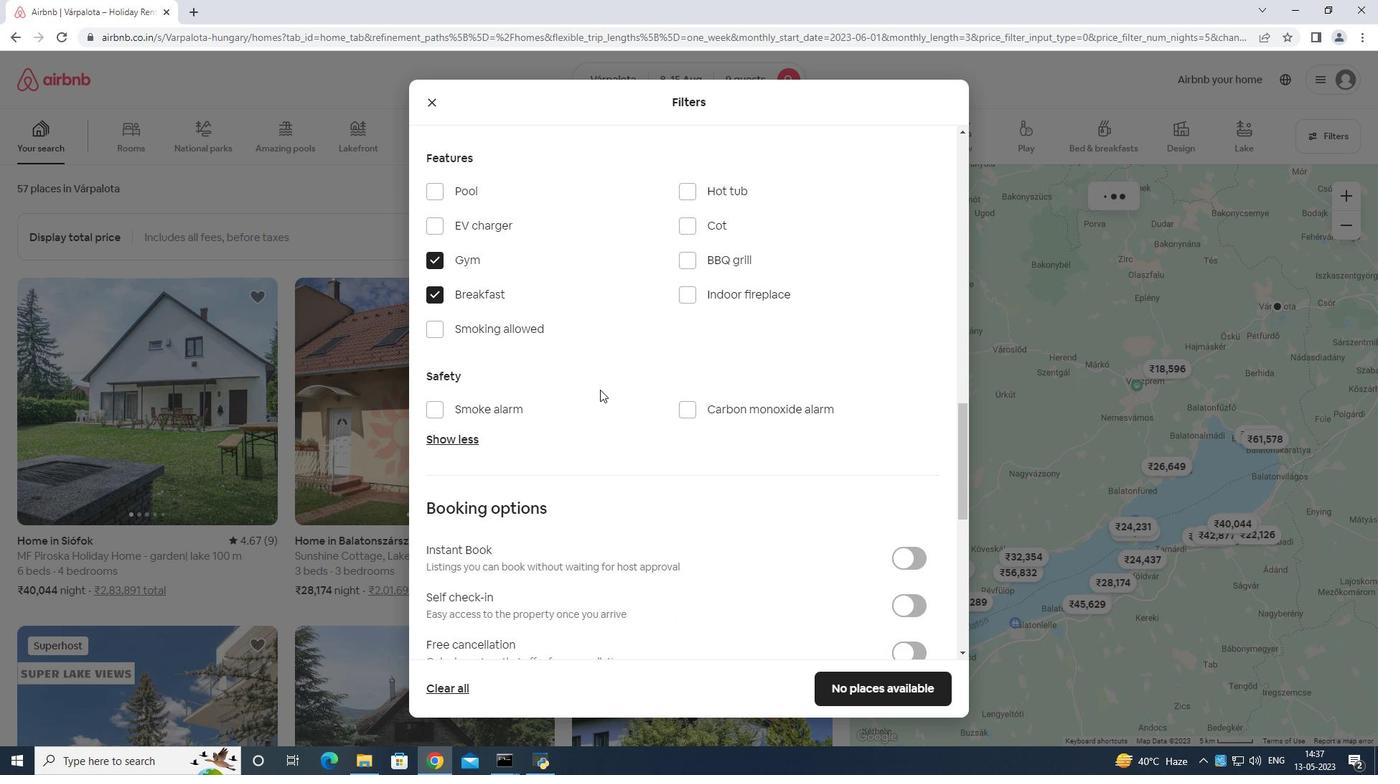 
Action: Mouse scrolled (601, 390) with delta (0, 0)
Screenshot: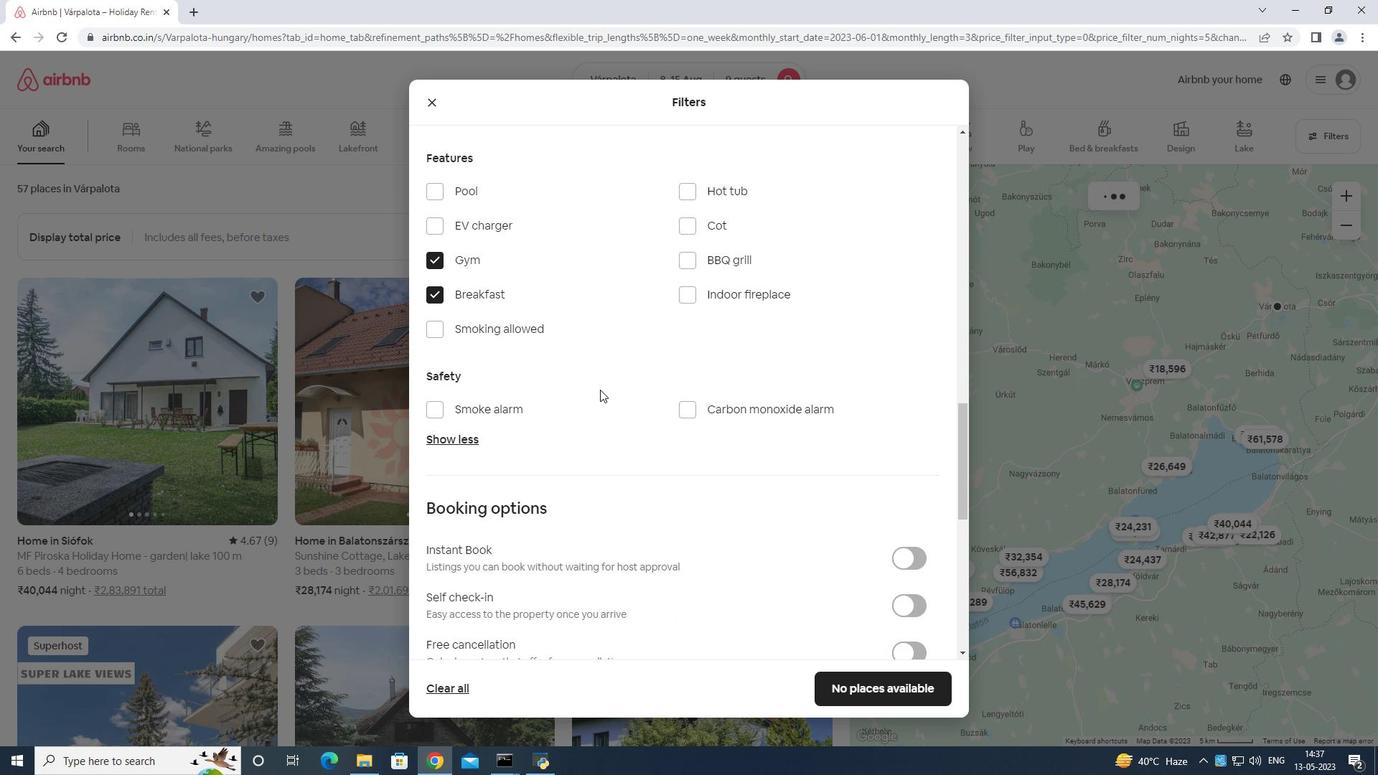 
Action: Mouse moved to (601, 390)
Screenshot: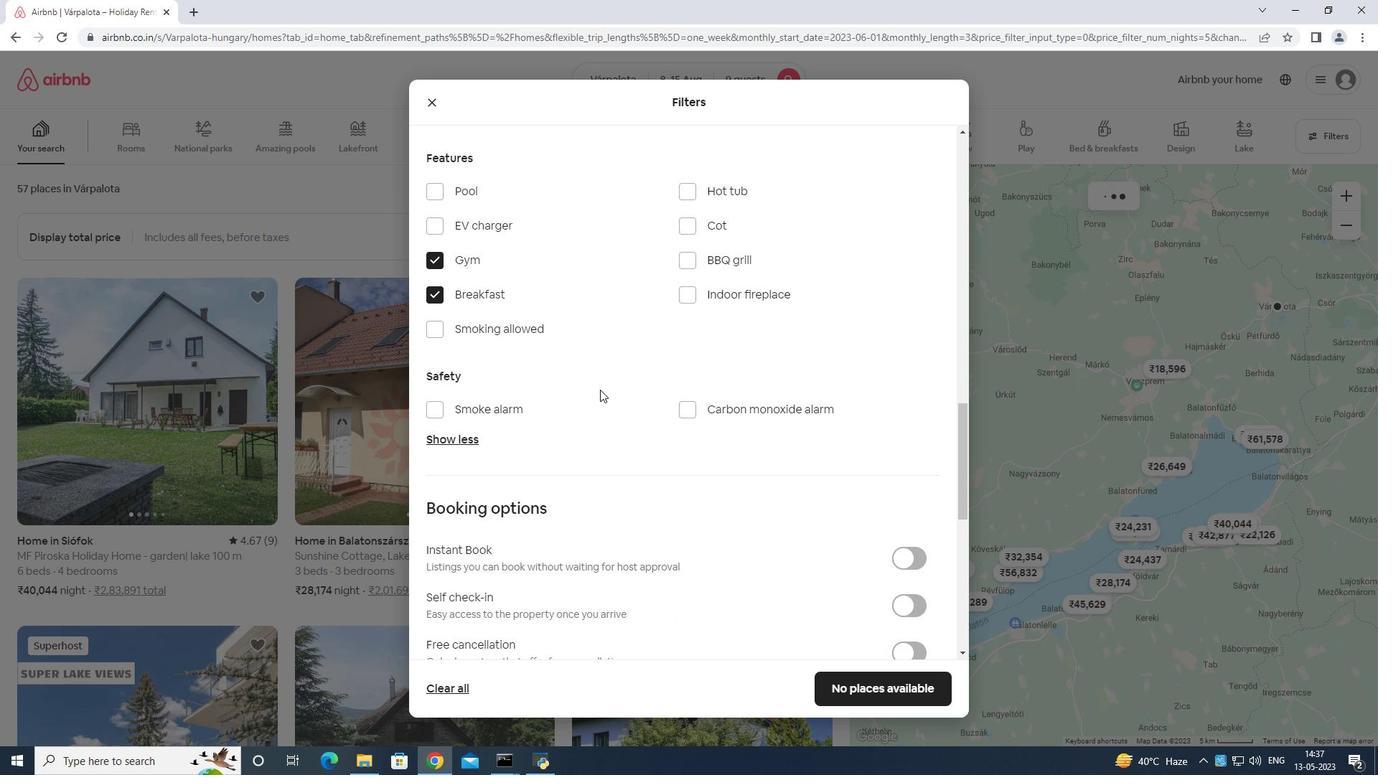 
Action: Mouse scrolled (601, 389) with delta (0, 0)
Screenshot: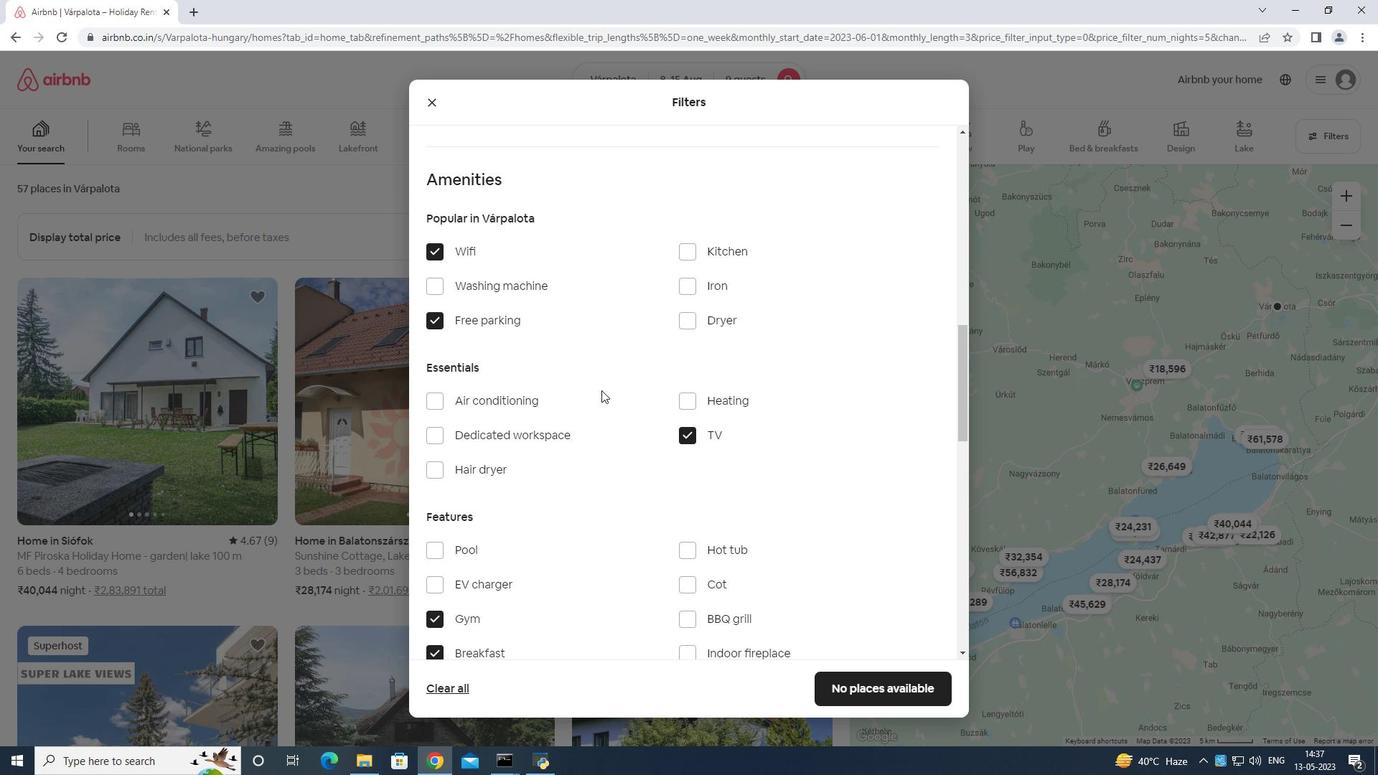 
Action: Mouse moved to (602, 391)
Screenshot: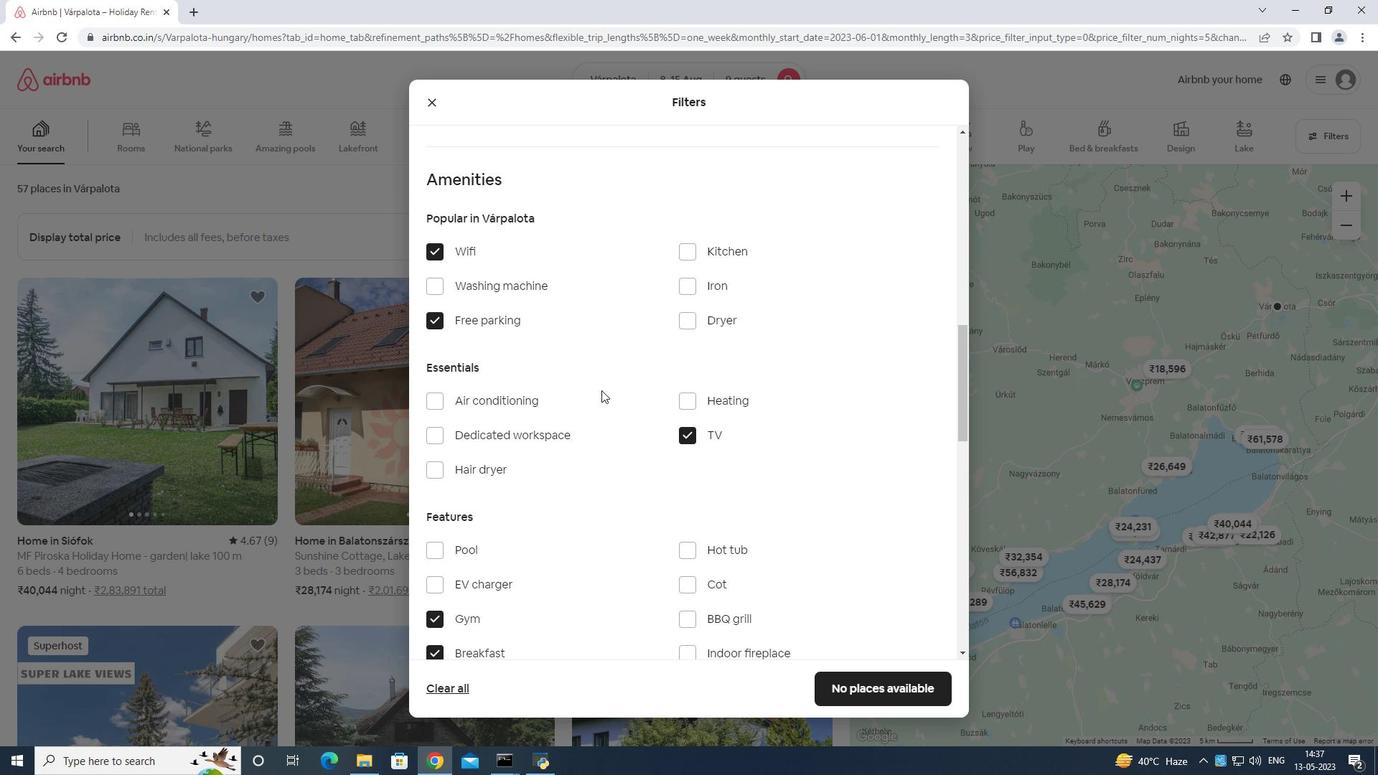
Action: Mouse scrolled (602, 390) with delta (0, 0)
Screenshot: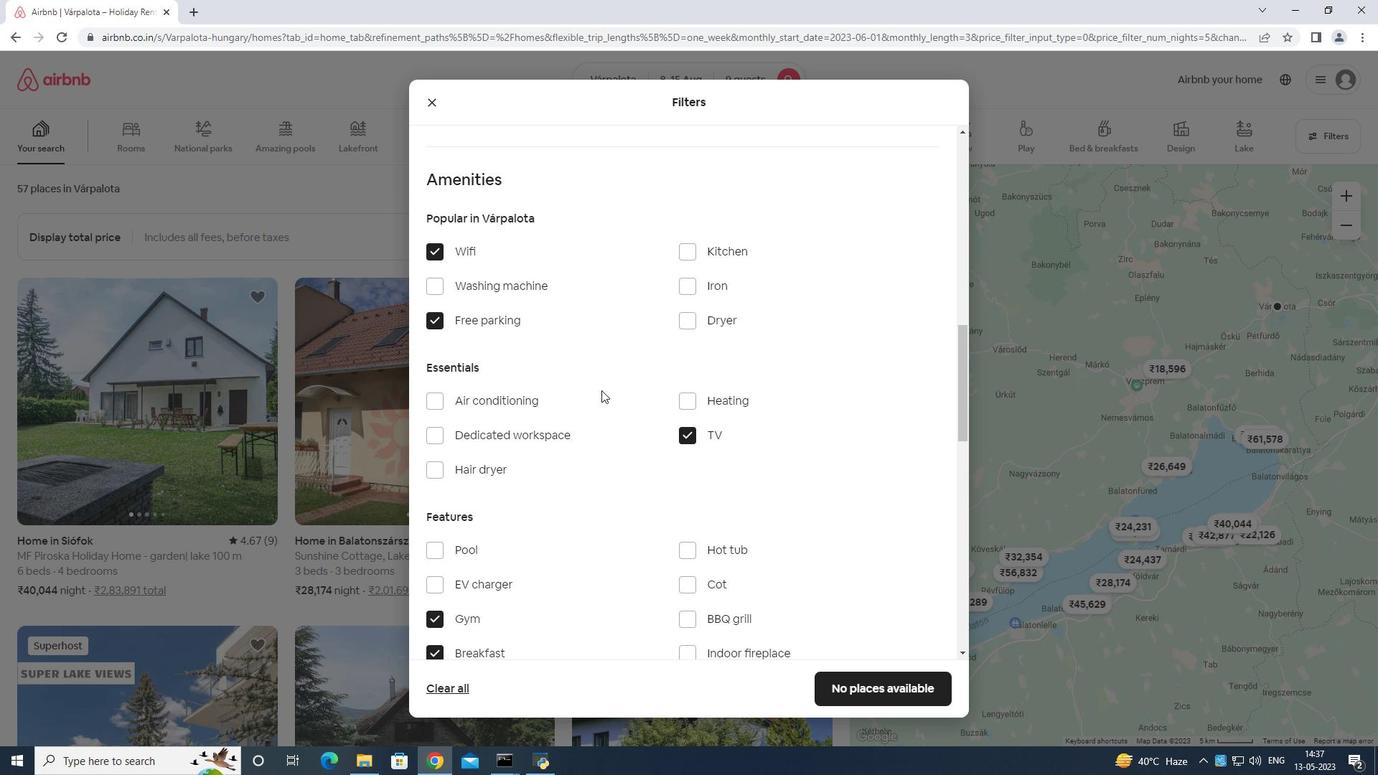 
Action: Mouse moved to (605, 397)
Screenshot: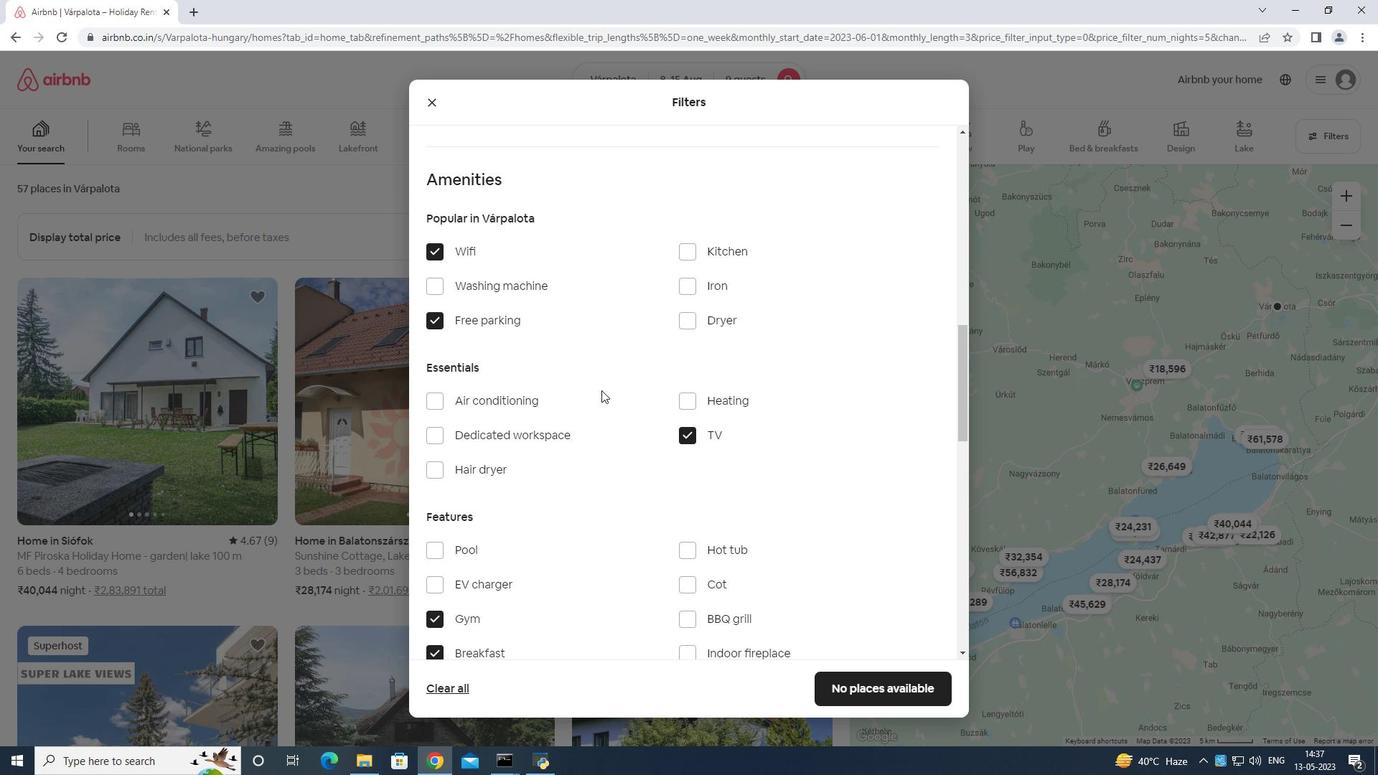 
Action: Mouse scrolled (605, 396) with delta (0, 0)
Screenshot: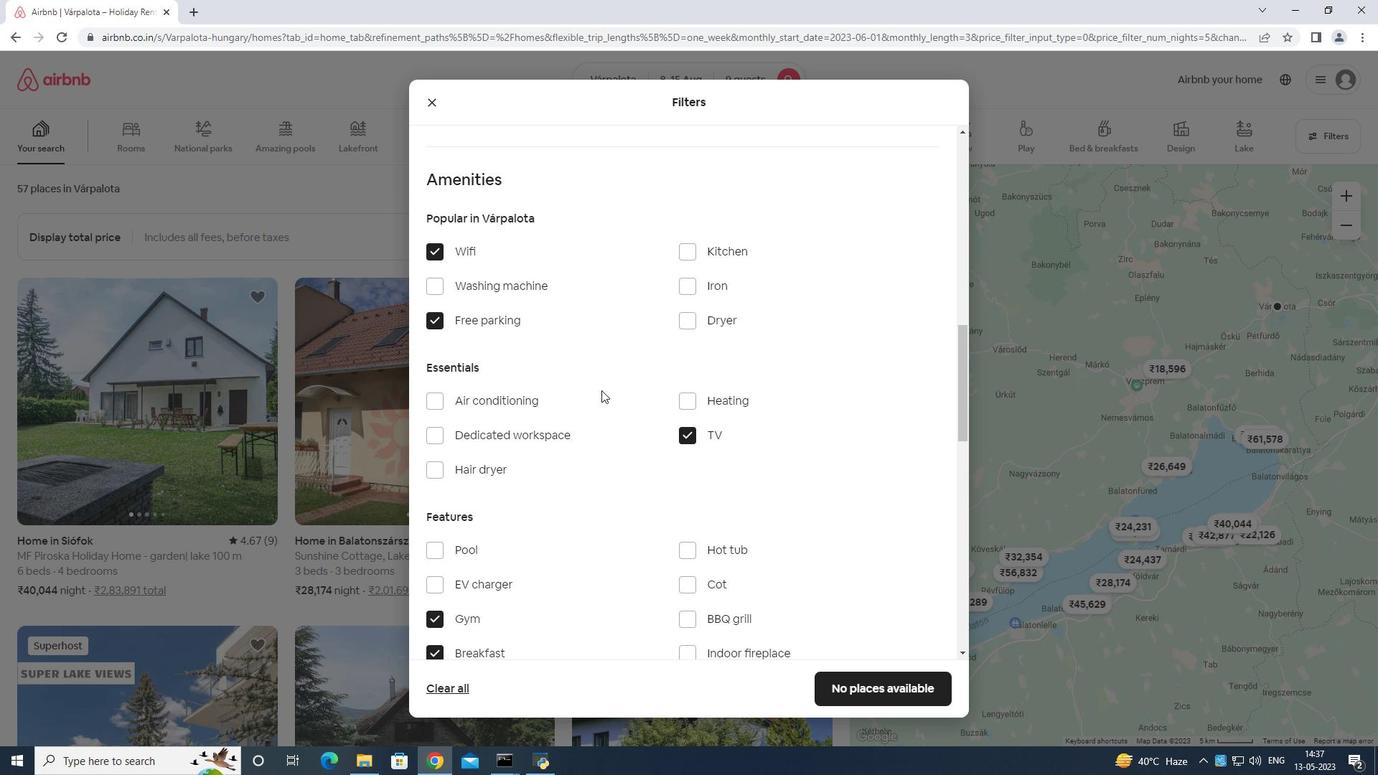 
Action: Mouse moved to (614, 402)
Screenshot: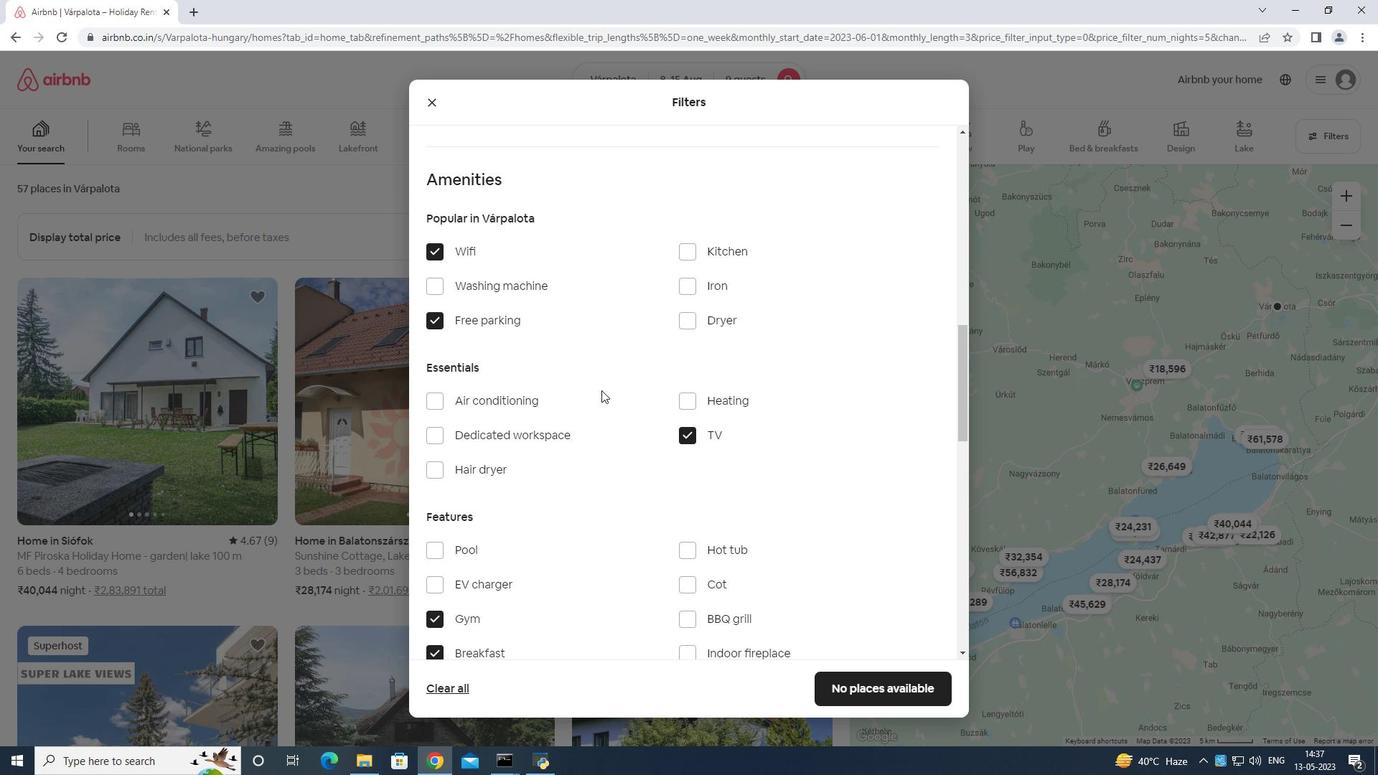 
Action: Mouse scrolled (614, 402) with delta (0, 0)
Screenshot: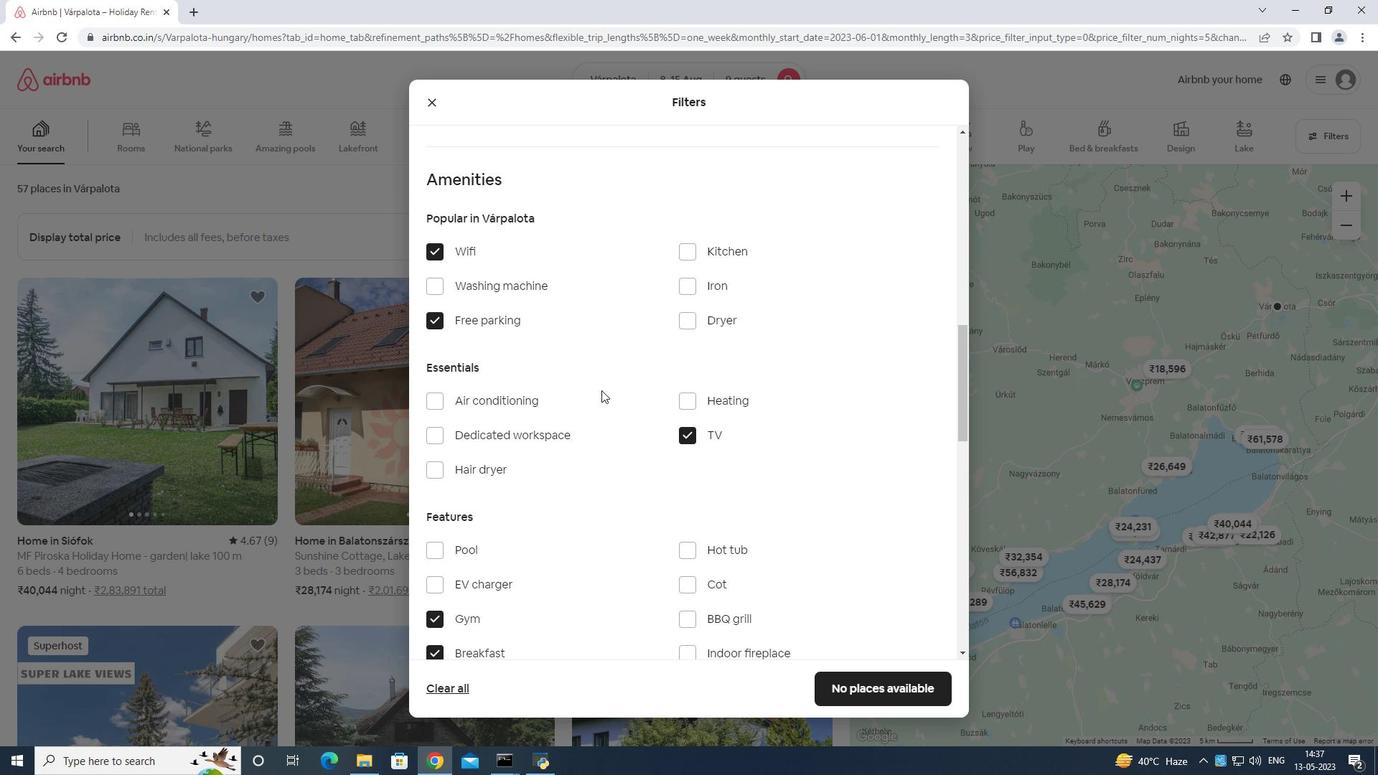 
Action: Mouse moved to (637, 414)
Screenshot: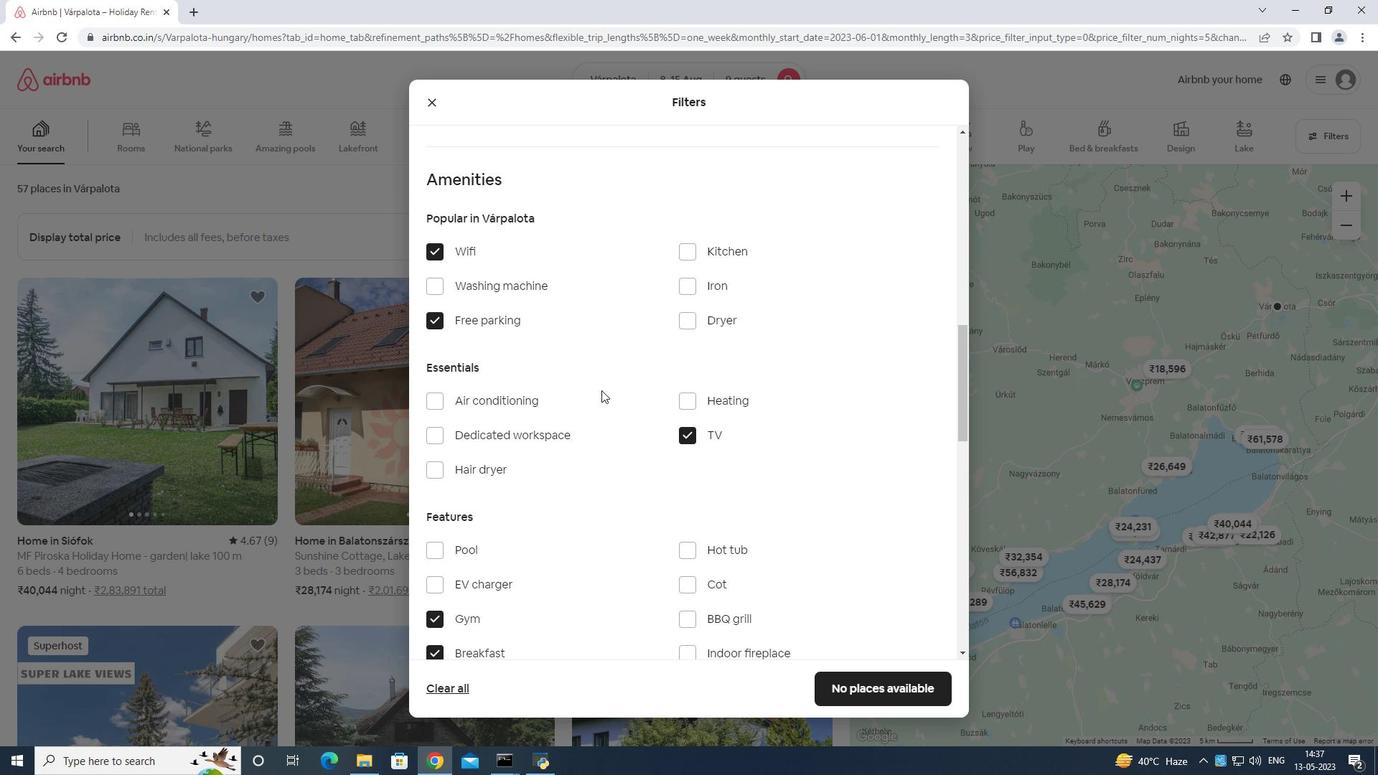 
Action: Mouse scrolled (637, 413) with delta (0, 0)
Screenshot: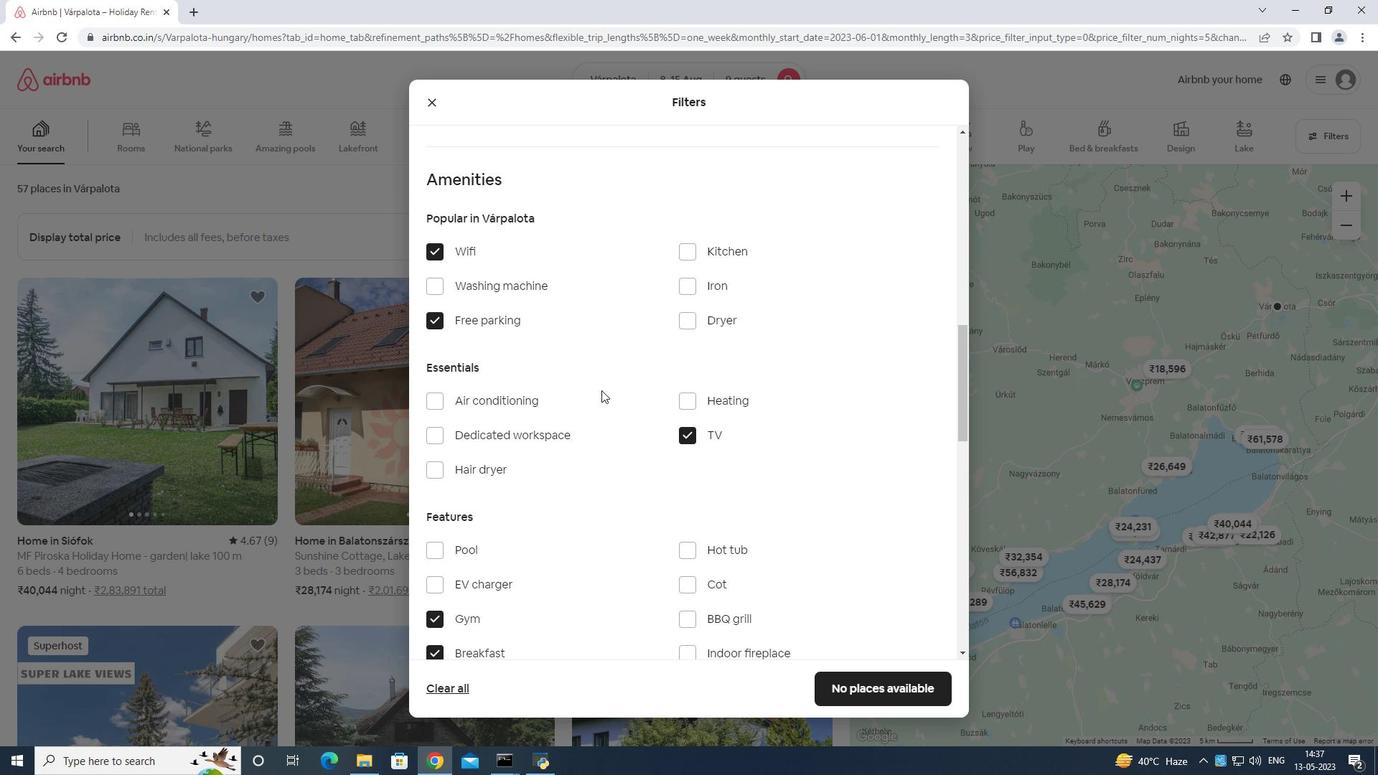 
Action: Mouse moved to (654, 419)
Screenshot: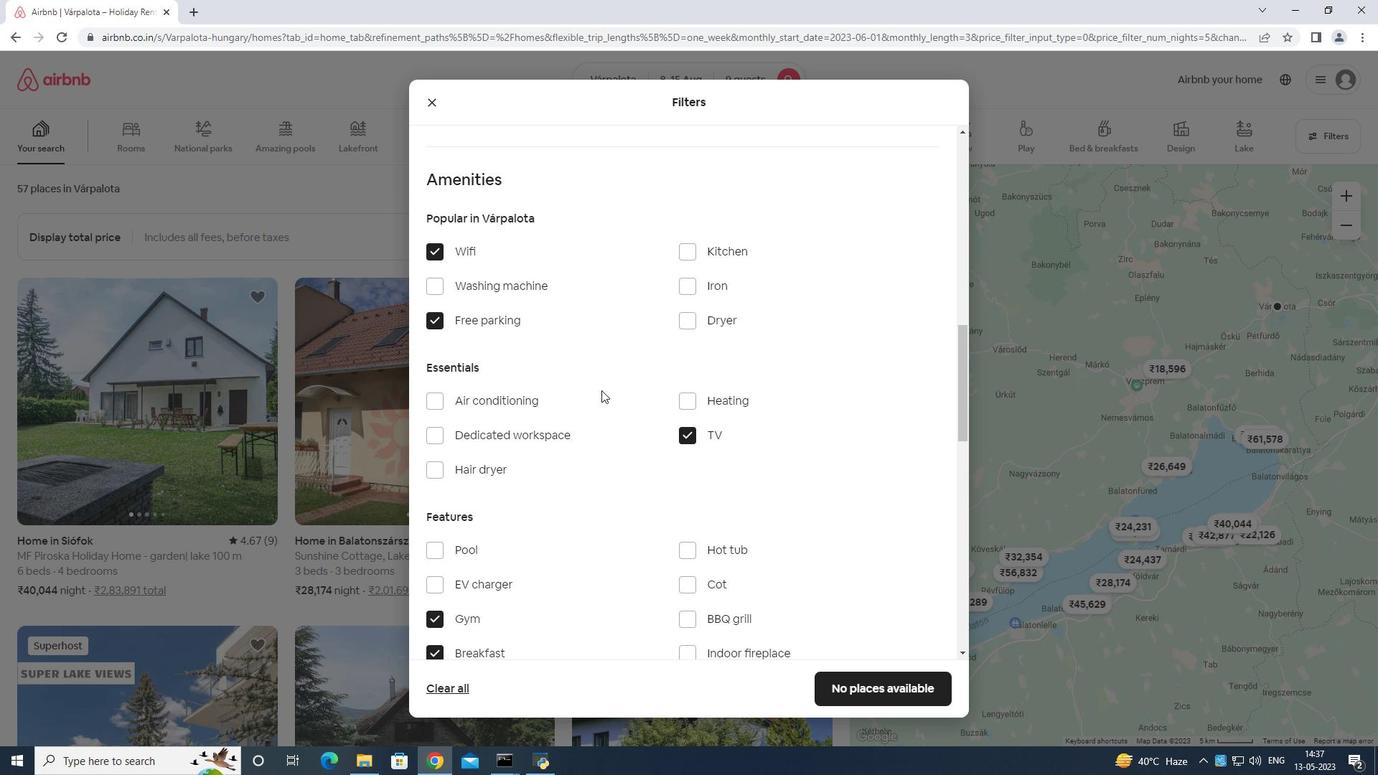 
Action: Mouse scrolled (654, 418) with delta (0, 0)
Screenshot: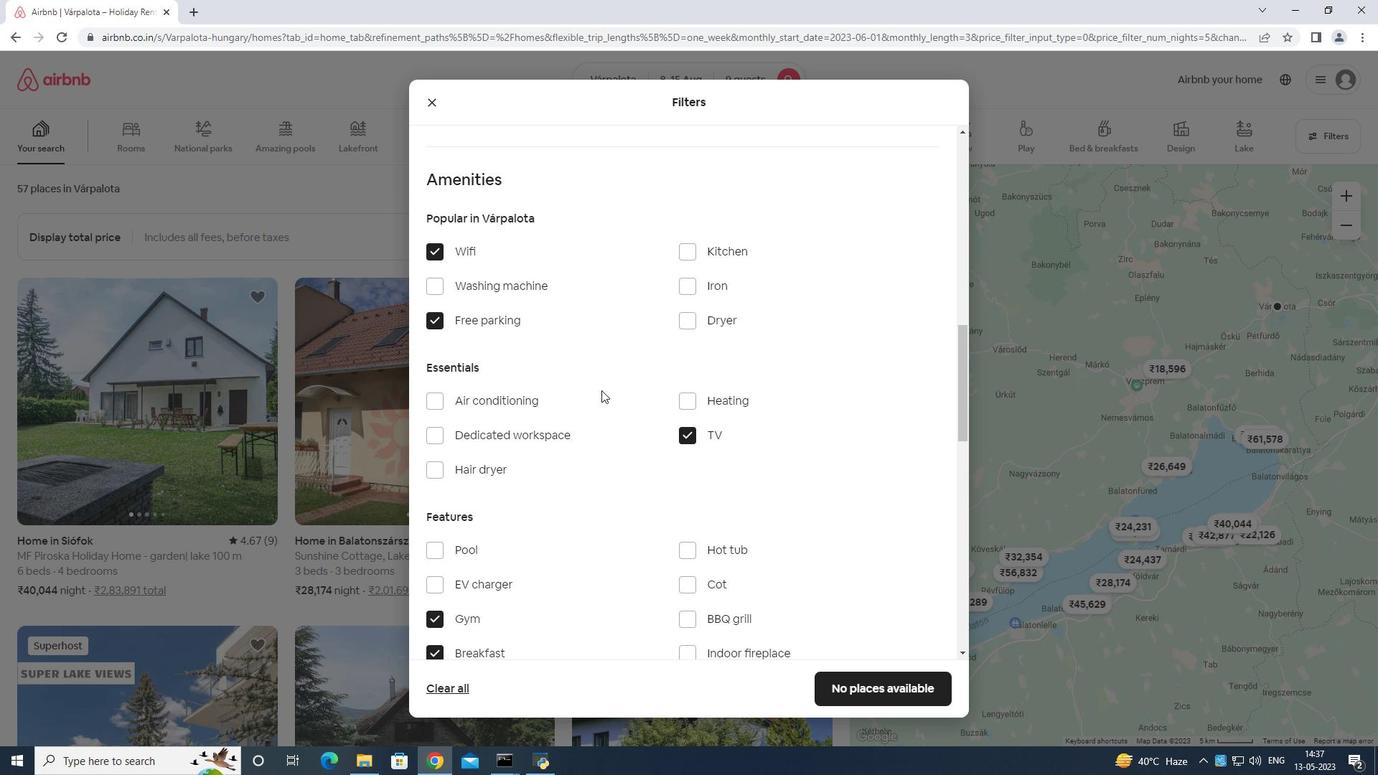 
Action: Mouse moved to (907, 531)
Screenshot: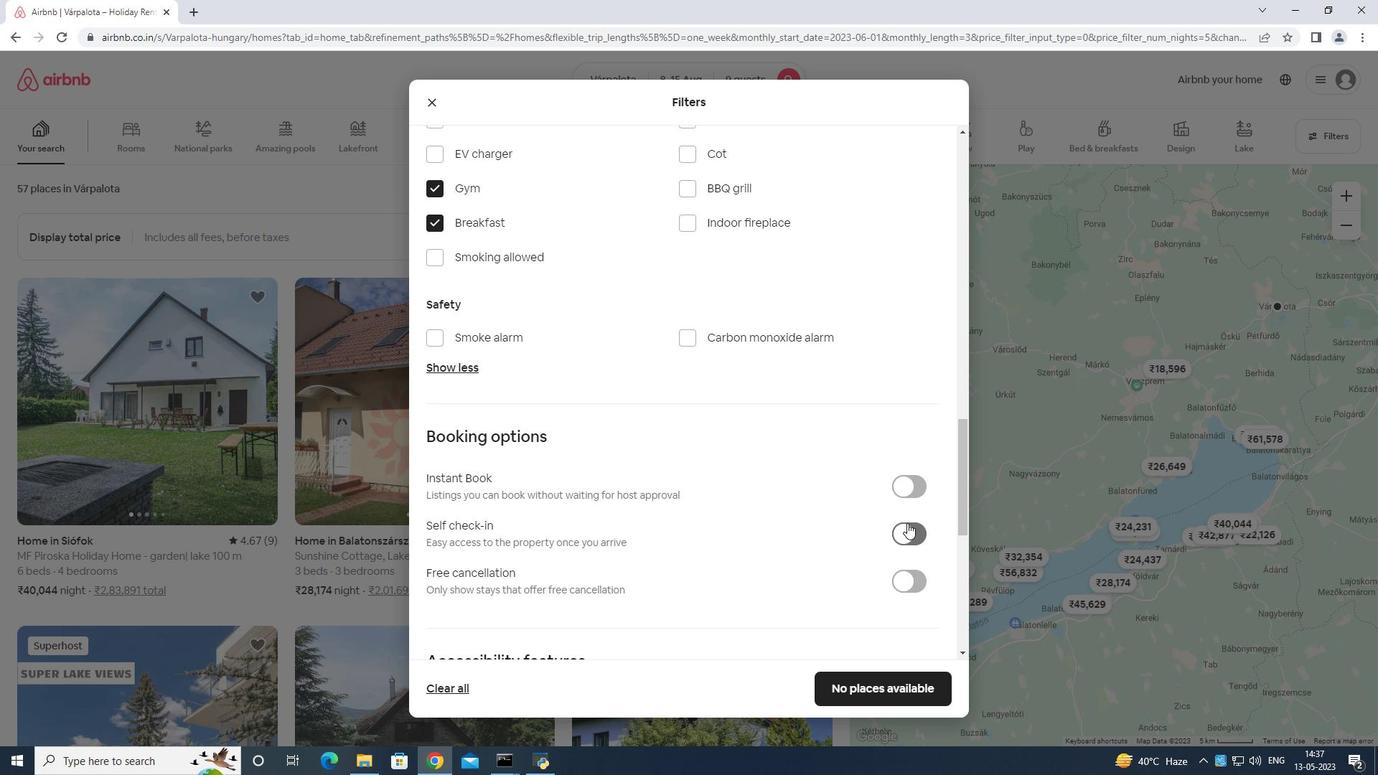 
Action: Mouse pressed left at (907, 531)
Screenshot: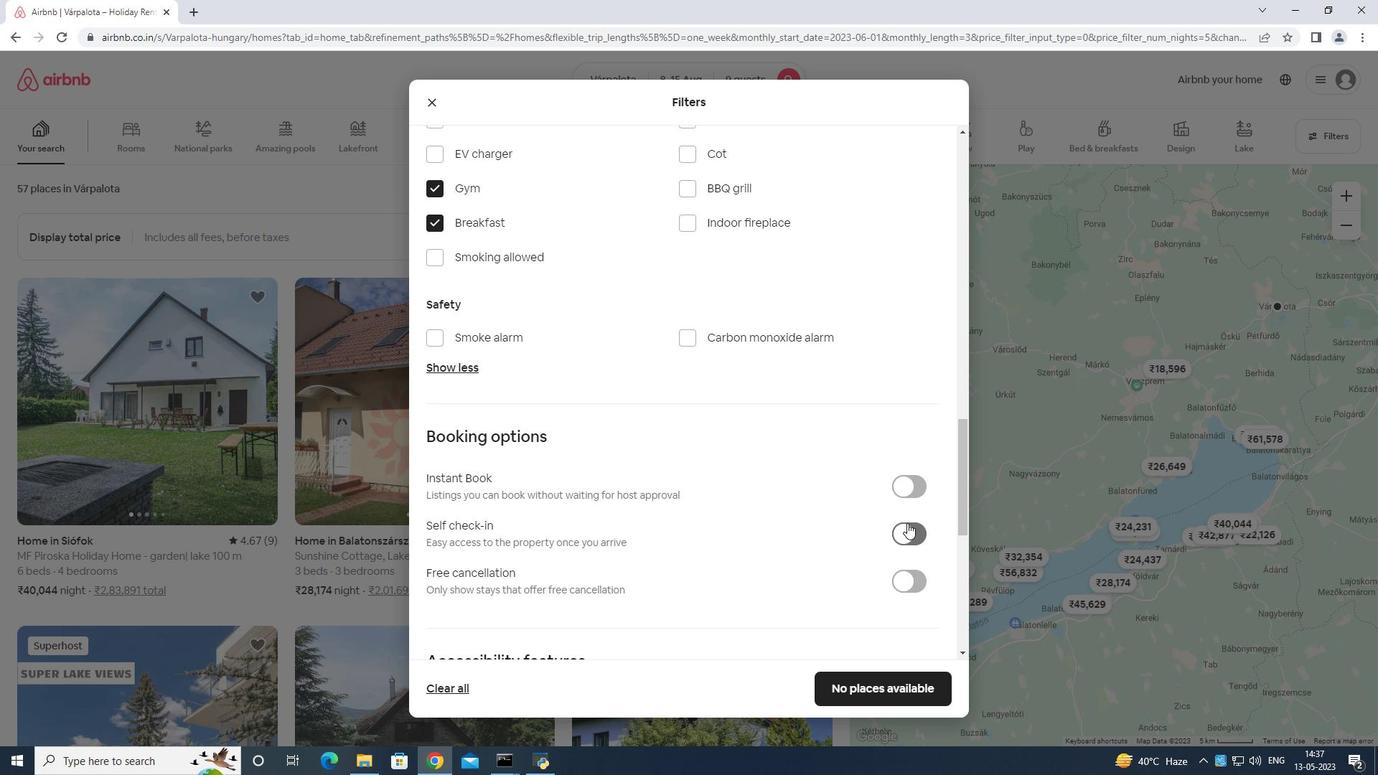 
Action: Mouse moved to (900, 501)
Screenshot: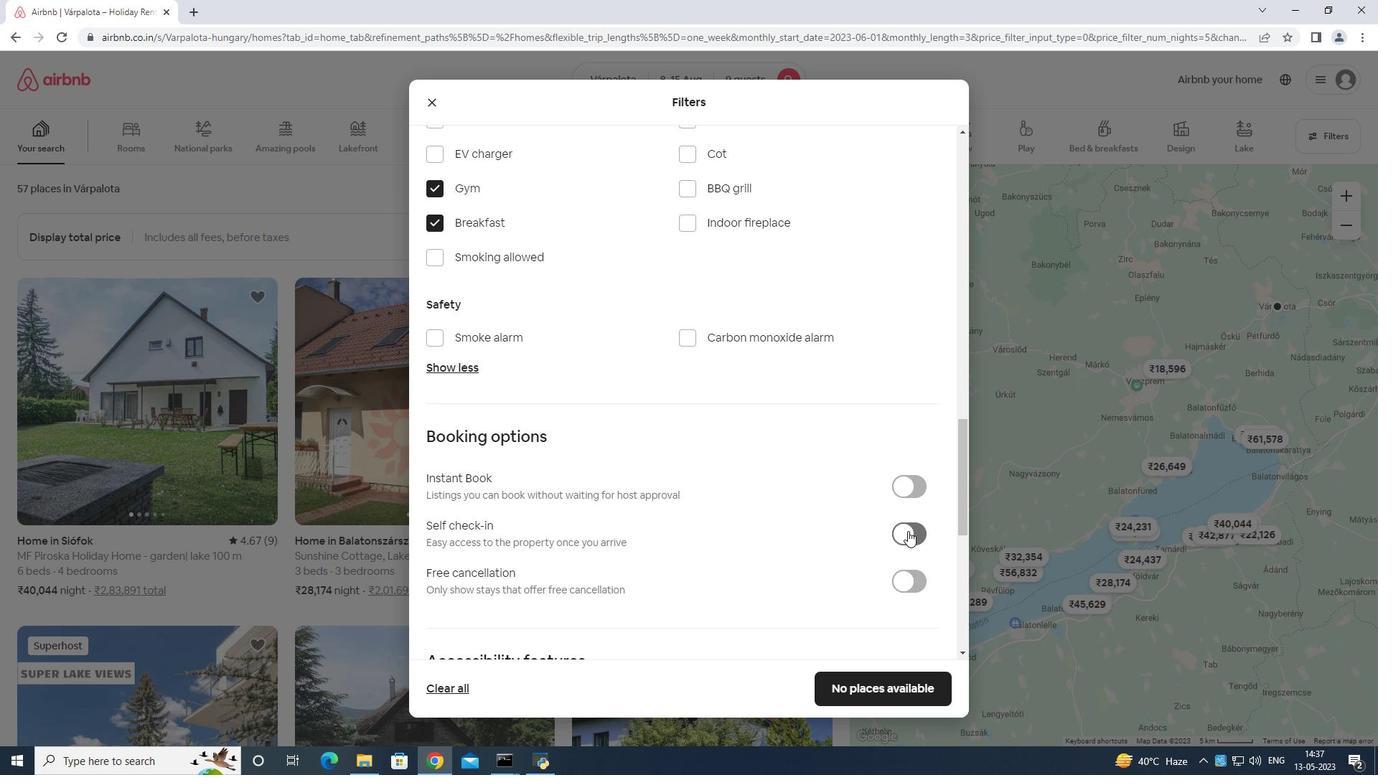
Action: Mouse scrolled (900, 501) with delta (0, 0)
Screenshot: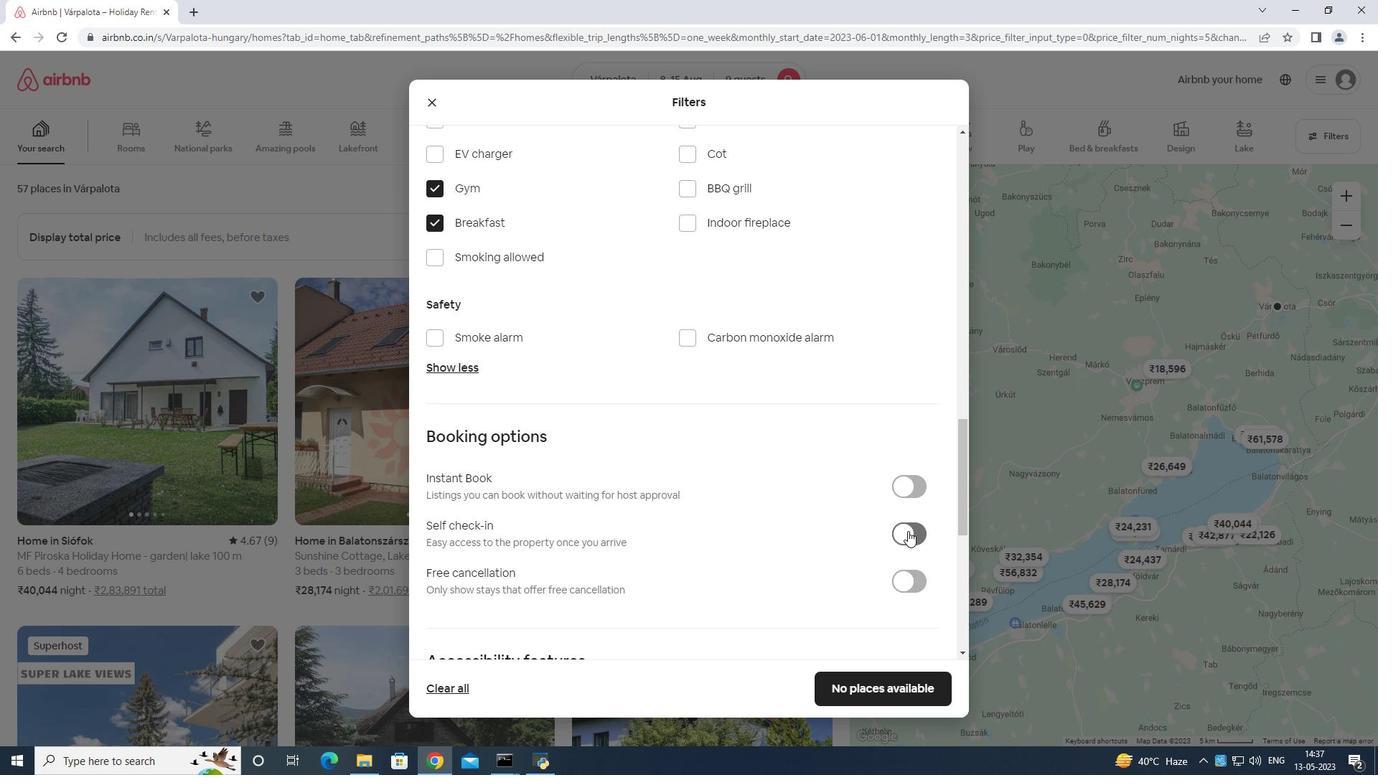 
Action: Mouse moved to (899, 512)
Screenshot: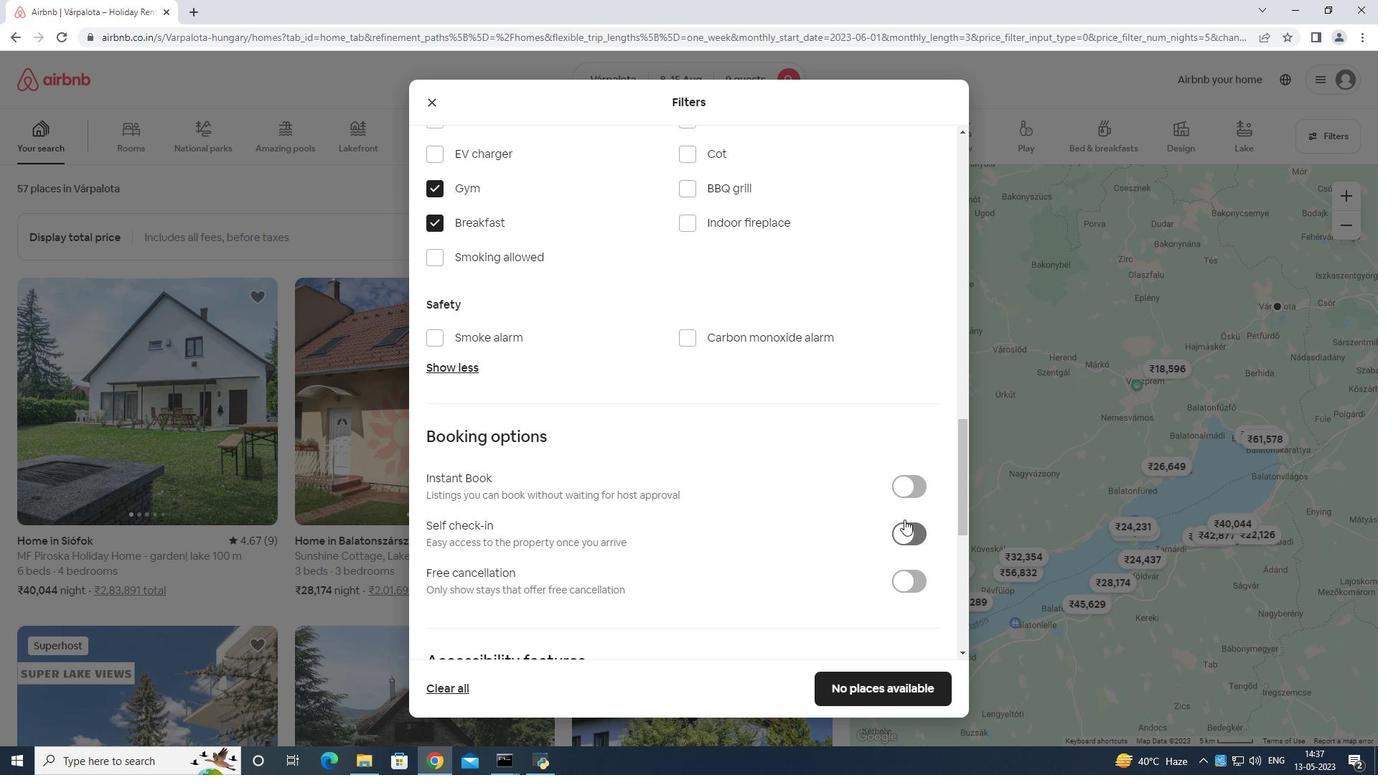 
Action: Mouse scrolled (899, 511) with delta (0, 0)
Screenshot: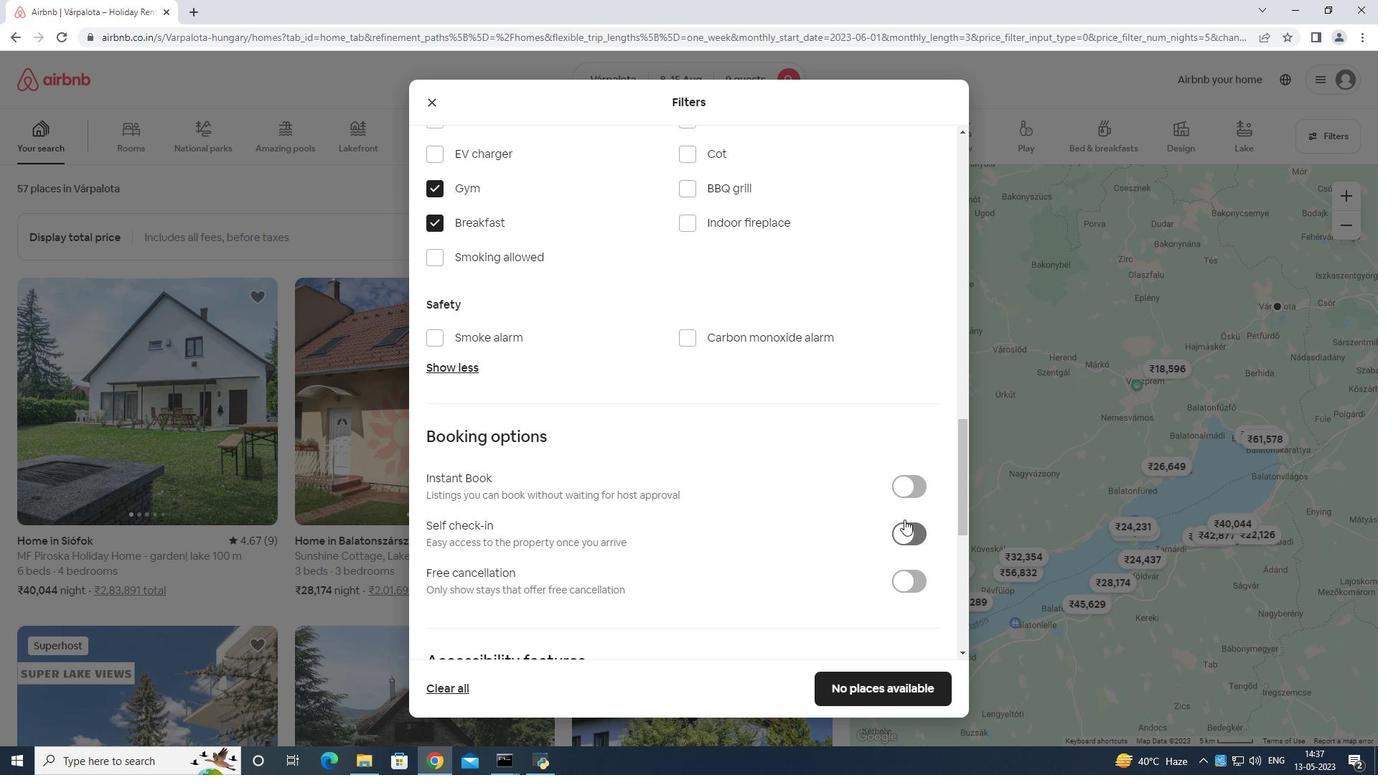 
Action: Mouse moved to (899, 516)
Screenshot: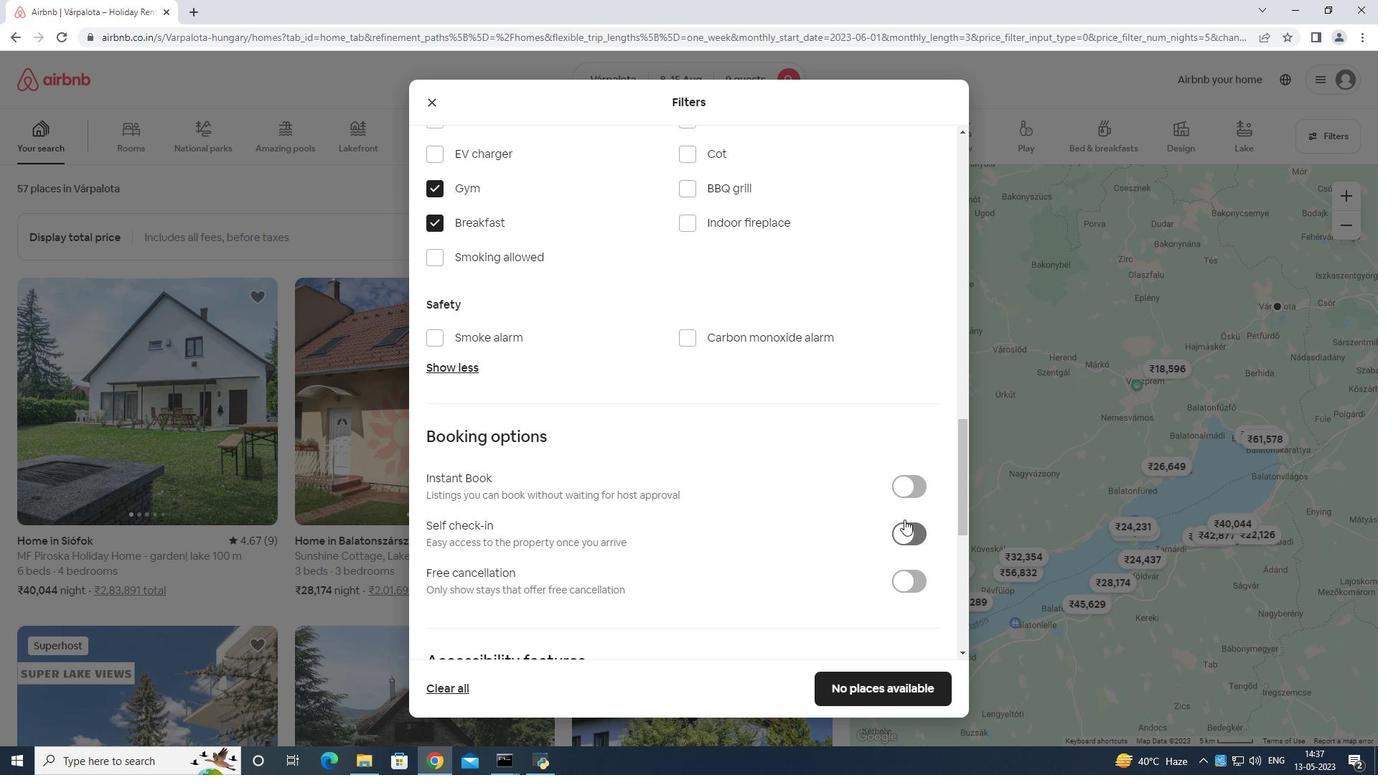 
Action: Mouse scrolled (899, 515) with delta (0, 0)
Screenshot: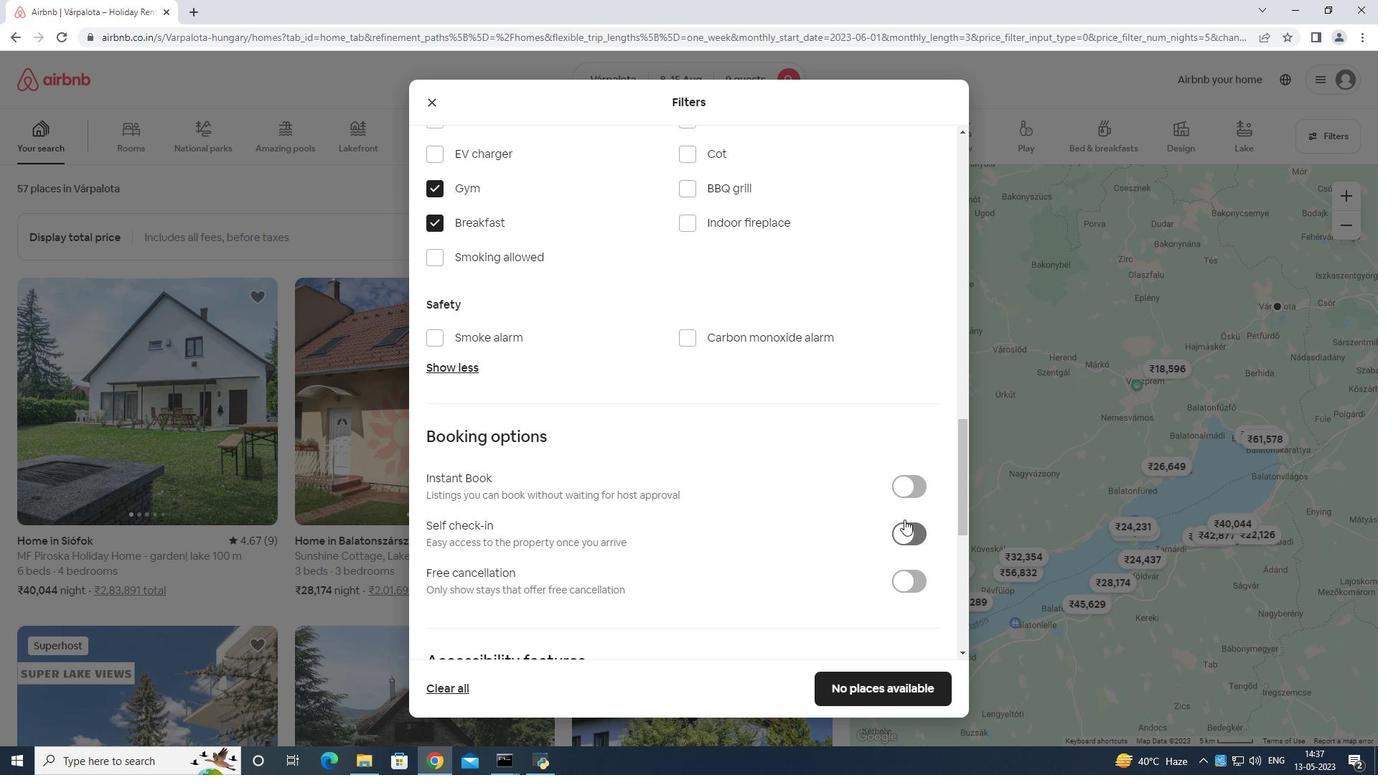 
Action: Mouse moved to (899, 516)
Screenshot: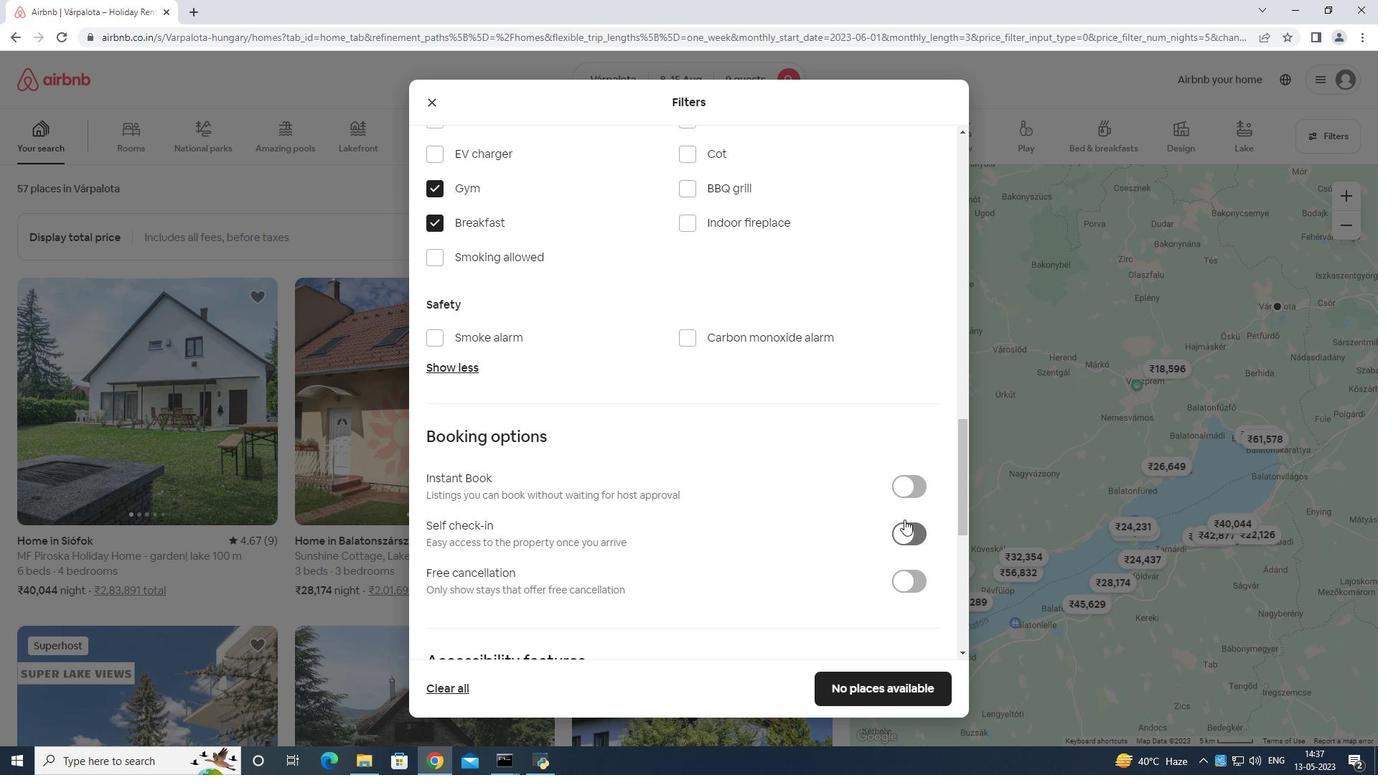 
Action: Mouse scrolled (899, 515) with delta (0, 0)
Screenshot: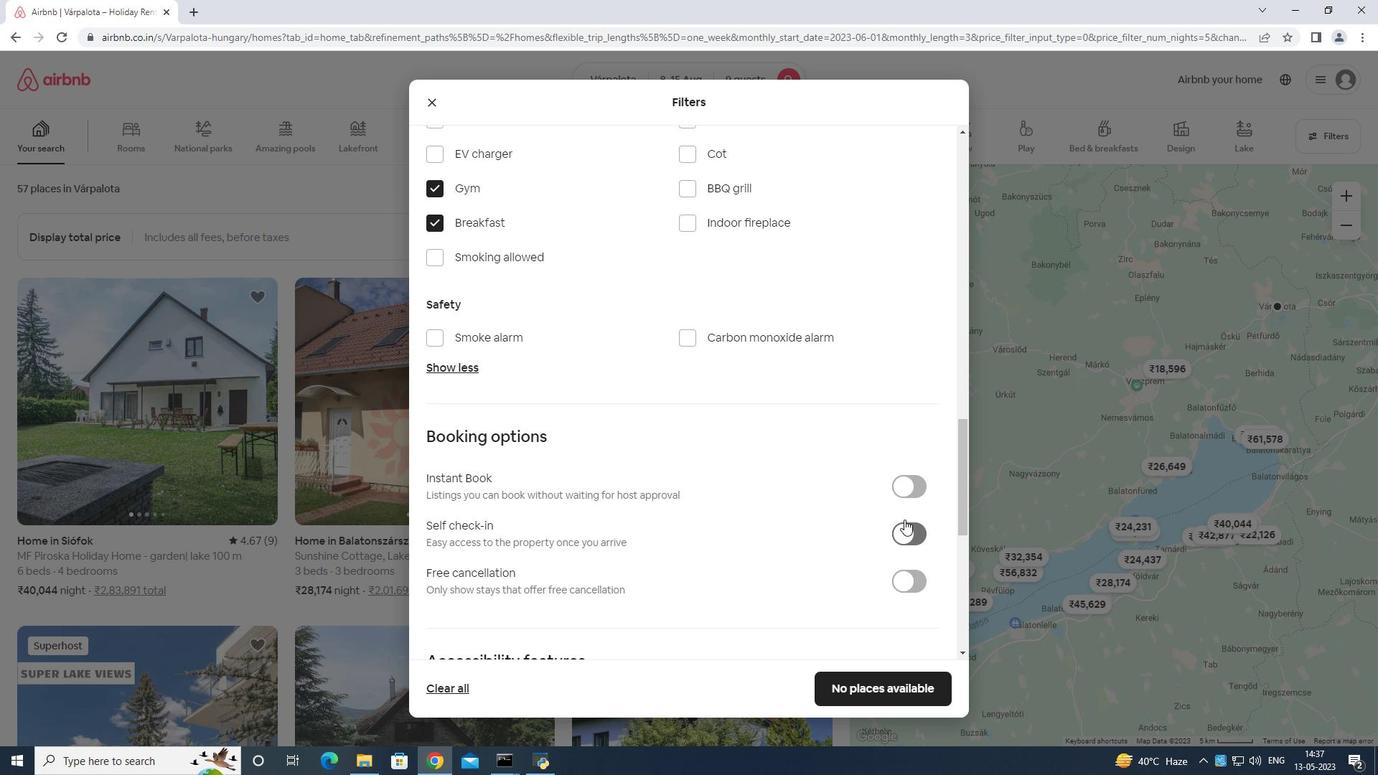 
Action: Mouse moved to (899, 516)
Screenshot: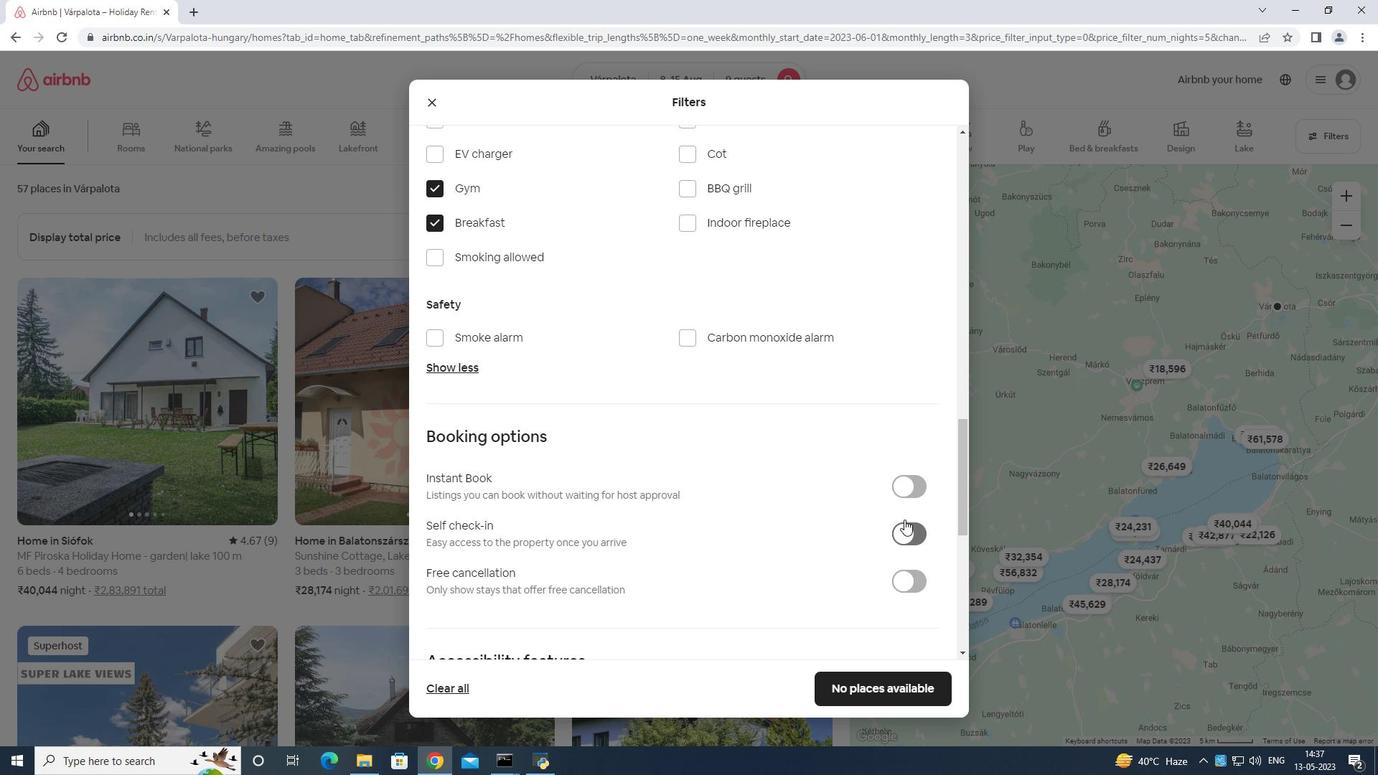 
Action: Mouse scrolled (899, 516) with delta (0, 0)
Screenshot: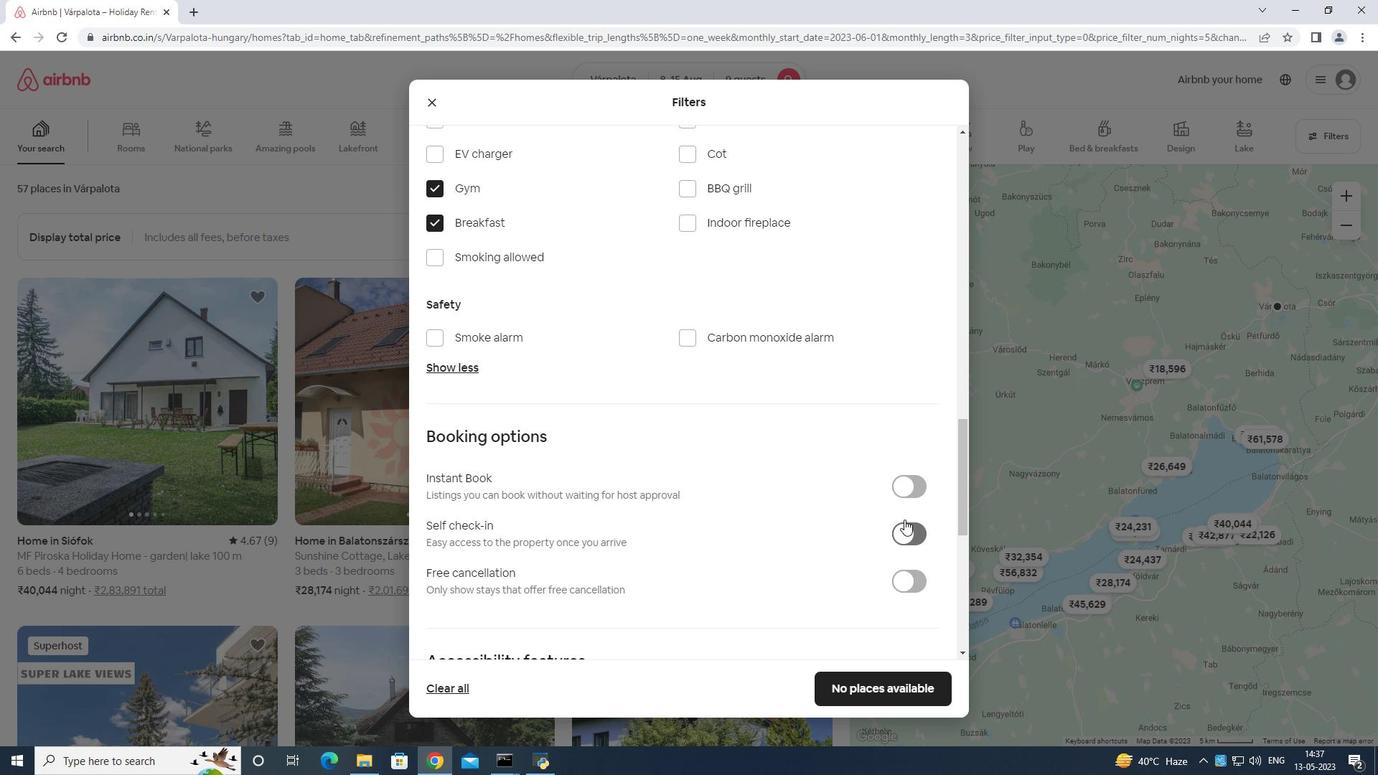
Action: Mouse moved to (898, 517)
Screenshot: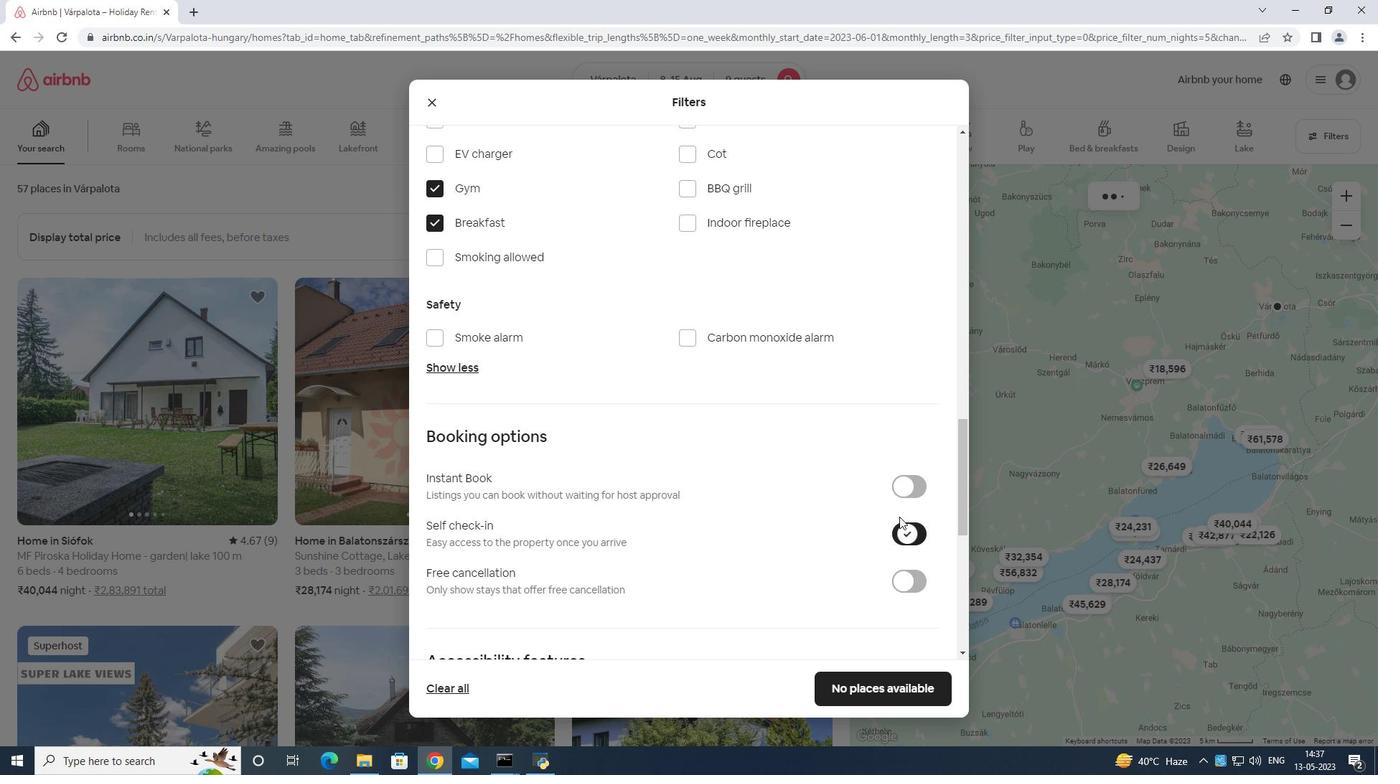 
Action: Mouse scrolled (898, 516) with delta (0, 0)
Screenshot: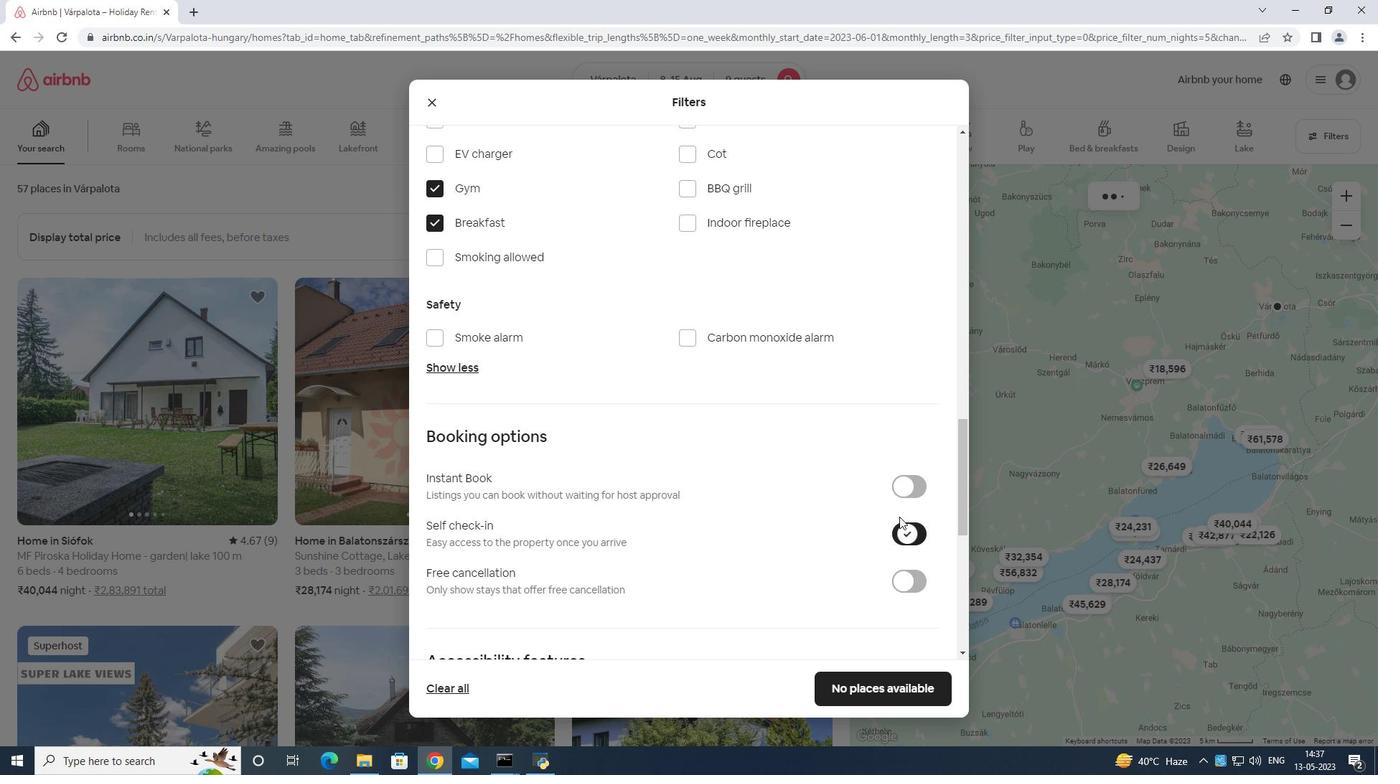 
Action: Mouse moved to (898, 519)
Screenshot: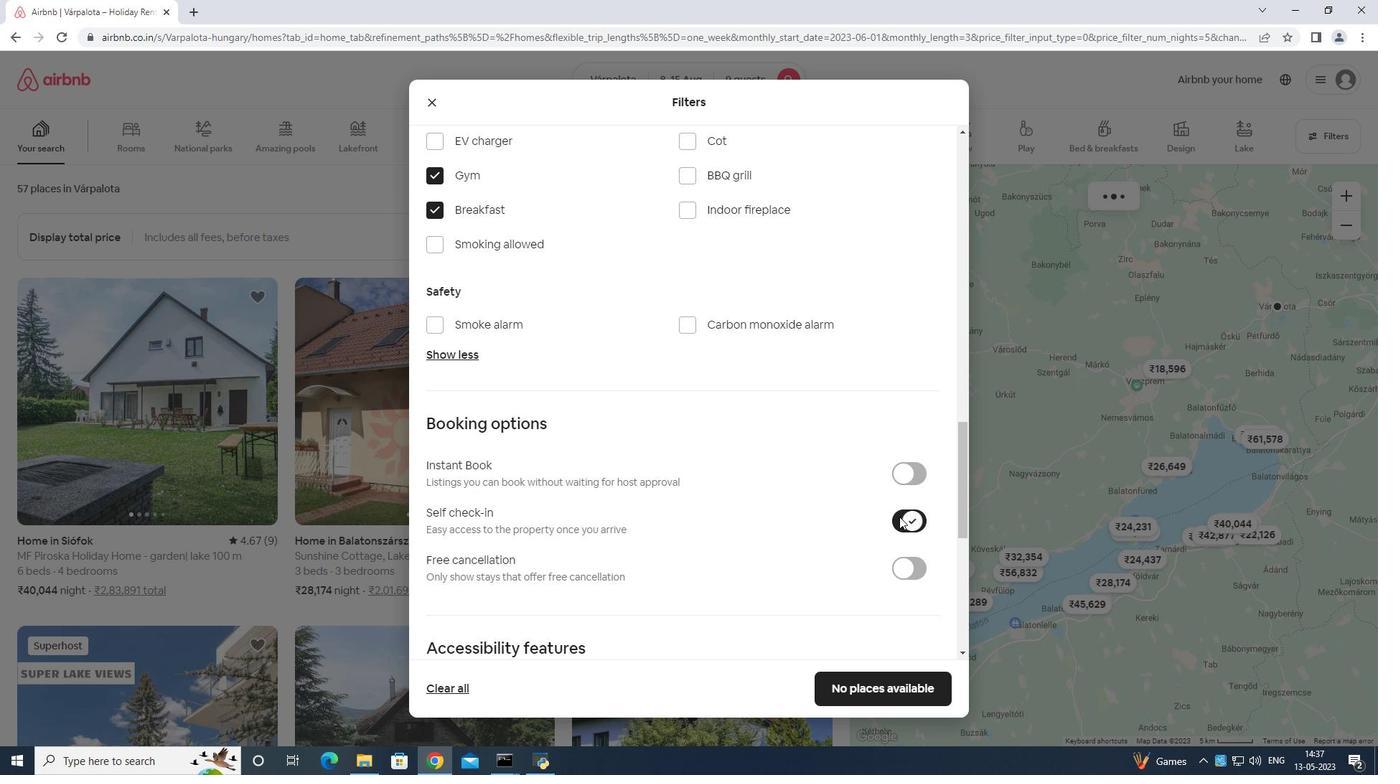 
Action: Mouse scrolled (898, 518) with delta (0, 0)
Screenshot: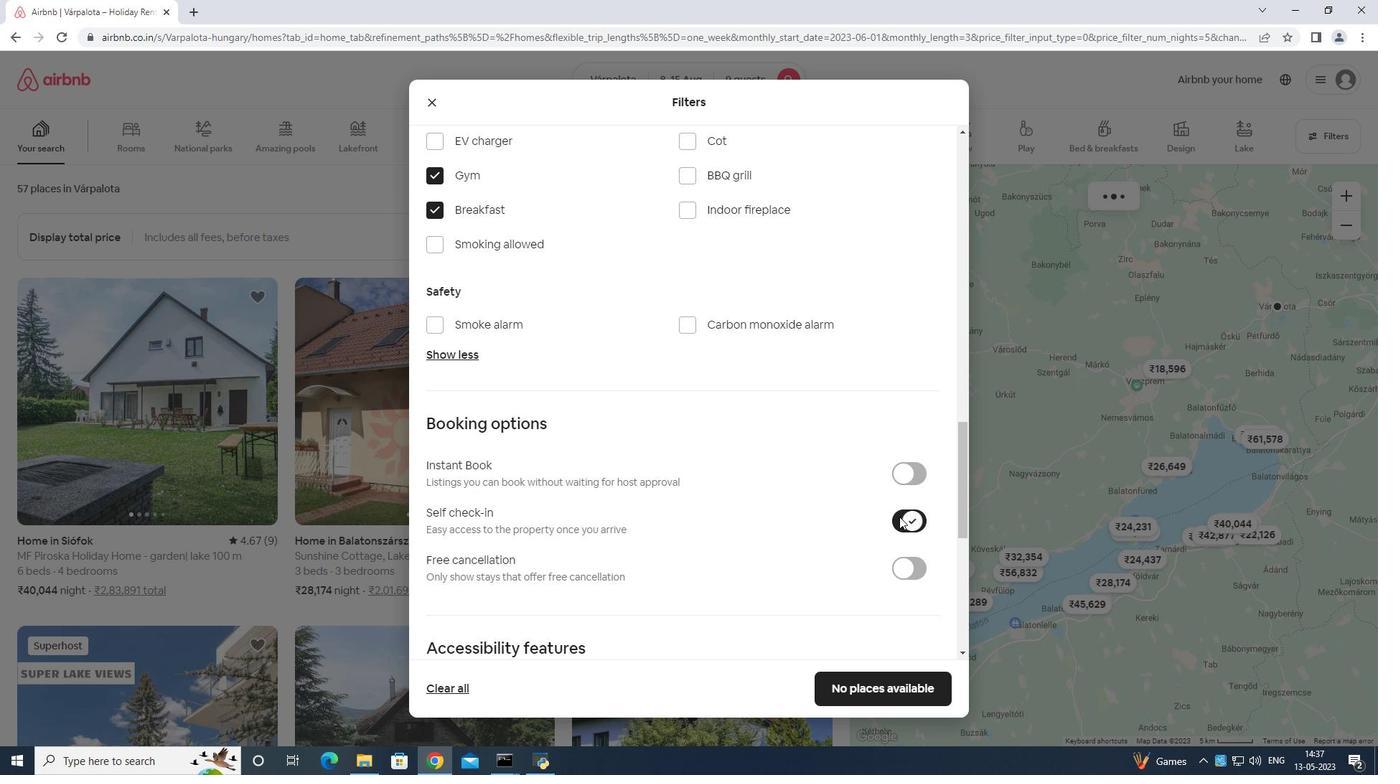 
Action: Mouse moved to (898, 520)
Screenshot: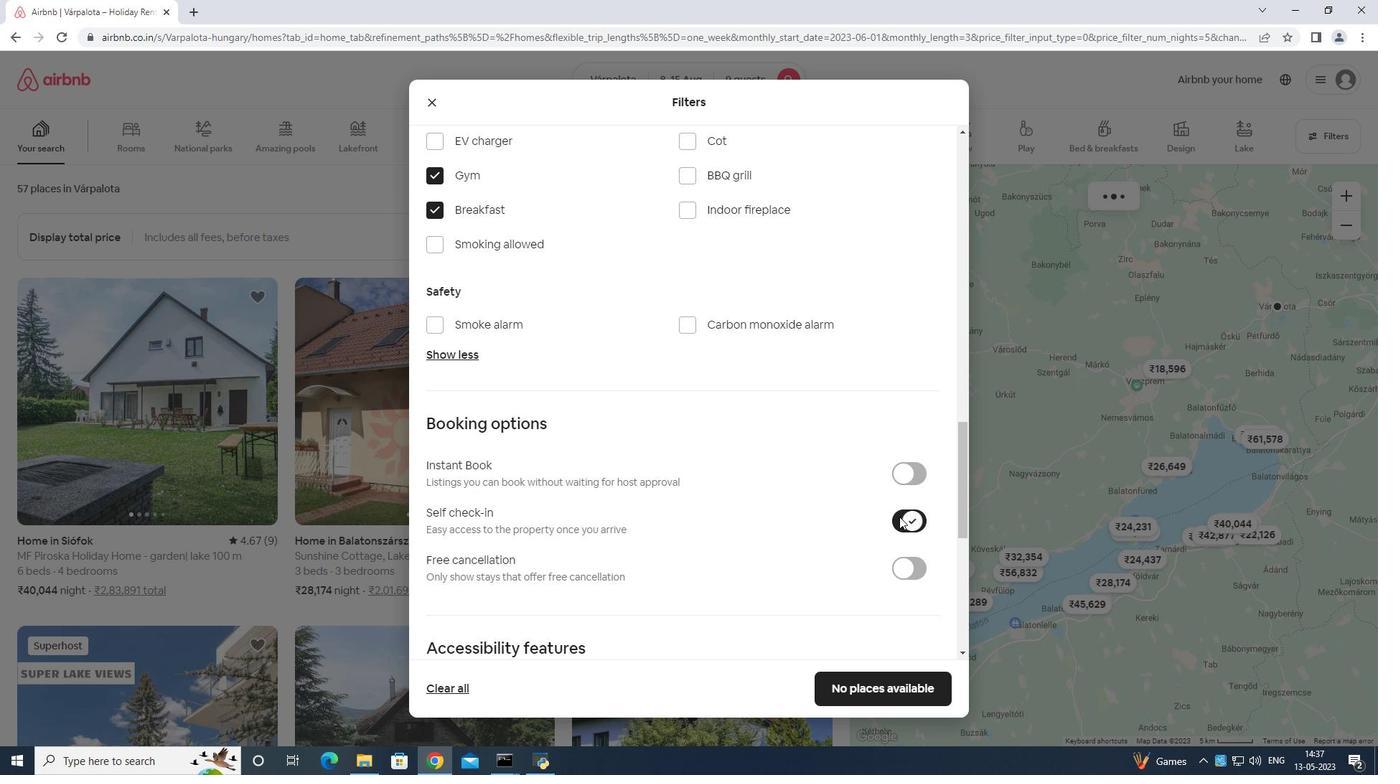 
Action: Mouse scrolled (898, 519) with delta (0, 0)
Screenshot: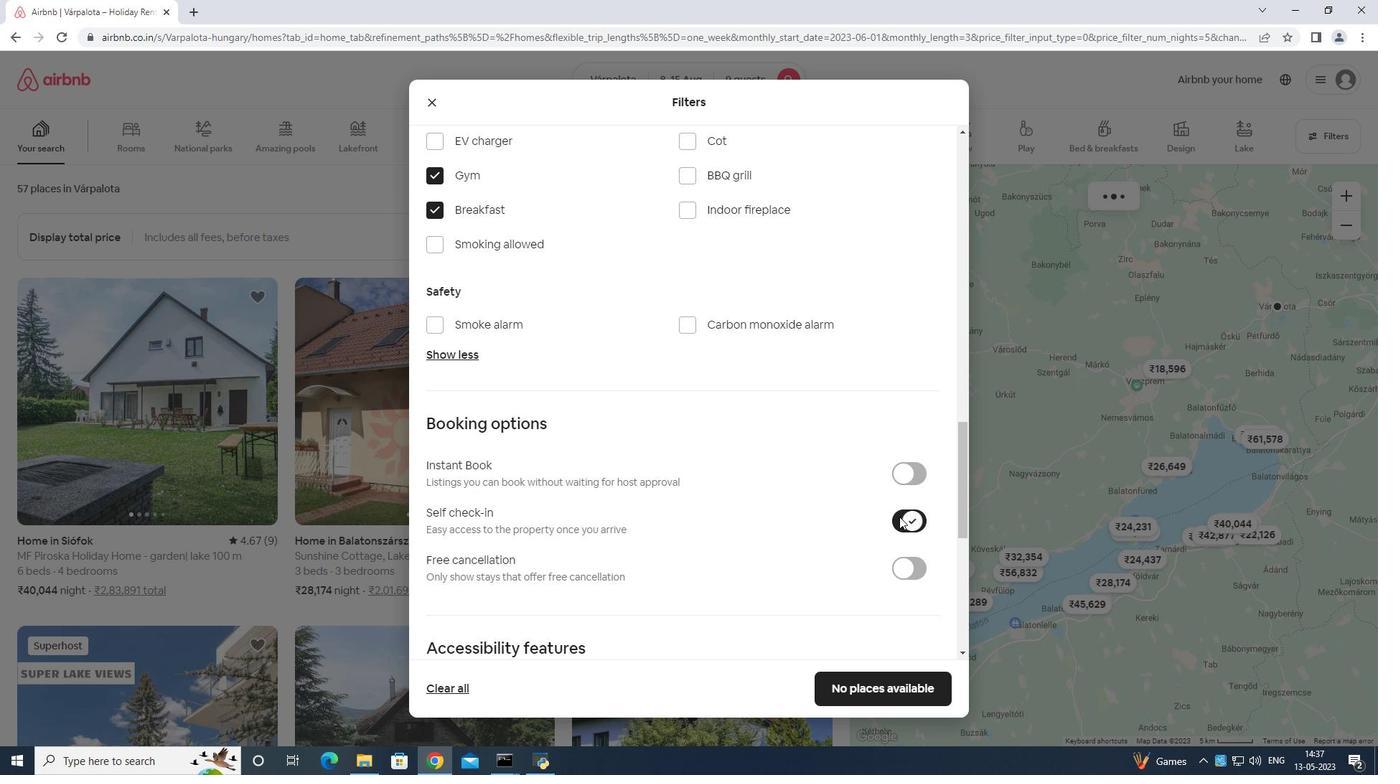 
Action: Mouse moved to (897, 519)
Screenshot: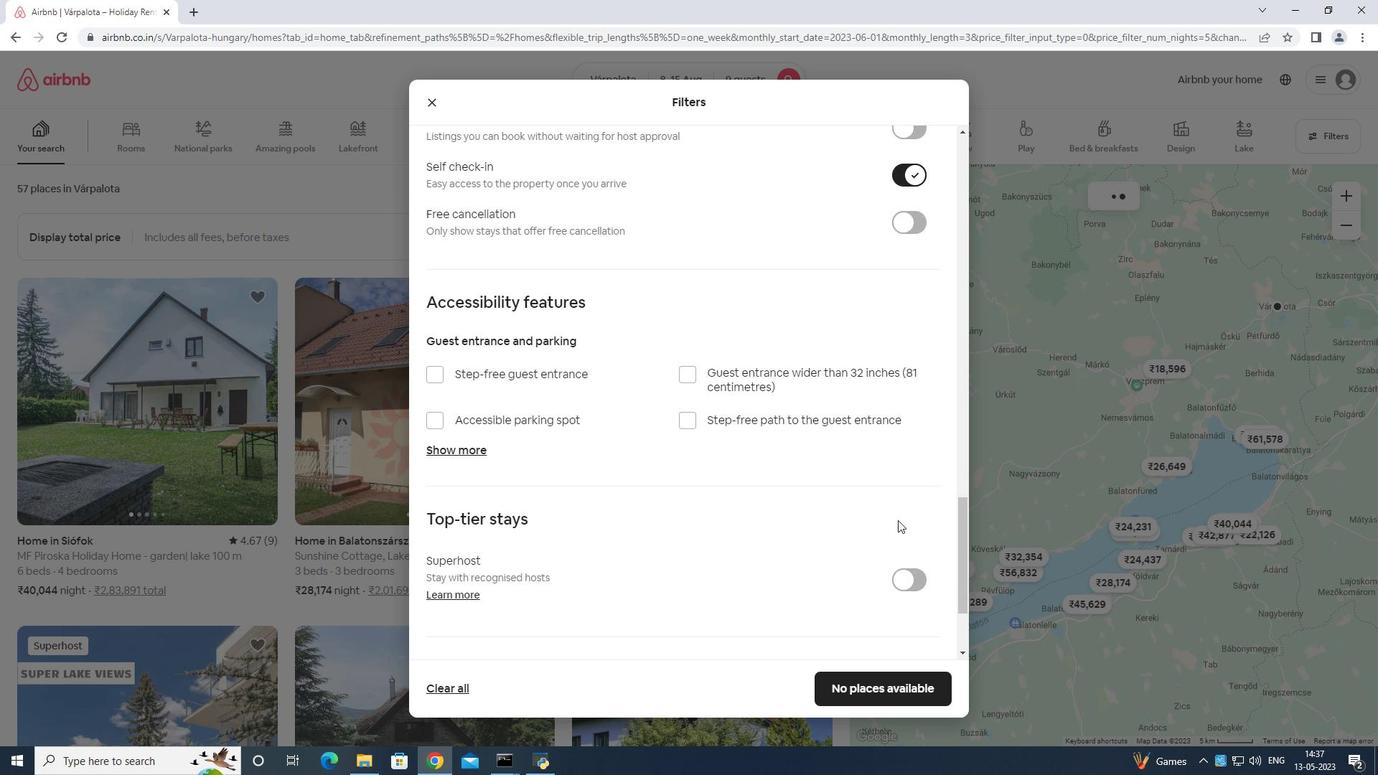 
Action: Mouse scrolled (897, 519) with delta (0, 0)
Screenshot: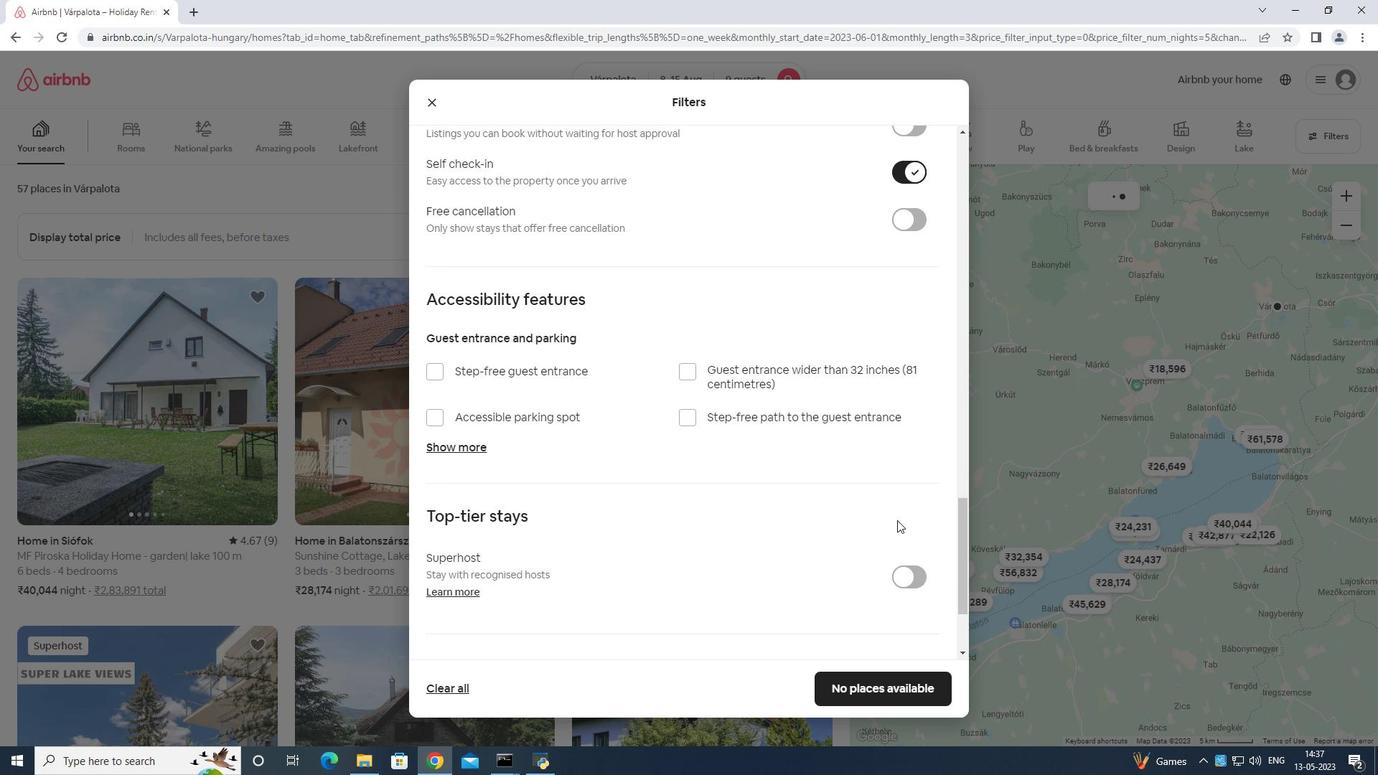 
Action: Mouse scrolled (897, 519) with delta (0, 0)
Screenshot: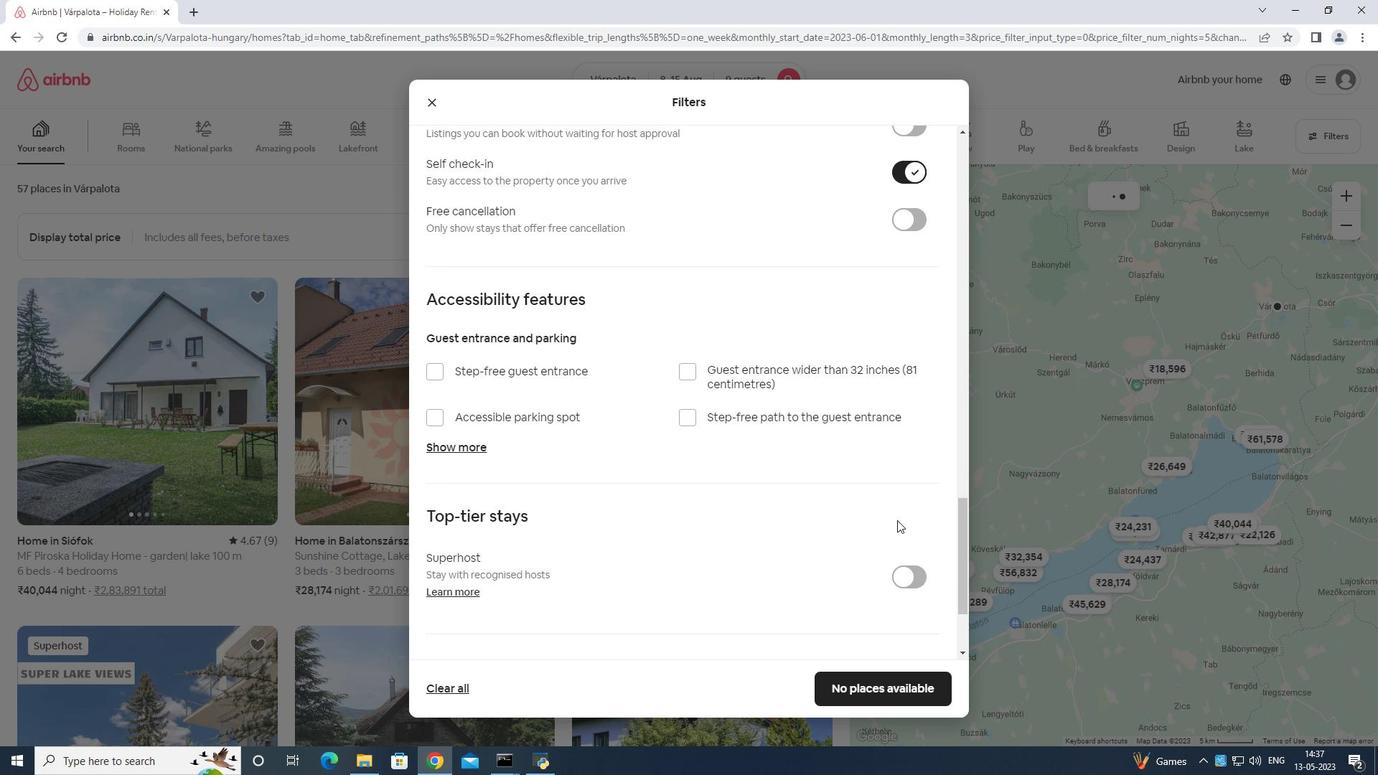 
Action: Mouse moved to (897, 519)
Screenshot: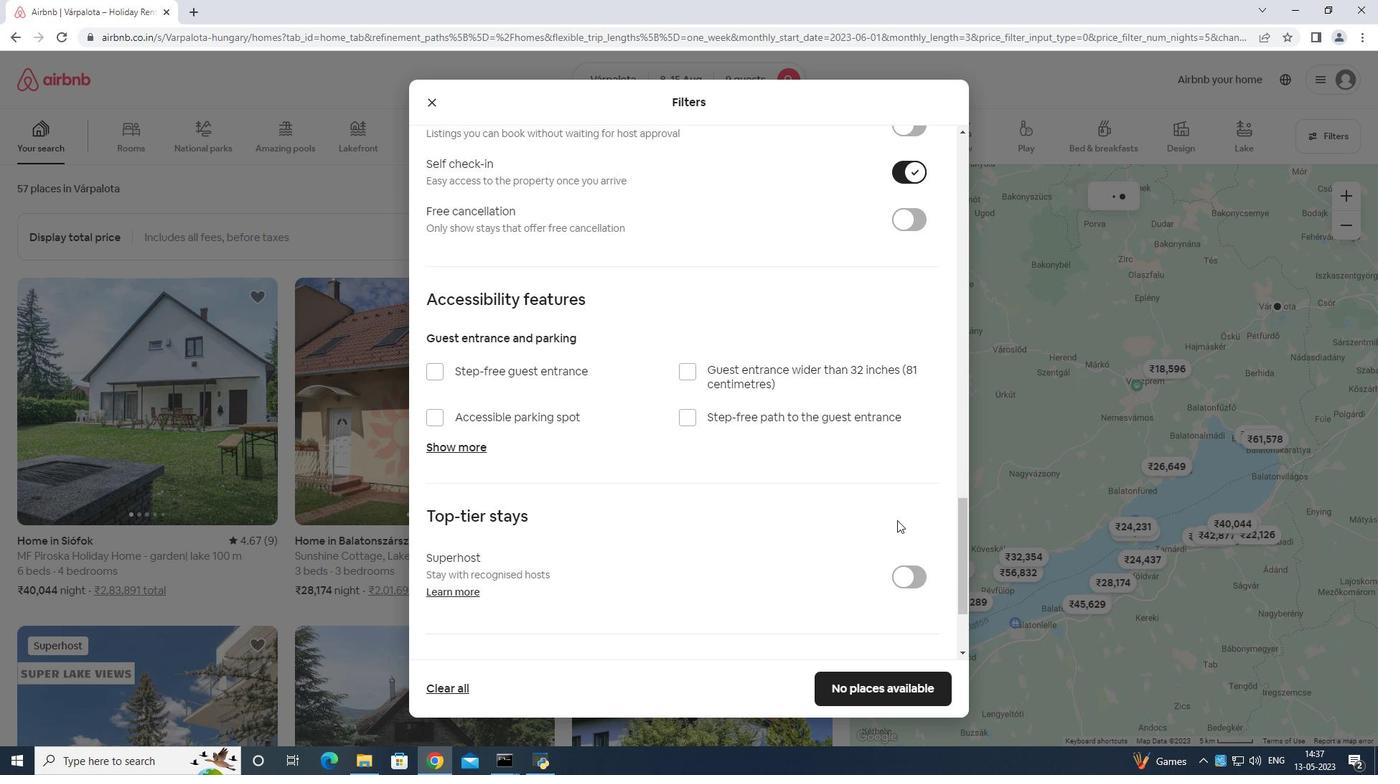 
Action: Mouse scrolled (897, 519) with delta (0, 0)
Screenshot: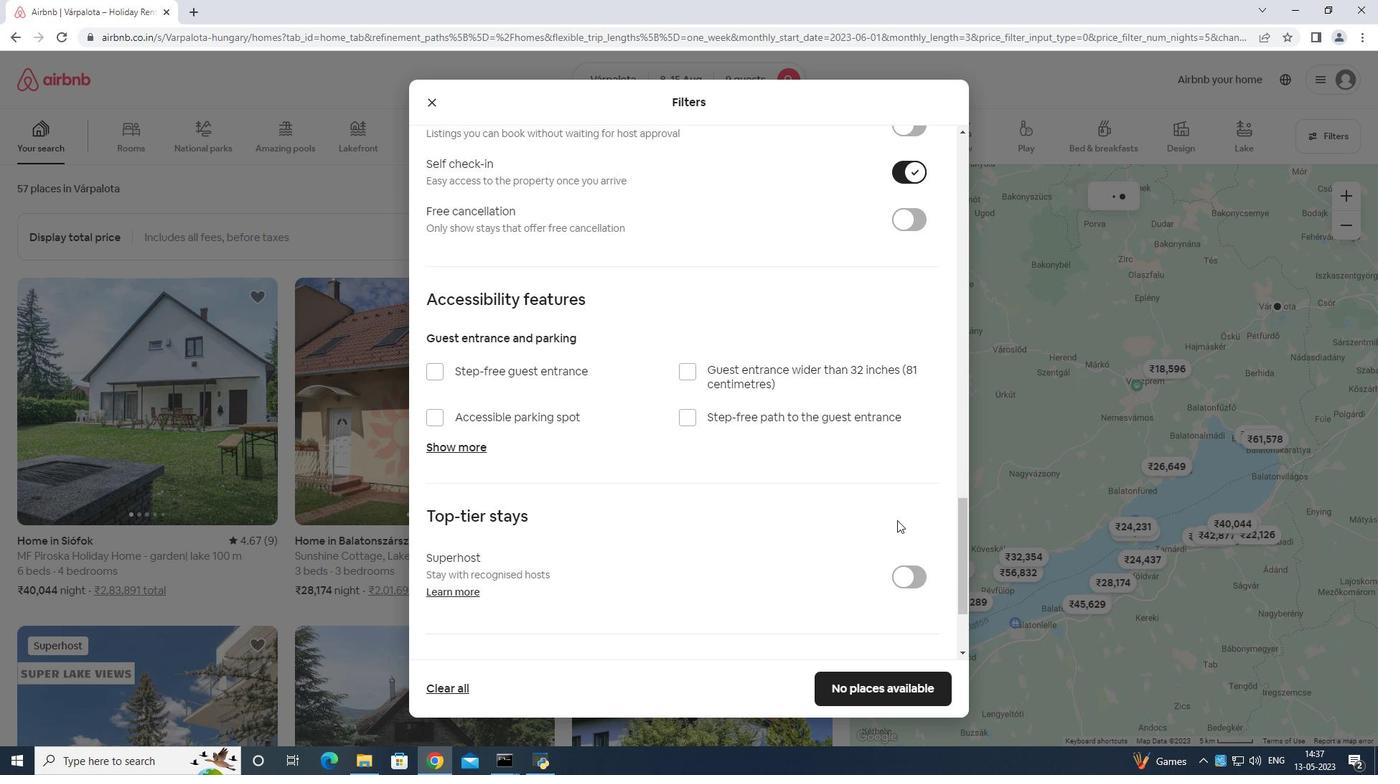 
Action: Mouse moved to (892, 524)
Screenshot: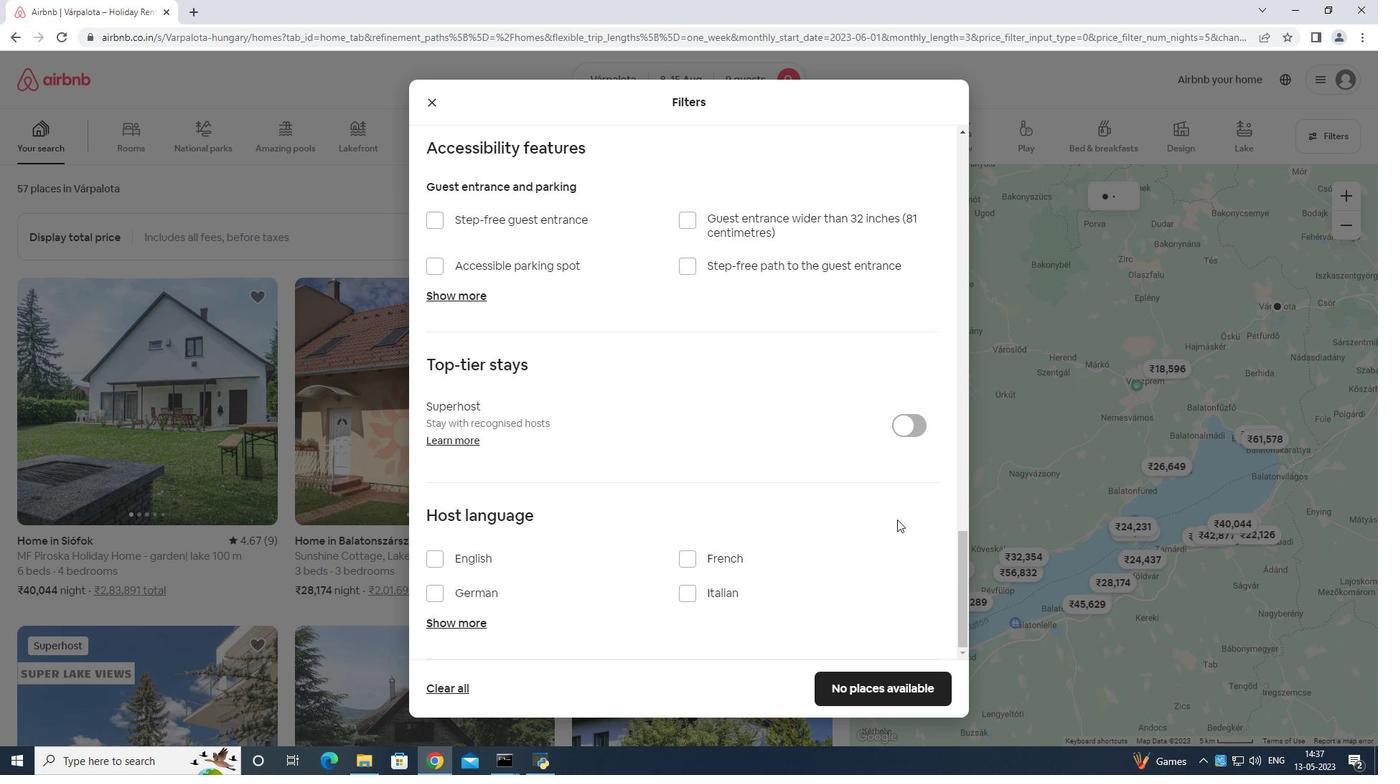 
Action: Mouse scrolled (892, 523) with delta (0, 0)
Screenshot: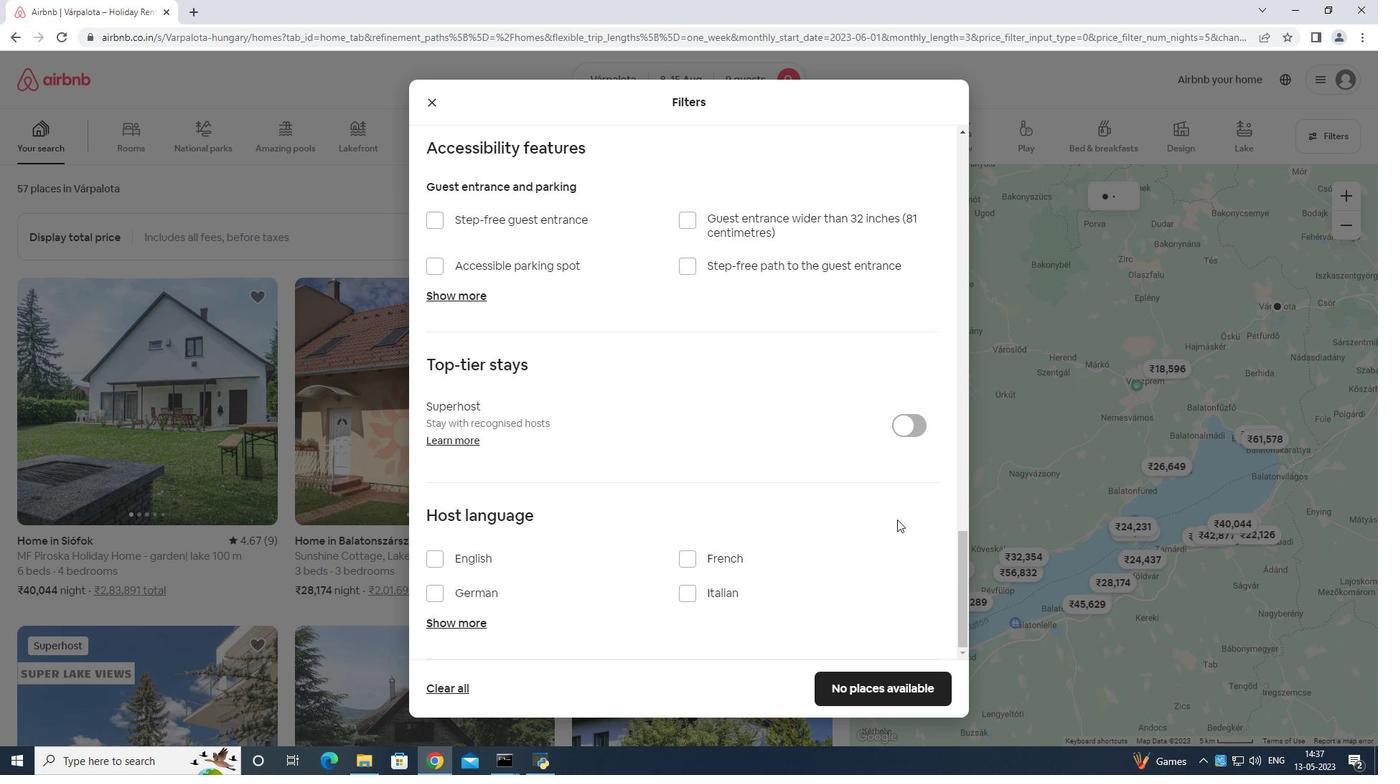 
Action: Mouse moved to (884, 530)
Screenshot: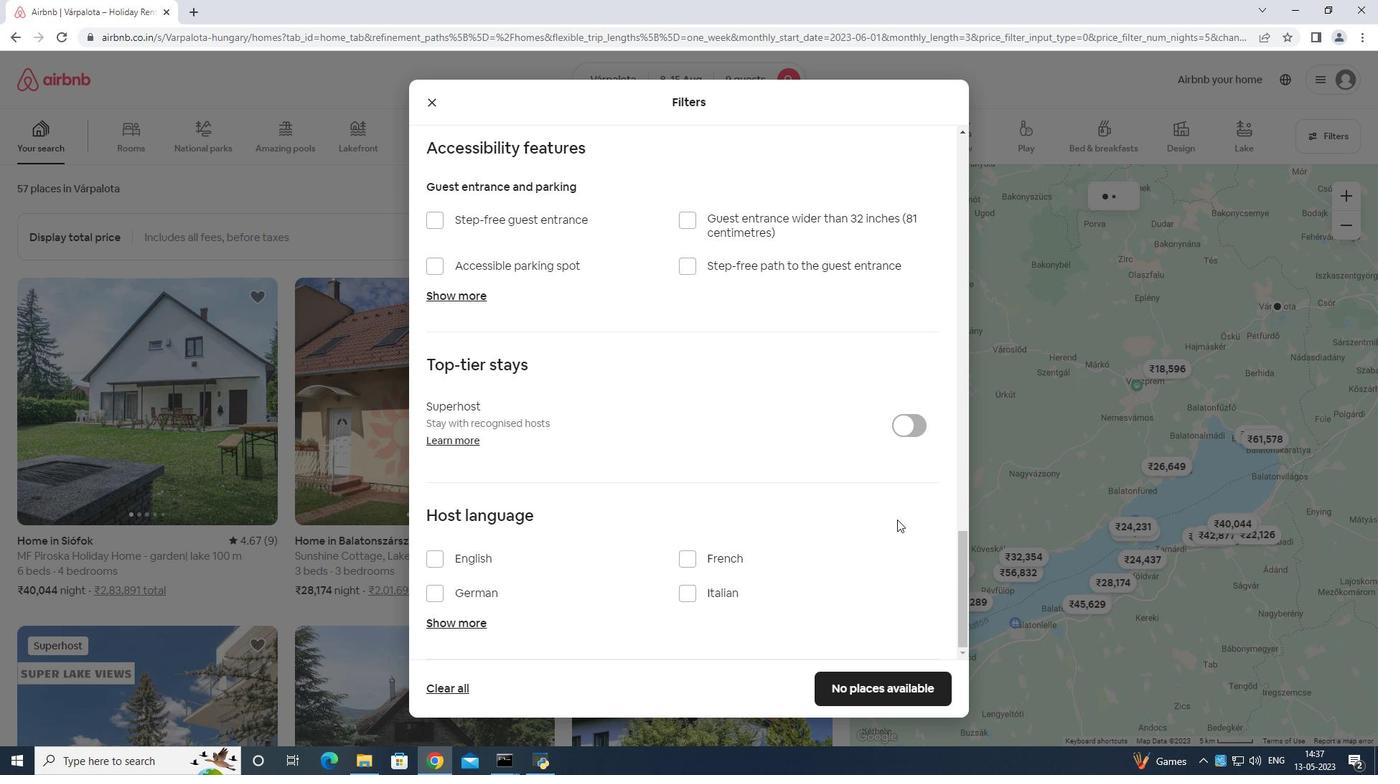 
Action: Mouse scrolled (884, 529) with delta (0, 0)
Screenshot: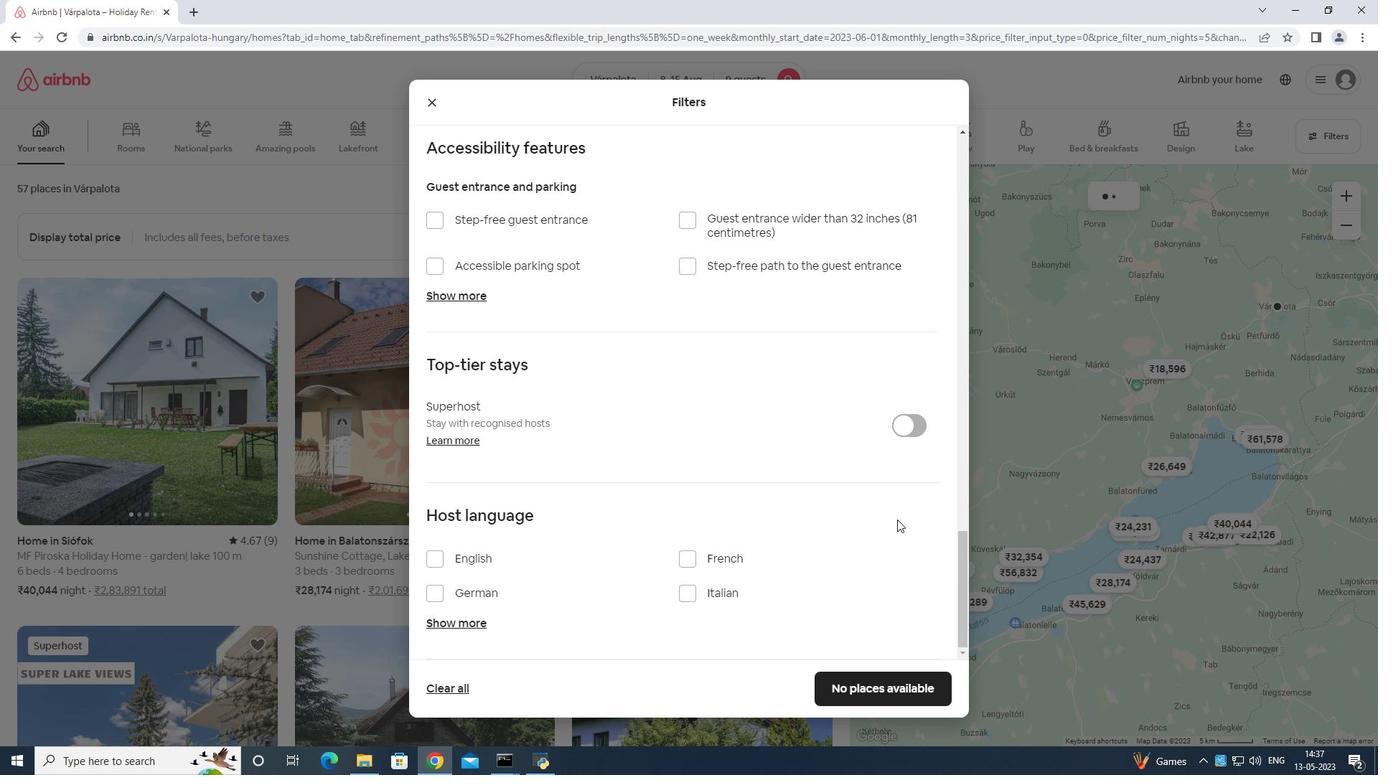 
Action: Mouse moved to (430, 559)
Screenshot: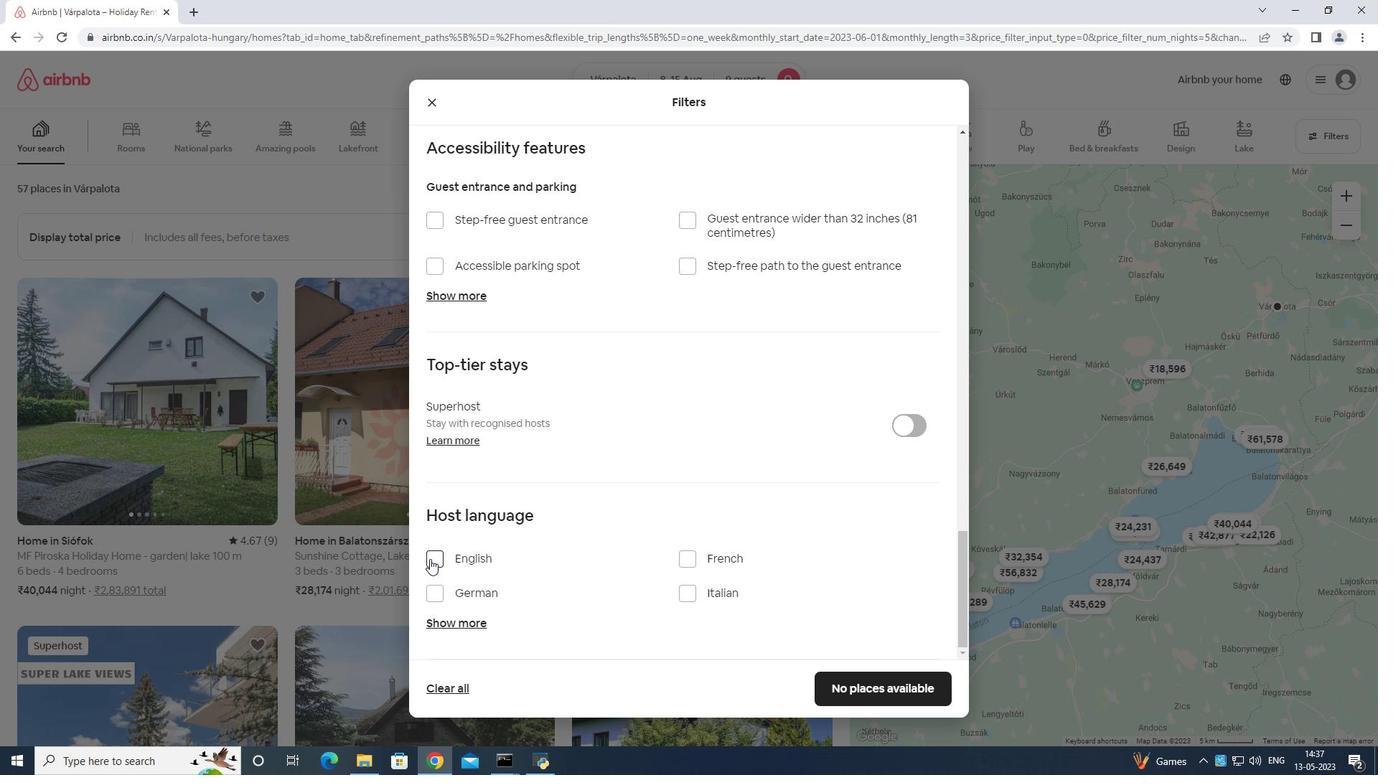 
Action: Mouse pressed left at (430, 559)
Screenshot: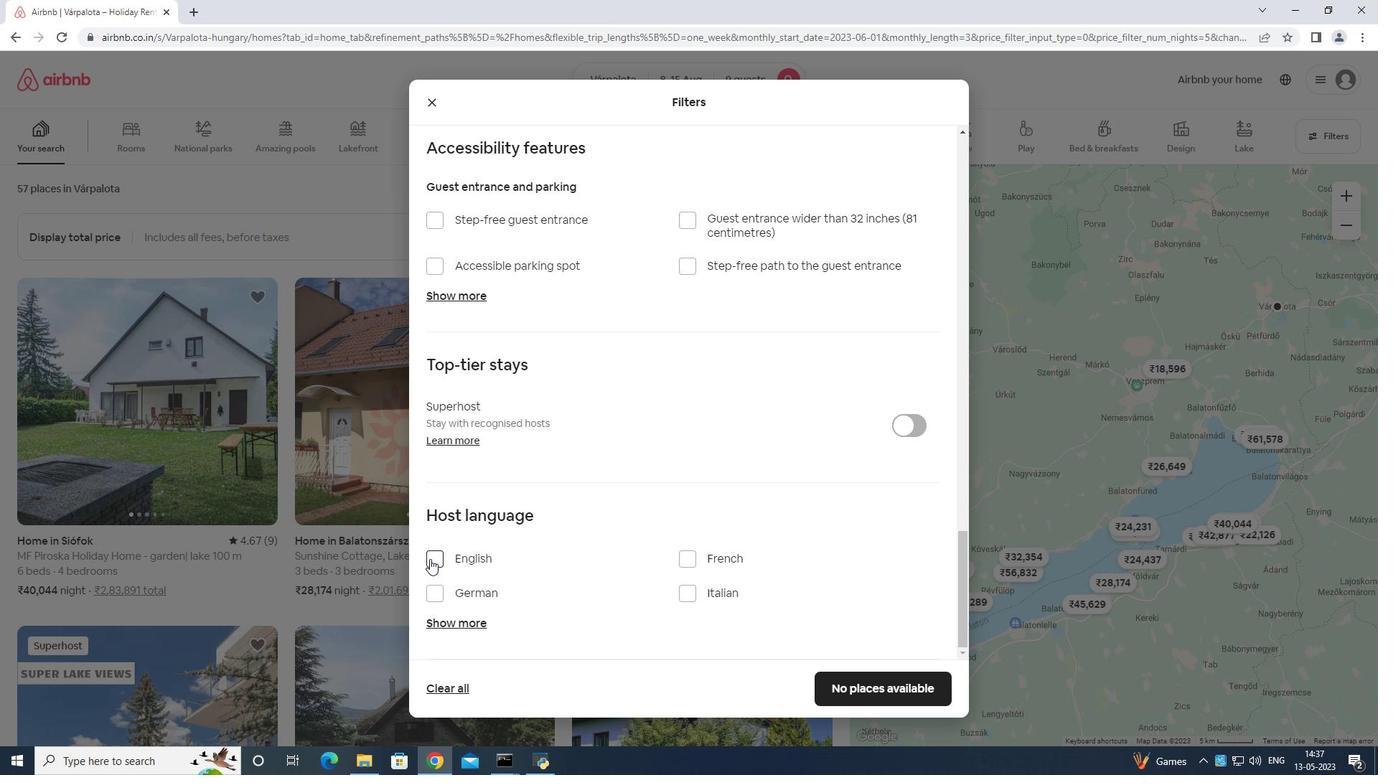 
Action: Mouse moved to (875, 684)
Screenshot: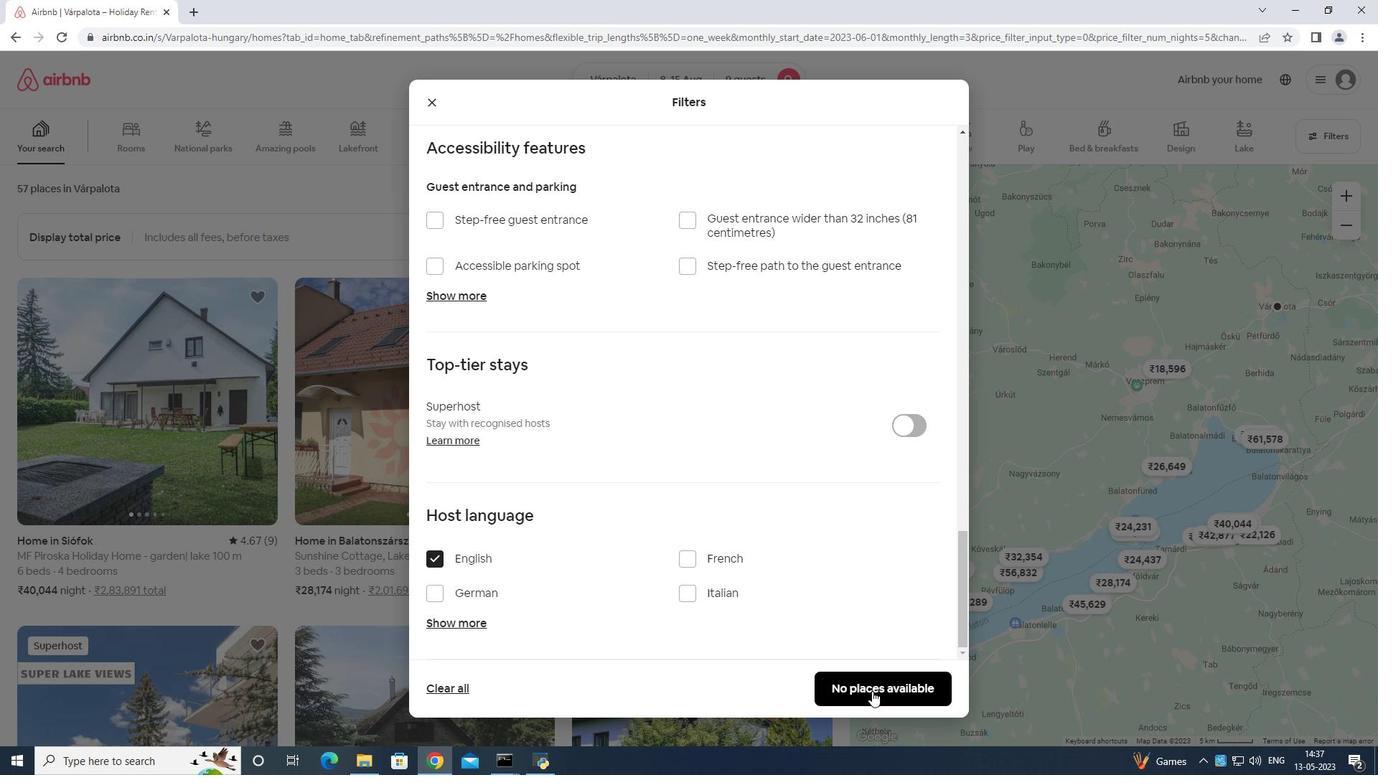 
Action: Mouse pressed left at (875, 684)
Screenshot: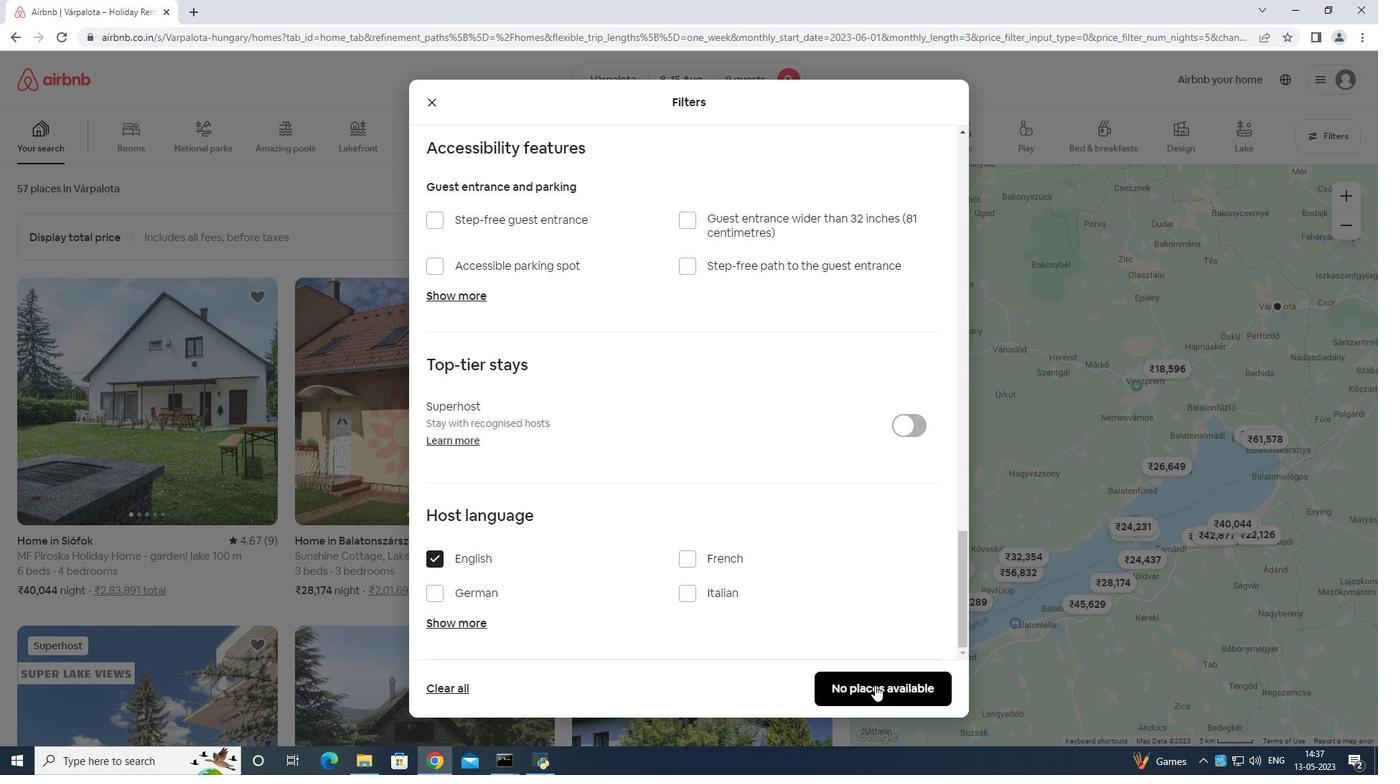
Action: Mouse moved to (884, 678)
Screenshot: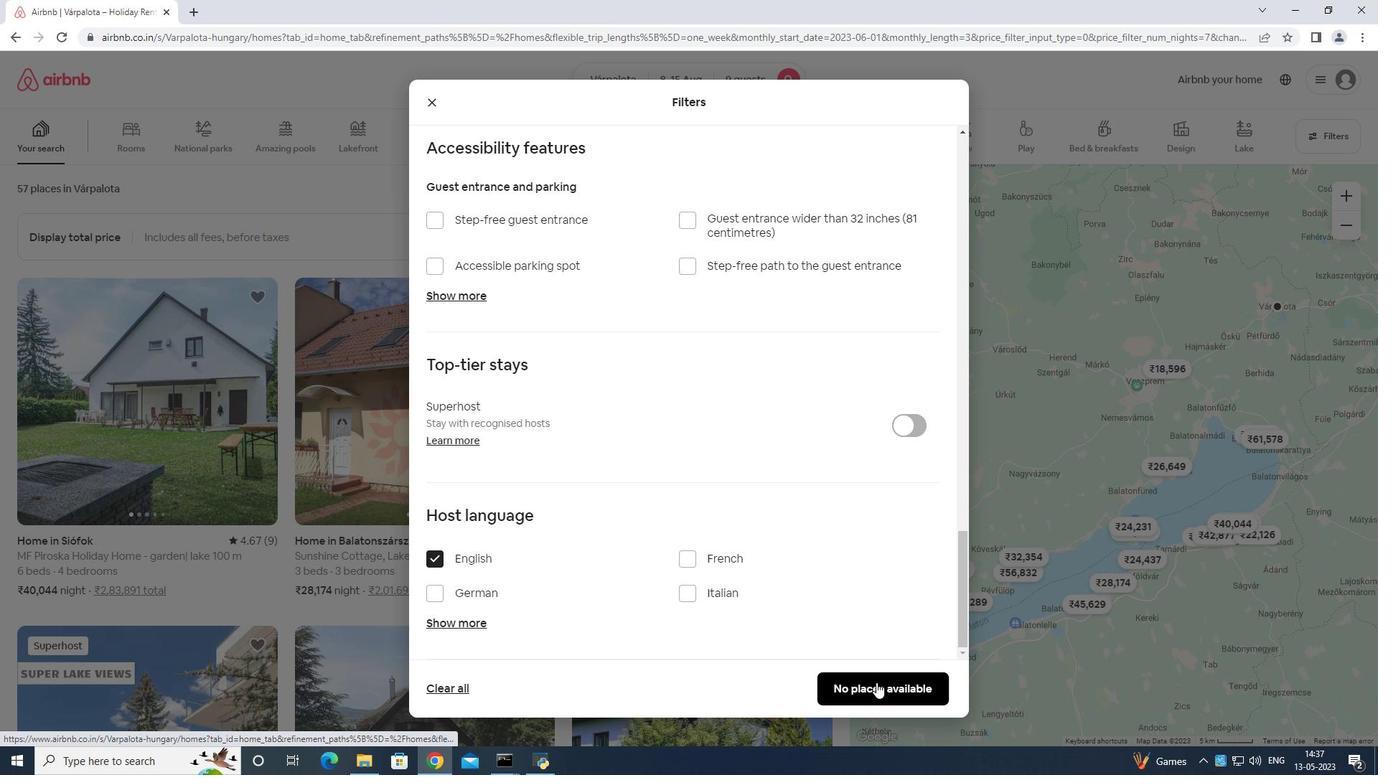 
